 Task: Go to Program & Features. Select Whole Food Market. Add to cart Organic Vitamin D Supplements-2. Place order for Kelvin Lee, _x000D_
314 W Division St_x000D_
Stilwell, Oklahoma(OK), 74960, Cell Number (918) 696-8153
Action: Mouse moved to (184, 111)
Screenshot: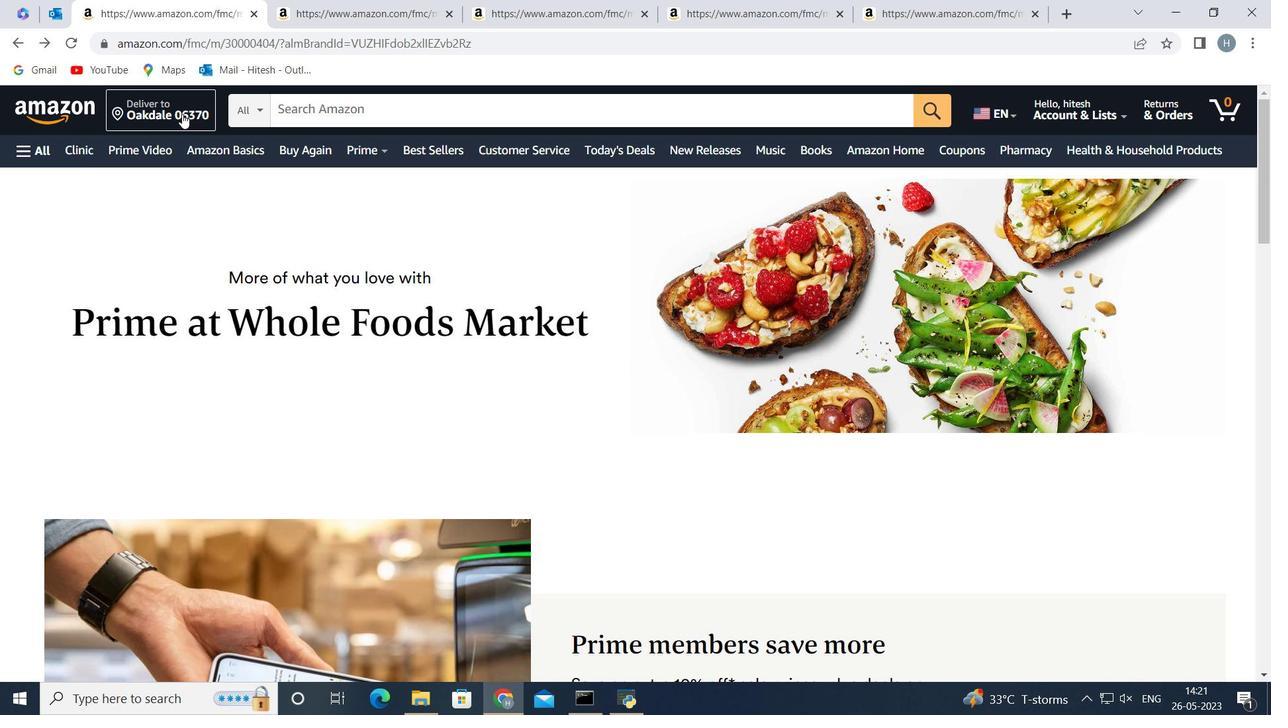 
Action: Mouse pressed left at (184, 111)
Screenshot: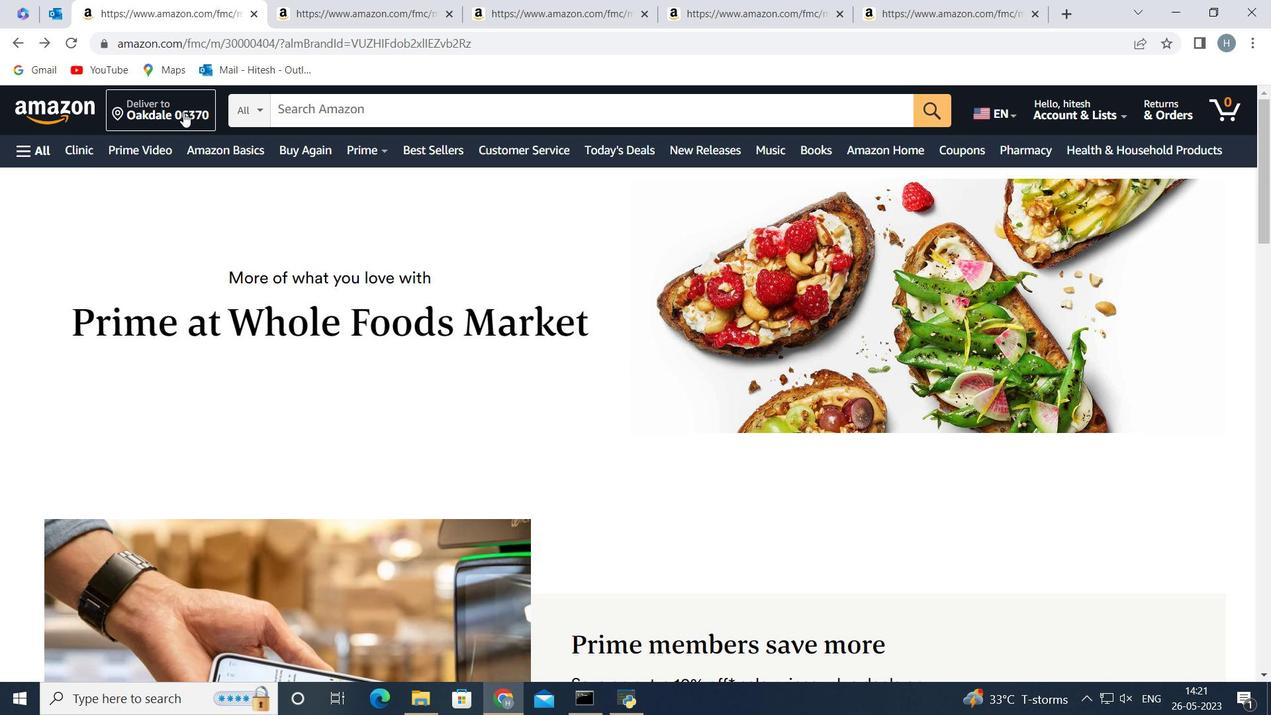 
Action: Mouse moved to (637, 472)
Screenshot: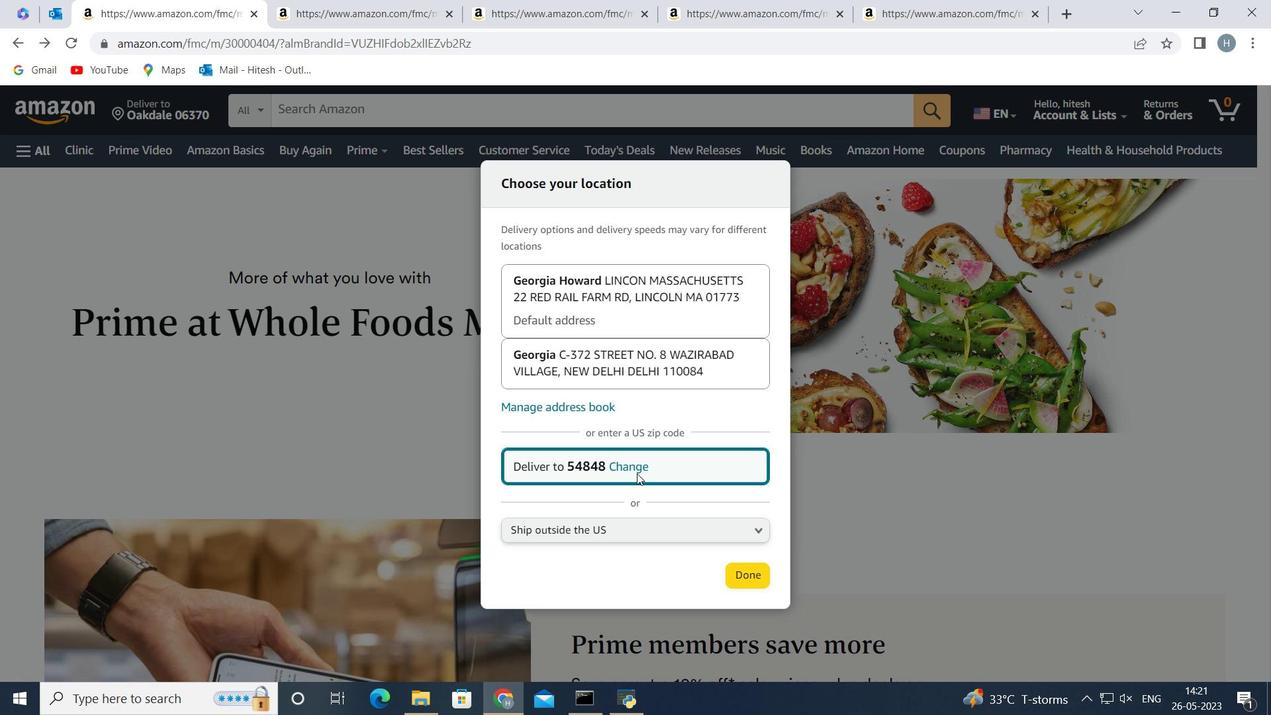 
Action: Mouse pressed left at (637, 472)
Screenshot: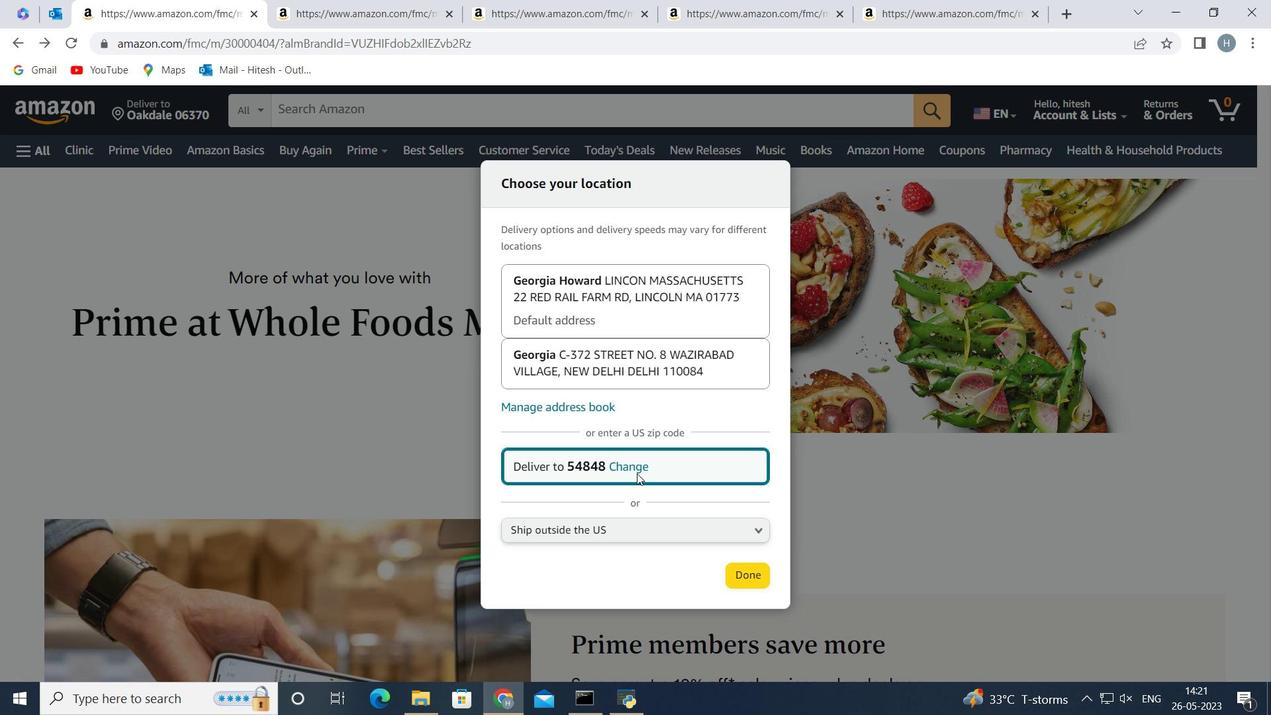 
Action: Mouse moved to (628, 457)
Screenshot: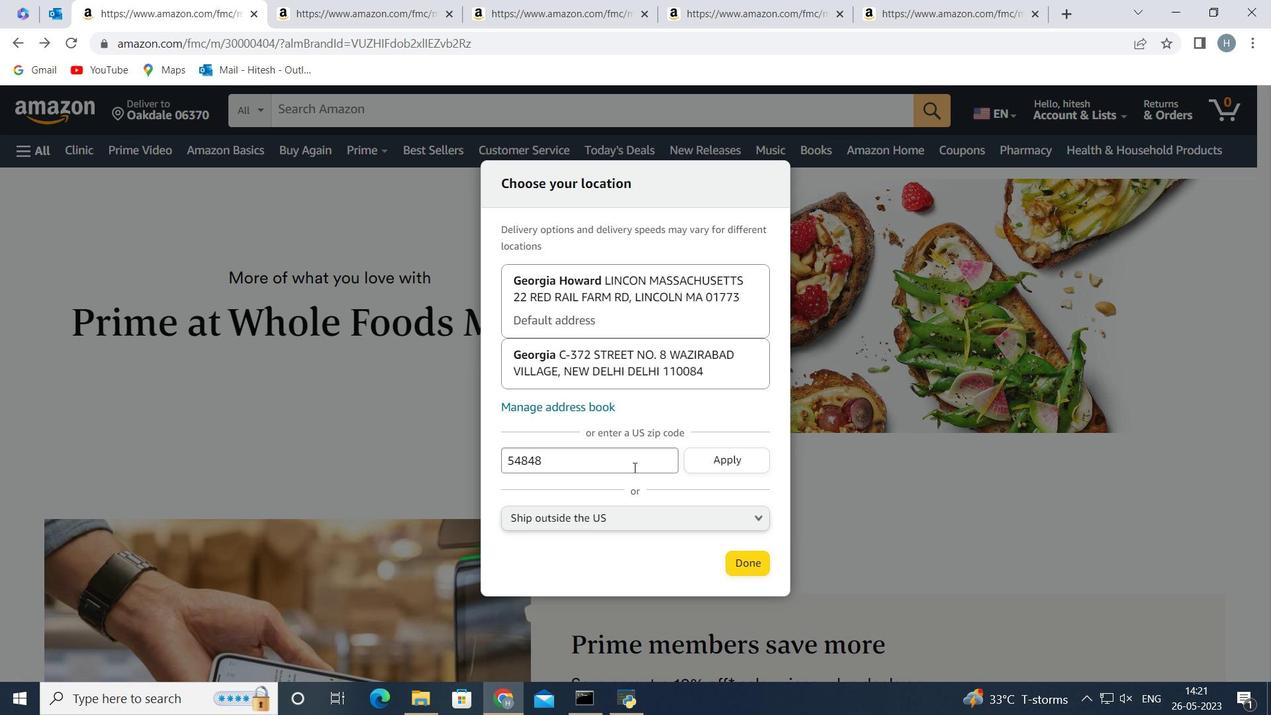 
Action: Mouse pressed left at (628, 457)
Screenshot: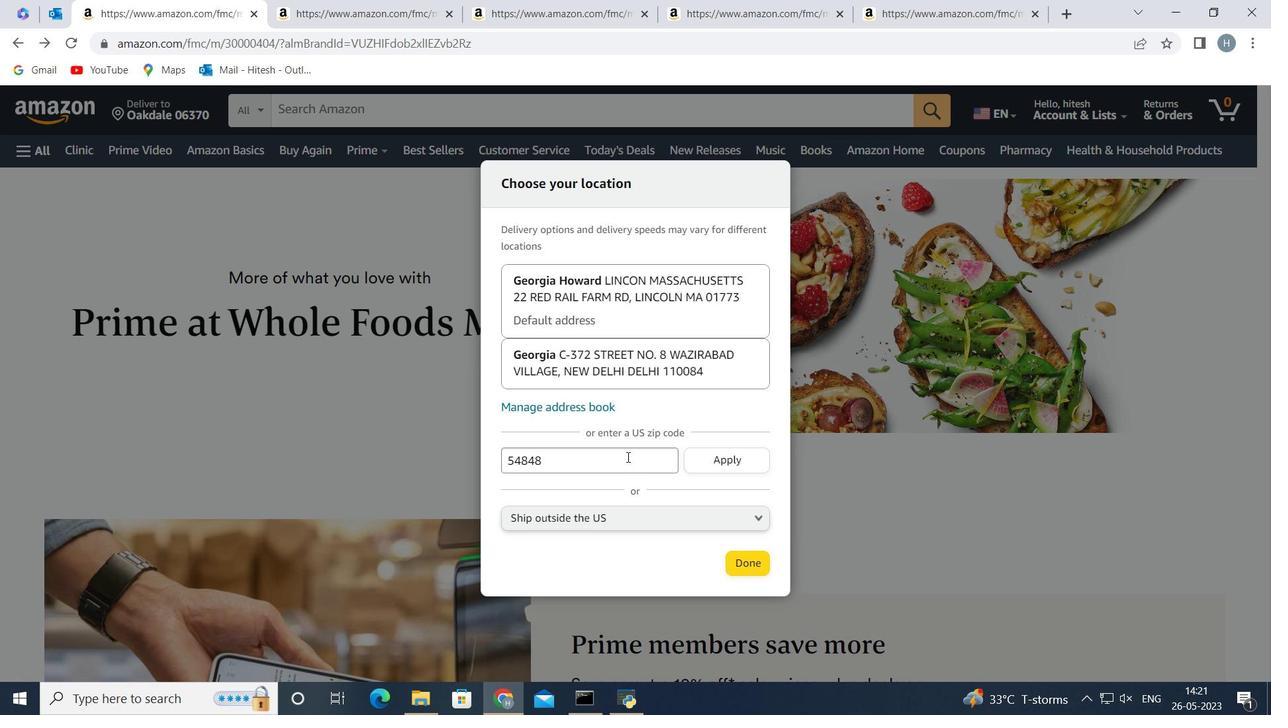 
Action: Mouse moved to (628, 456)
Screenshot: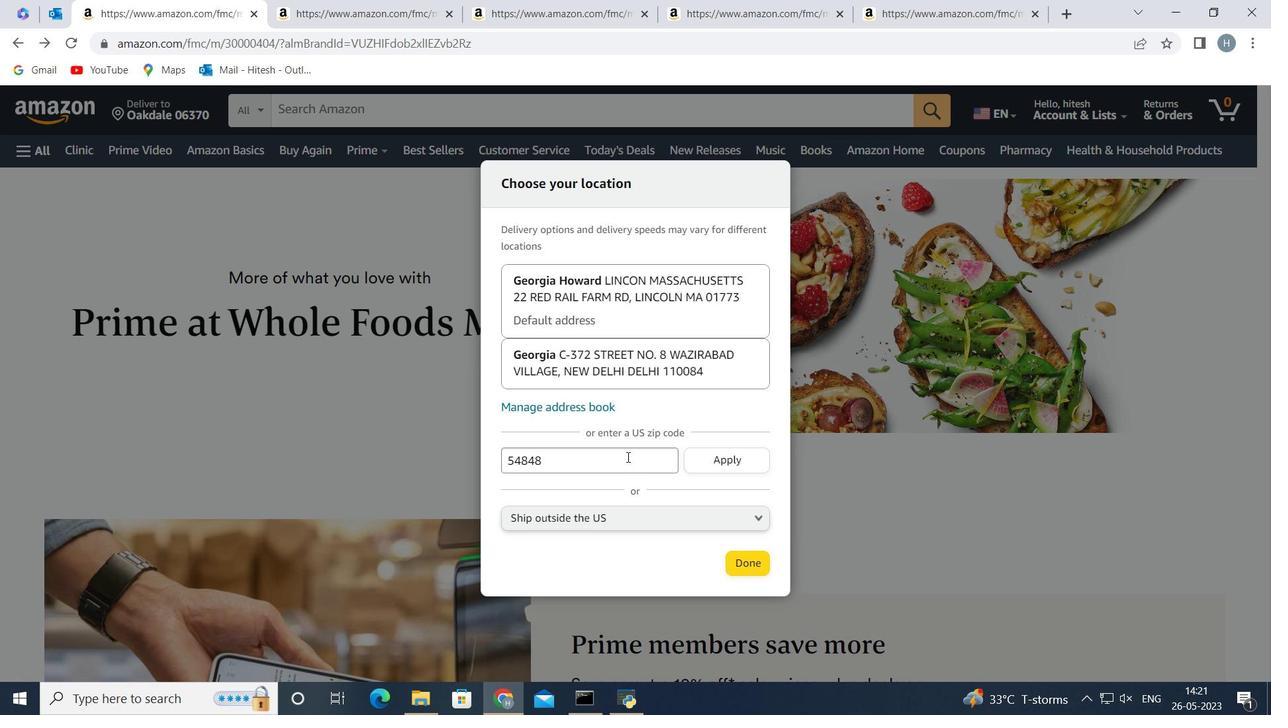 
Action: Key pressed <Key.backspace><Key.backspace><Key.backspace><Key.backspace><Key.backspace><Key.backspace><Key.backspace><Key.backspace><Key.backspace><Key.backspace><Key.backspace><Key.backspace><Key.backspace><Key.backspace><Key.backspace><Key.backspace><Key.backspace><Key.backspace><Key.backspace>74960
Screenshot: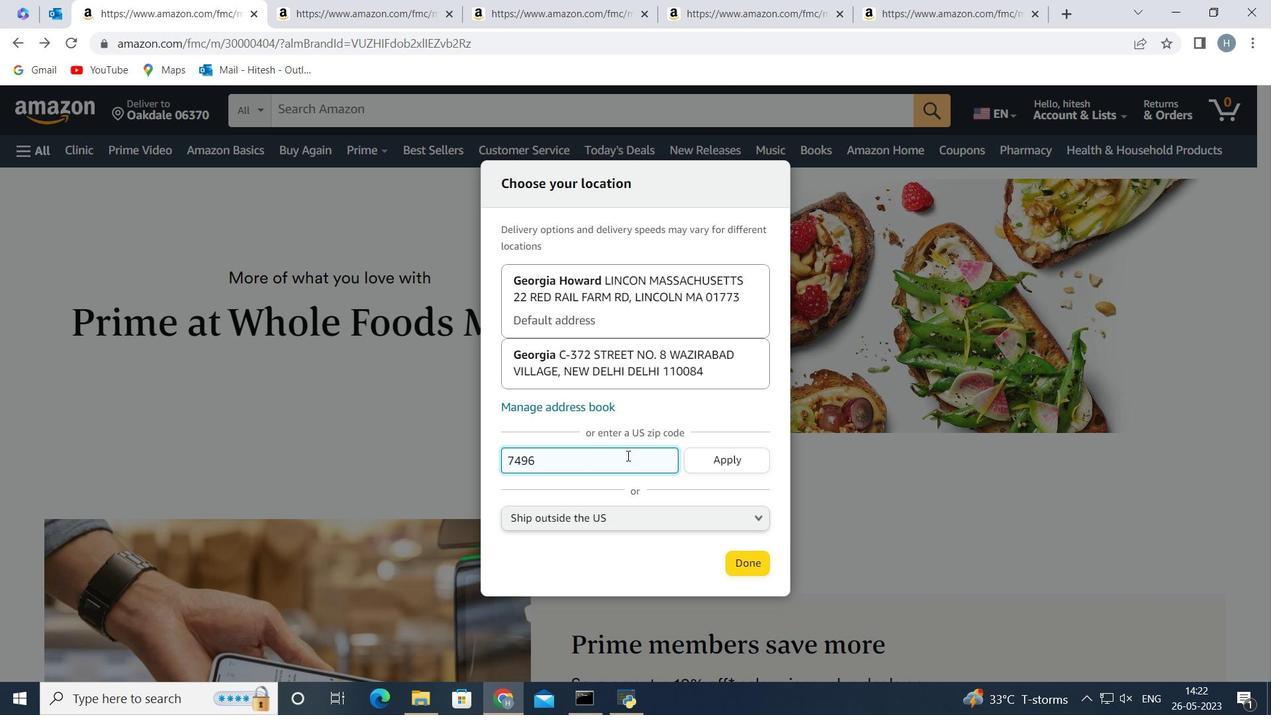 
Action: Mouse moved to (712, 453)
Screenshot: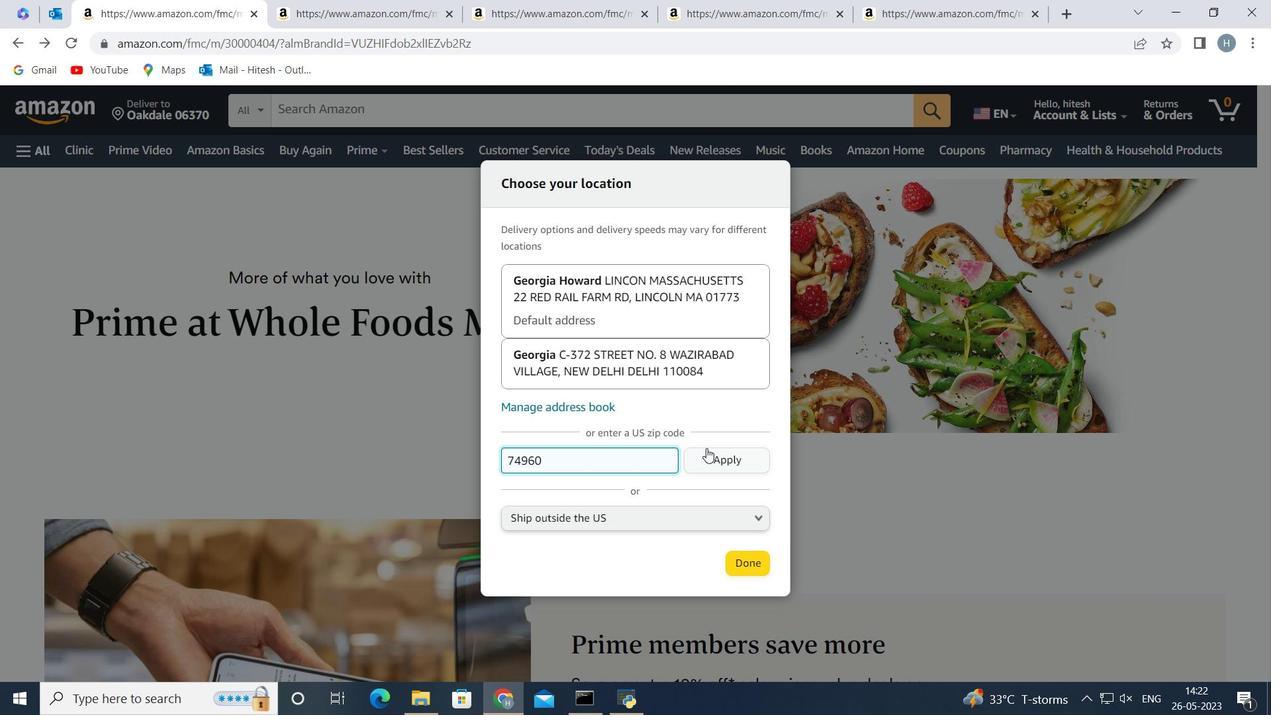 
Action: Mouse pressed left at (712, 453)
Screenshot: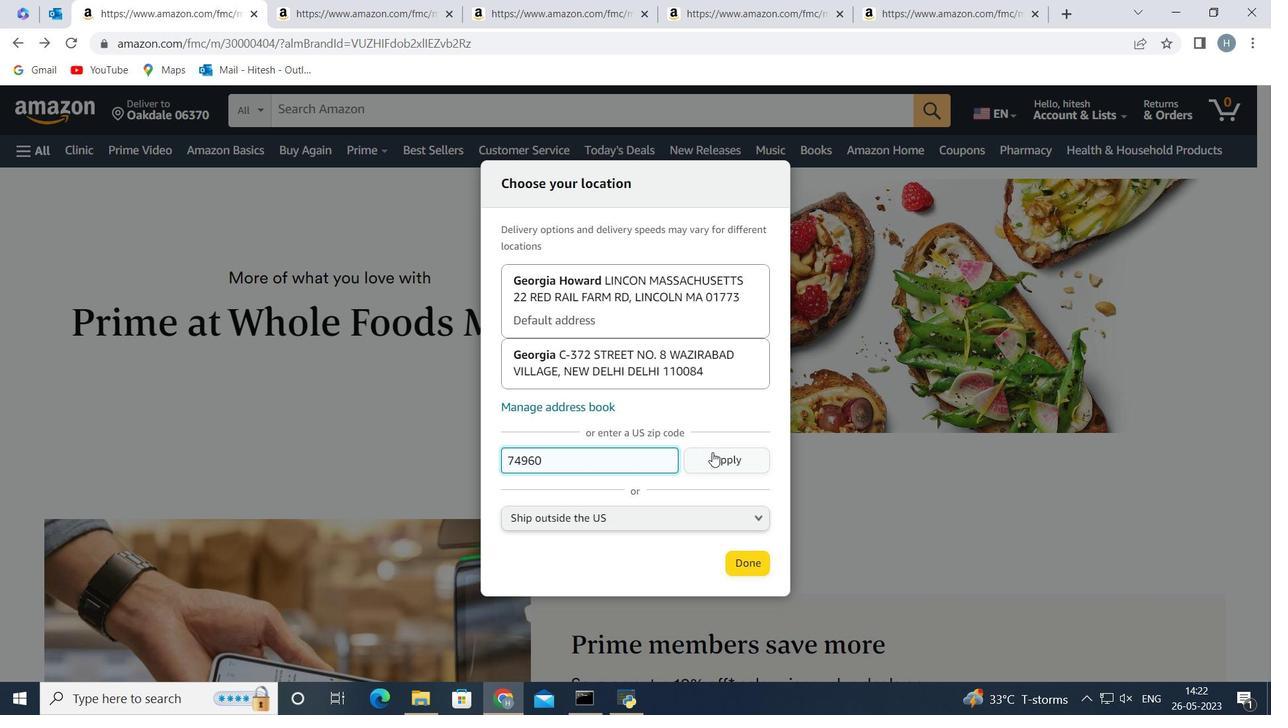 
Action: Mouse moved to (744, 571)
Screenshot: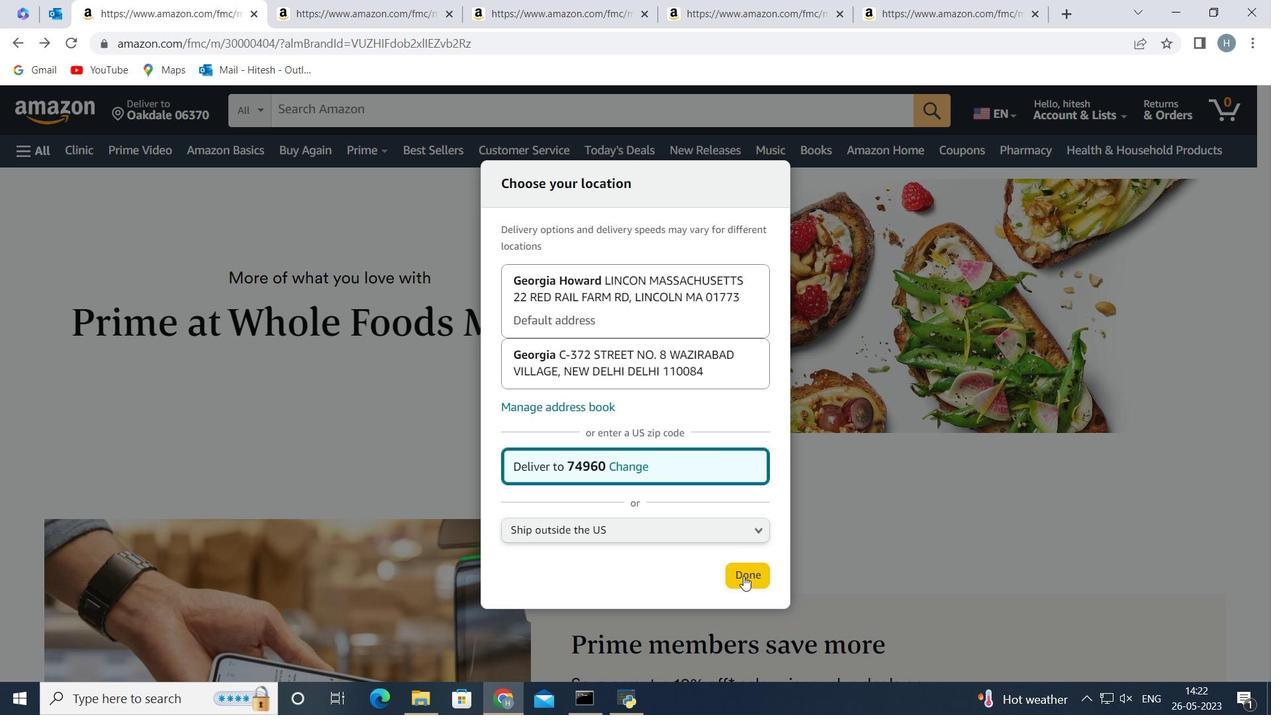 
Action: Mouse pressed left at (744, 571)
Screenshot: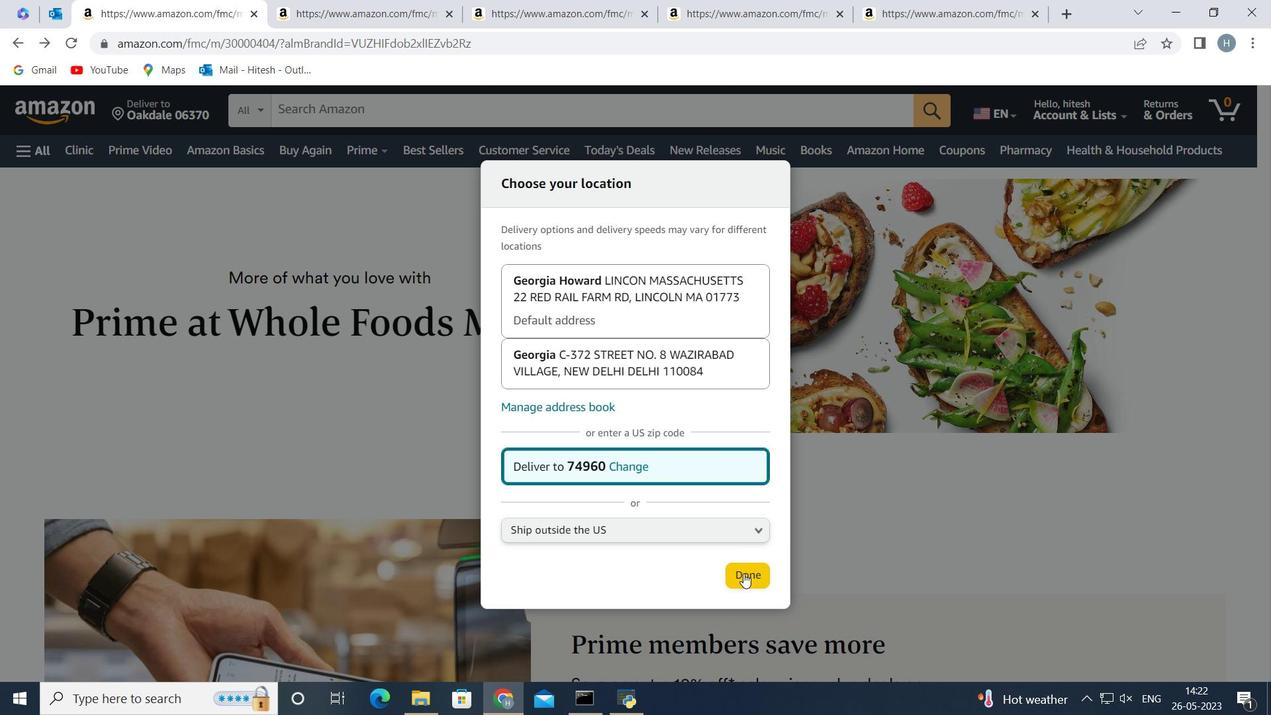 
Action: Mouse moved to (23, 147)
Screenshot: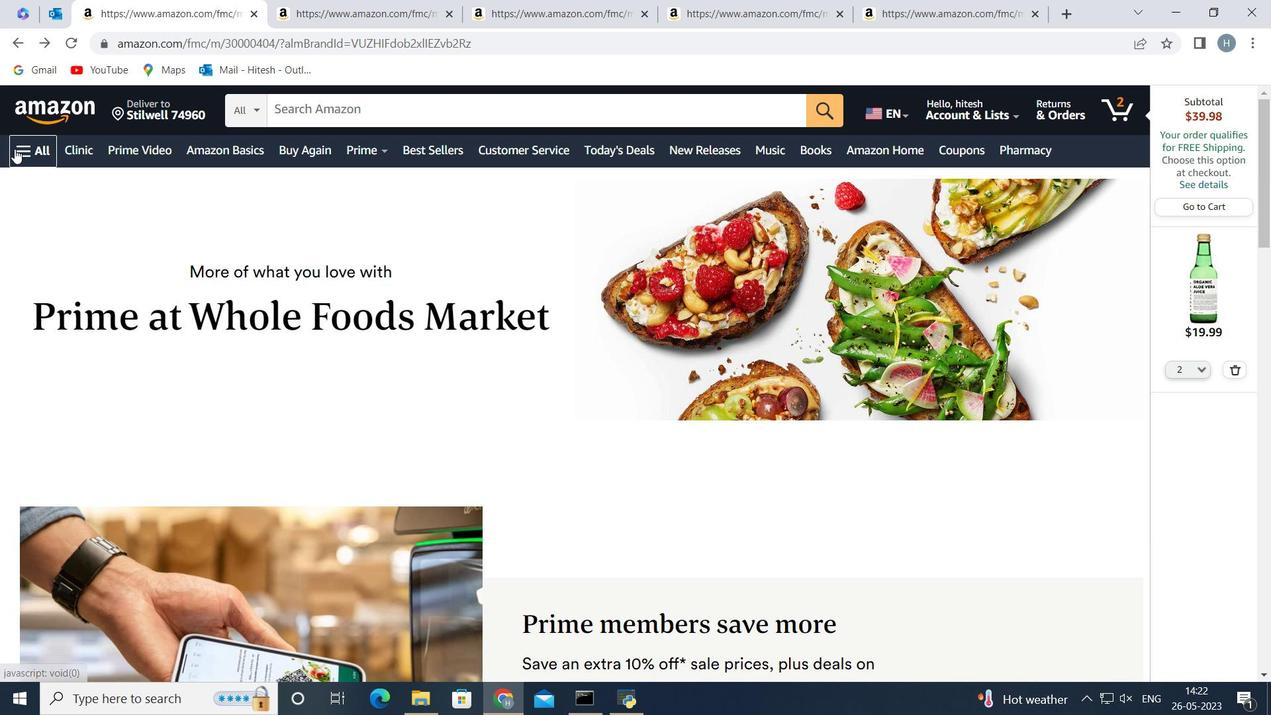 
Action: Mouse pressed left at (23, 147)
Screenshot: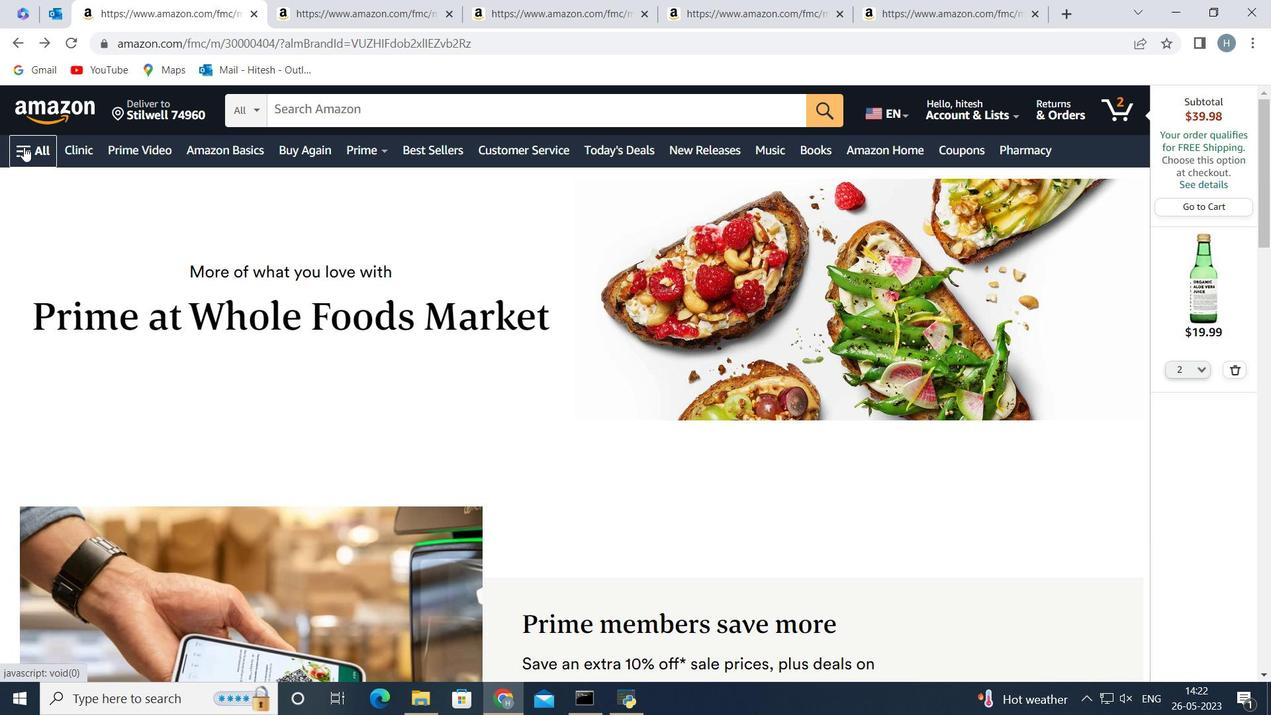 
Action: Mouse moved to (153, 371)
Screenshot: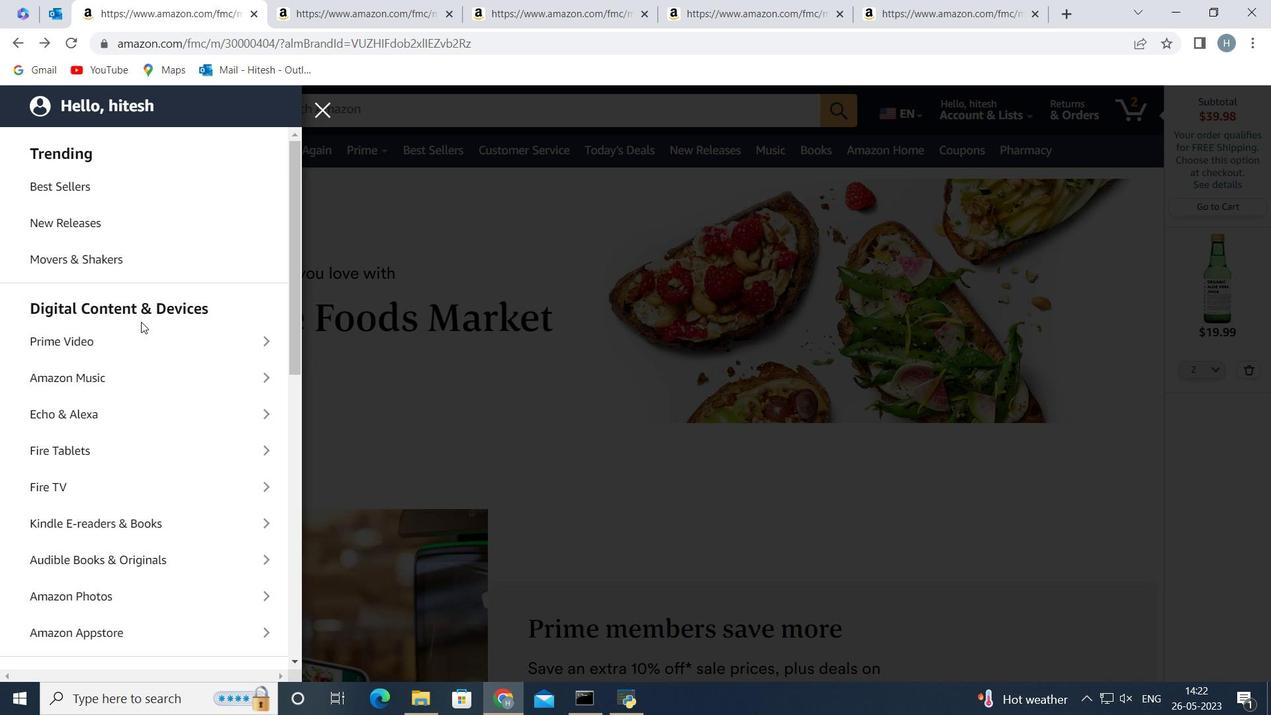 
Action: Mouse scrolled (153, 370) with delta (0, 0)
Screenshot: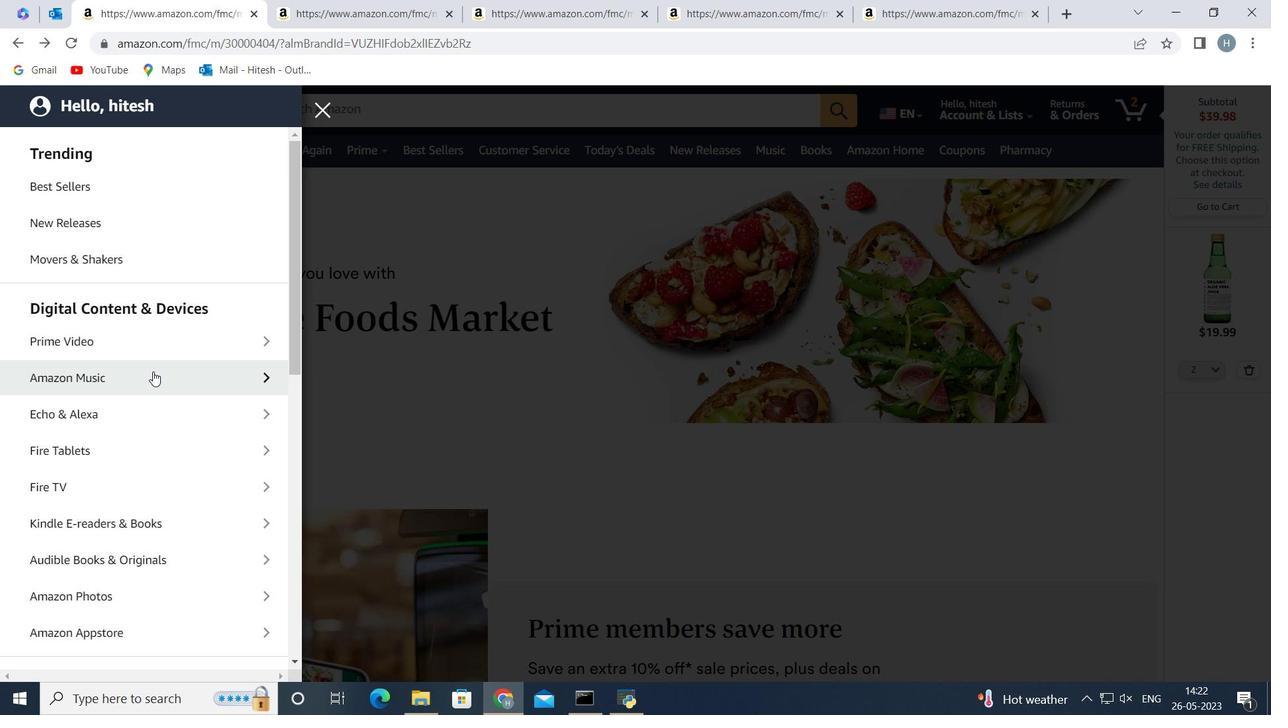 
Action: Mouse scrolled (153, 370) with delta (0, 0)
Screenshot: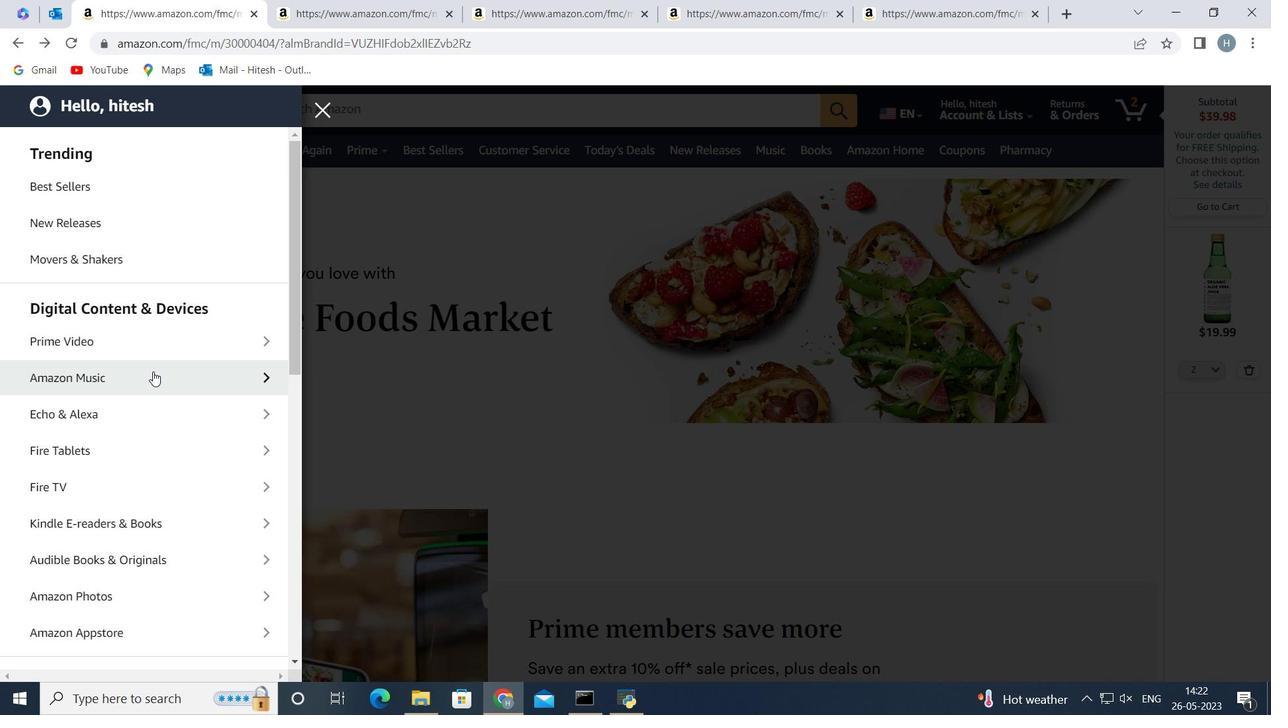 
Action: Mouse scrolled (153, 370) with delta (0, 0)
Screenshot: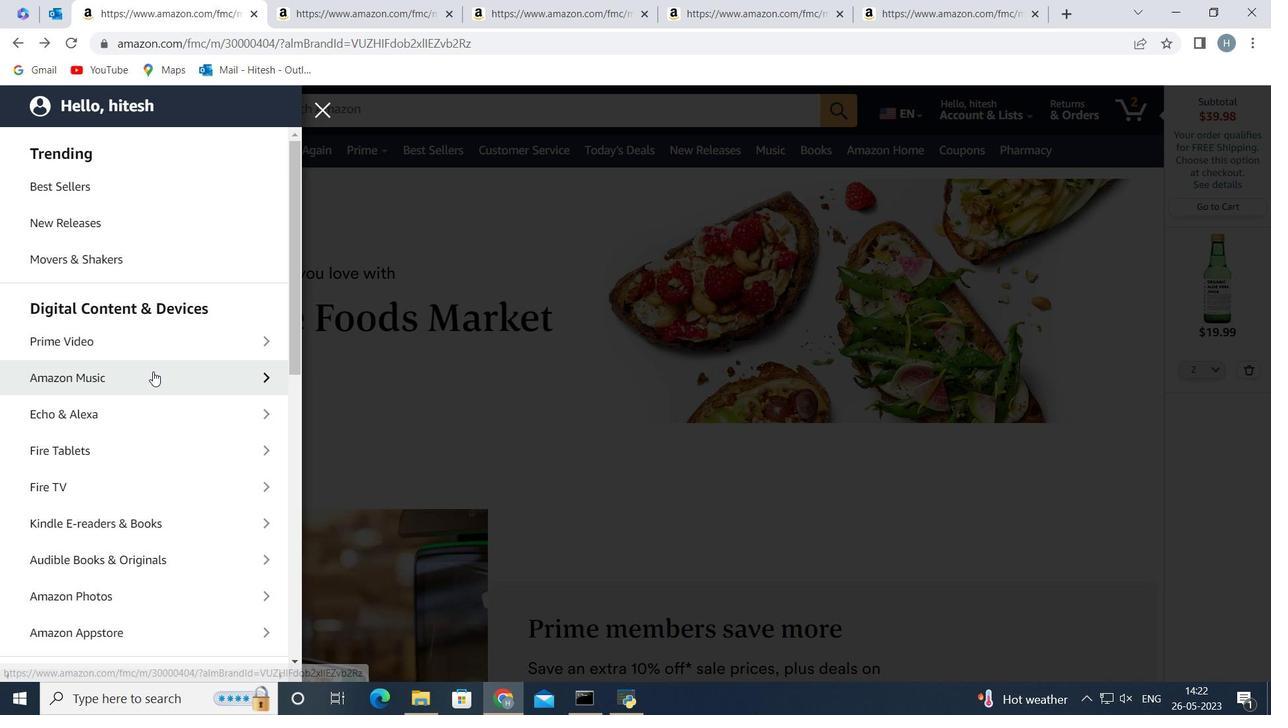 
Action: Mouse scrolled (153, 370) with delta (0, 0)
Screenshot: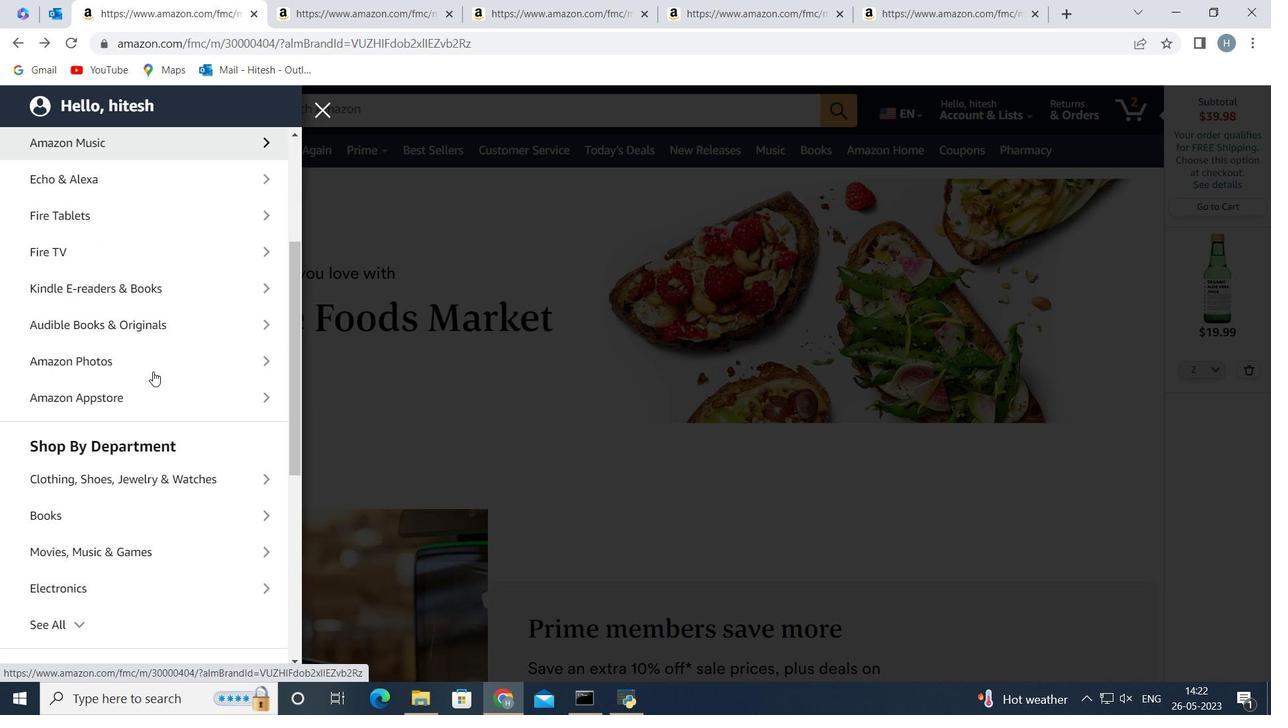 
Action: Mouse scrolled (153, 370) with delta (0, 0)
Screenshot: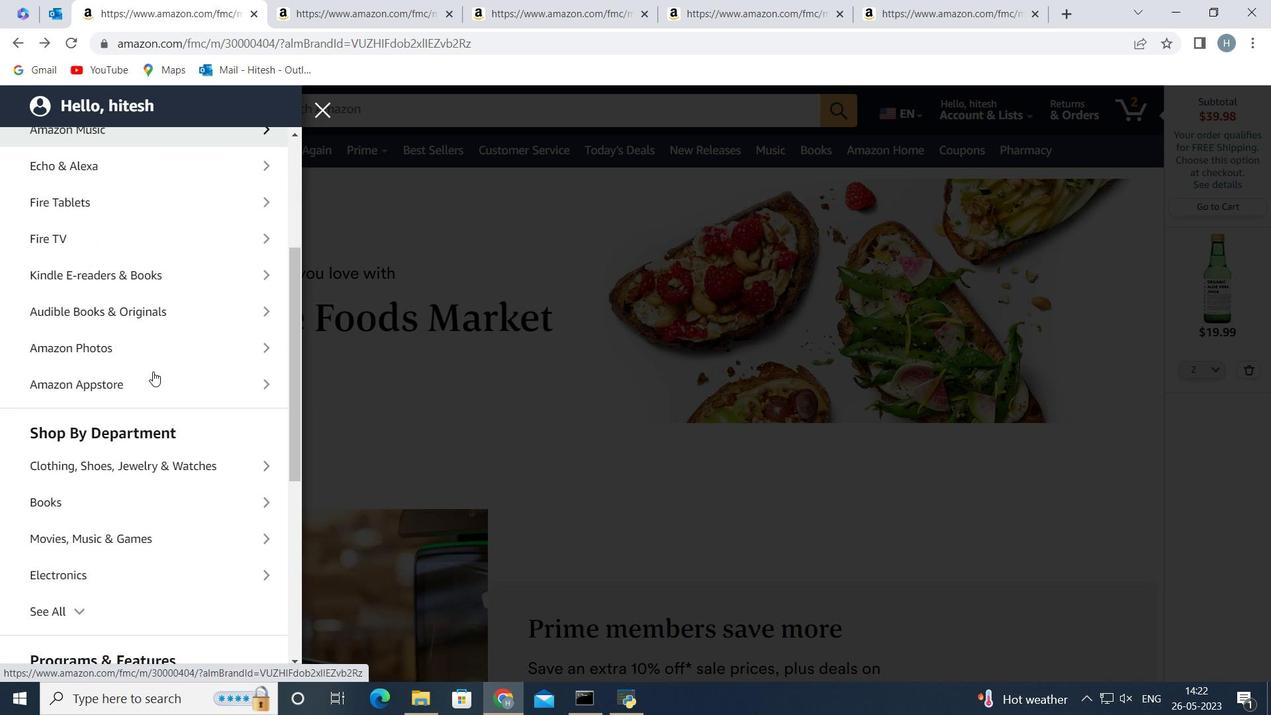 
Action: Mouse scrolled (153, 370) with delta (0, 0)
Screenshot: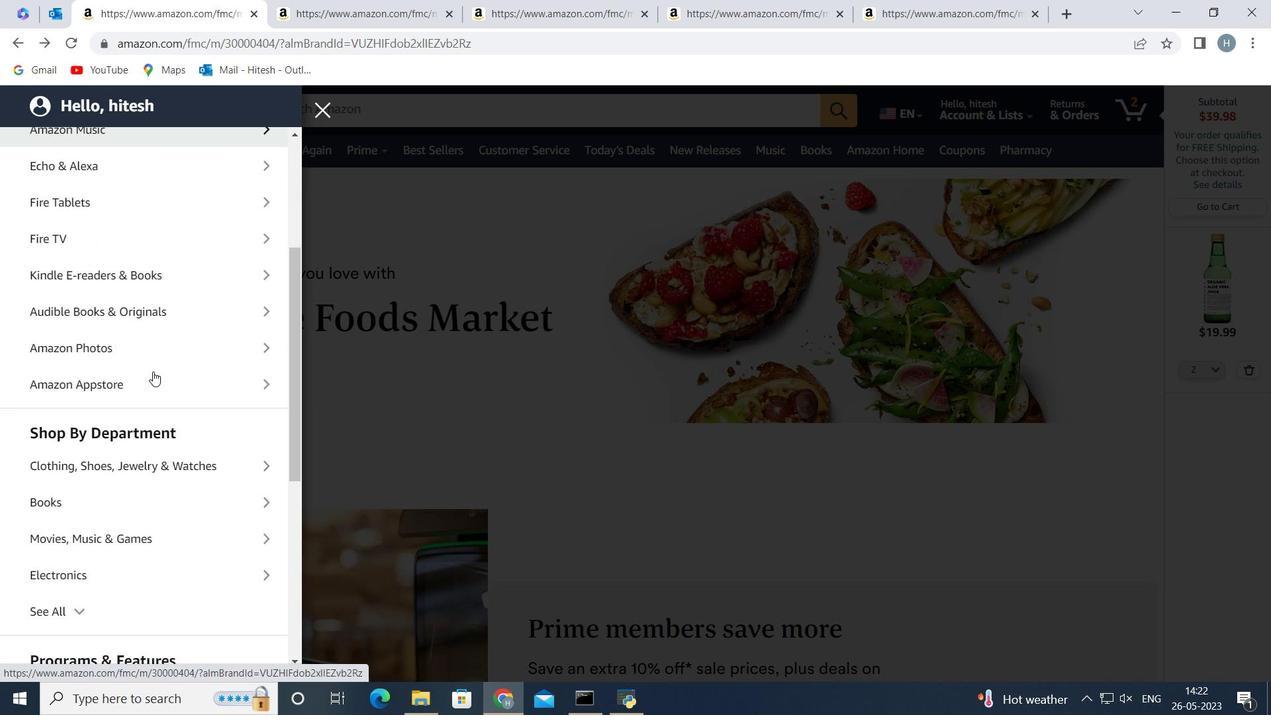 
Action: Mouse scrolled (153, 370) with delta (0, 0)
Screenshot: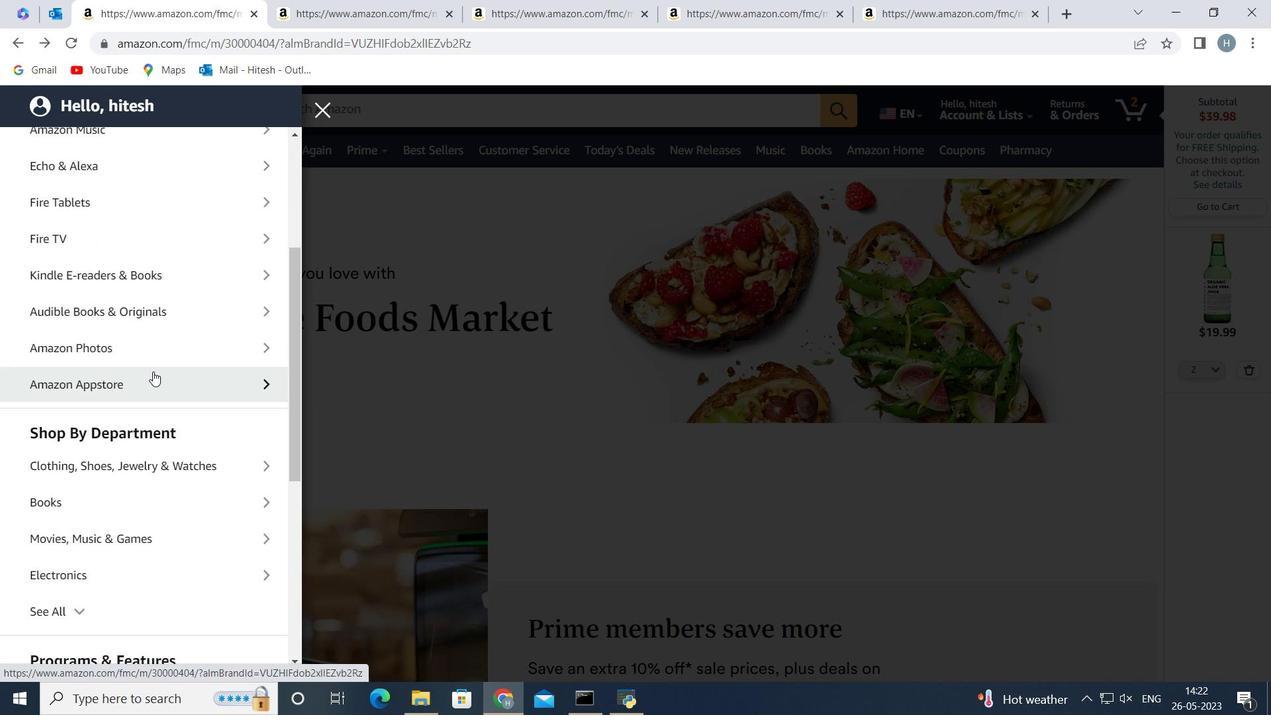 
Action: Mouse moved to (155, 363)
Screenshot: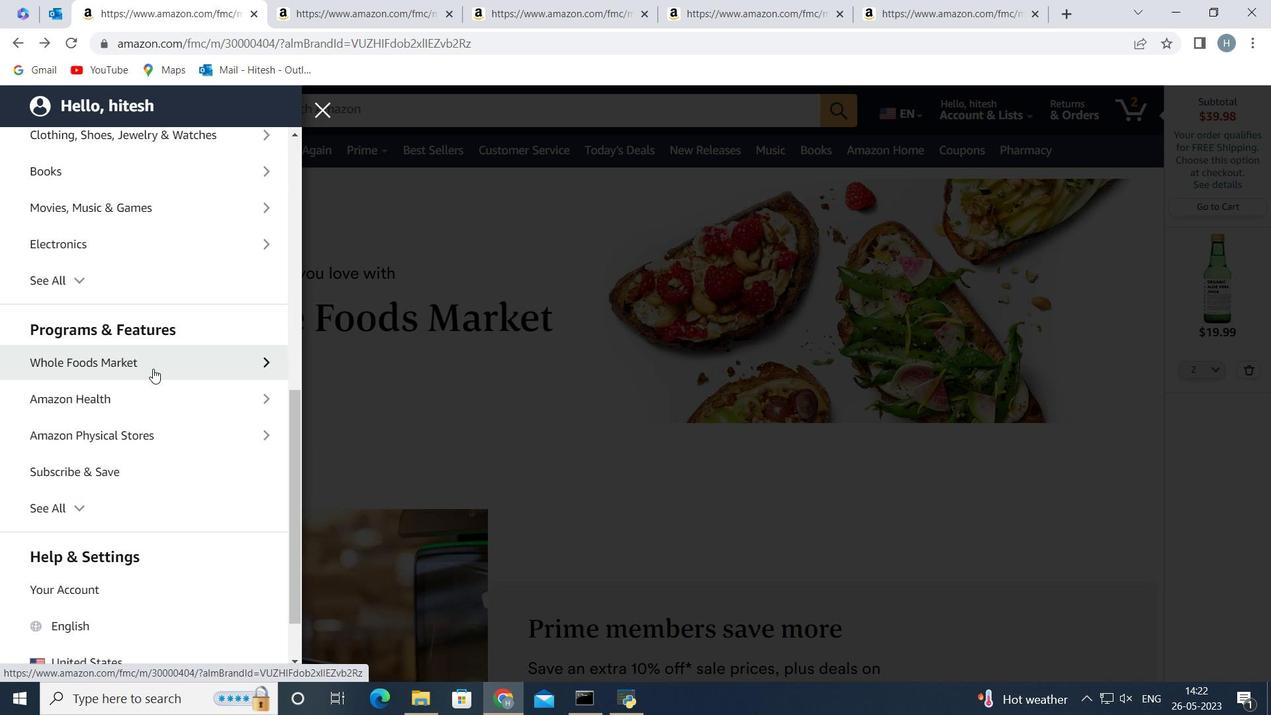 
Action: Mouse pressed left at (155, 363)
Screenshot: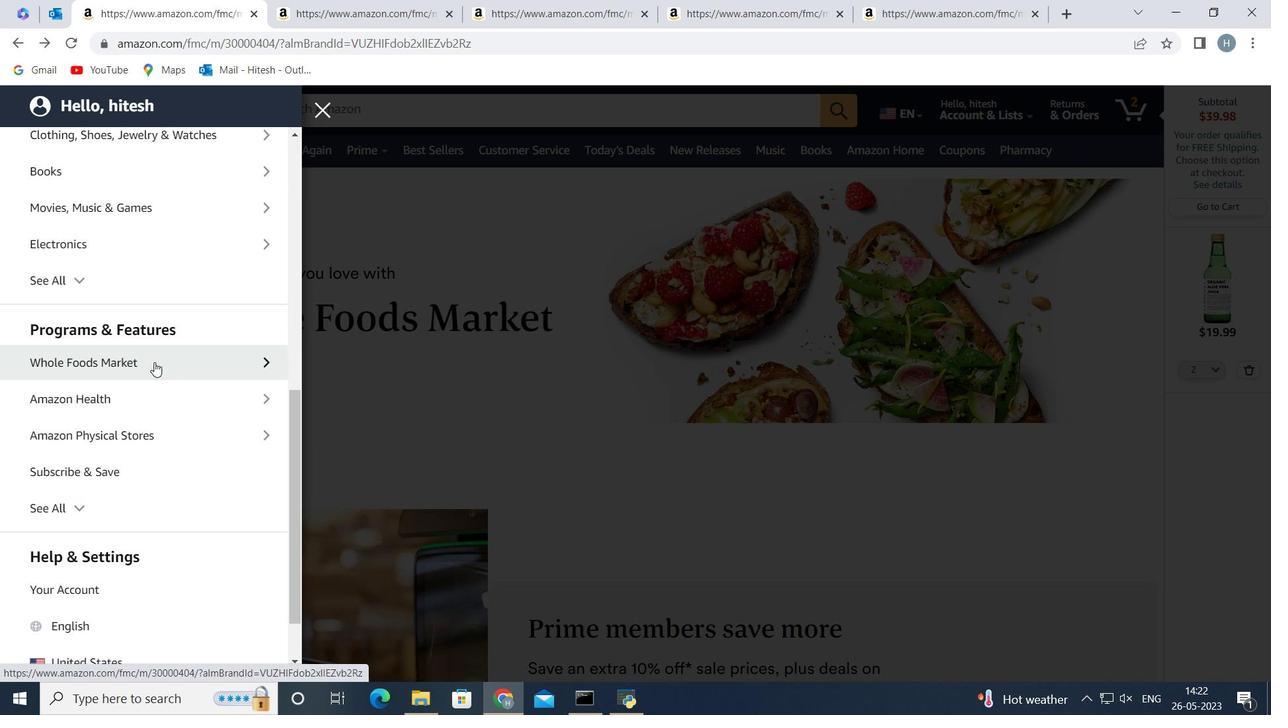 
Action: Mouse moved to (92, 222)
Screenshot: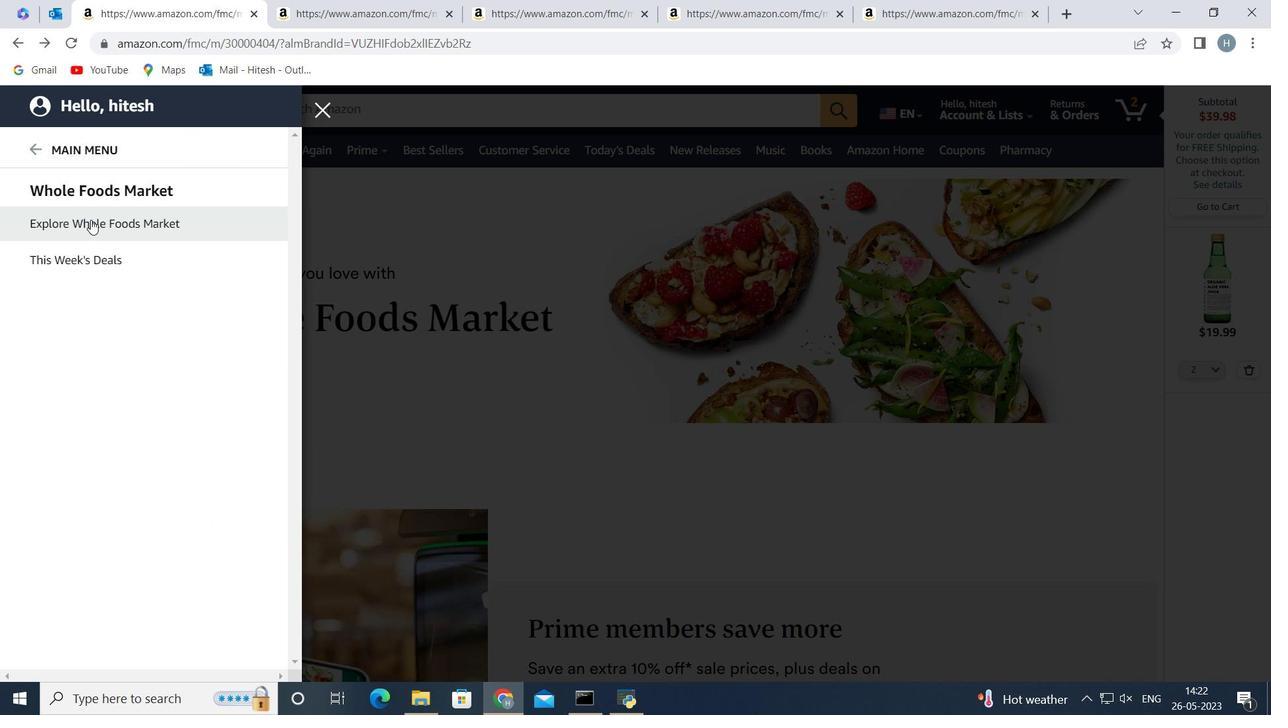 
Action: Mouse pressed left at (92, 222)
Screenshot: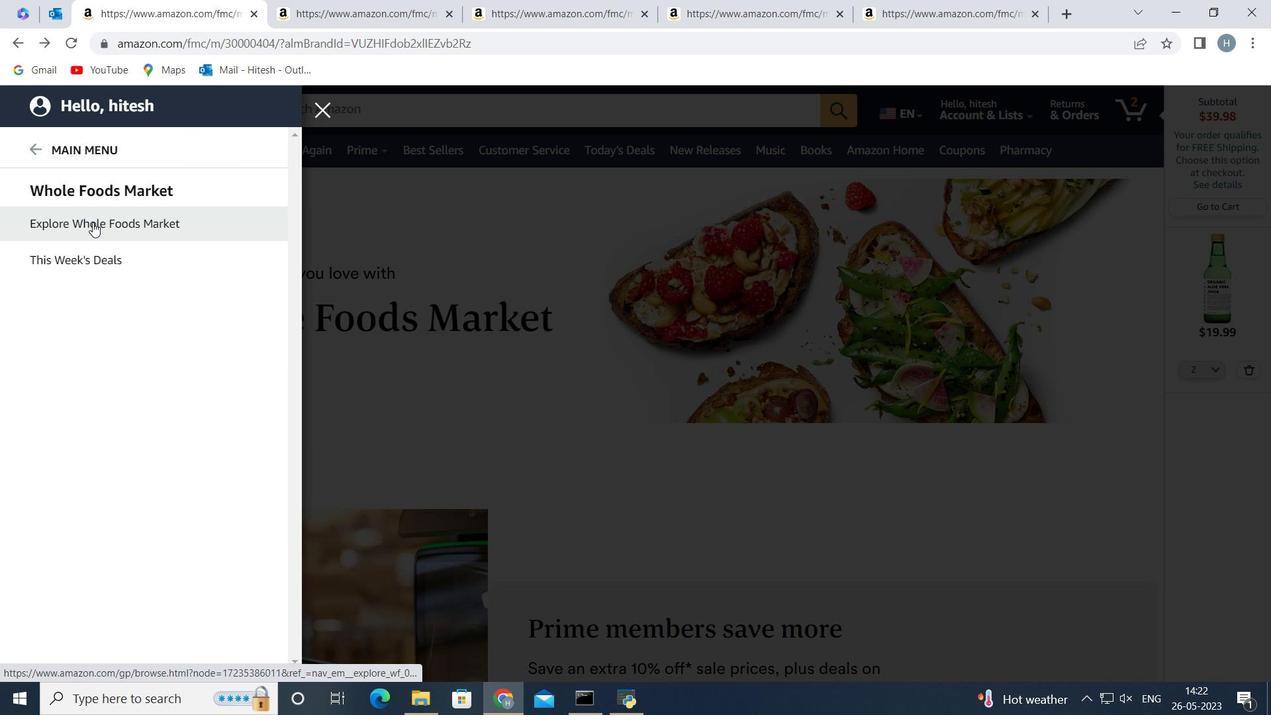 
Action: Mouse moved to (453, 110)
Screenshot: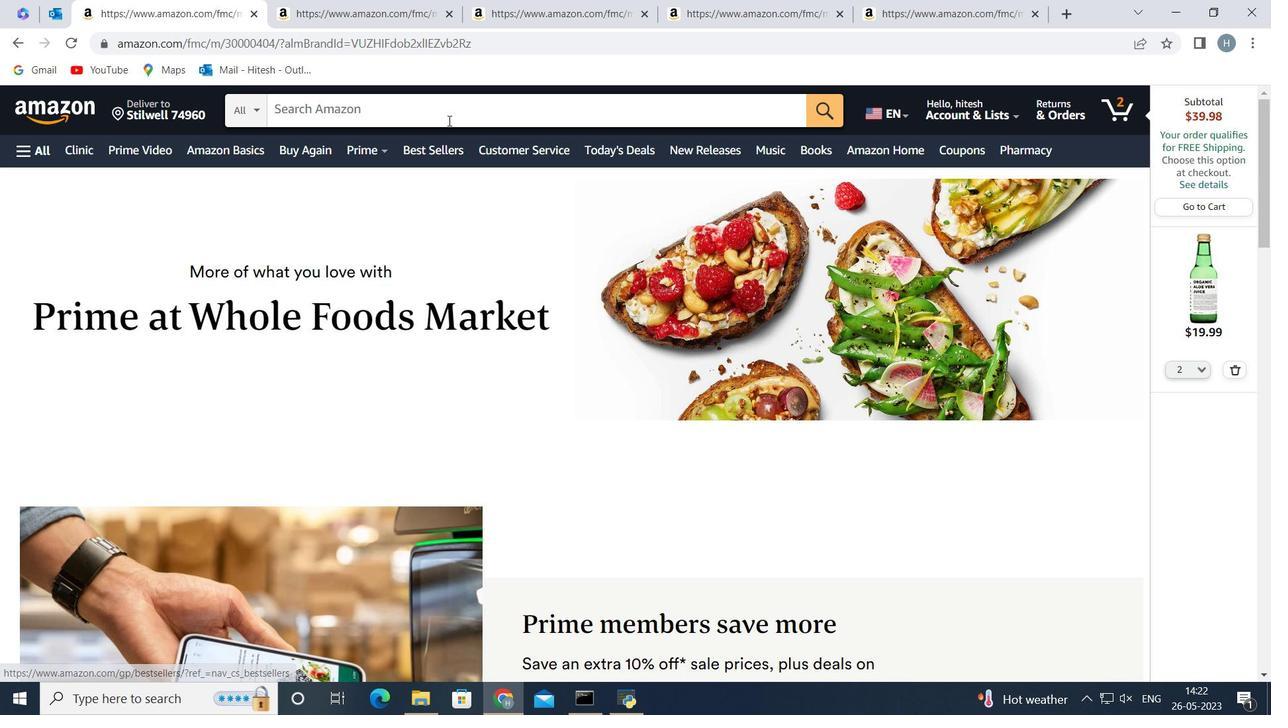 
Action: Mouse pressed left at (453, 110)
Screenshot: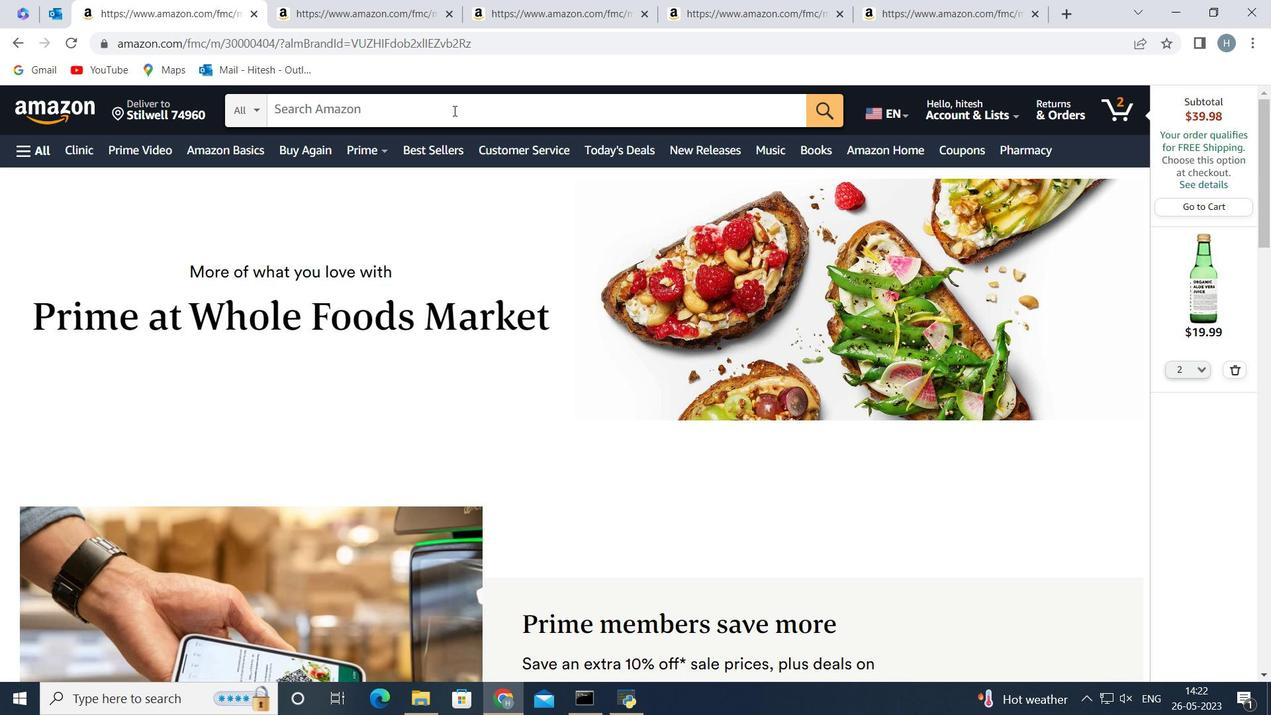 
Action: Key pressed <Key.shift>Organic<Key.space><Key.shift>V
Screenshot: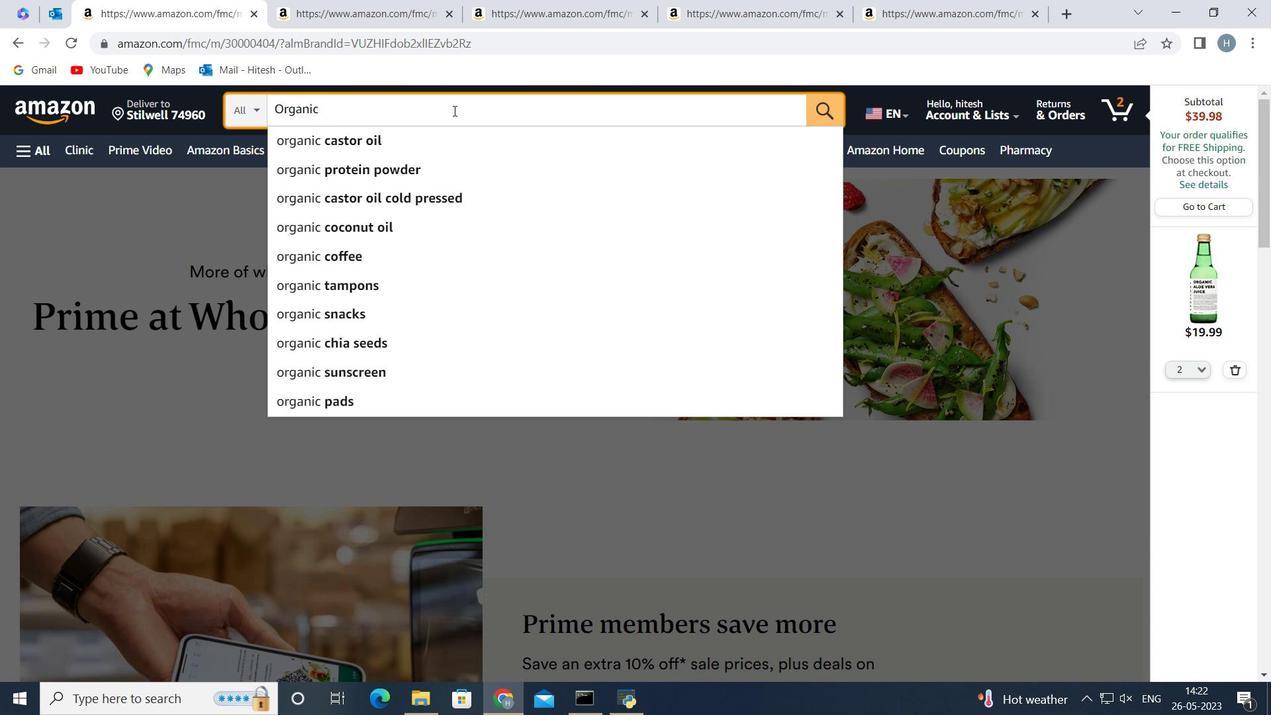 
Action: Mouse moved to (454, 109)
Screenshot: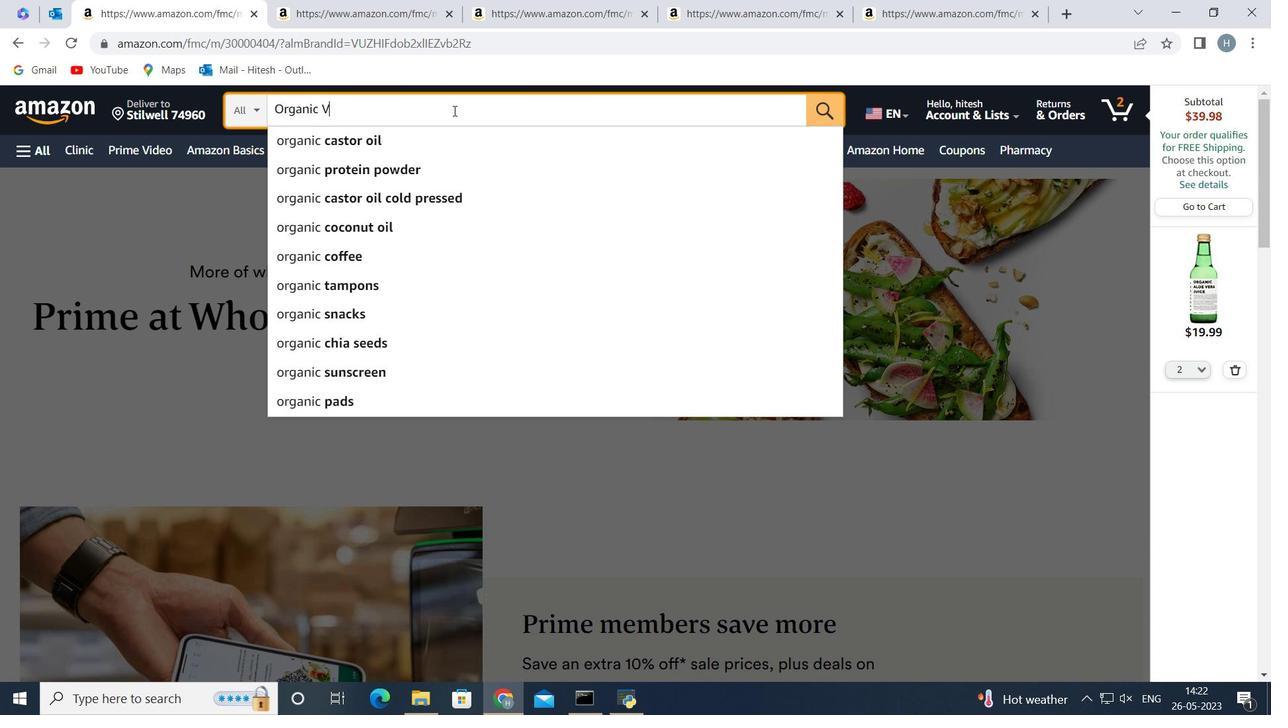 
Action: Key pressed itamin<Key.space><Key.shift>D<Key.shift>Supple<Key.backspace><Key.backspace><Key.backspace><Key.backspace><Key.backspace><Key.backspace>uppplement<Key.left><Key.left><Key.left><Key.left><Key.right><Key.right><Key.right><Key.right><Key.backspace><Key.backspace><Key.backspace><Key.backspace><Key.backspace><Key.backspace><Key.backspace><Key.backspace><Key.backspace><Key.backspace><Key.backspace><Key.backspace><Key.space><Key.shift>D<Key.space><Key.shift>Supplement<Key.space><Key.enter>
Screenshot: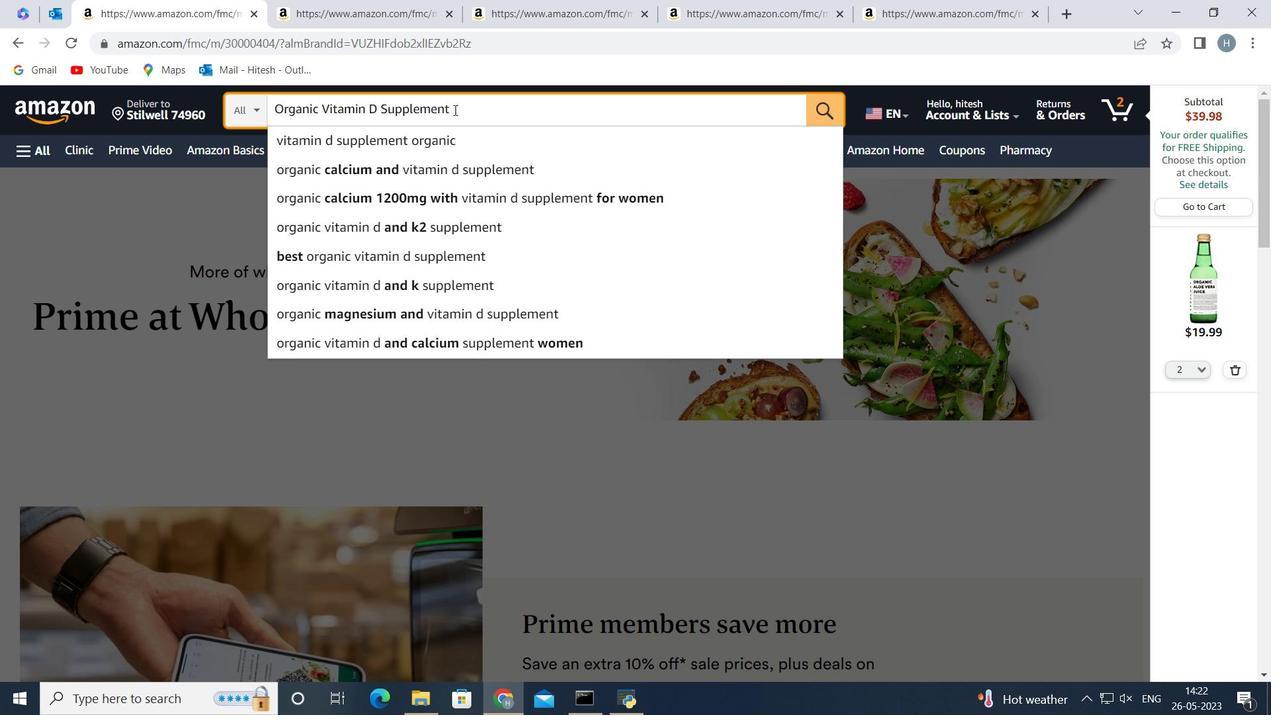 
Action: Mouse moved to (412, 317)
Screenshot: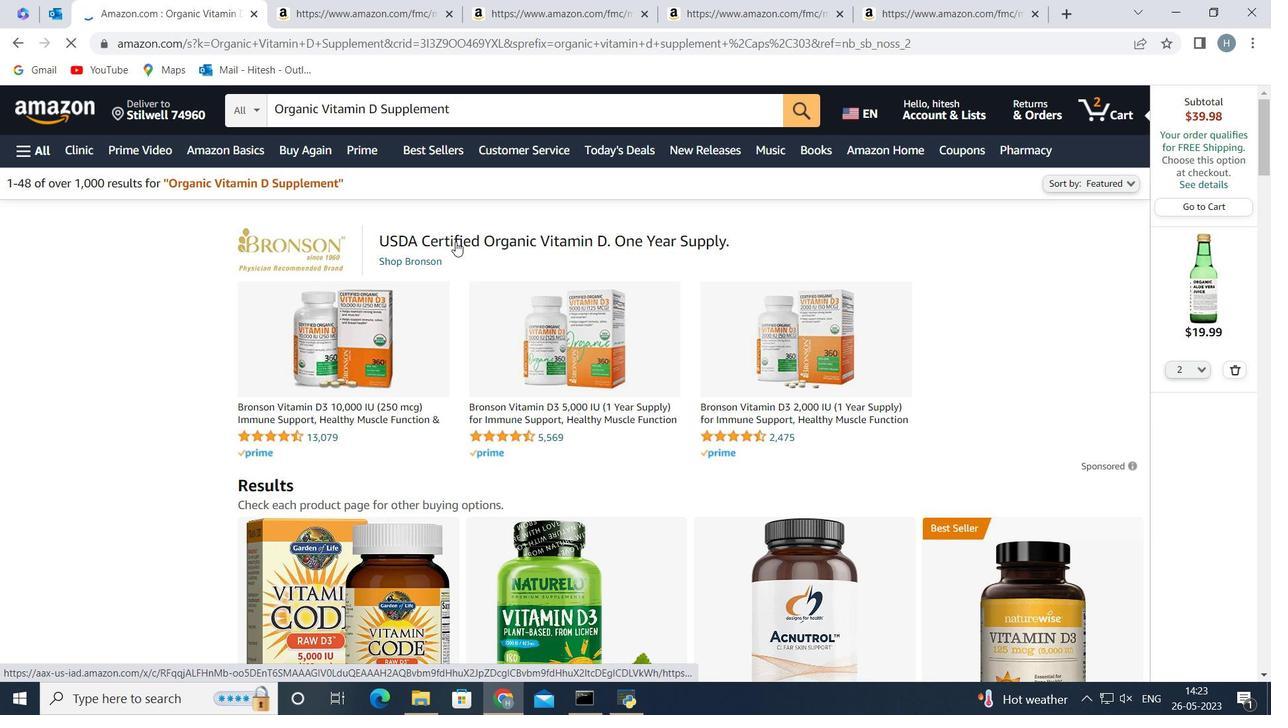 
Action: Mouse scrolled (412, 317) with delta (0, 0)
Screenshot: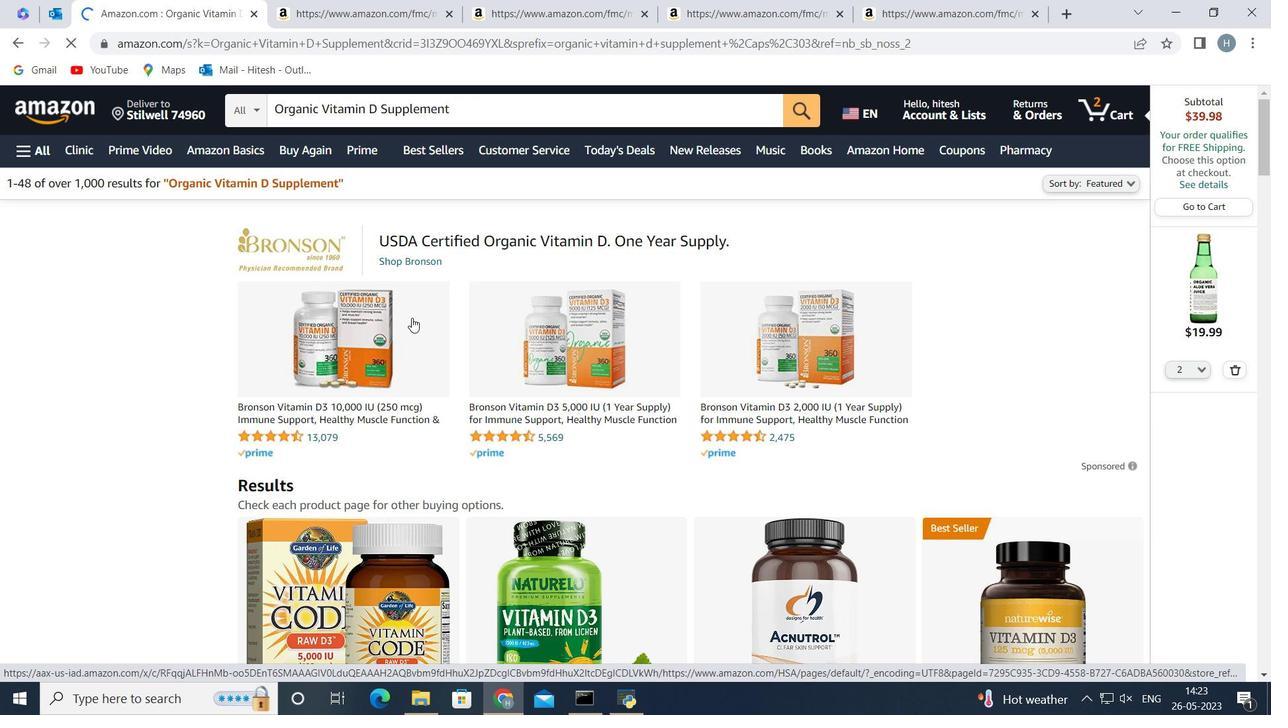 
Action: Mouse scrolled (412, 317) with delta (0, 0)
Screenshot: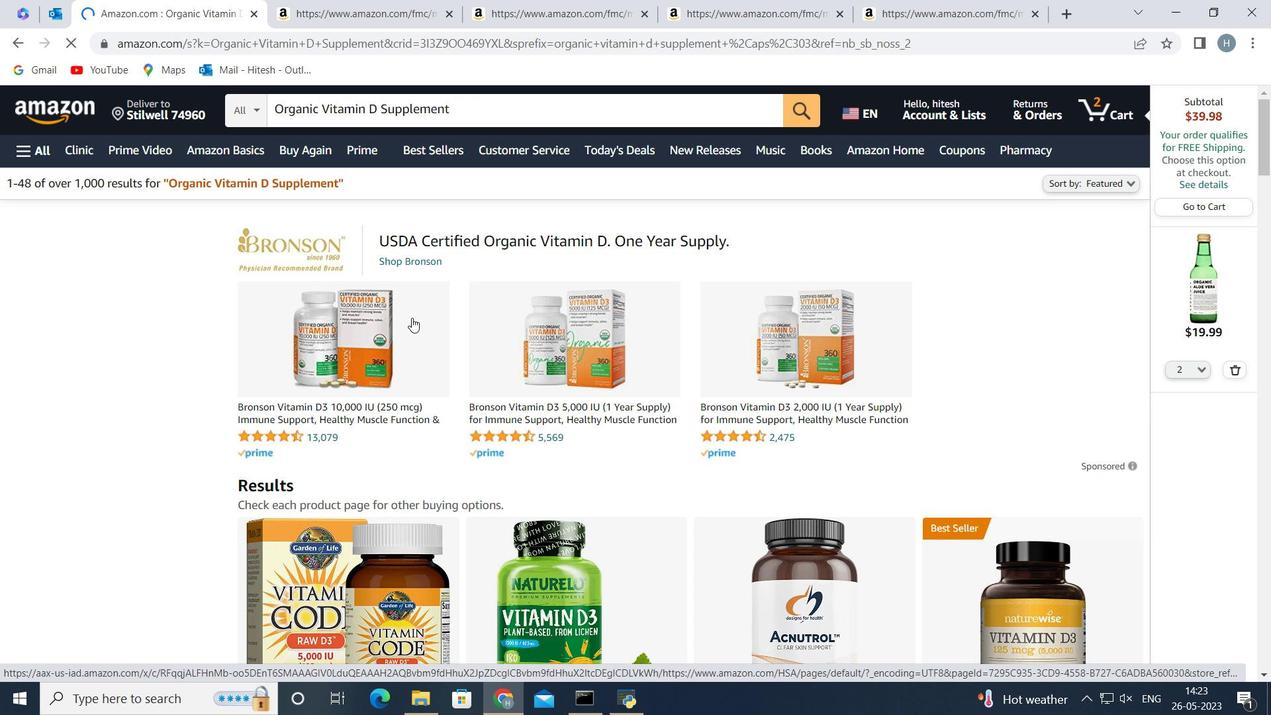
Action: Mouse moved to (410, 306)
Screenshot: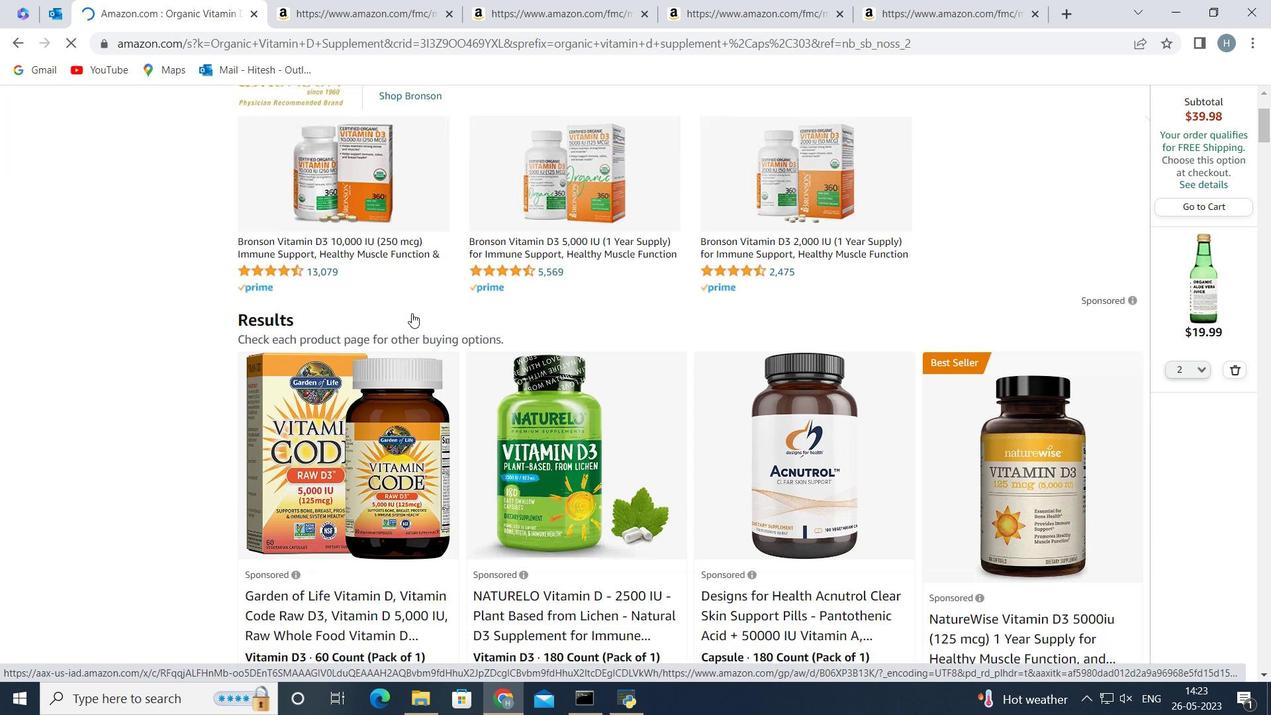 
Action: Mouse scrolled (410, 306) with delta (0, 0)
Screenshot: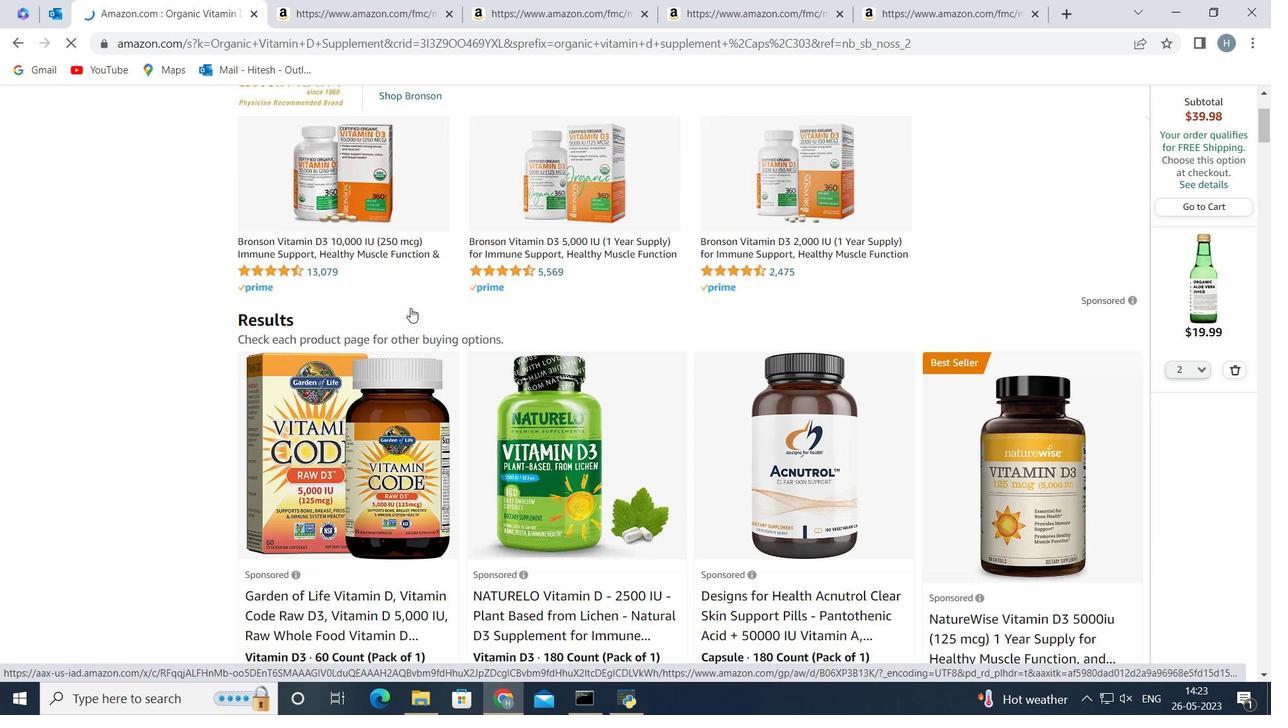 
Action: Mouse moved to (406, 304)
Screenshot: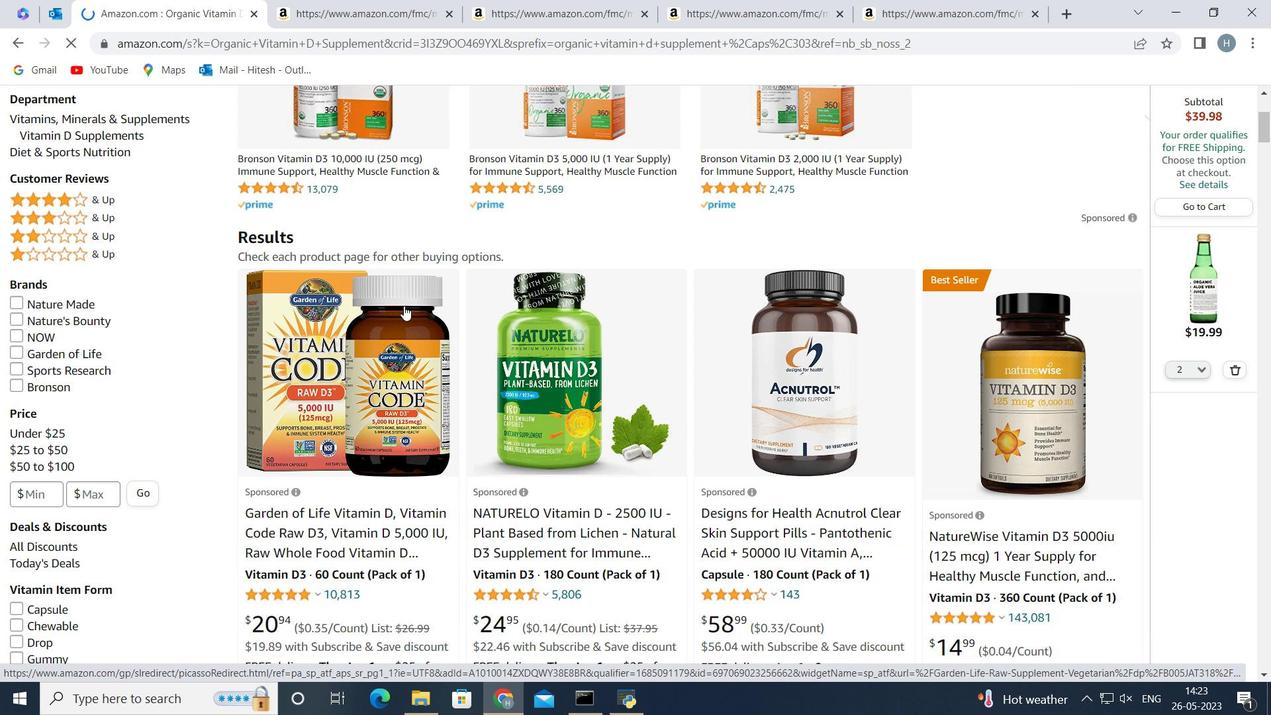 
Action: Mouse scrolled (406, 303) with delta (0, 0)
Screenshot: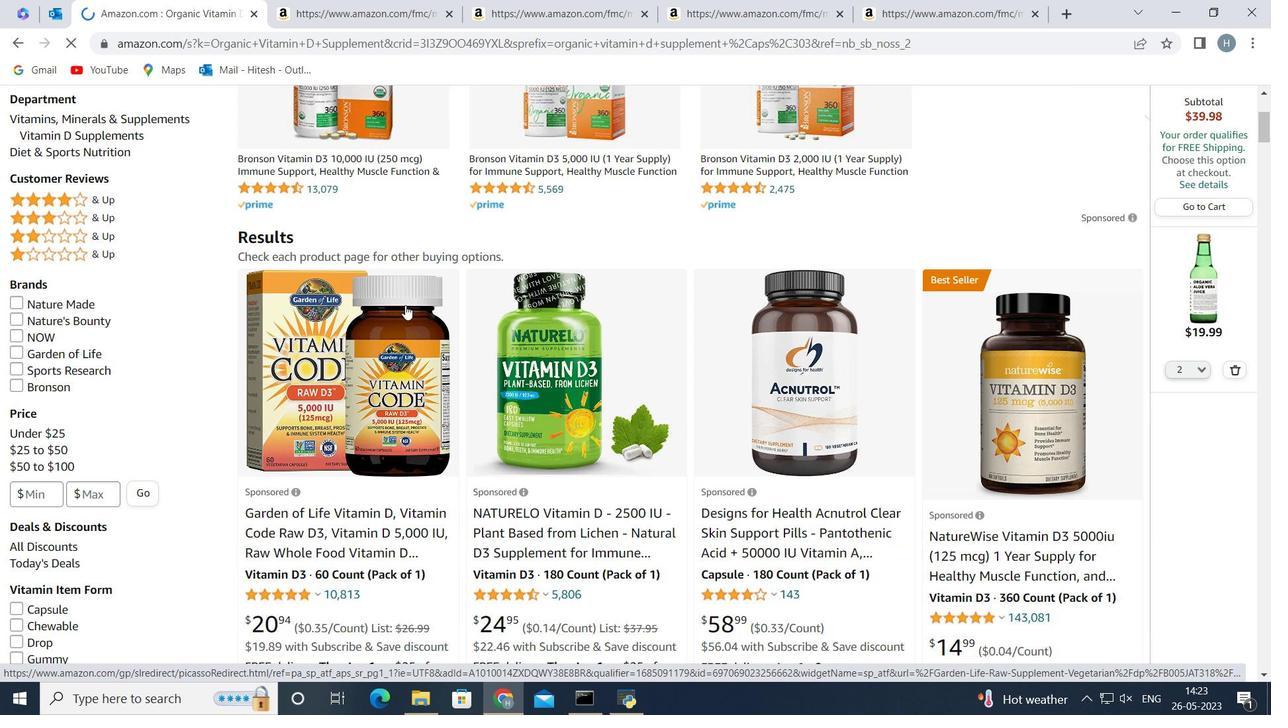 
Action: Mouse moved to (394, 303)
Screenshot: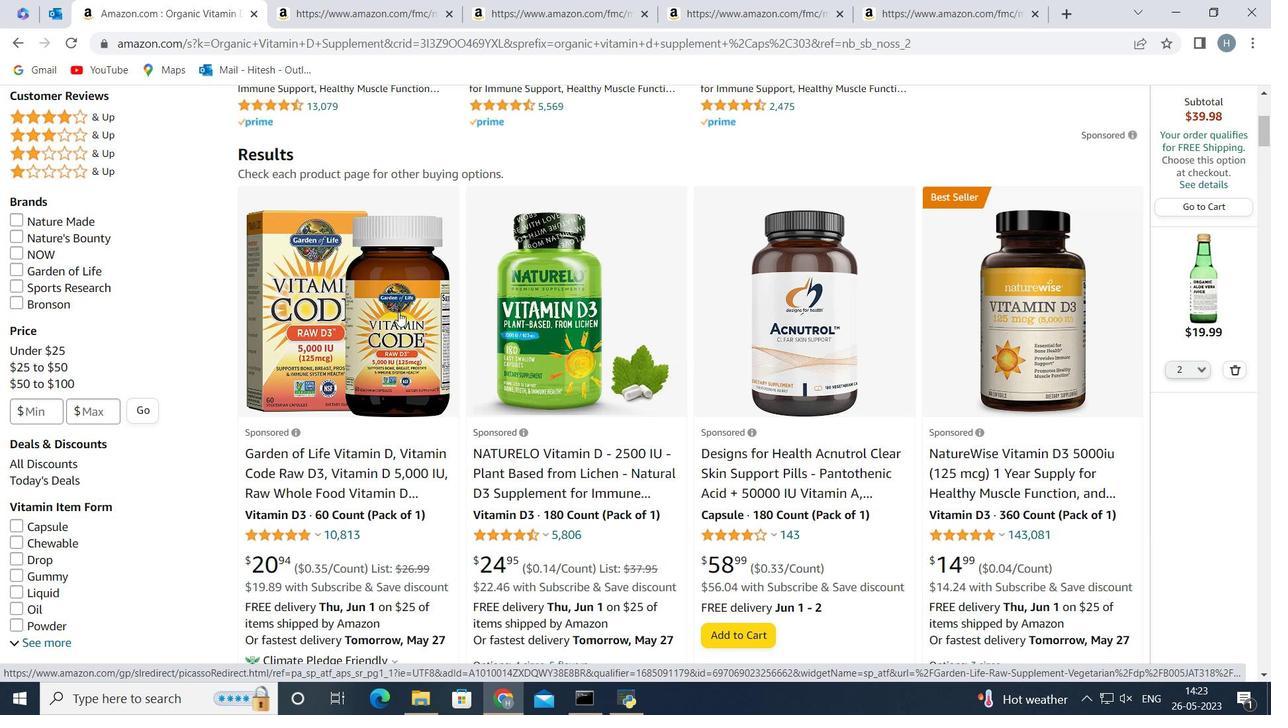 
Action: Mouse scrolled (394, 302) with delta (0, 0)
Screenshot: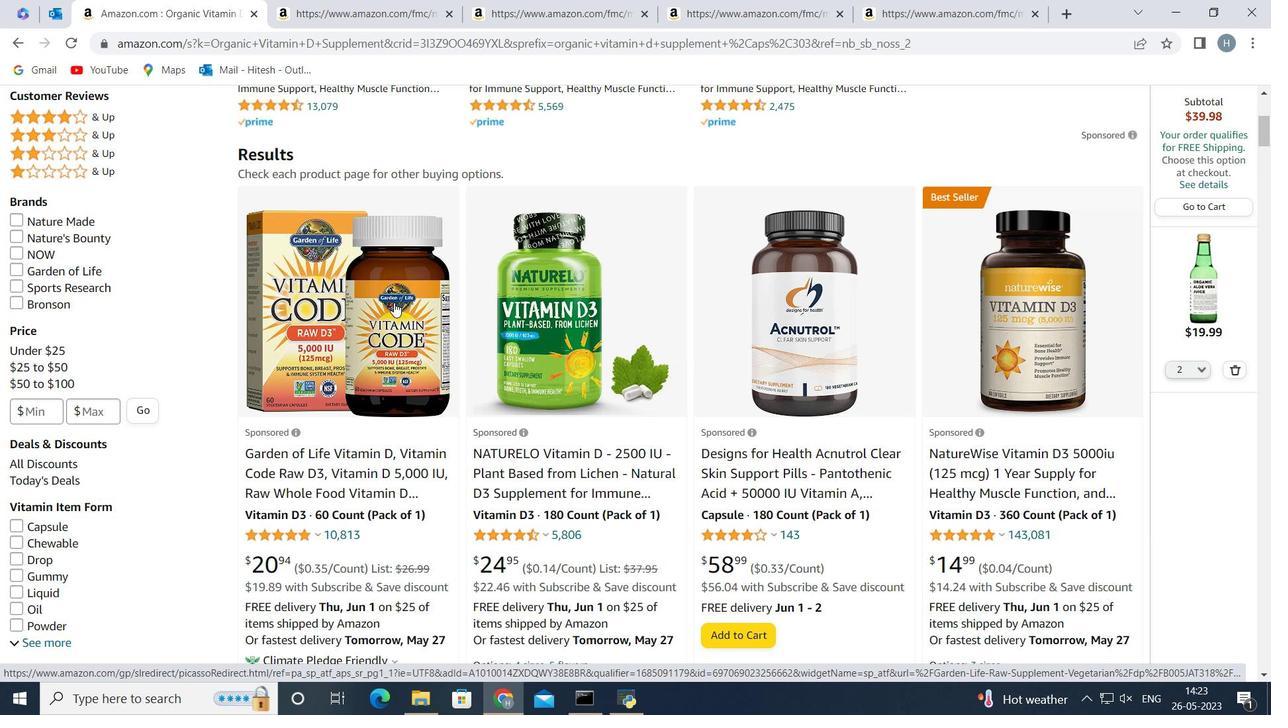 
Action: Mouse moved to (408, 253)
Screenshot: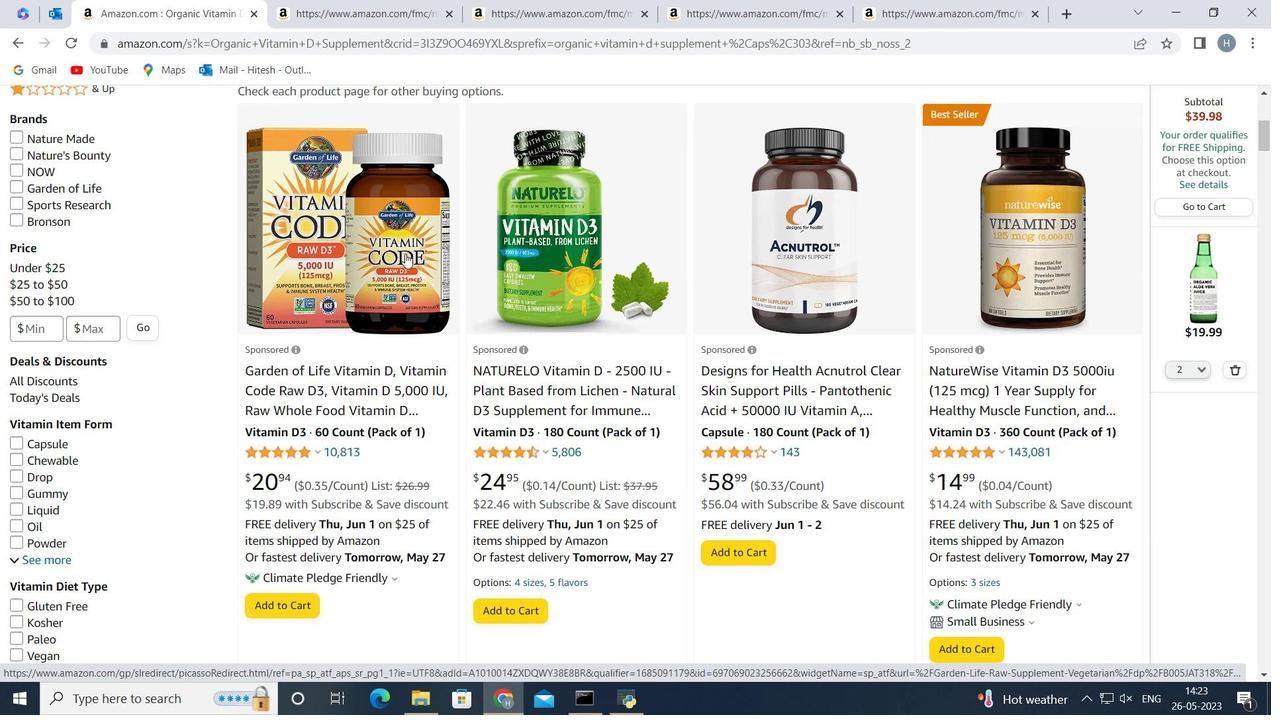 
Action: Mouse scrolled (408, 253) with delta (0, 0)
Screenshot: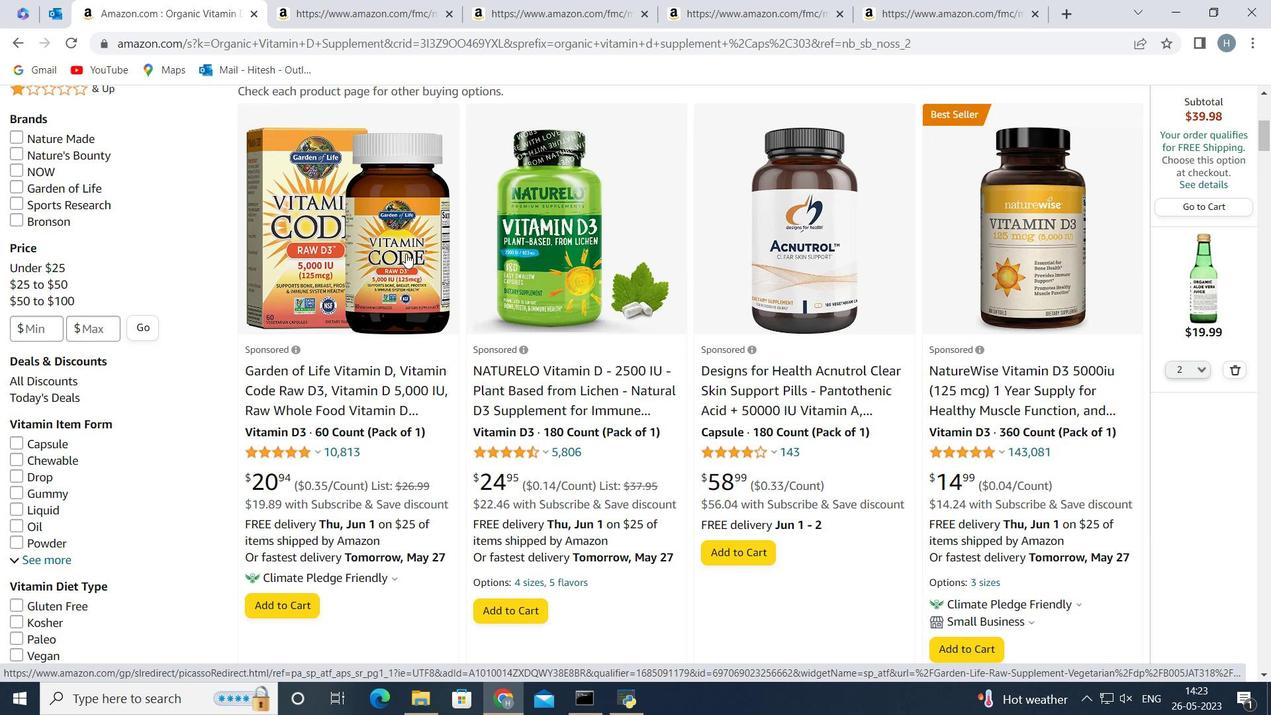 
Action: Mouse scrolled (408, 253) with delta (0, 0)
Screenshot: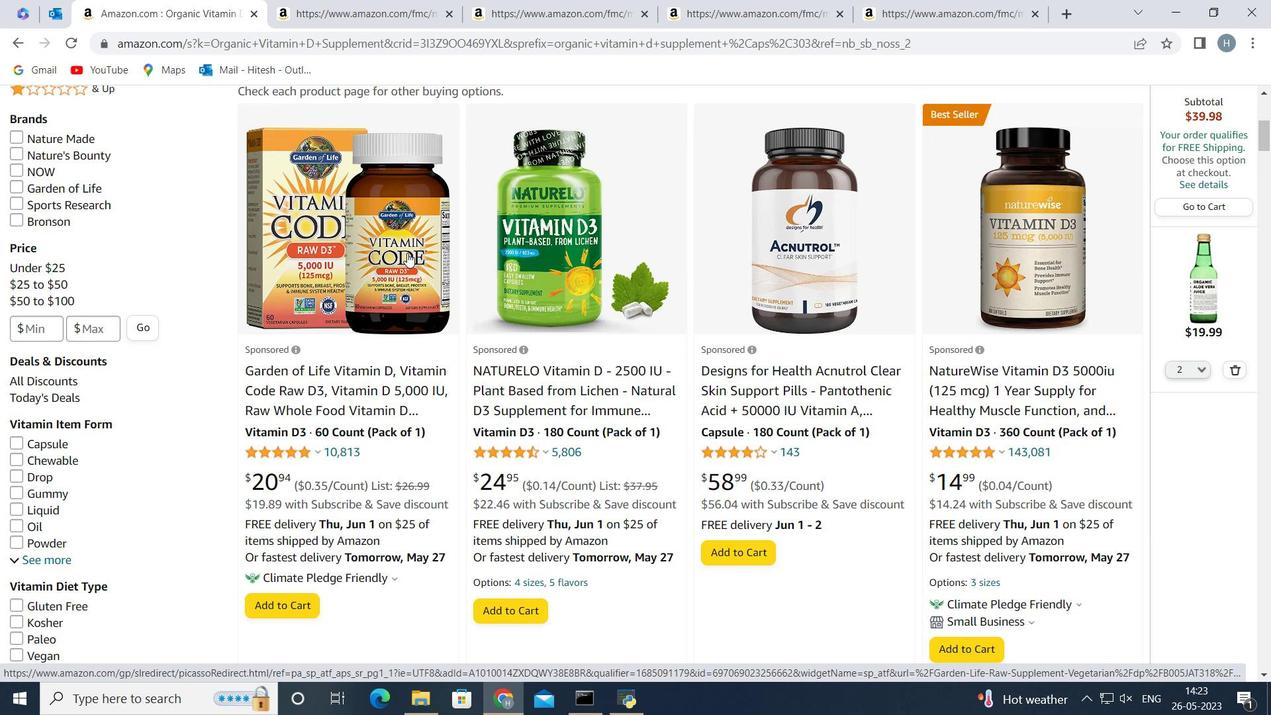 
Action: Mouse scrolled (408, 253) with delta (0, 0)
Screenshot: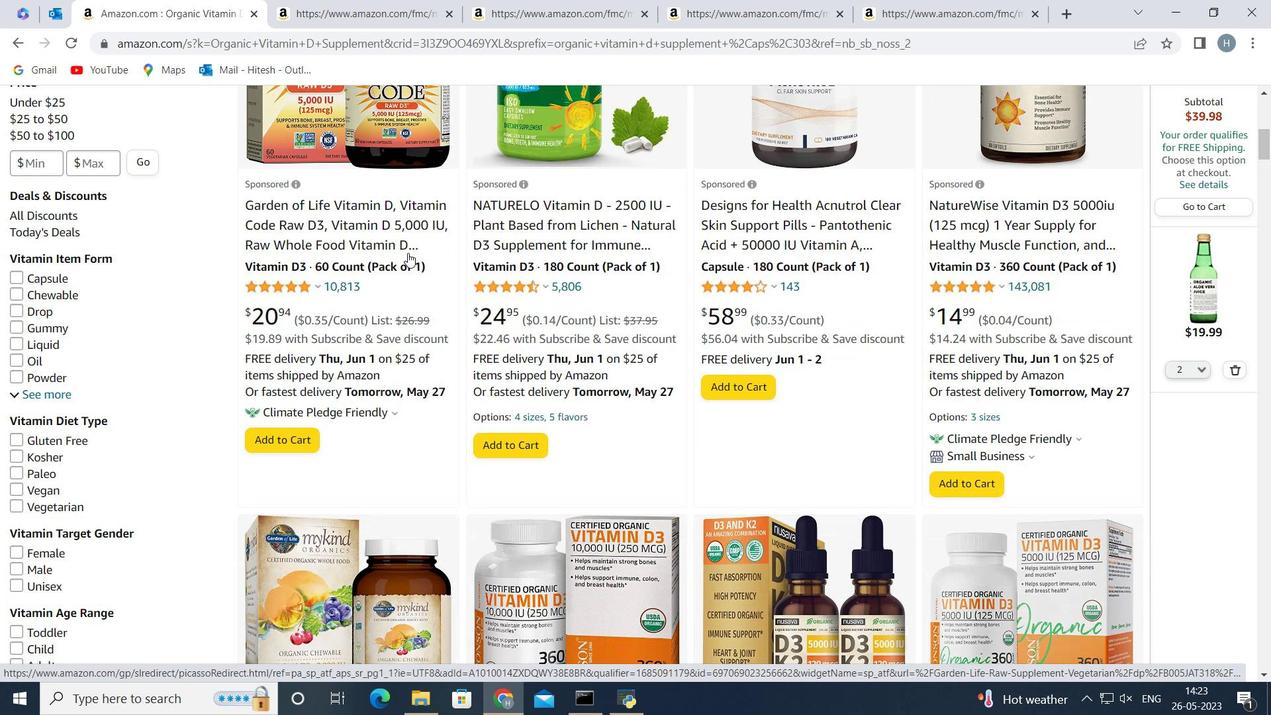 
Action: Mouse moved to (408, 253)
Screenshot: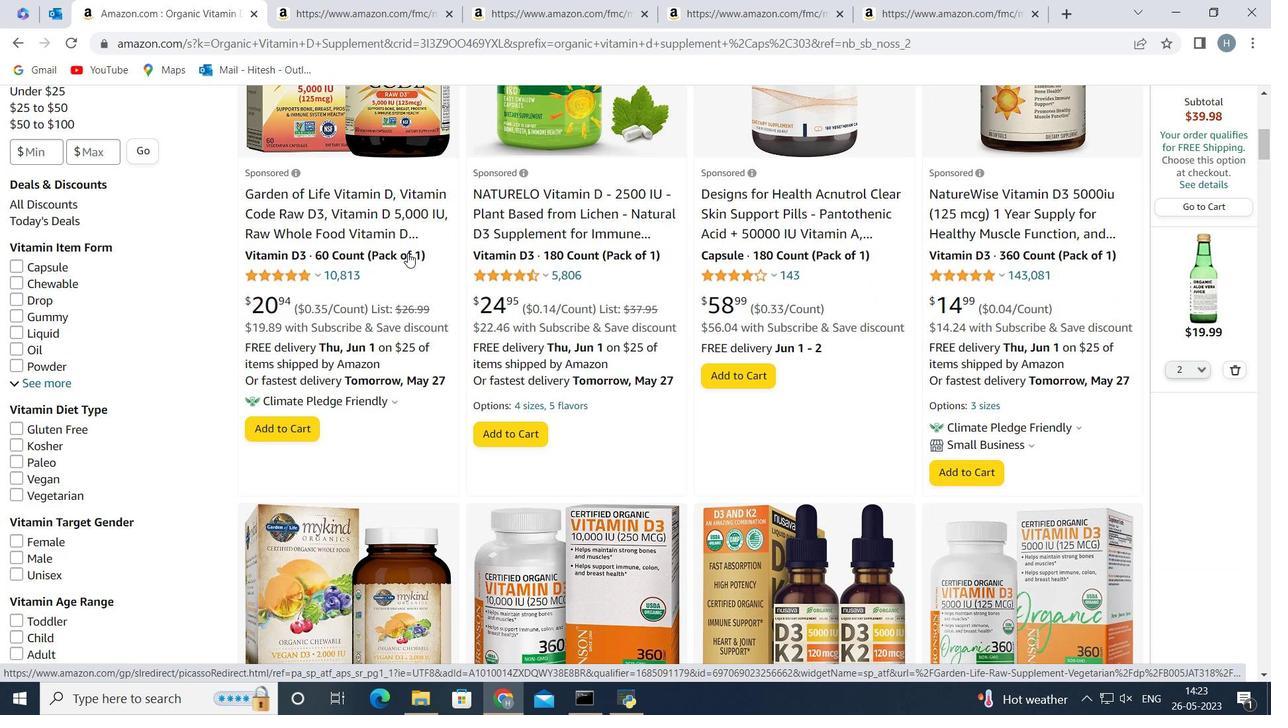 
Action: Mouse scrolled (408, 254) with delta (0, 0)
Screenshot: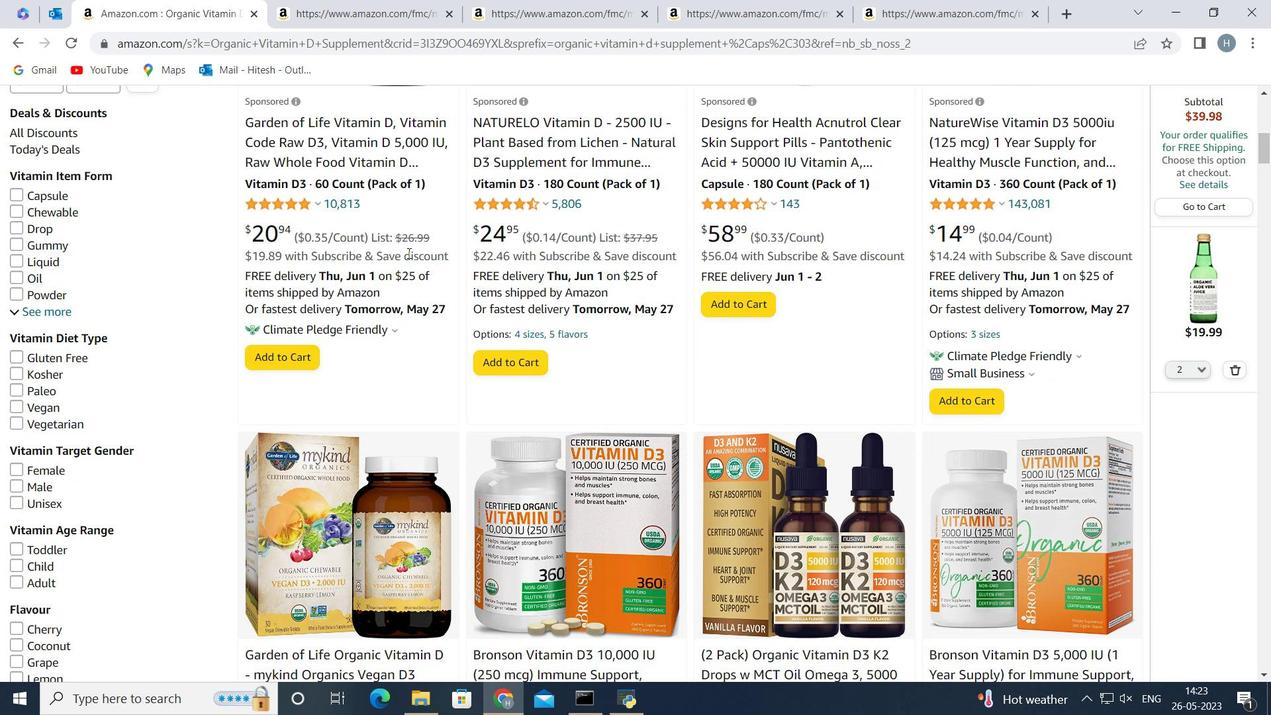 
Action: Mouse scrolled (408, 254) with delta (0, 0)
Screenshot: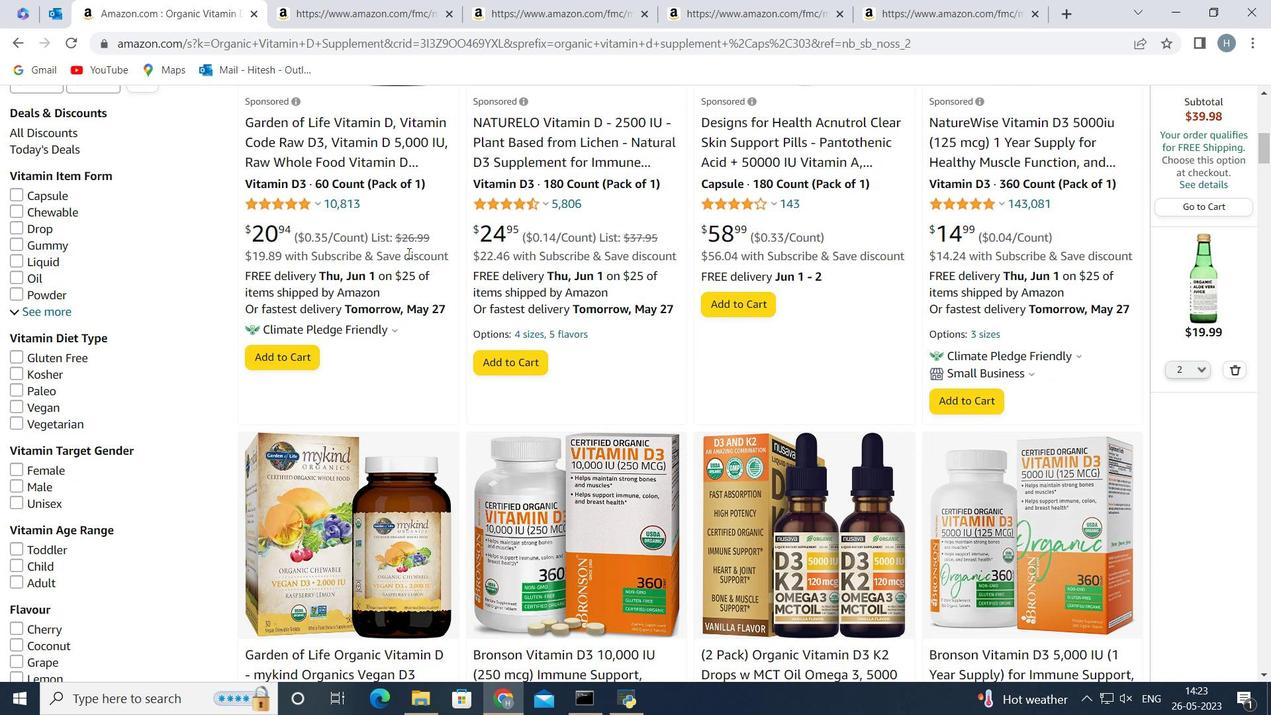 
Action: Mouse scrolled (408, 254) with delta (0, 0)
Screenshot: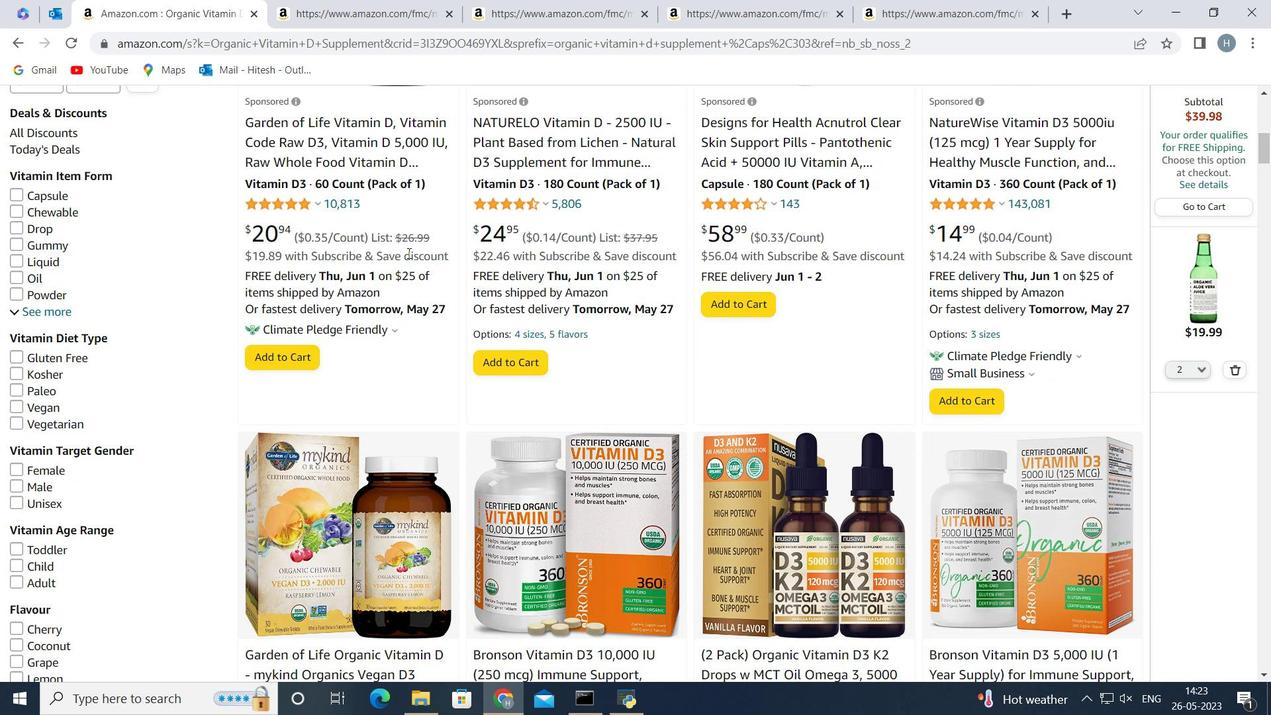 
Action: Mouse scrolled (408, 254) with delta (0, 0)
Screenshot: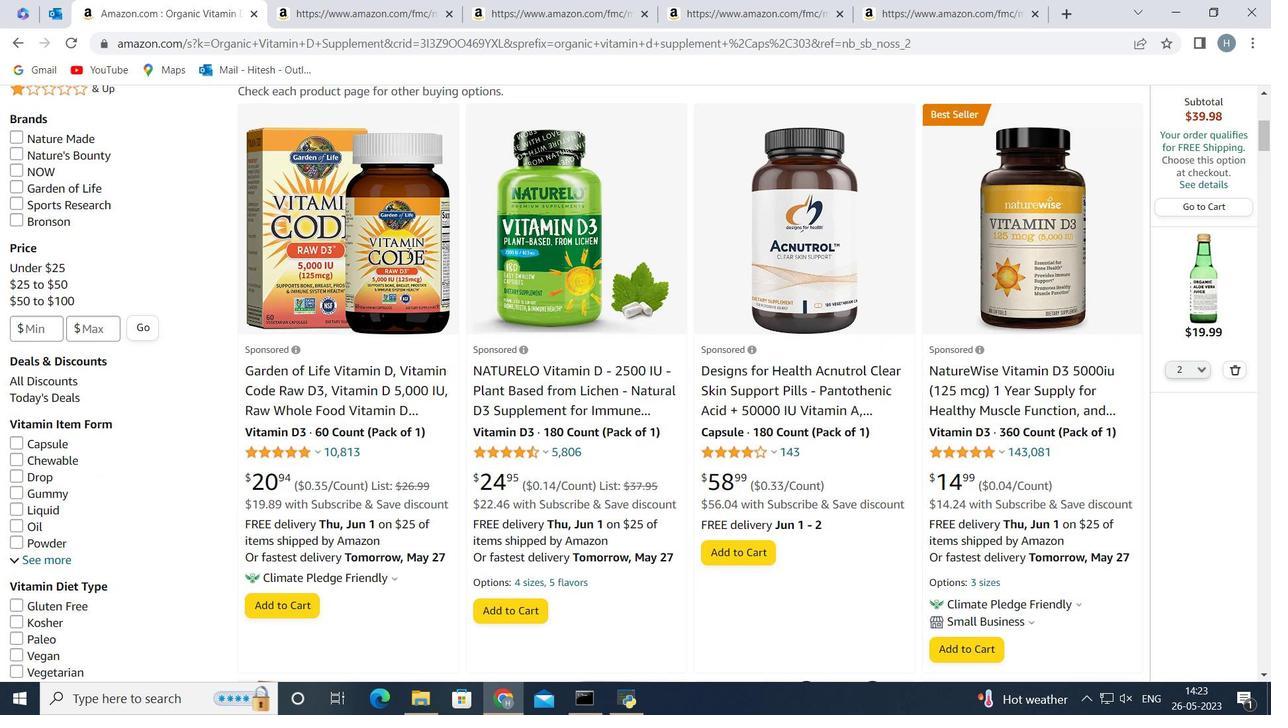 
Action: Mouse moved to (398, 316)
Screenshot: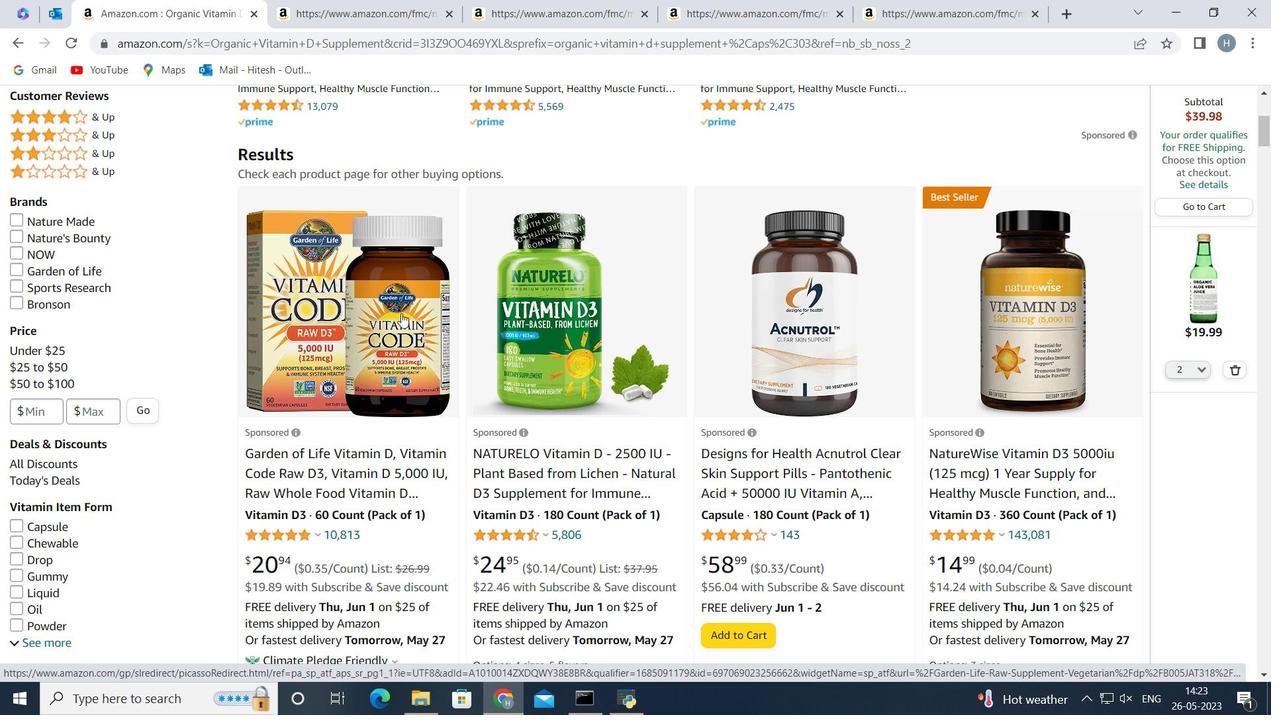 
Action: Mouse pressed left at (398, 316)
Screenshot: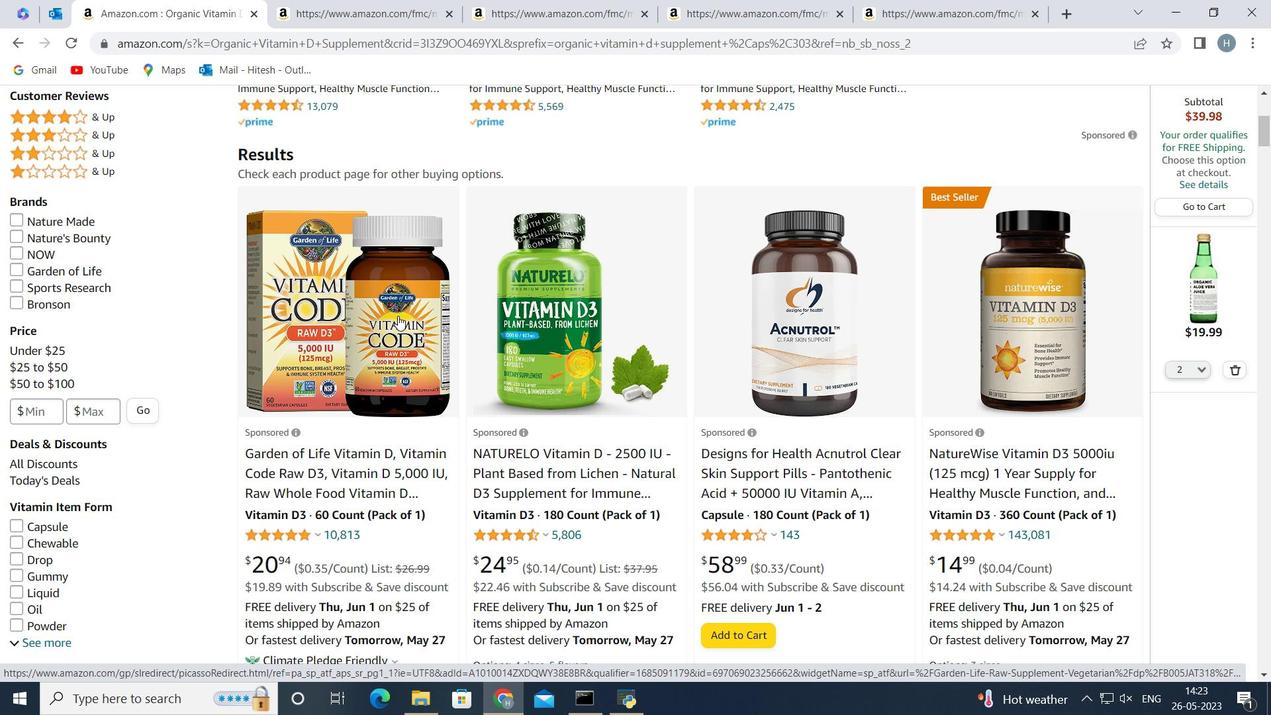 
Action: Mouse moved to (745, 355)
Screenshot: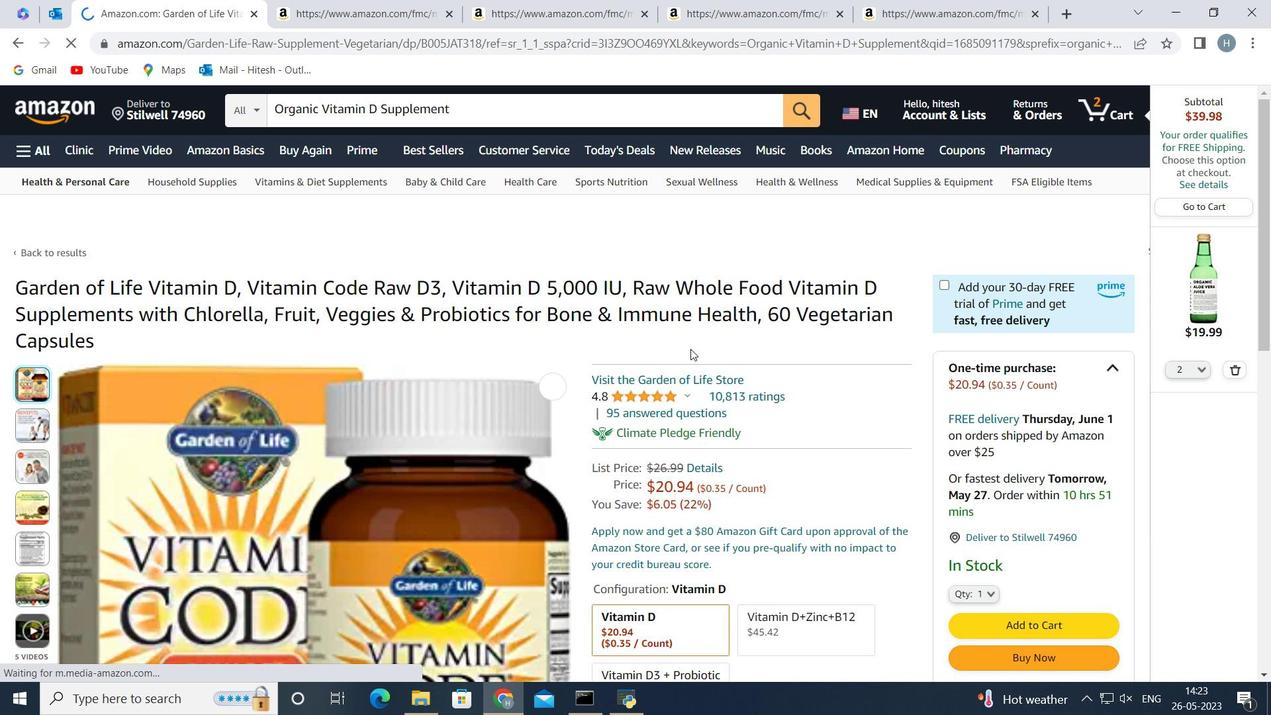 
Action: Mouse scrolled (745, 355) with delta (0, 0)
Screenshot: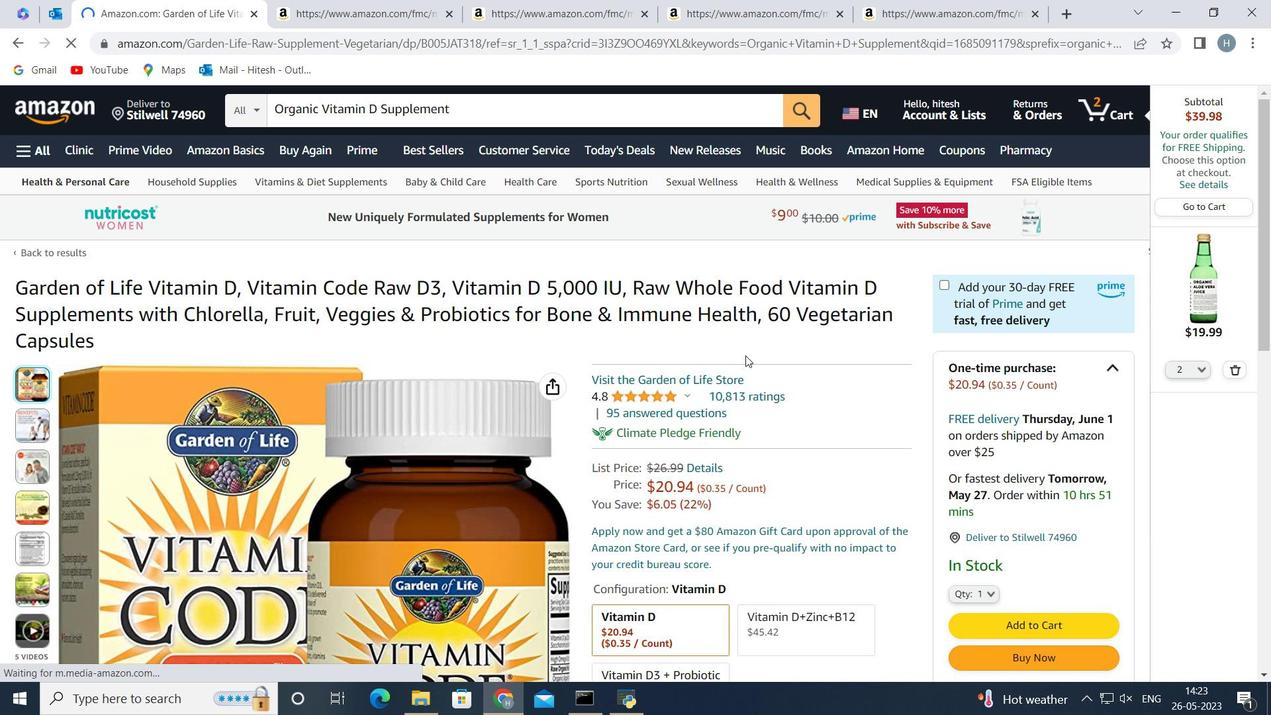 
Action: Mouse moved to (523, 384)
Screenshot: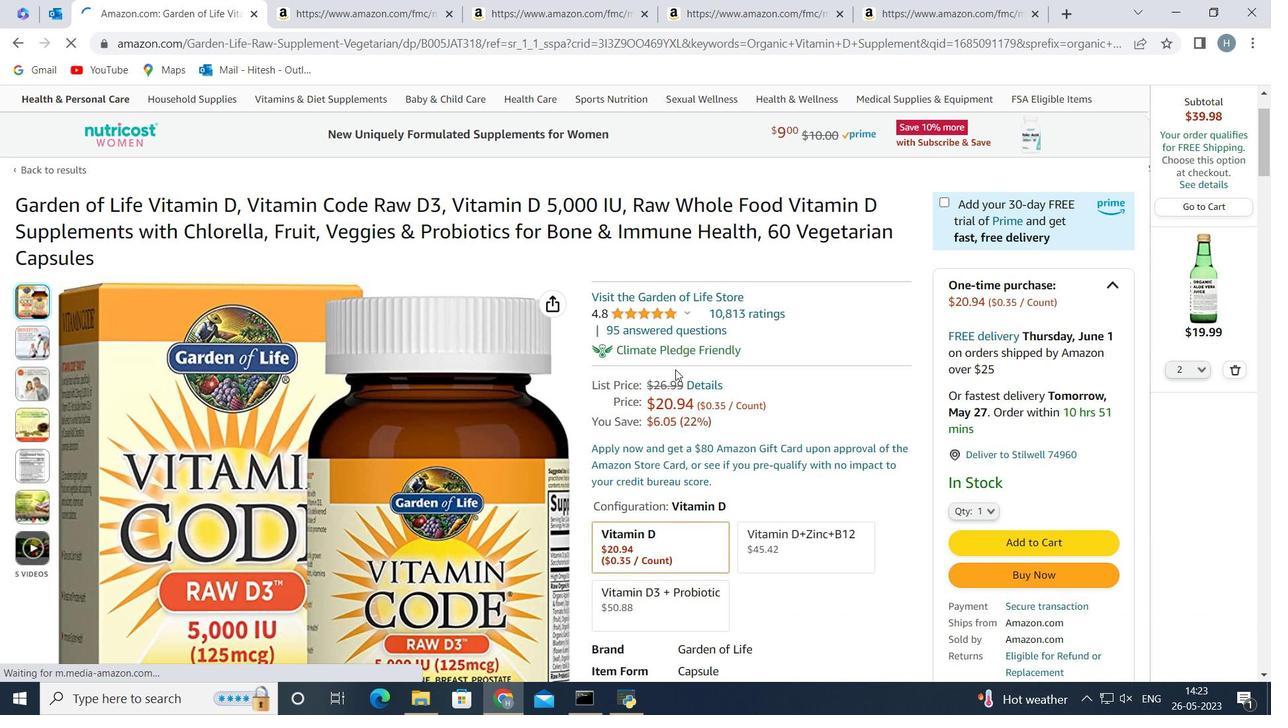 
Action: Mouse scrolled (523, 383) with delta (0, 0)
Screenshot: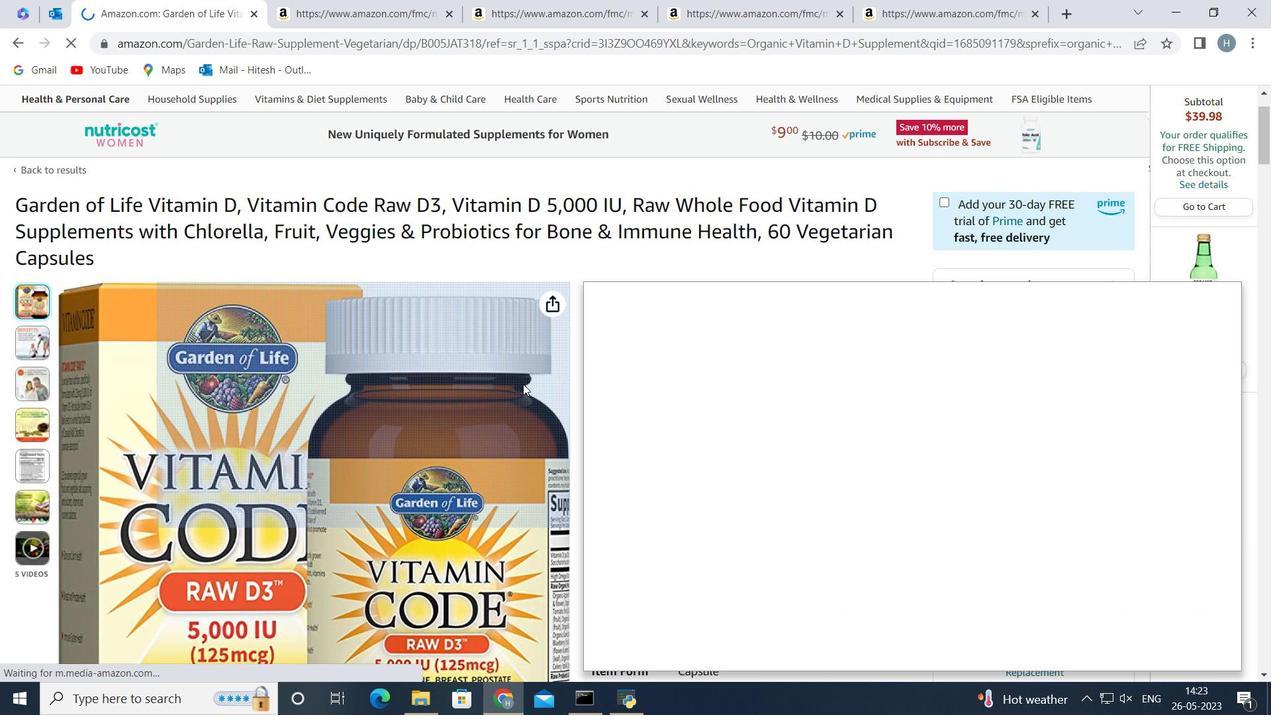 
Action: Mouse moved to (670, 359)
Screenshot: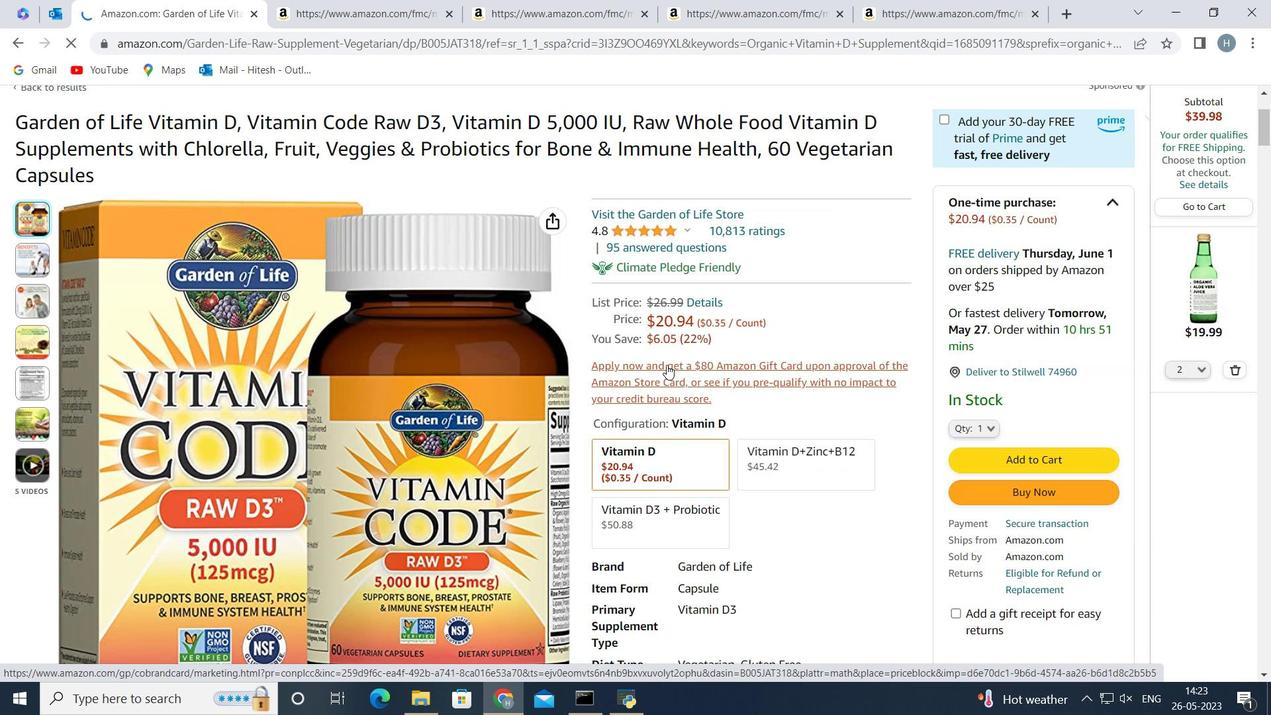 
Action: Mouse scrolled (670, 359) with delta (0, 0)
Screenshot: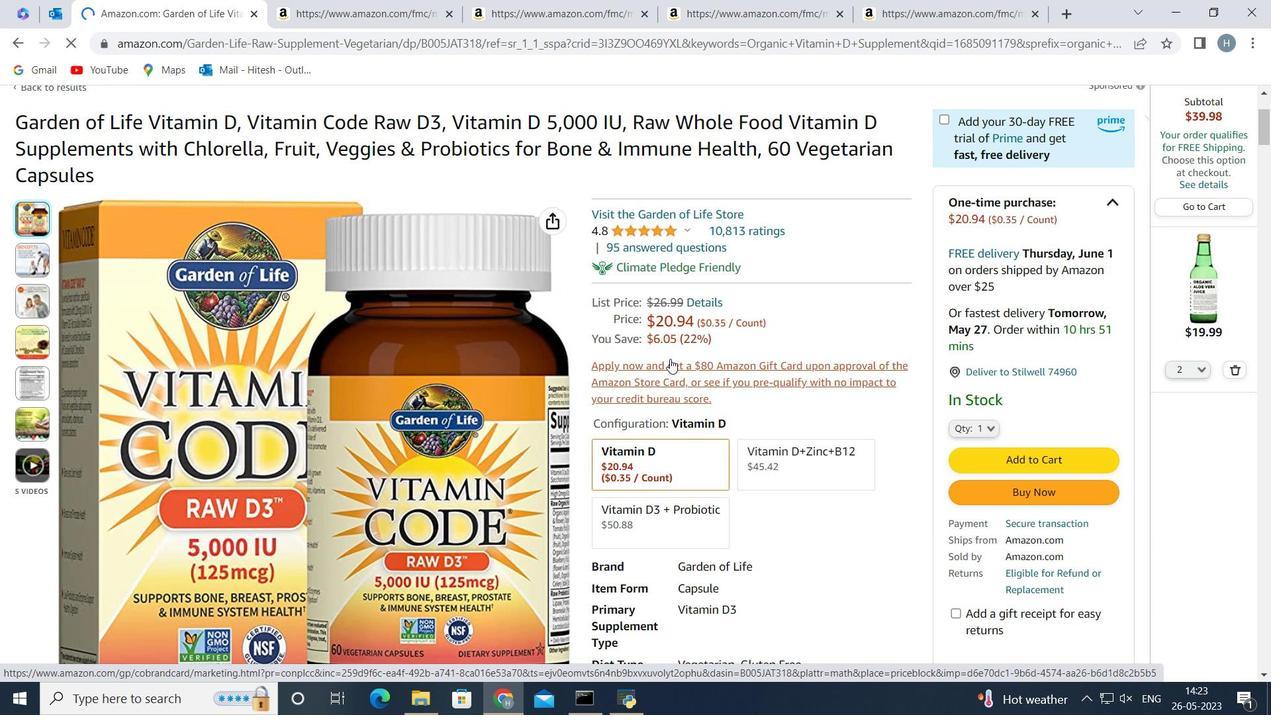 
Action: Mouse moved to (648, 289)
Screenshot: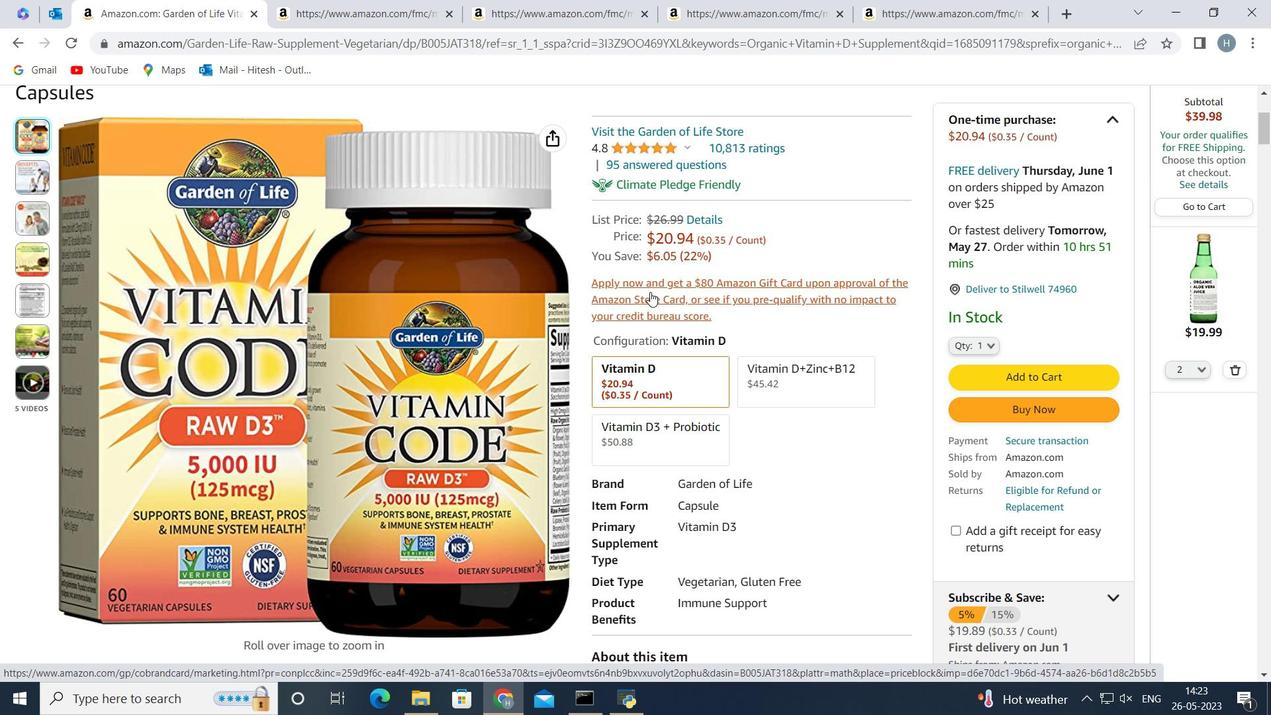 
Action: Mouse scrolled (648, 288) with delta (0, 0)
Screenshot: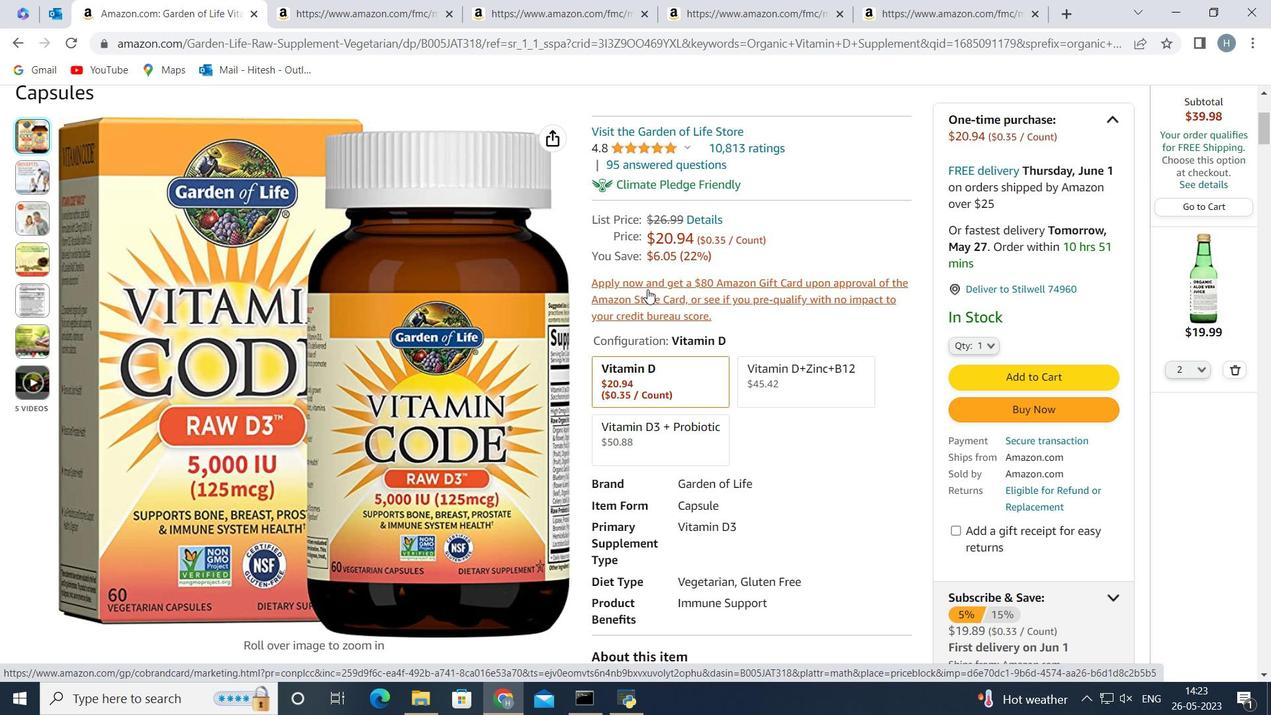 
Action: Mouse moved to (800, 345)
Screenshot: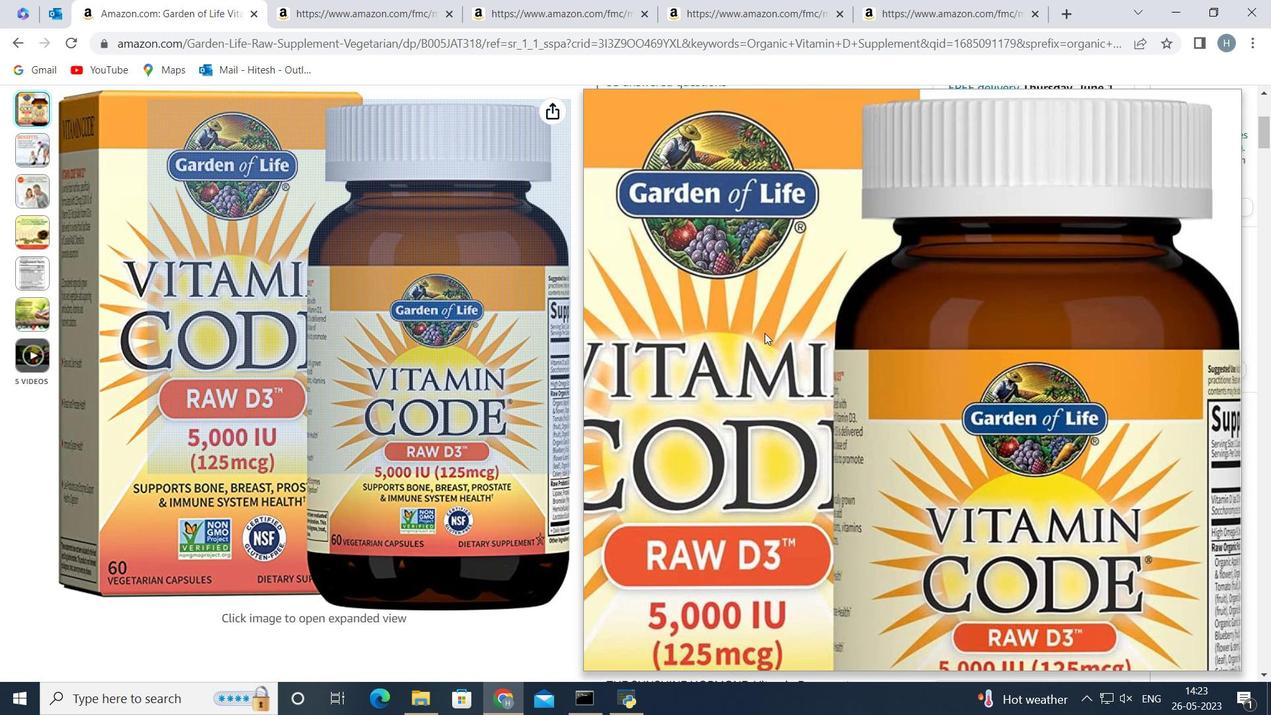 
Action: Mouse scrolled (800, 345) with delta (0, 0)
Screenshot: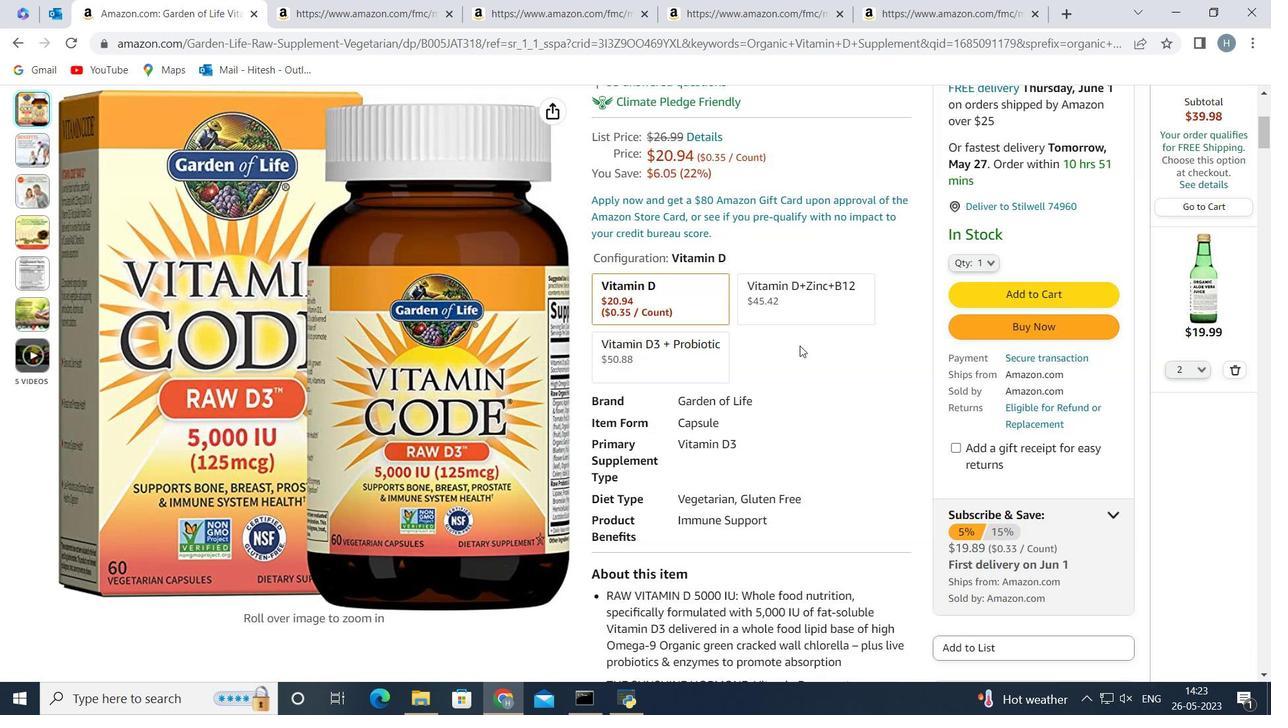 
Action: Mouse moved to (869, 321)
Screenshot: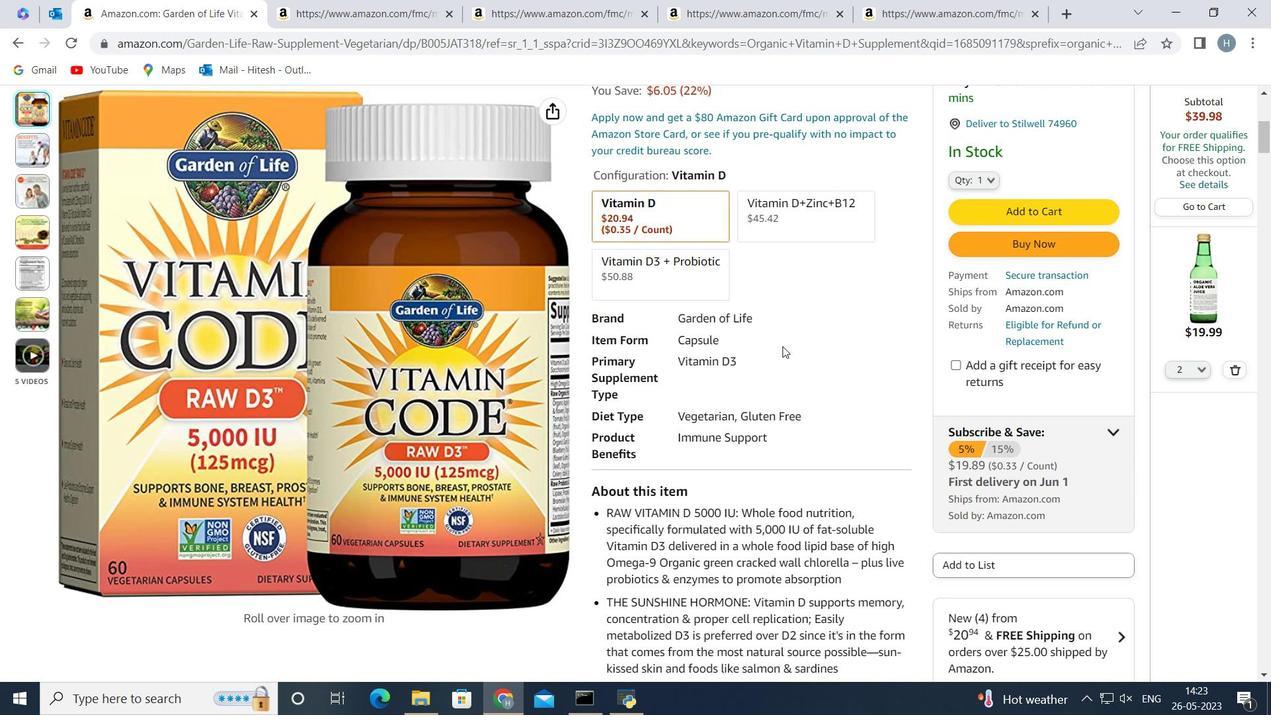 
Action: Mouse scrolled (869, 320) with delta (0, 0)
Screenshot: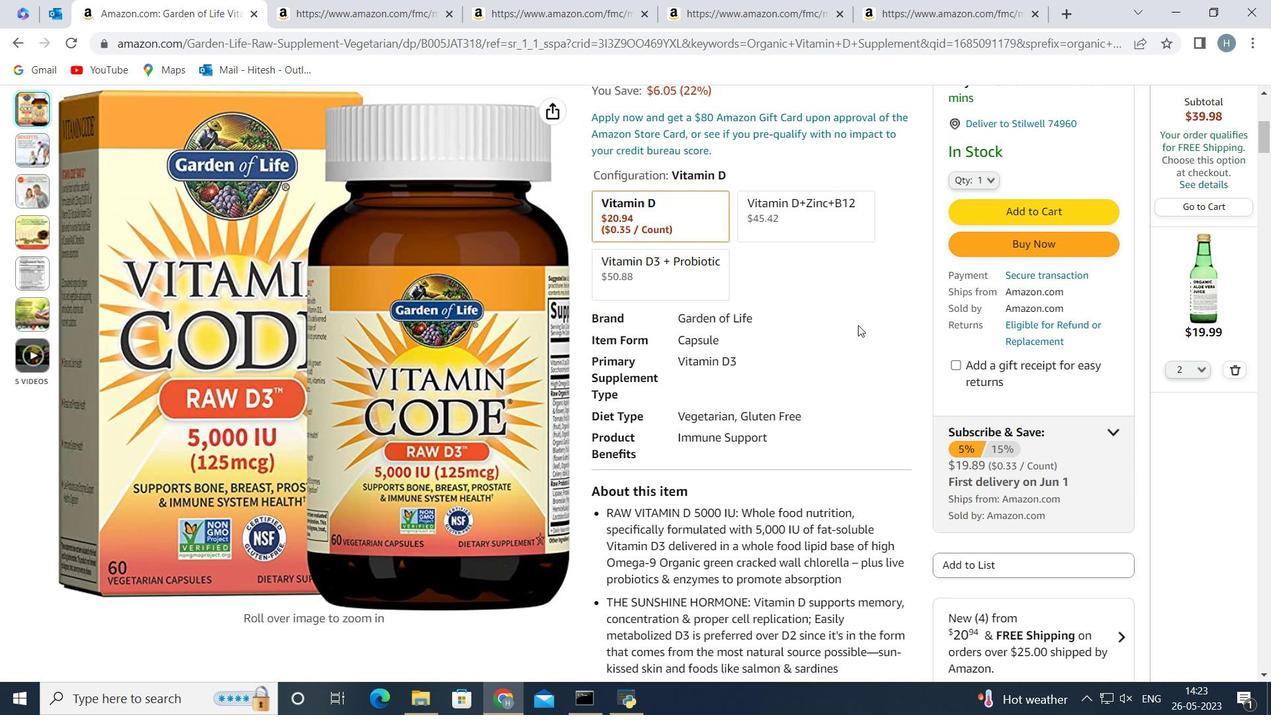 
Action: Mouse scrolled (869, 320) with delta (0, 0)
Screenshot: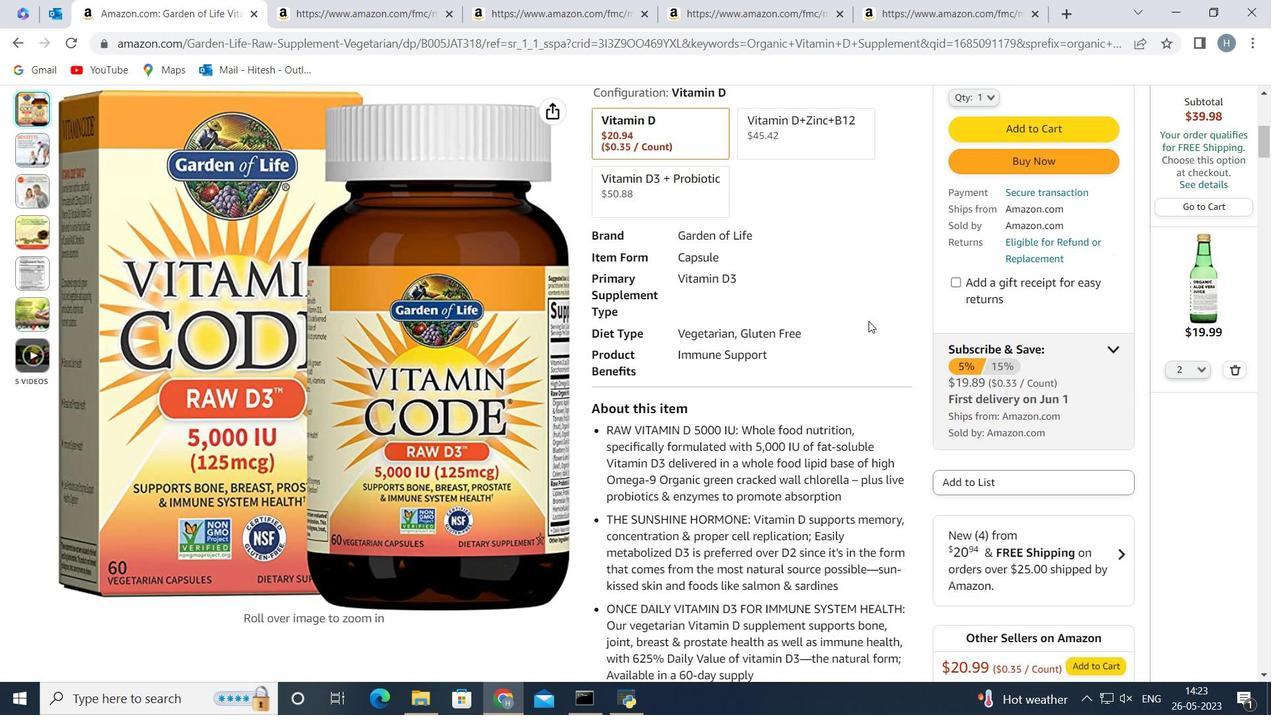 
Action: Mouse scrolled (869, 320) with delta (0, 0)
Screenshot: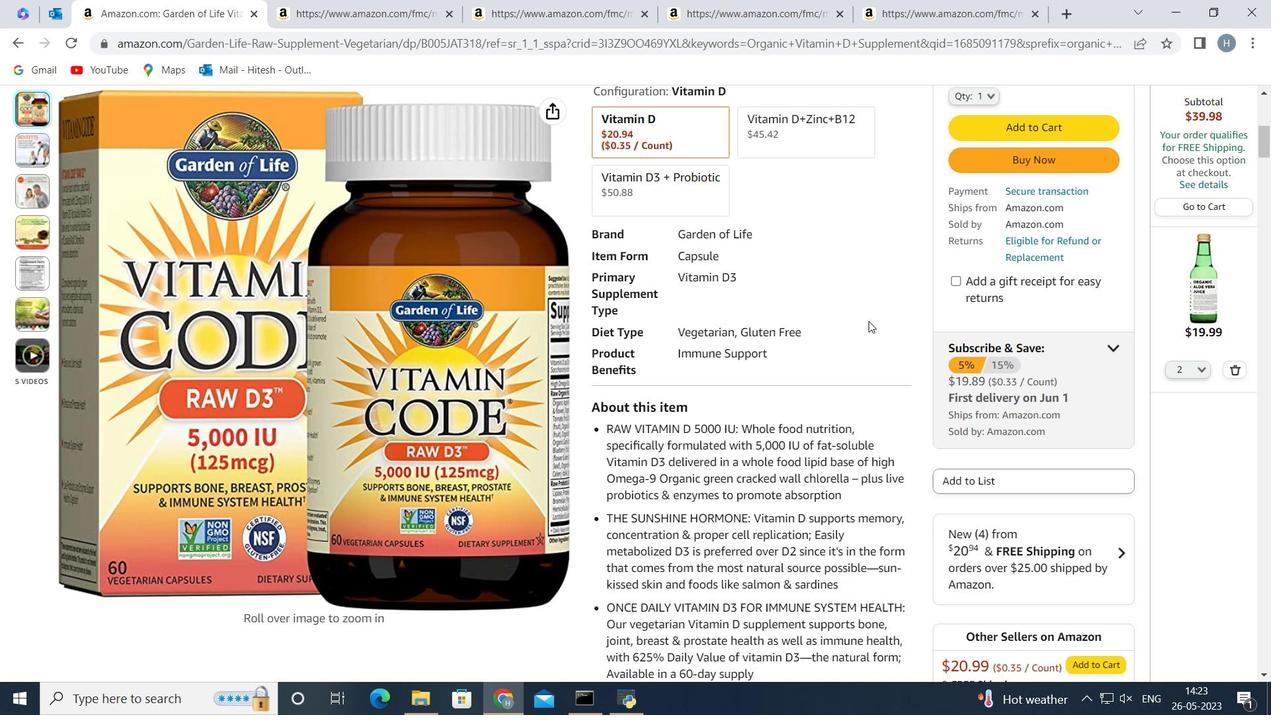 
Action: Mouse moved to (717, 371)
Screenshot: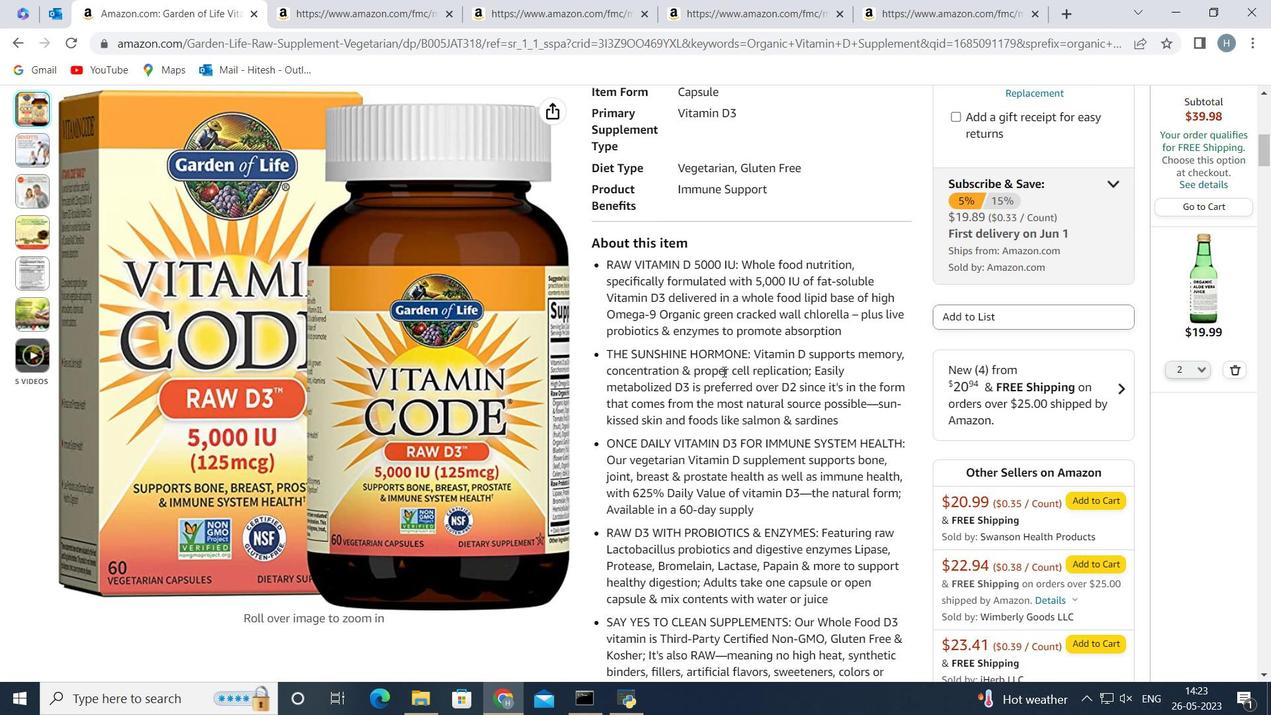 
Action: Mouse scrolled (717, 370) with delta (0, 0)
Screenshot: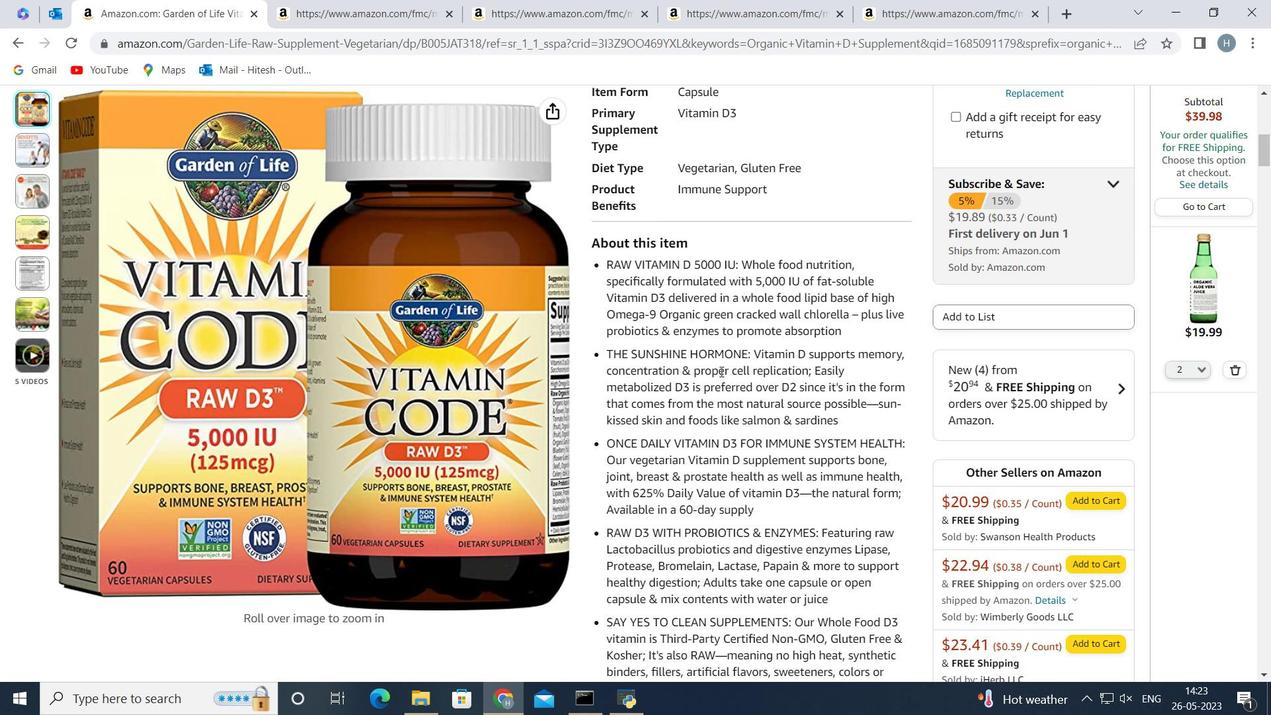 
Action: Mouse moved to (717, 372)
Screenshot: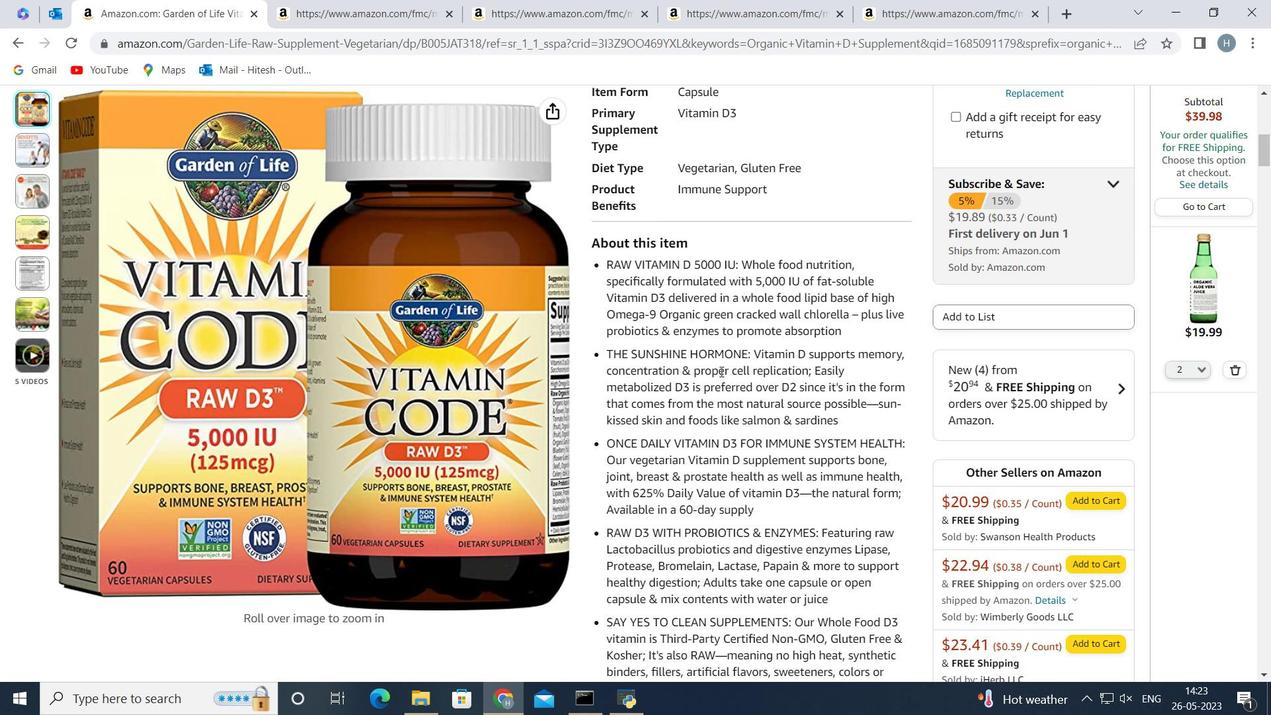 
Action: Mouse scrolled (717, 371) with delta (0, 0)
Screenshot: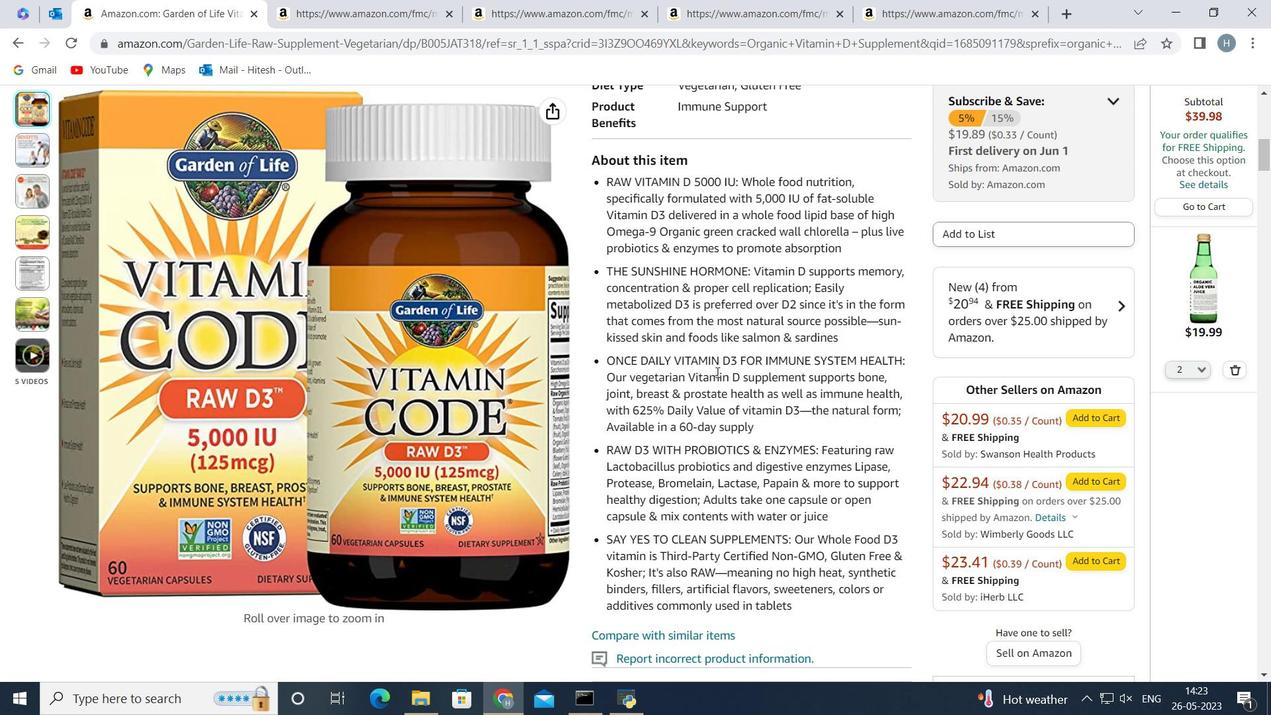 
Action: Mouse scrolled (717, 371) with delta (0, 0)
Screenshot: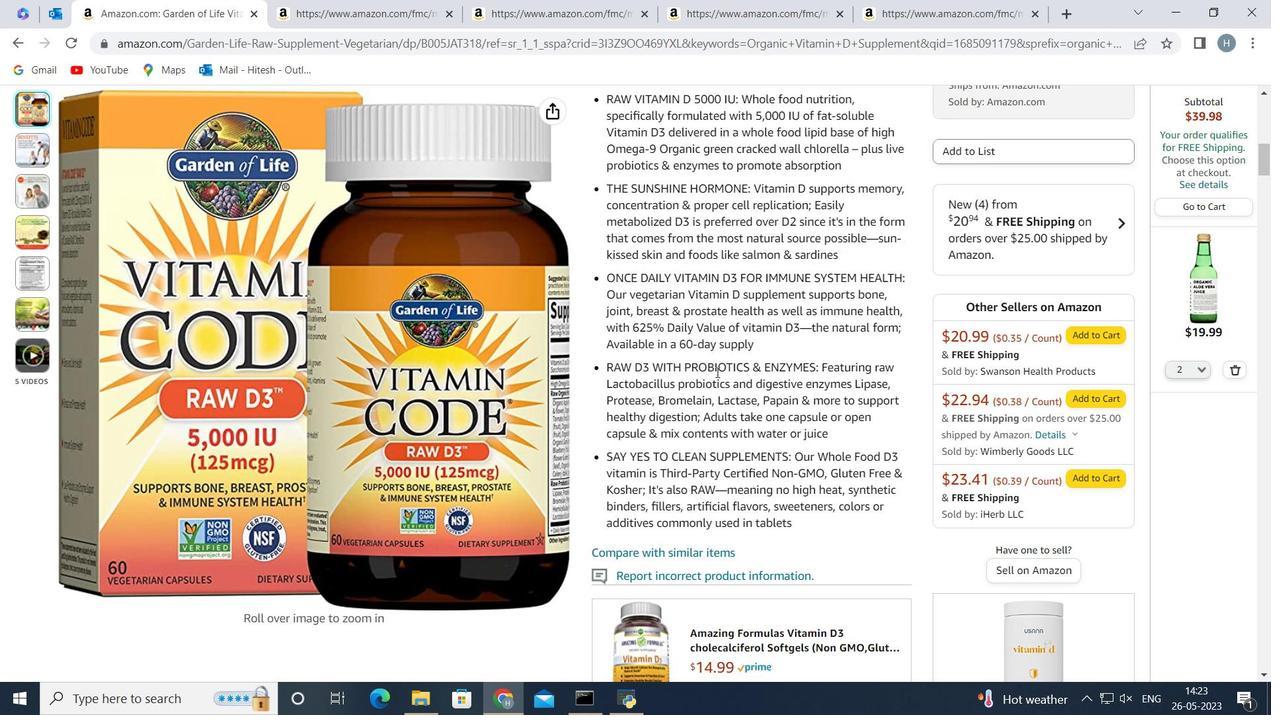 
Action: Mouse moved to (719, 364)
Screenshot: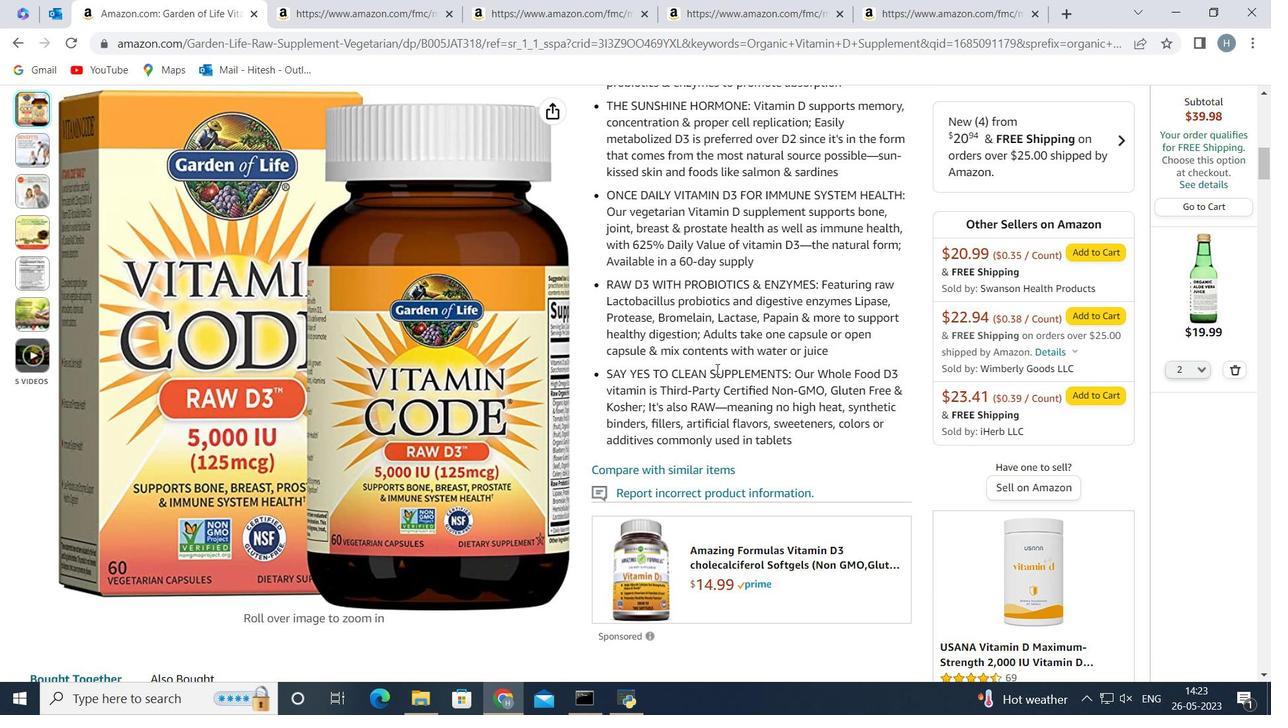 
Action: Mouse scrolled (719, 363) with delta (0, 0)
Screenshot: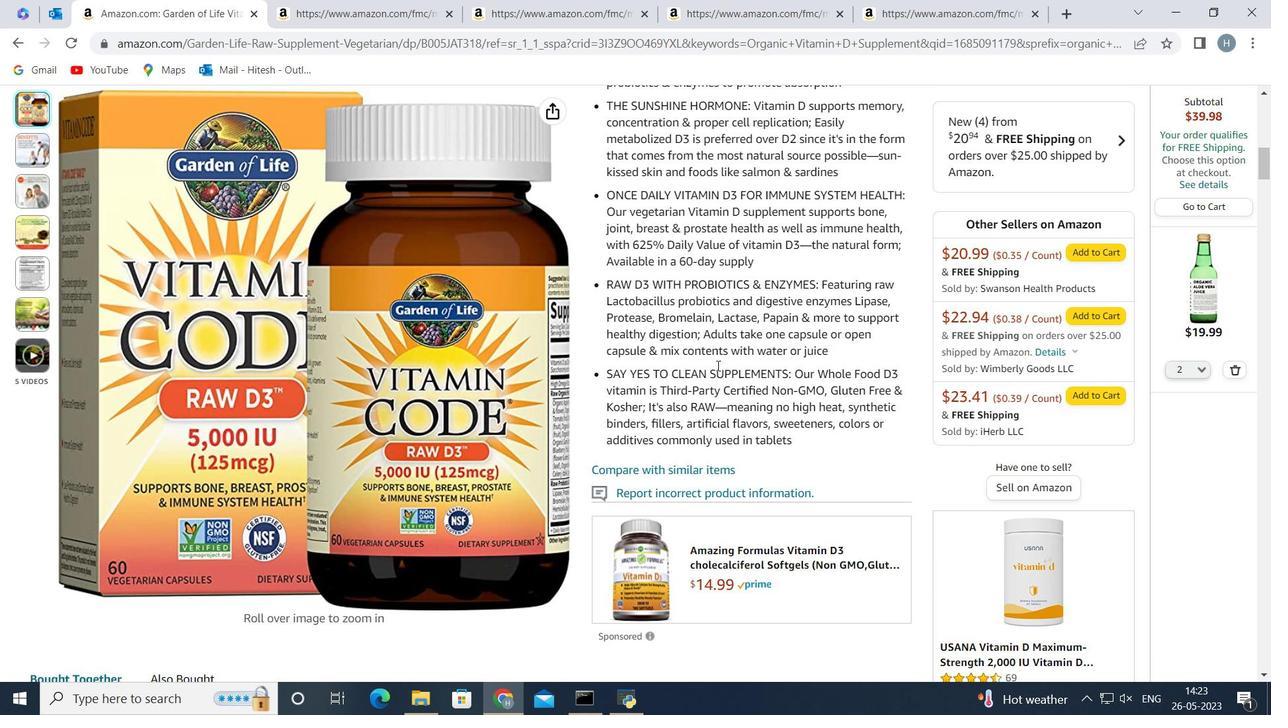 
Action: Mouse moved to (720, 358)
Screenshot: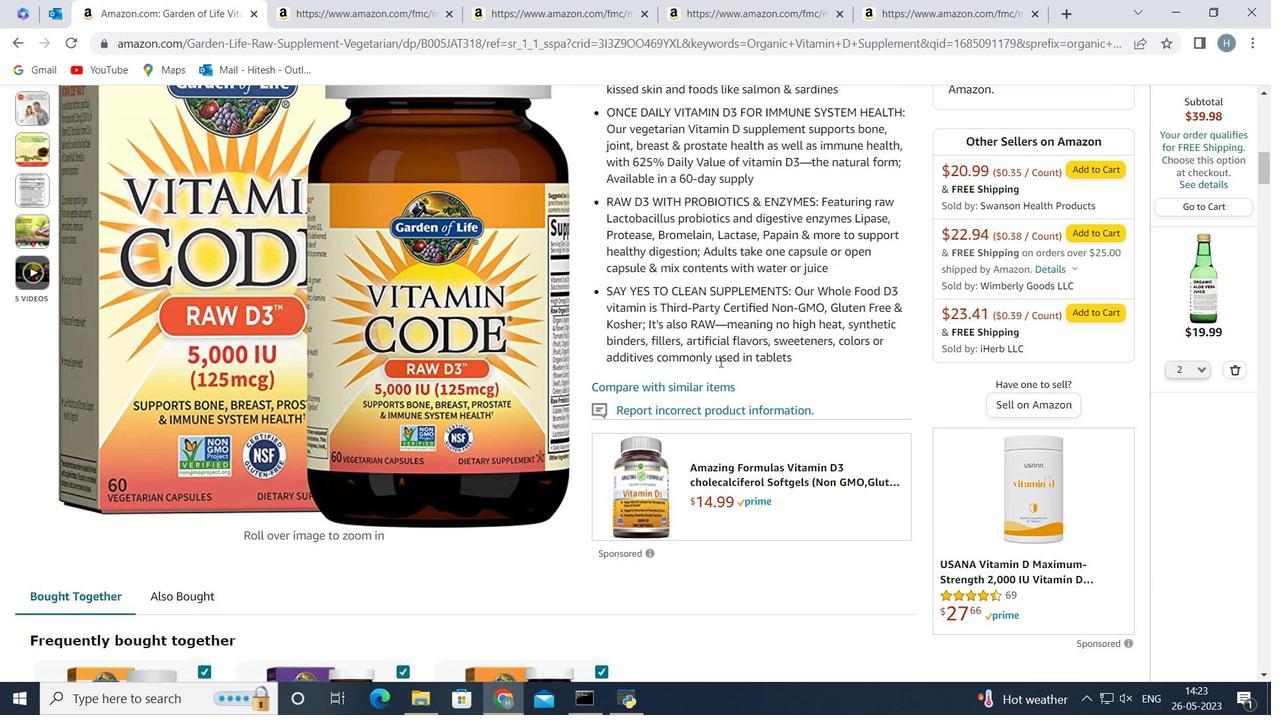 
Action: Mouse scrolled (720, 357) with delta (0, 0)
Screenshot: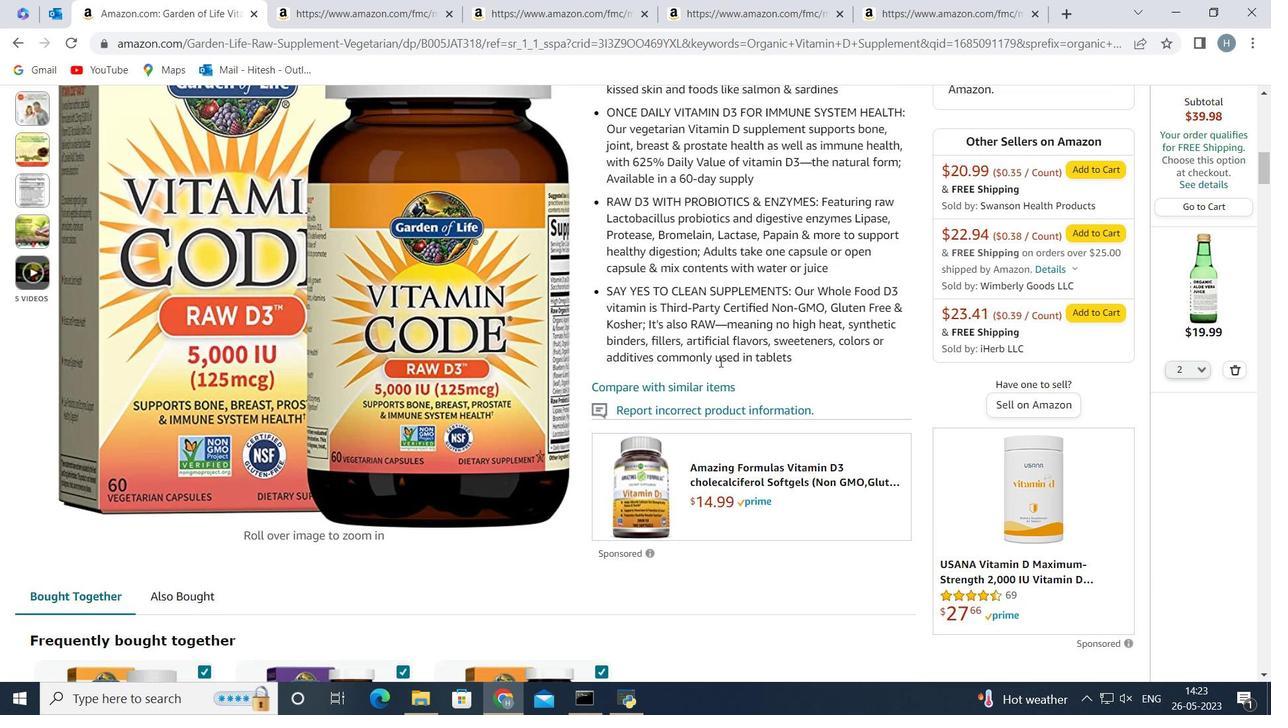 
Action: Mouse scrolled (720, 357) with delta (0, 0)
Screenshot: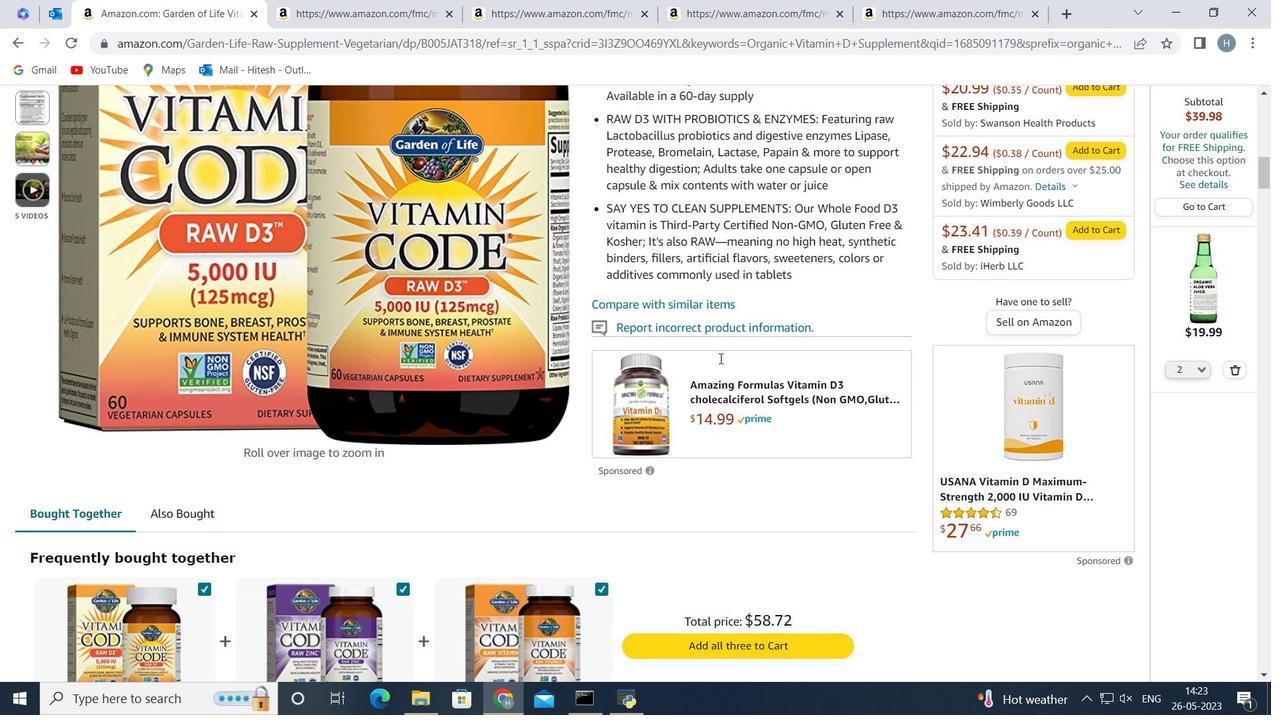 
Action: Mouse scrolled (720, 357) with delta (0, 0)
Screenshot: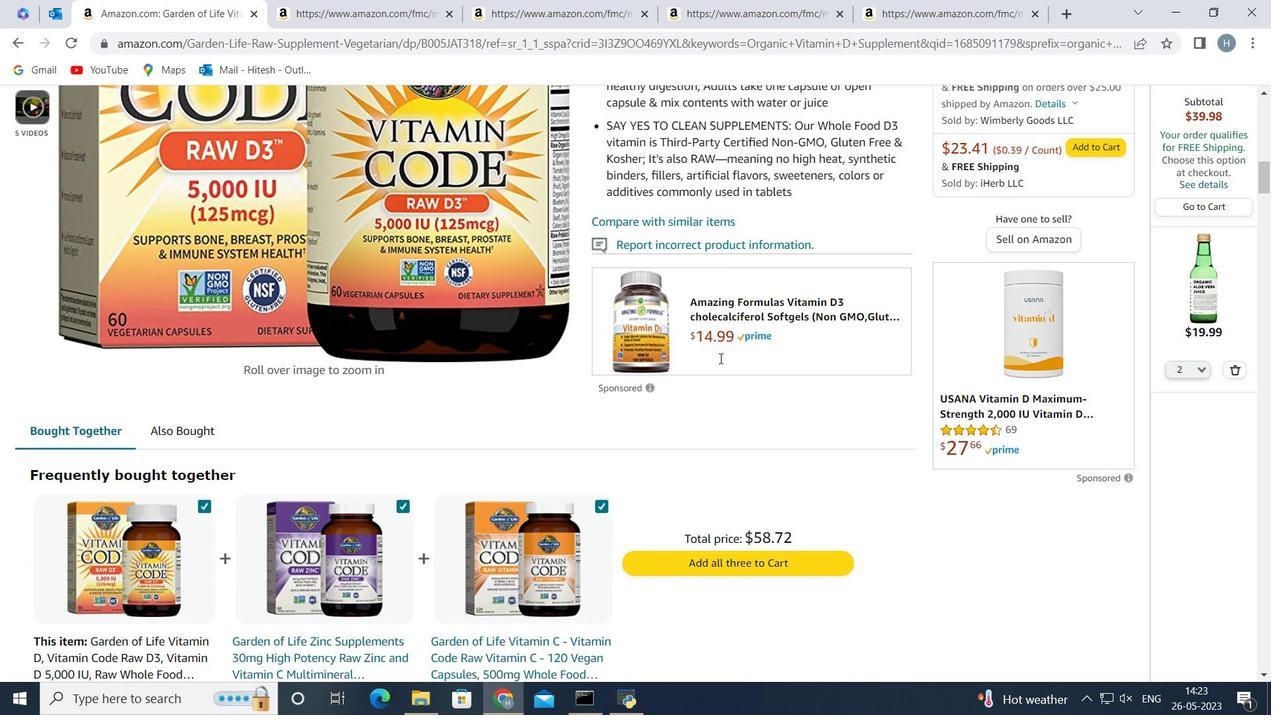 
Action: Mouse scrolled (720, 357) with delta (0, 0)
Screenshot: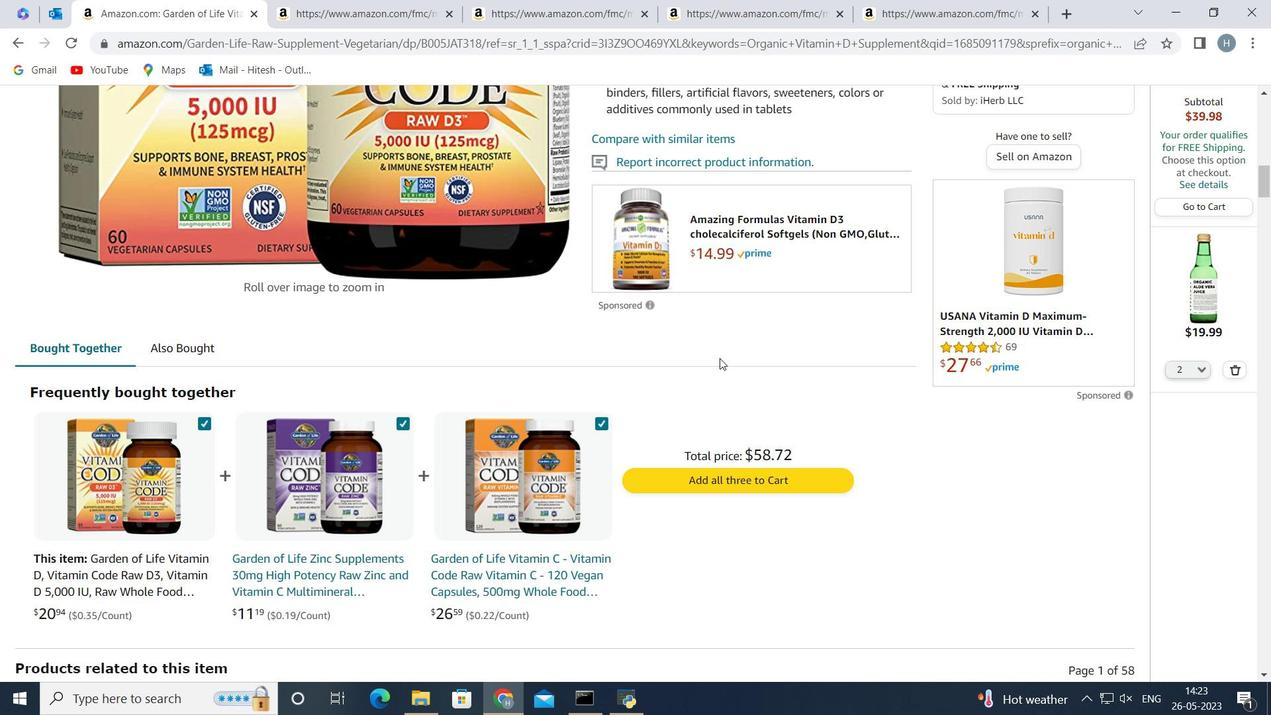 
Action: Mouse moved to (818, 421)
Screenshot: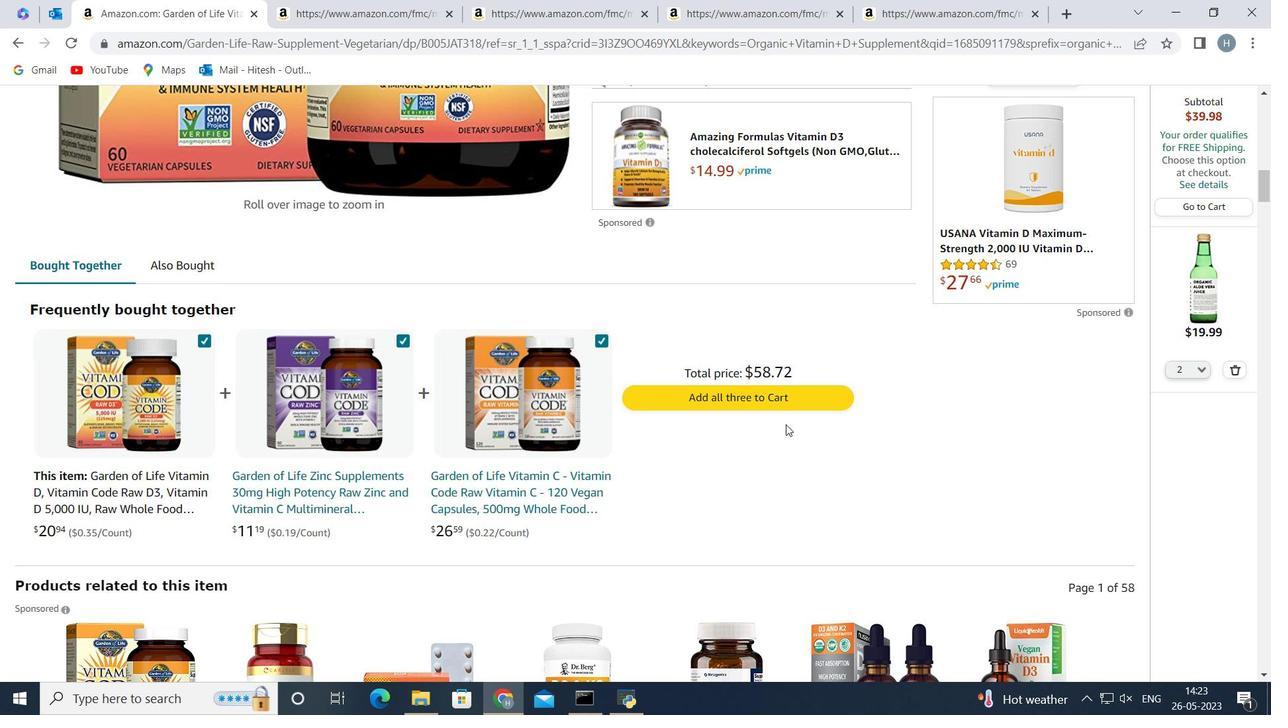 
Action: Mouse scrolled (818, 422) with delta (0, 0)
Screenshot: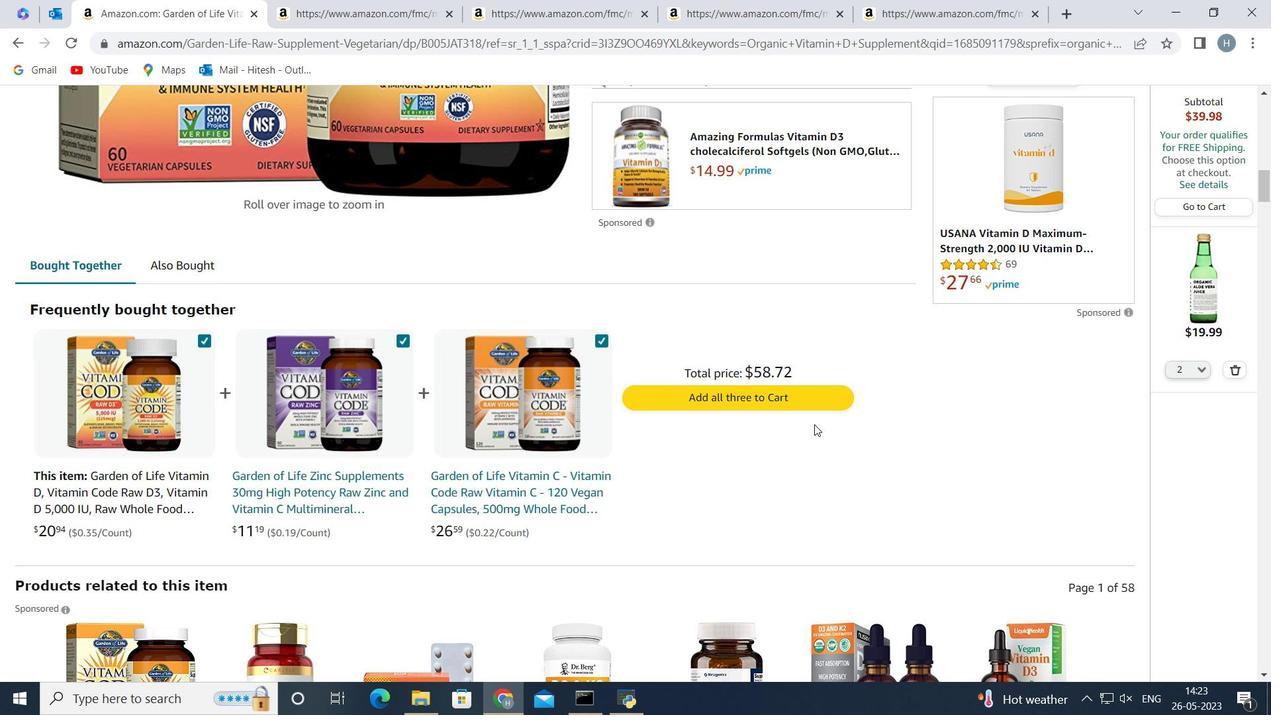 
Action: Mouse scrolled (818, 422) with delta (0, 0)
Screenshot: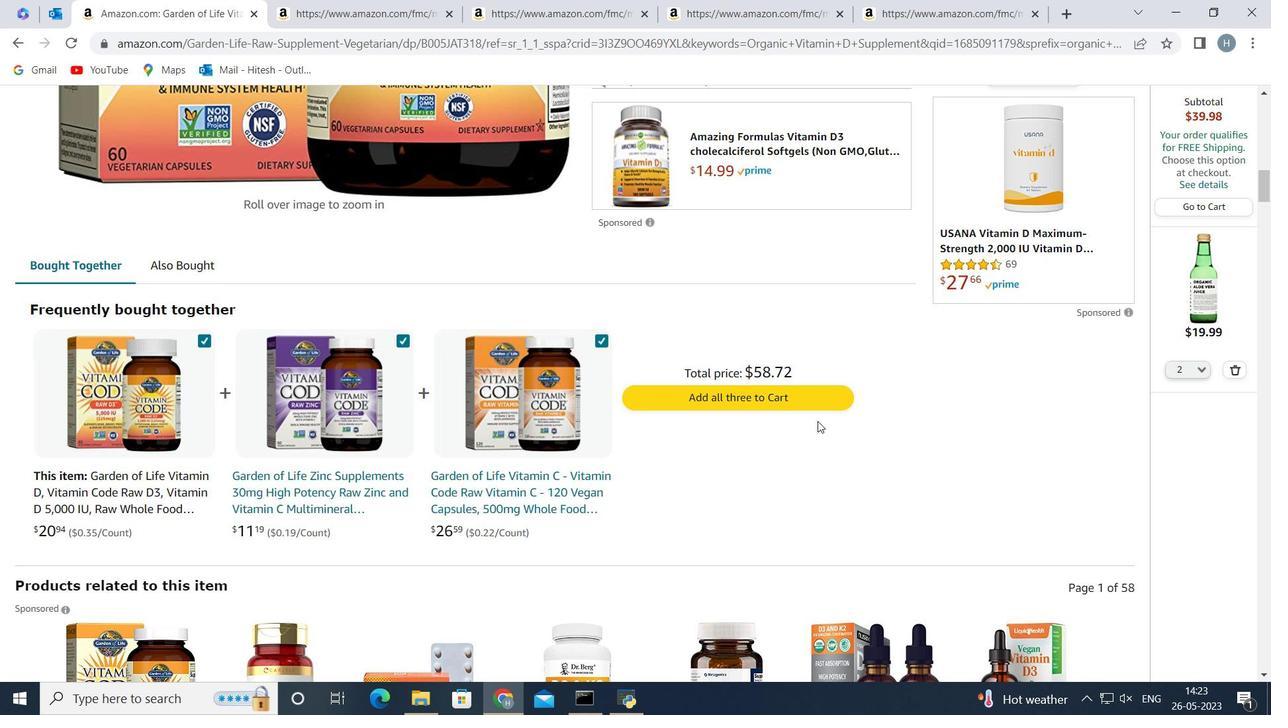 
Action: Mouse moved to (818, 421)
Screenshot: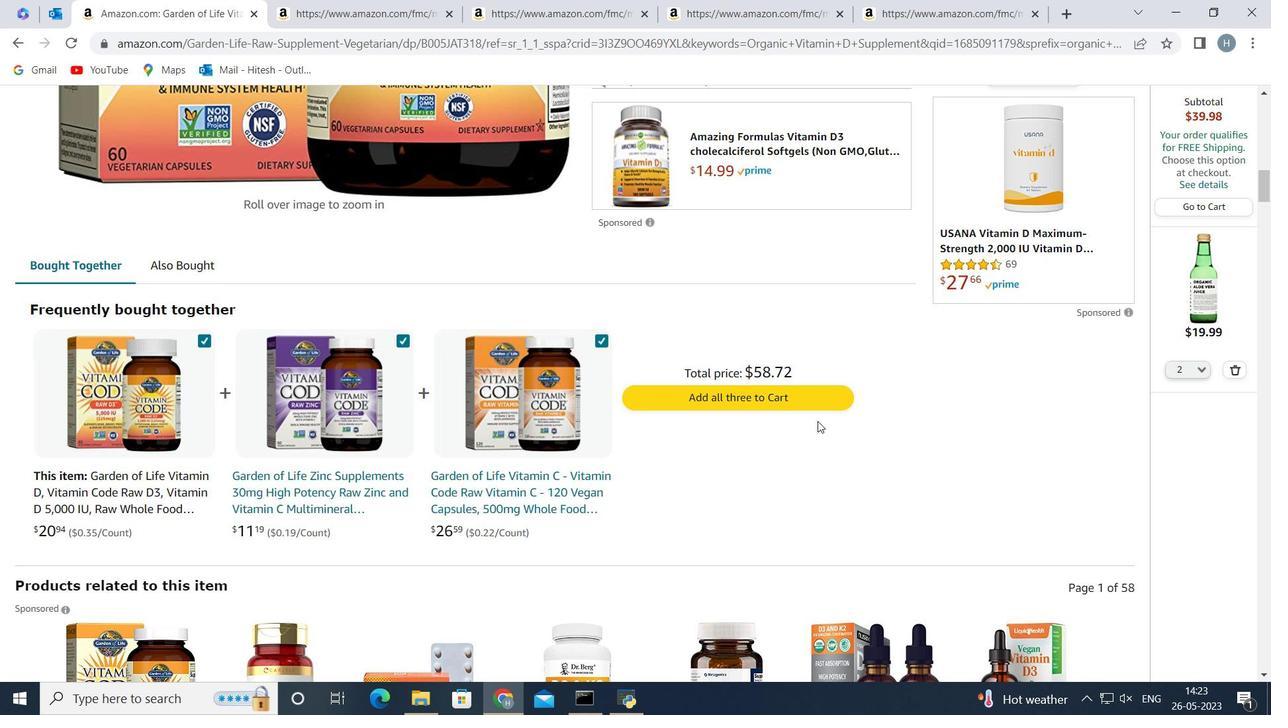 
Action: Mouse scrolled (818, 422) with delta (0, 0)
Screenshot: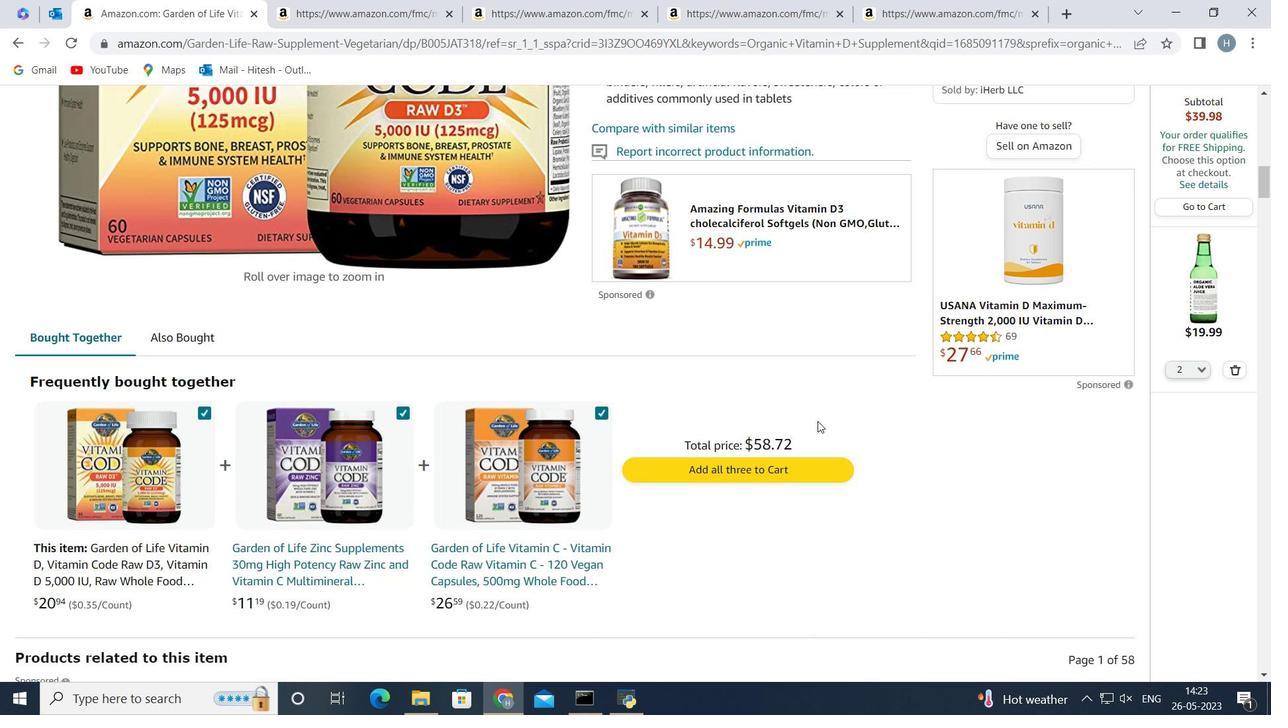 
Action: Mouse scrolled (818, 422) with delta (0, 0)
Screenshot: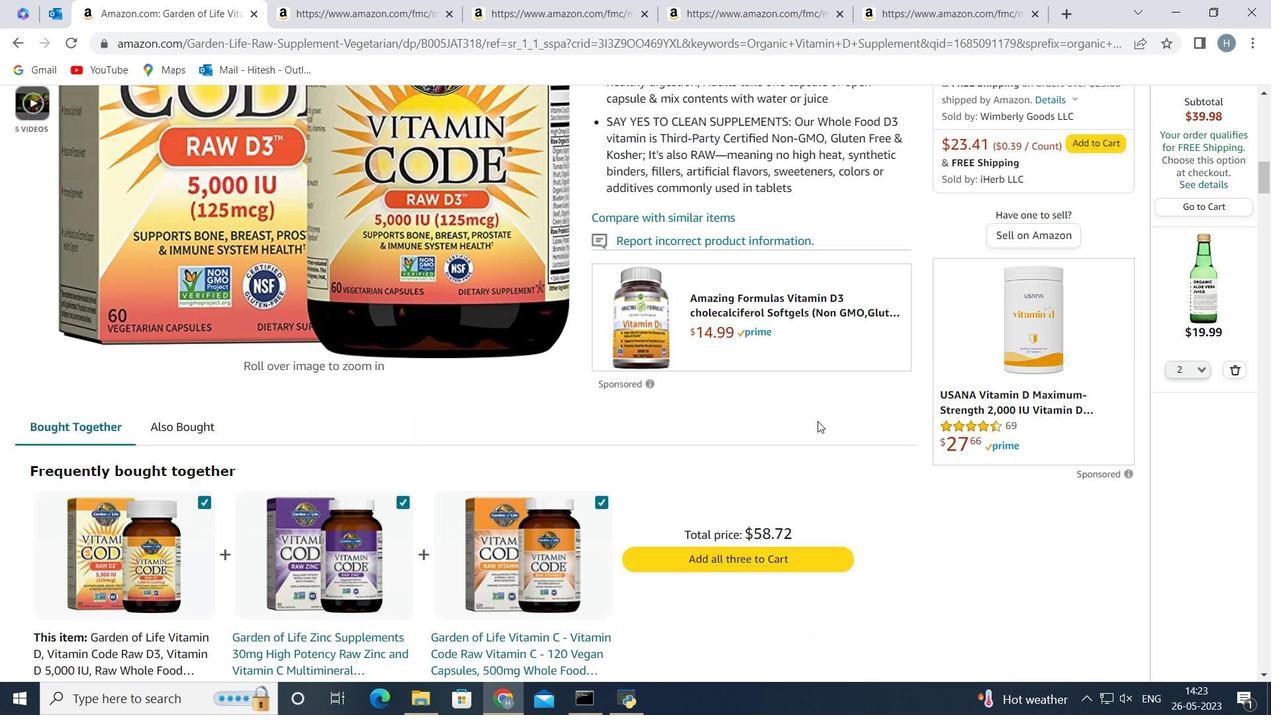 
Action: Mouse scrolled (818, 422) with delta (0, 0)
Screenshot: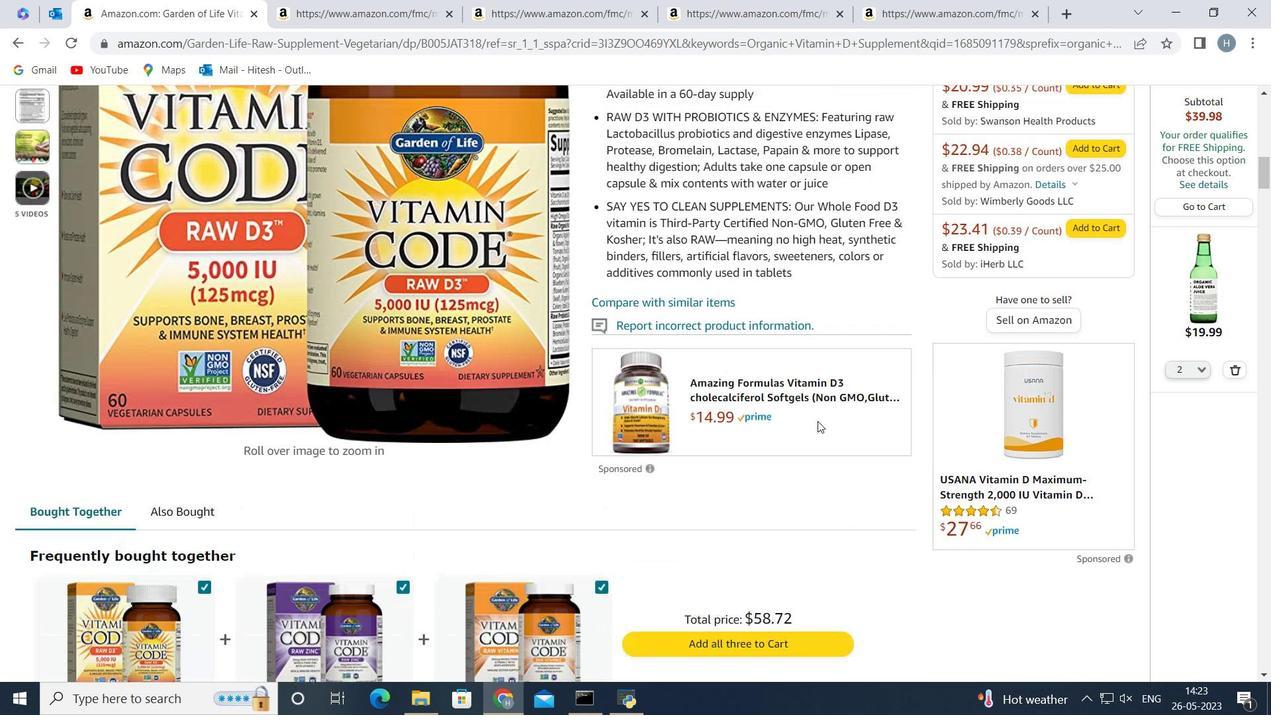 
Action: Mouse scrolled (818, 422) with delta (0, 0)
Screenshot: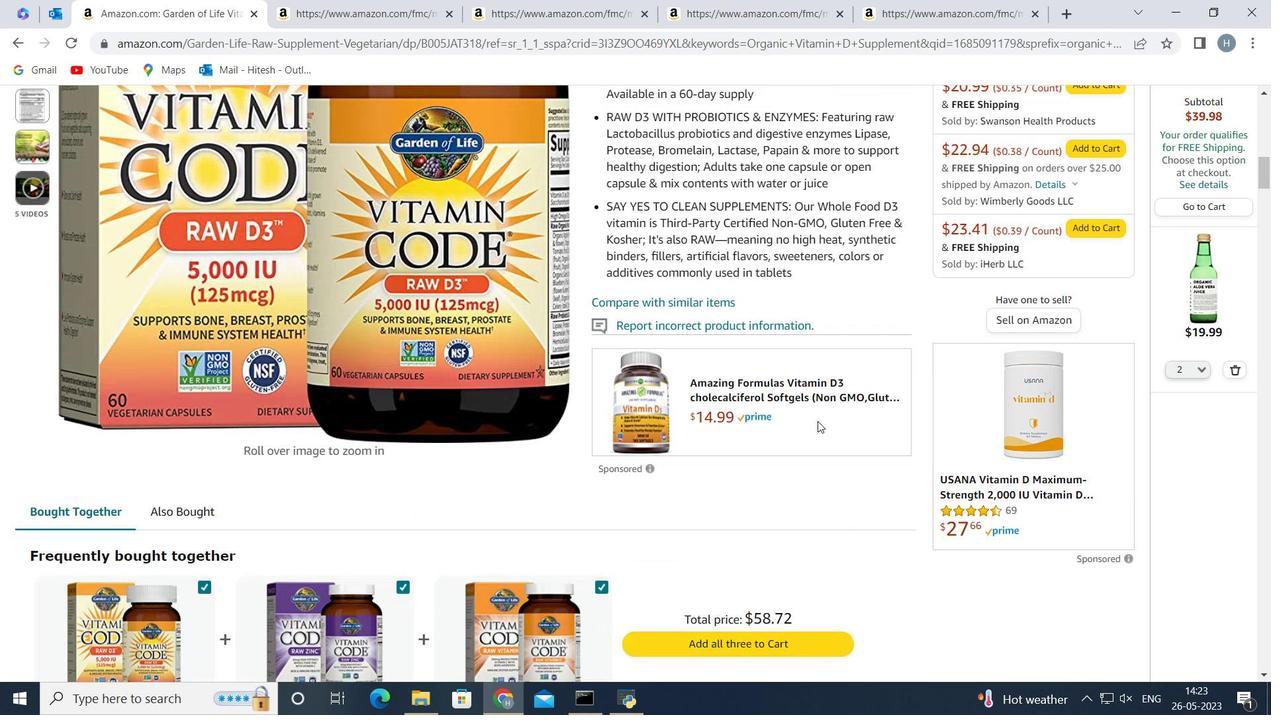 
Action: Mouse scrolled (818, 422) with delta (0, 0)
Screenshot: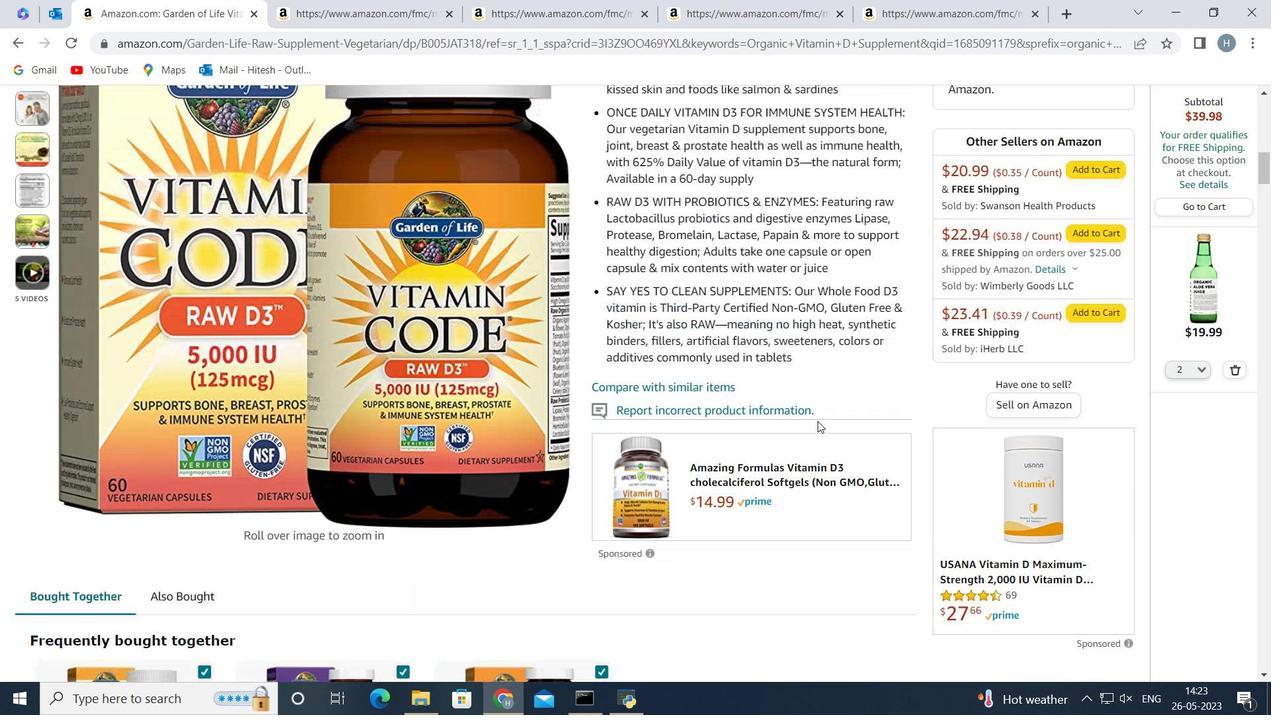 
Action: Mouse scrolled (818, 422) with delta (0, 0)
Screenshot: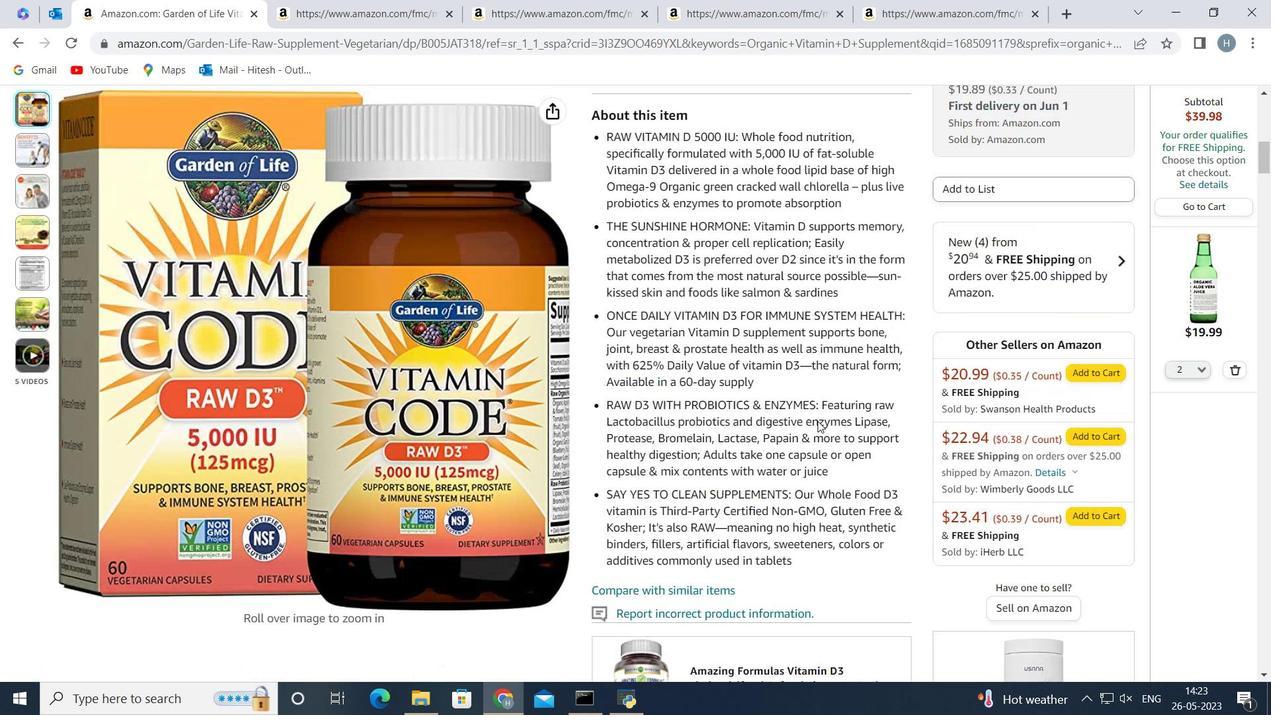 
Action: Mouse scrolled (818, 422) with delta (0, 0)
Screenshot: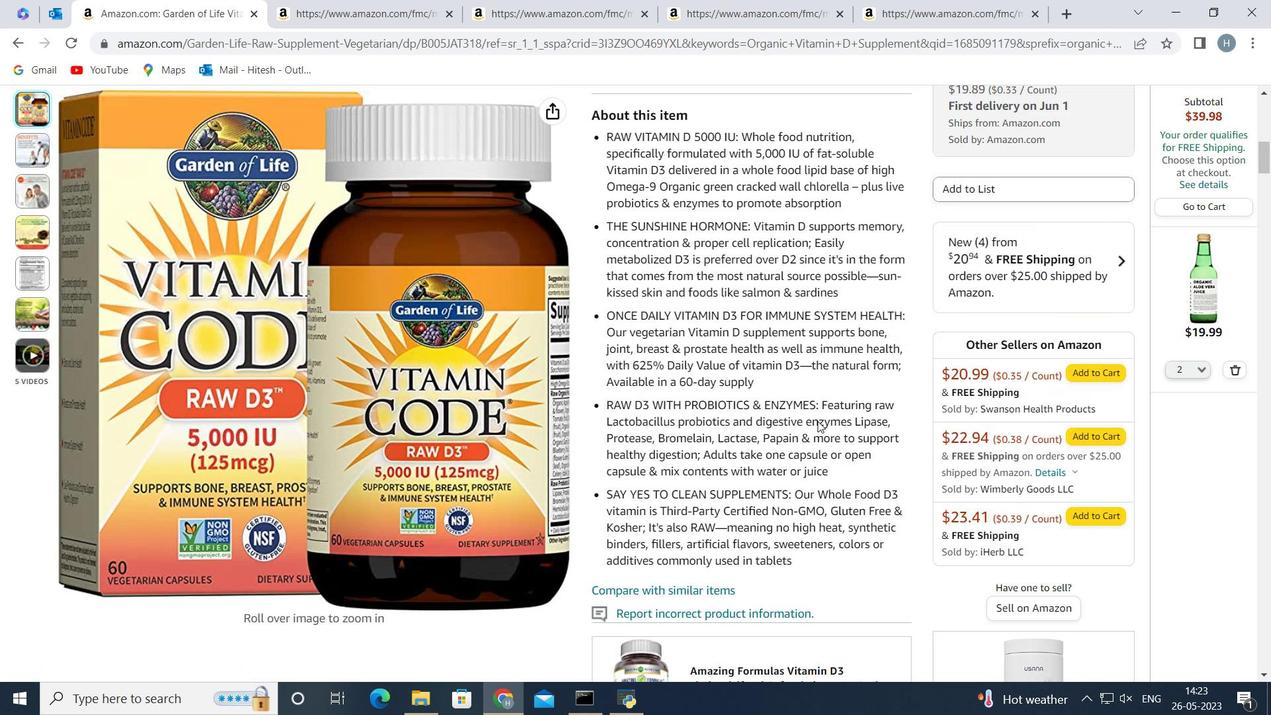 
Action: Mouse scrolled (818, 422) with delta (0, 0)
Screenshot: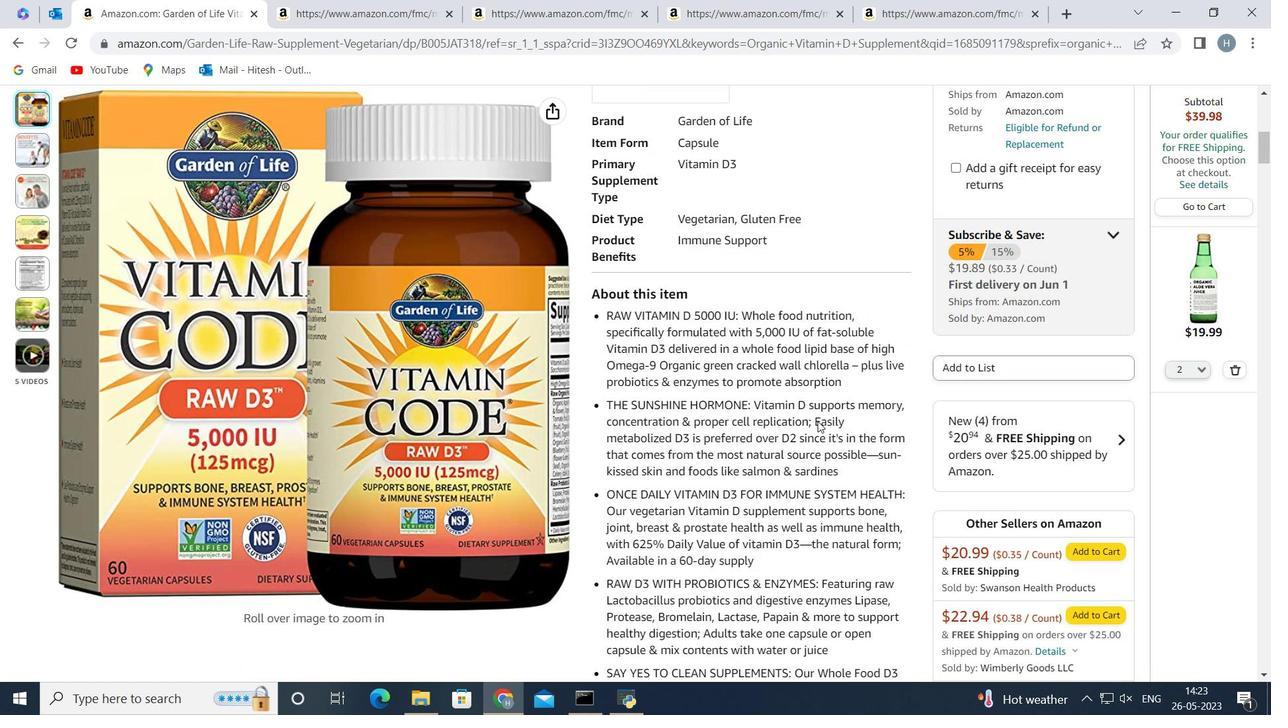 
Action: Mouse scrolled (818, 422) with delta (0, 0)
Screenshot: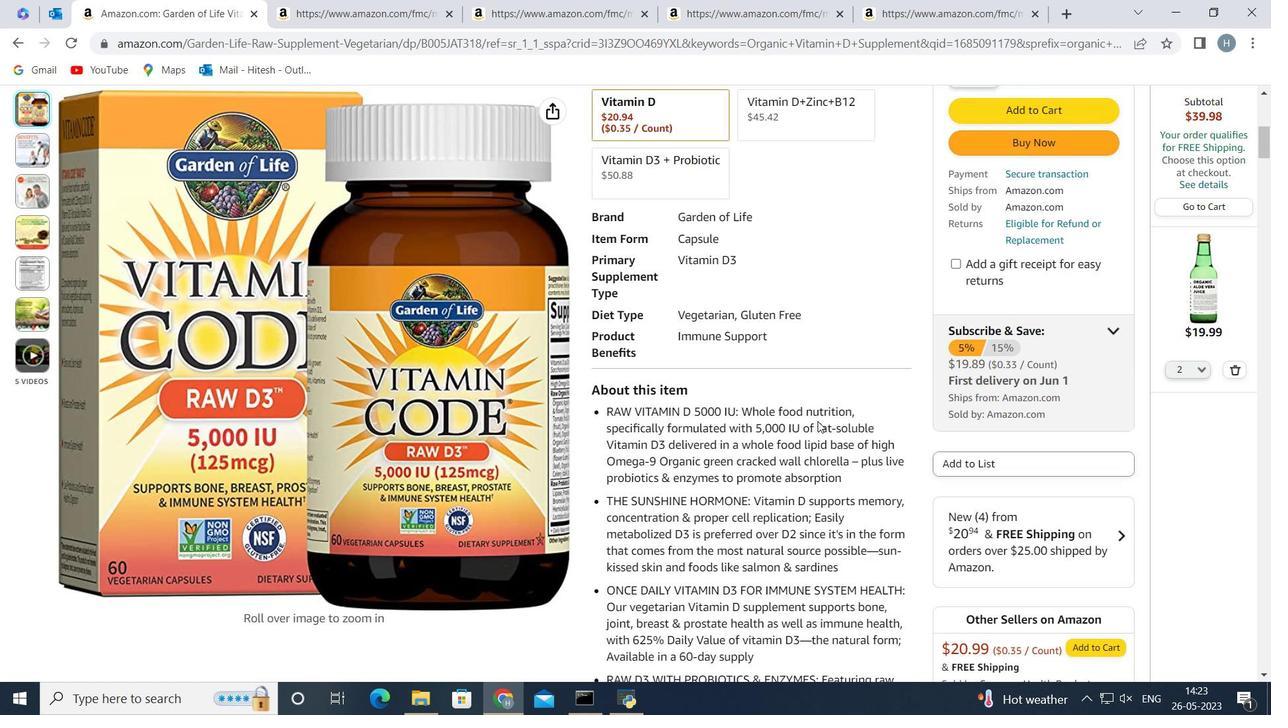
Action: Mouse scrolled (818, 422) with delta (0, 0)
Screenshot: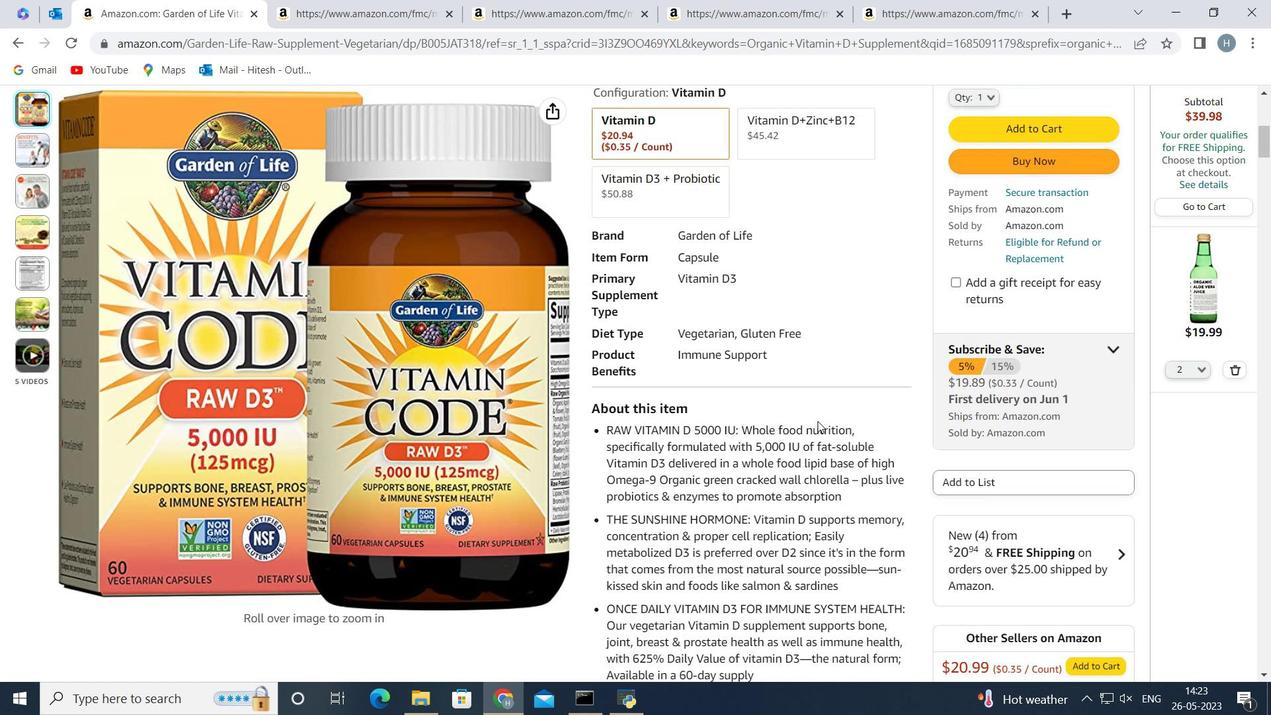 
Action: Mouse moved to (983, 265)
Screenshot: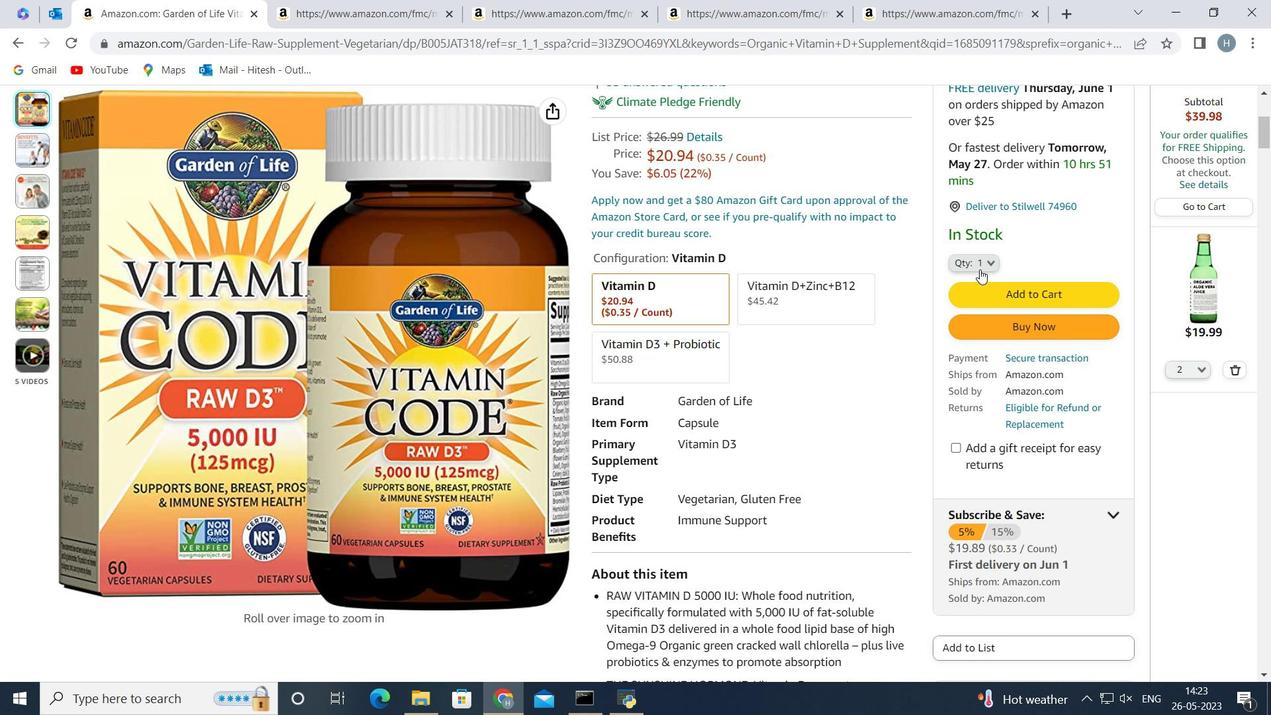 
Action: Mouse pressed left at (983, 265)
Screenshot: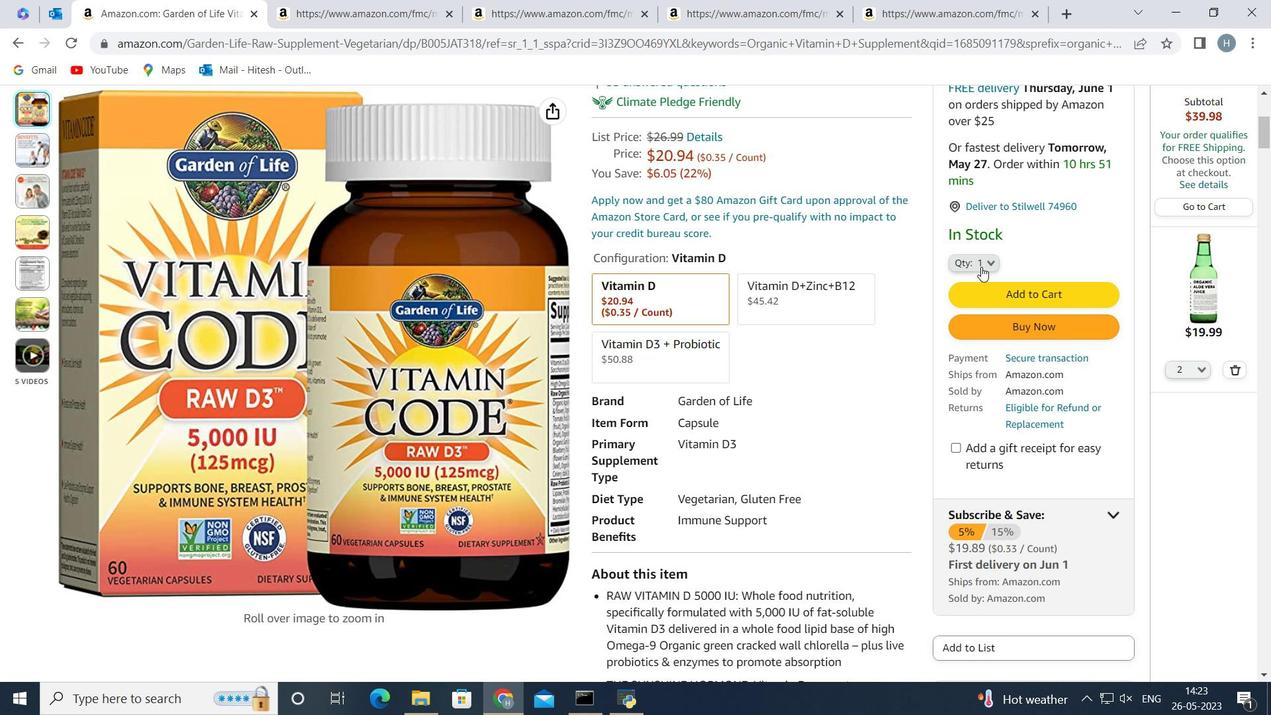 
Action: Mouse moved to (977, 289)
Screenshot: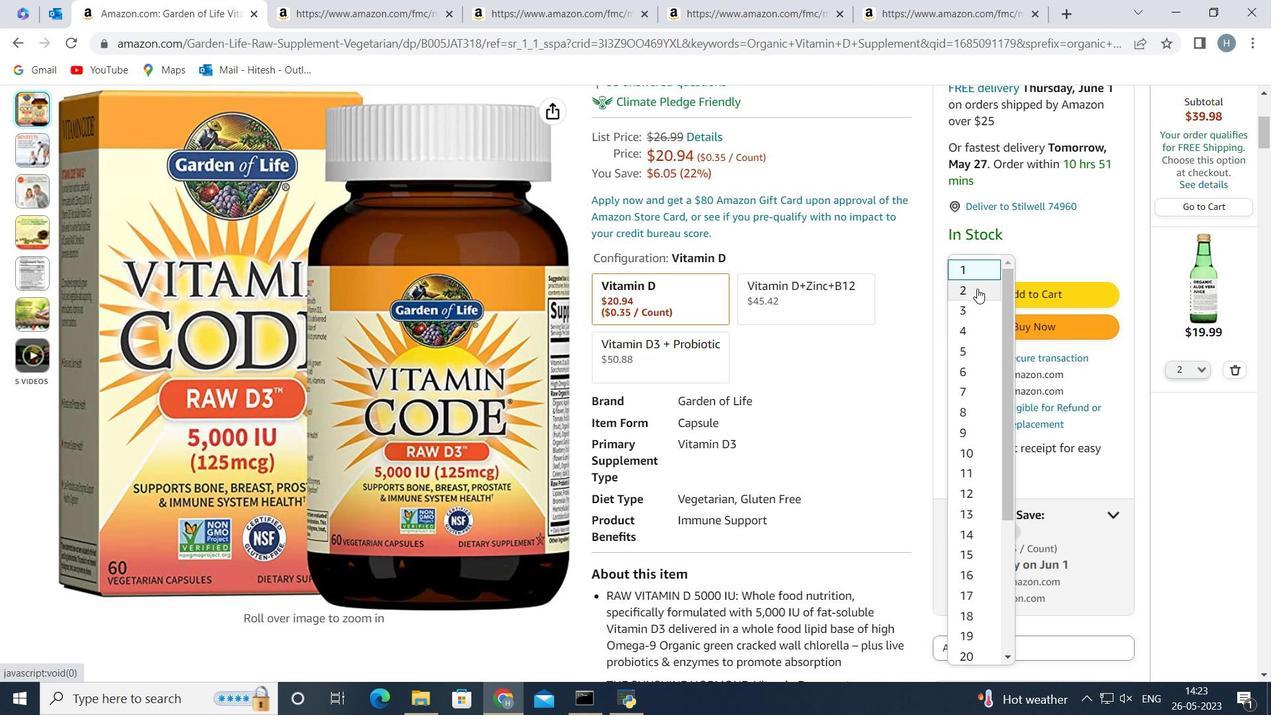 
Action: Mouse pressed left at (977, 289)
Screenshot: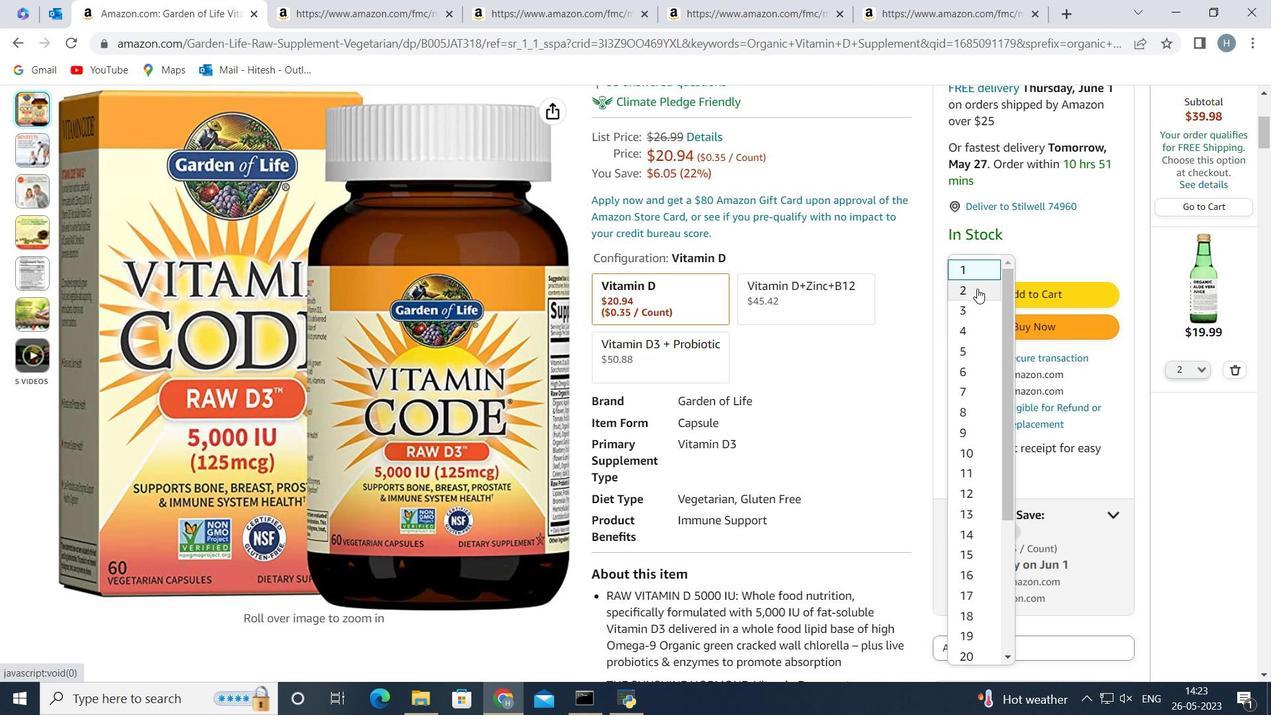 
Action: Mouse moved to (1014, 263)
Screenshot: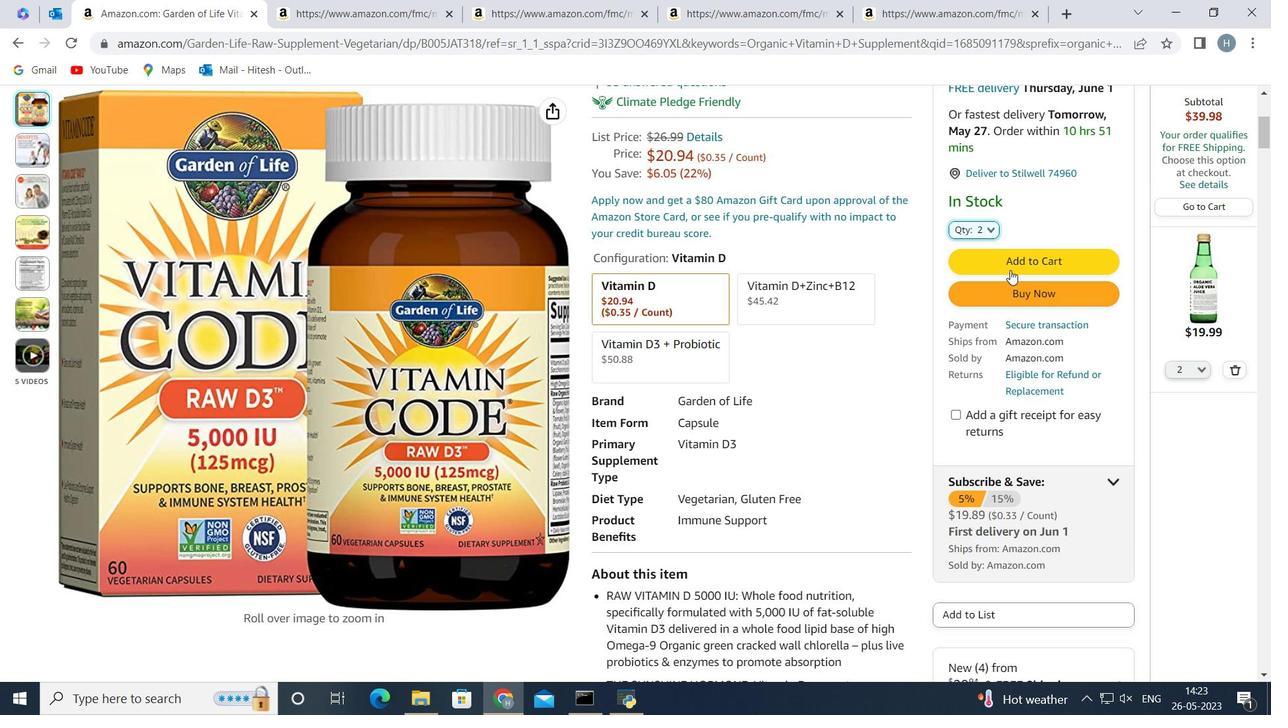 
Action: Mouse pressed left at (1014, 263)
Screenshot: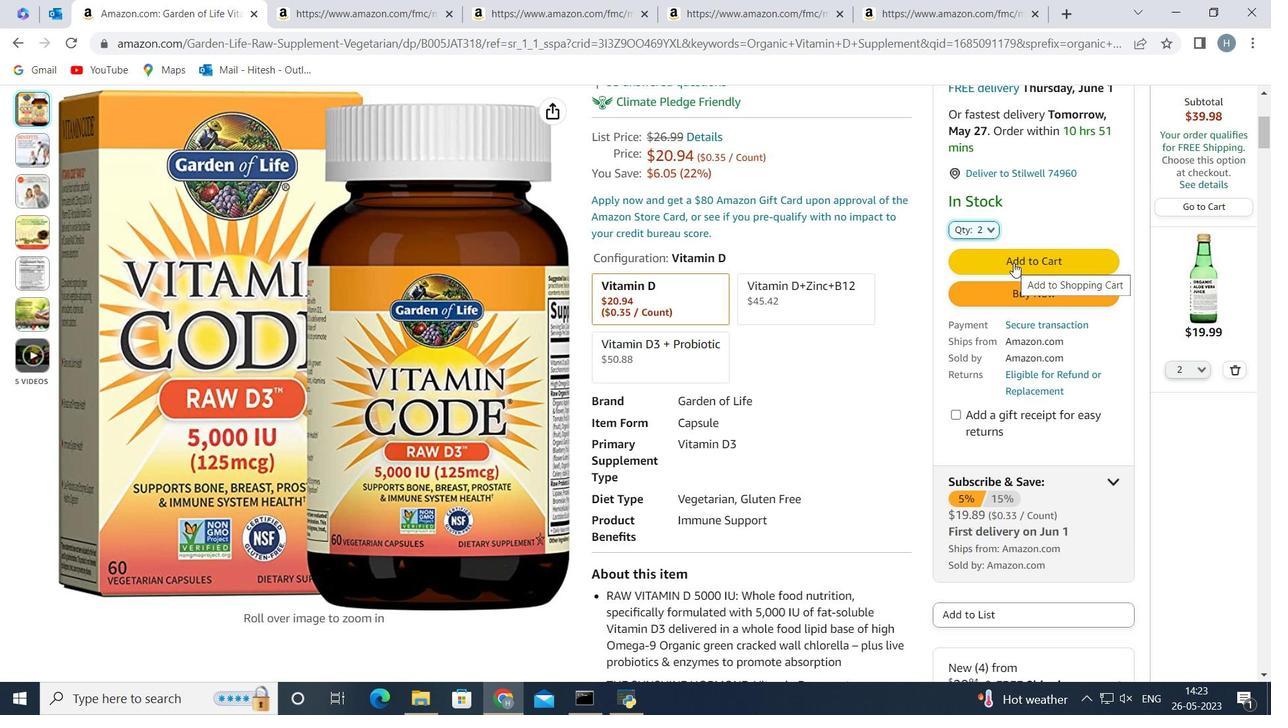 
Action: Mouse moved to (989, 272)
Screenshot: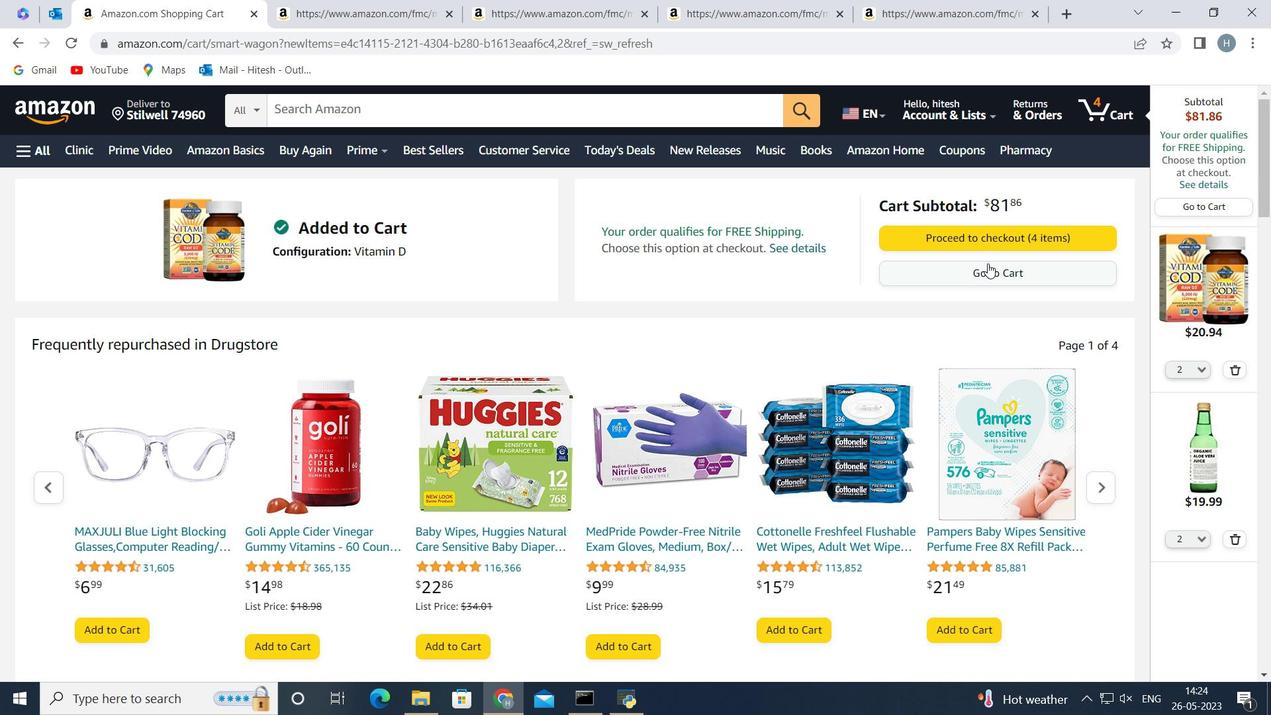 
Action: Mouse pressed left at (989, 272)
Screenshot: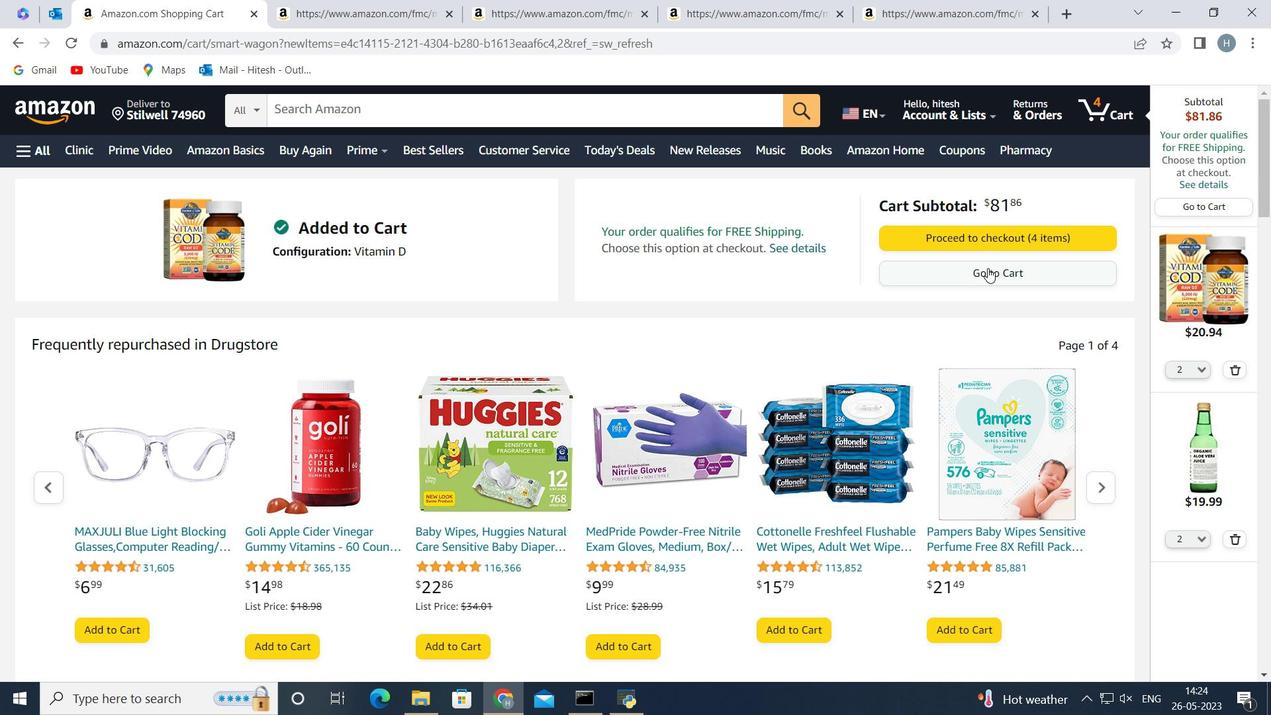 
Action: Mouse moved to (486, 428)
Screenshot: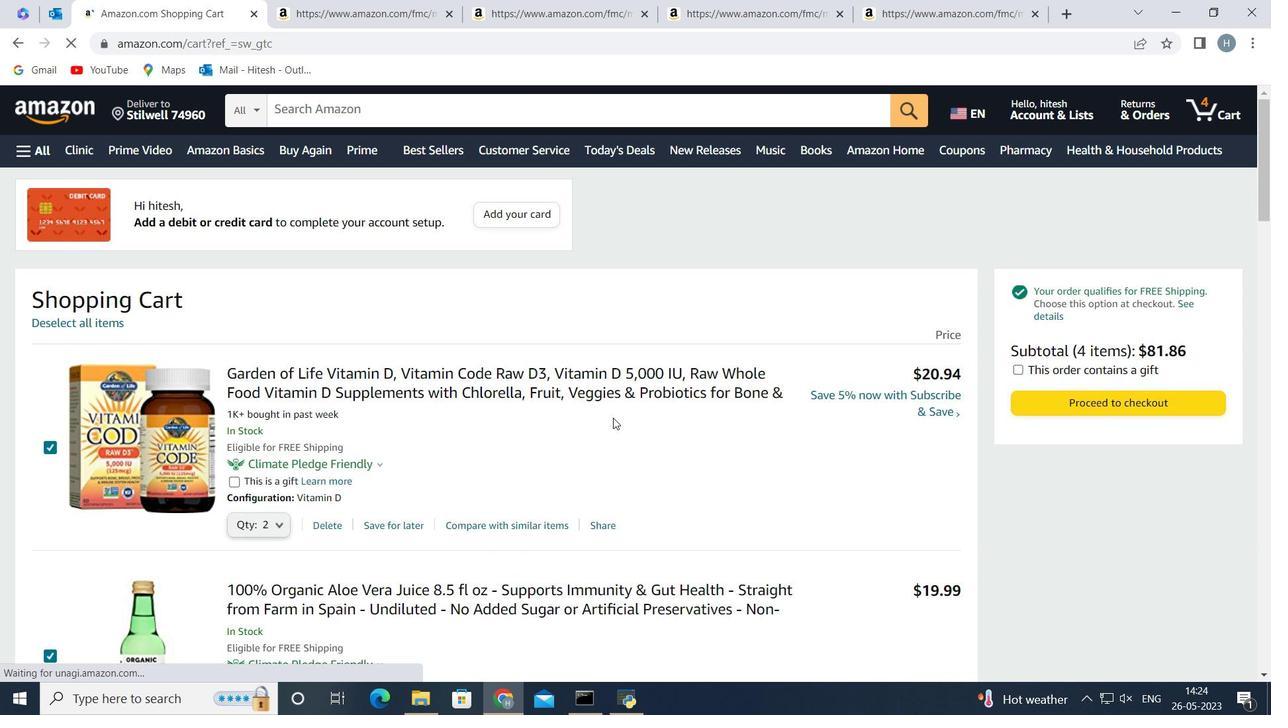 
Action: Mouse scrolled (486, 427) with delta (0, 0)
Screenshot: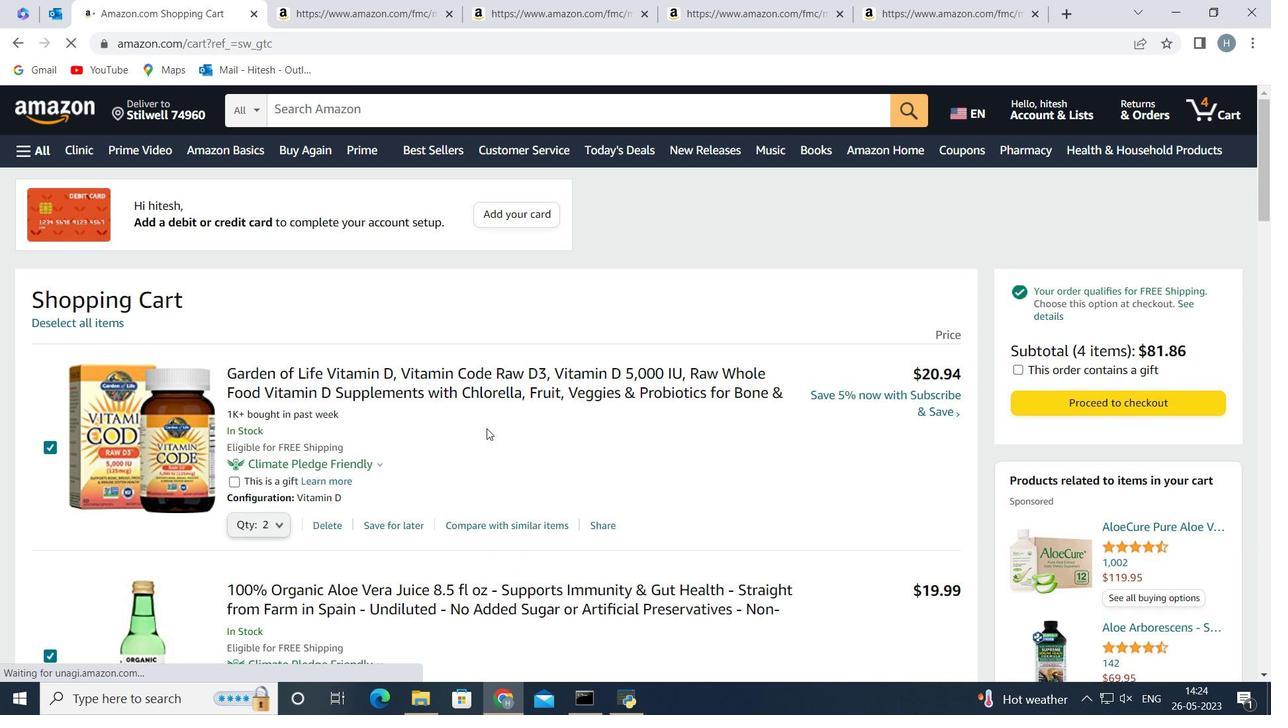 
Action: Mouse scrolled (486, 427) with delta (0, 0)
Screenshot: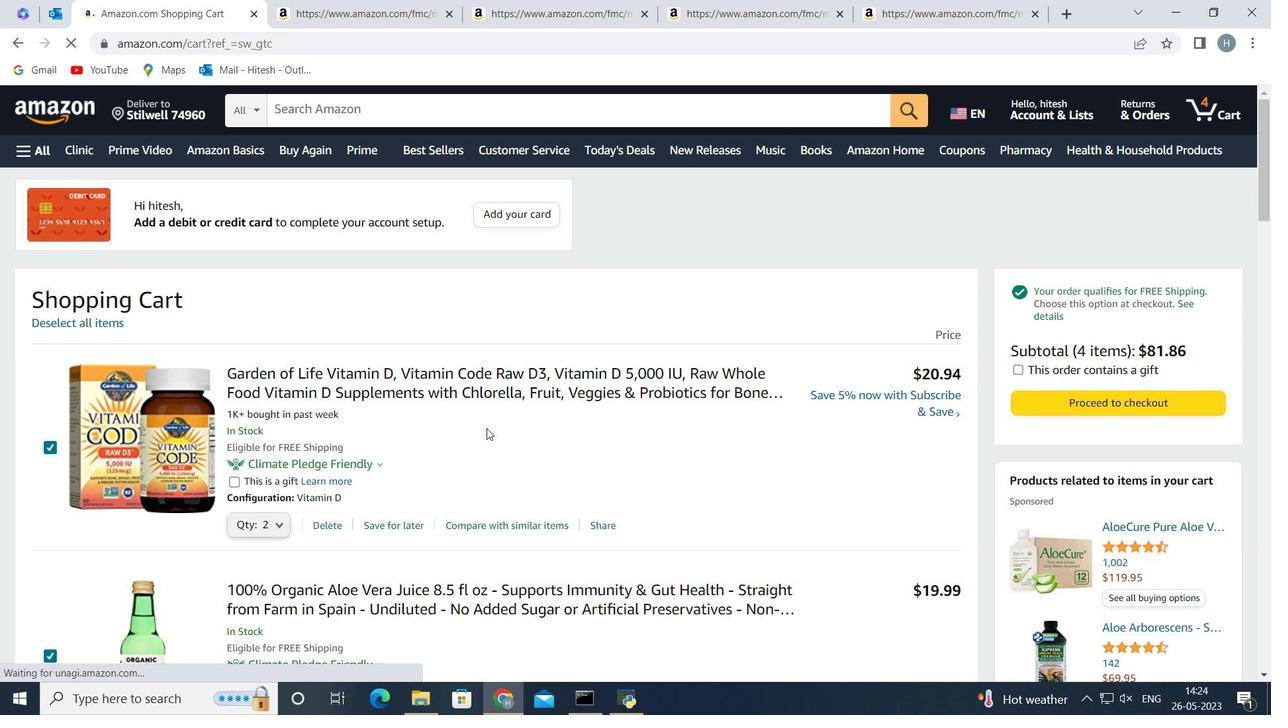 
Action: Mouse moved to (325, 560)
Screenshot: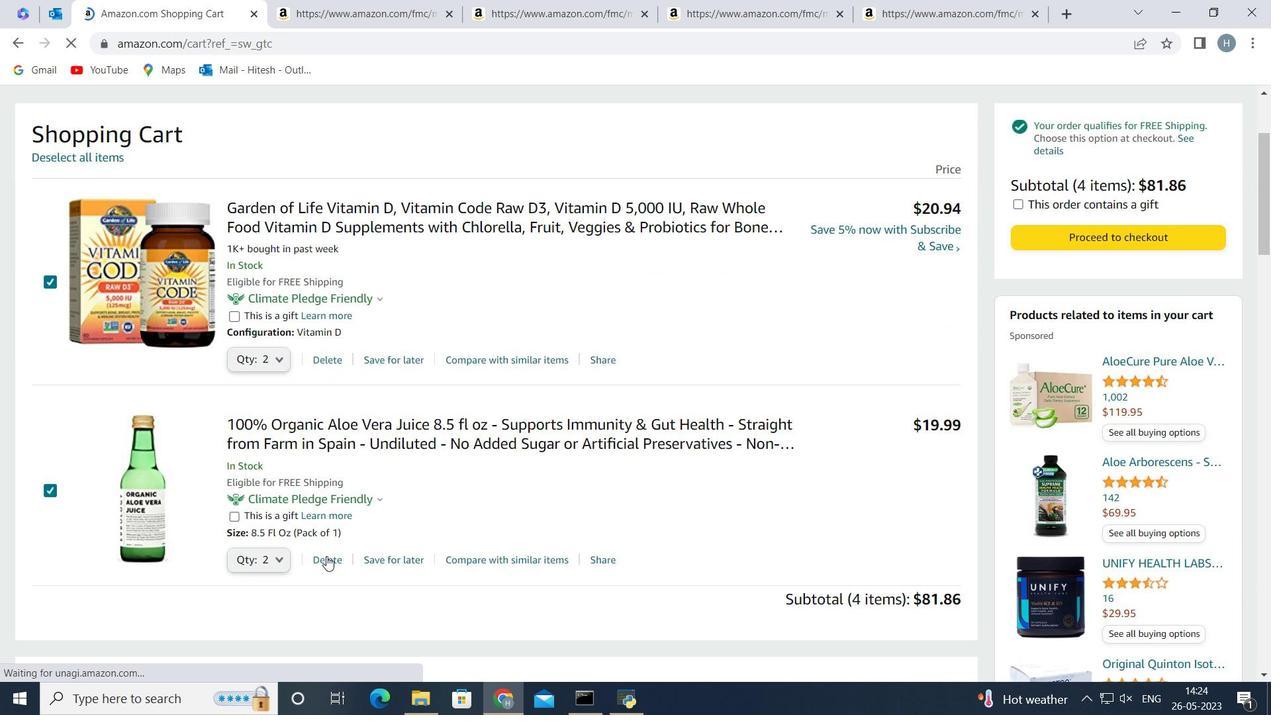 
Action: Mouse pressed left at (325, 560)
Screenshot: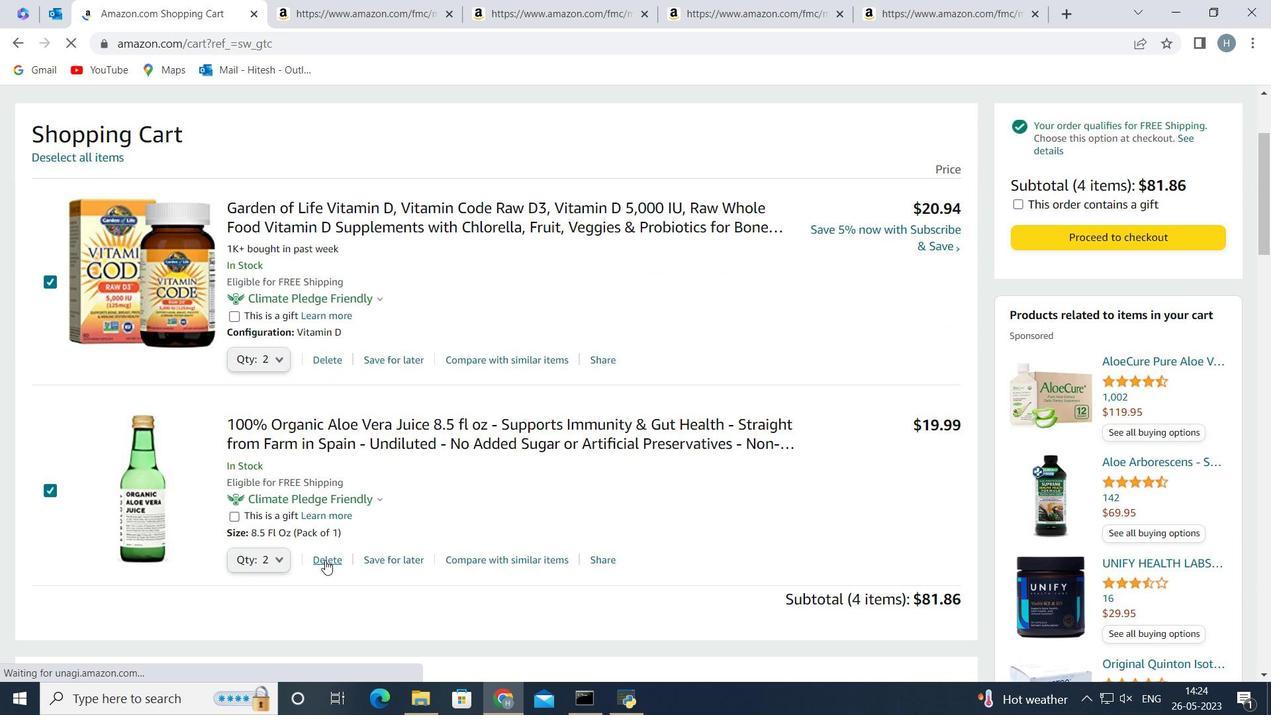 
Action: Mouse moved to (1122, 216)
Screenshot: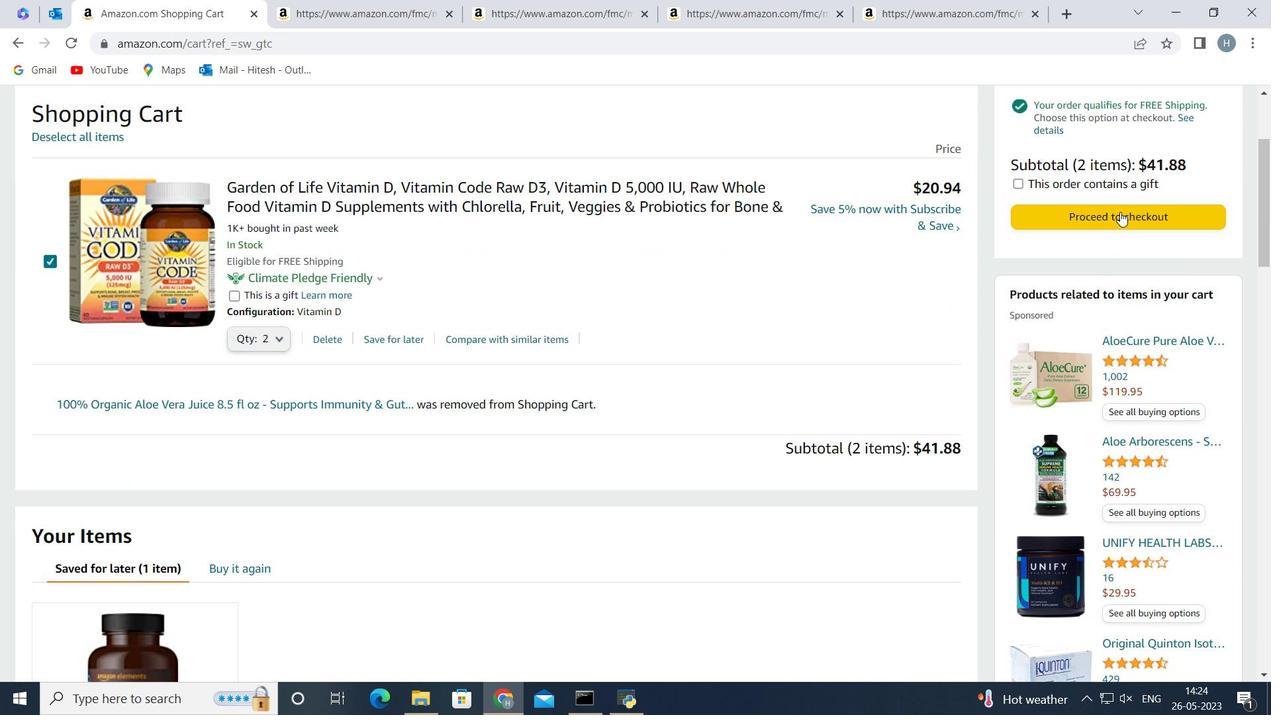 
Action: Mouse pressed left at (1122, 216)
Screenshot: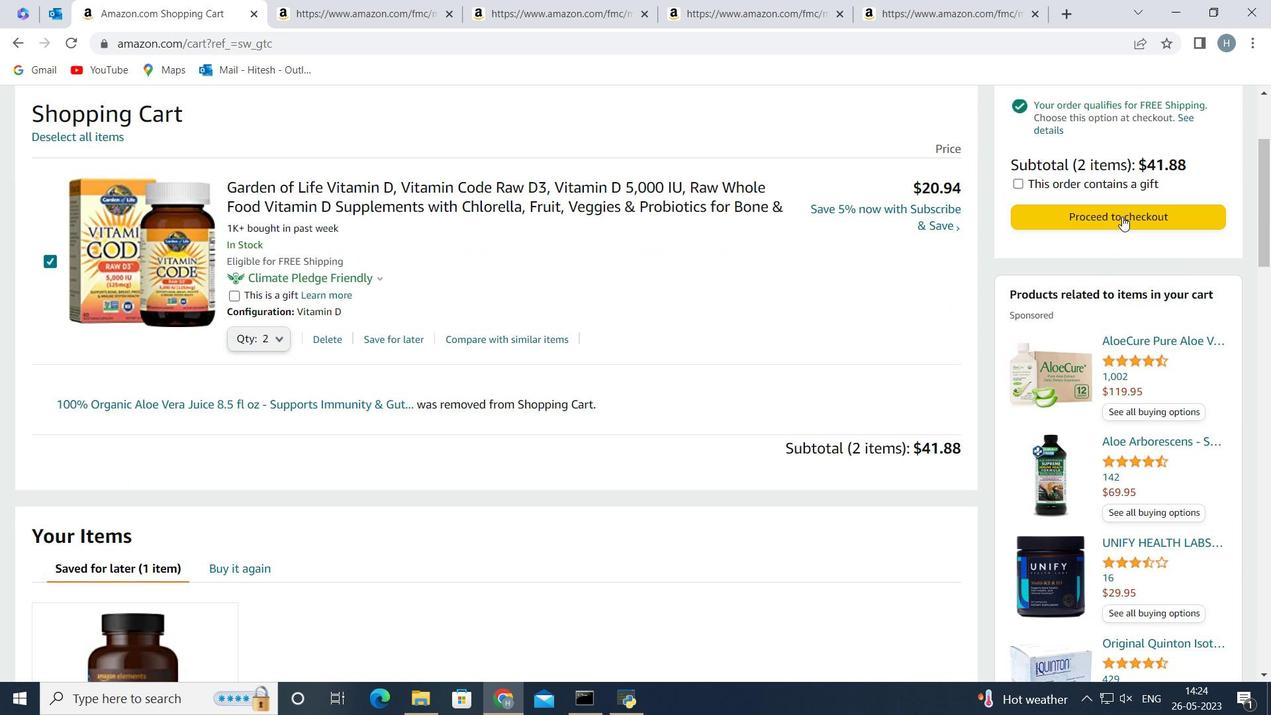 
Action: Mouse moved to (624, 363)
Screenshot: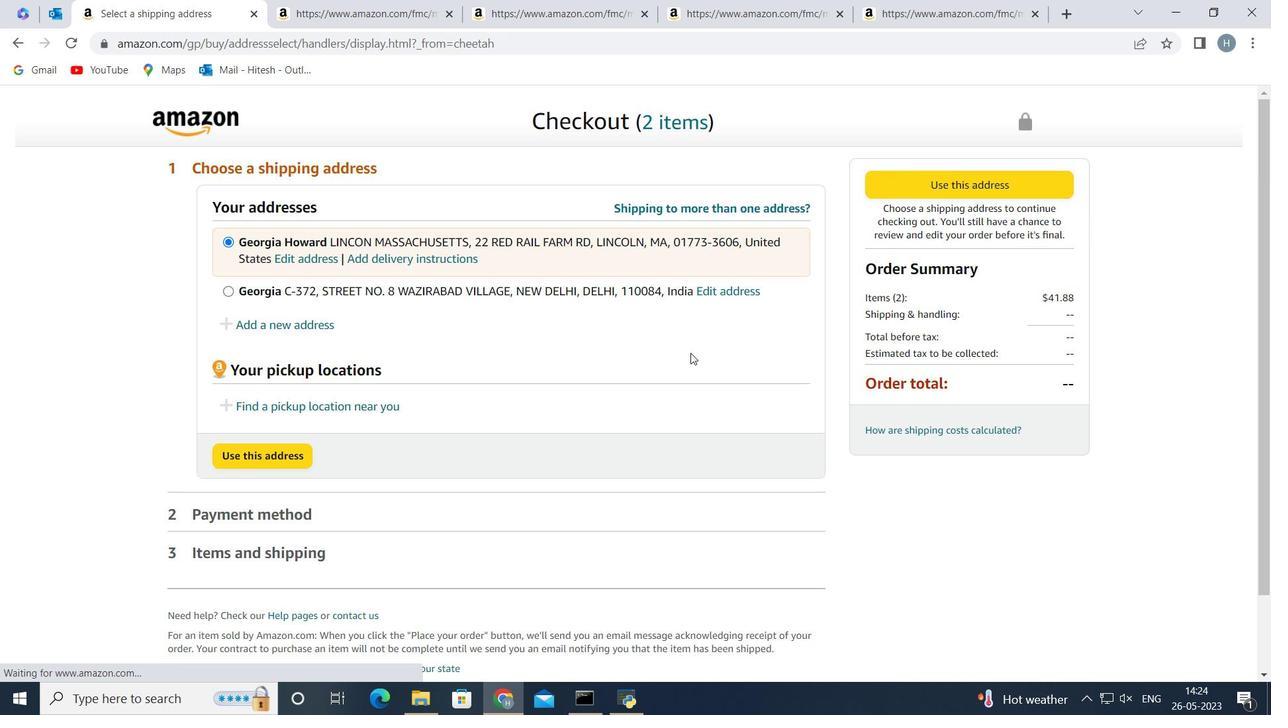 
Action: Mouse scrolled (624, 363) with delta (0, 0)
Screenshot: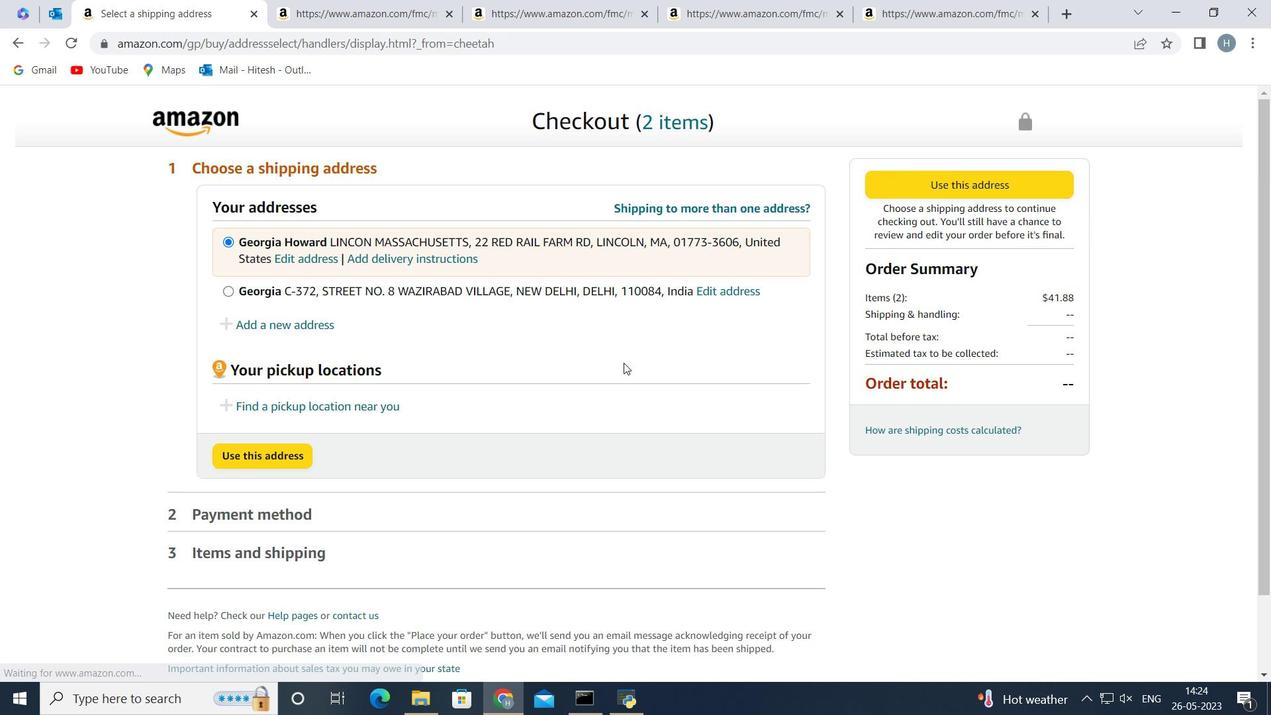 
Action: Mouse scrolled (624, 363) with delta (0, 0)
Screenshot: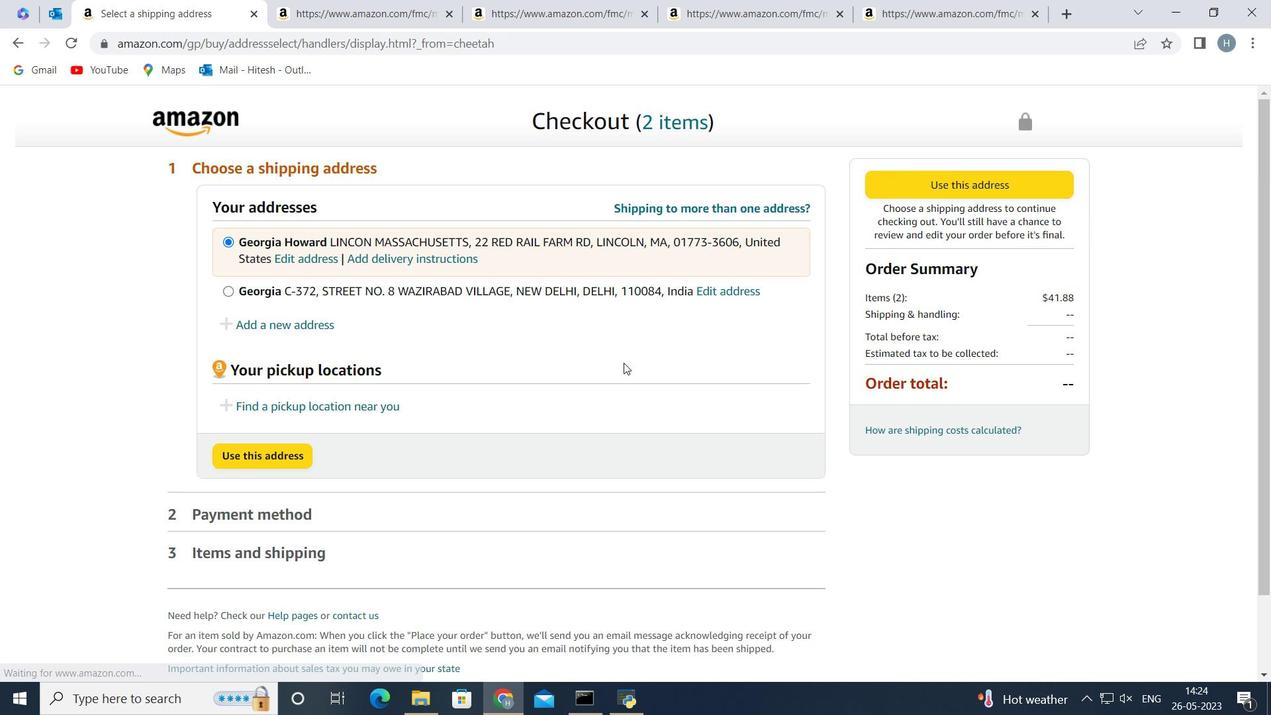 
Action: Mouse scrolled (624, 363) with delta (0, 0)
Screenshot: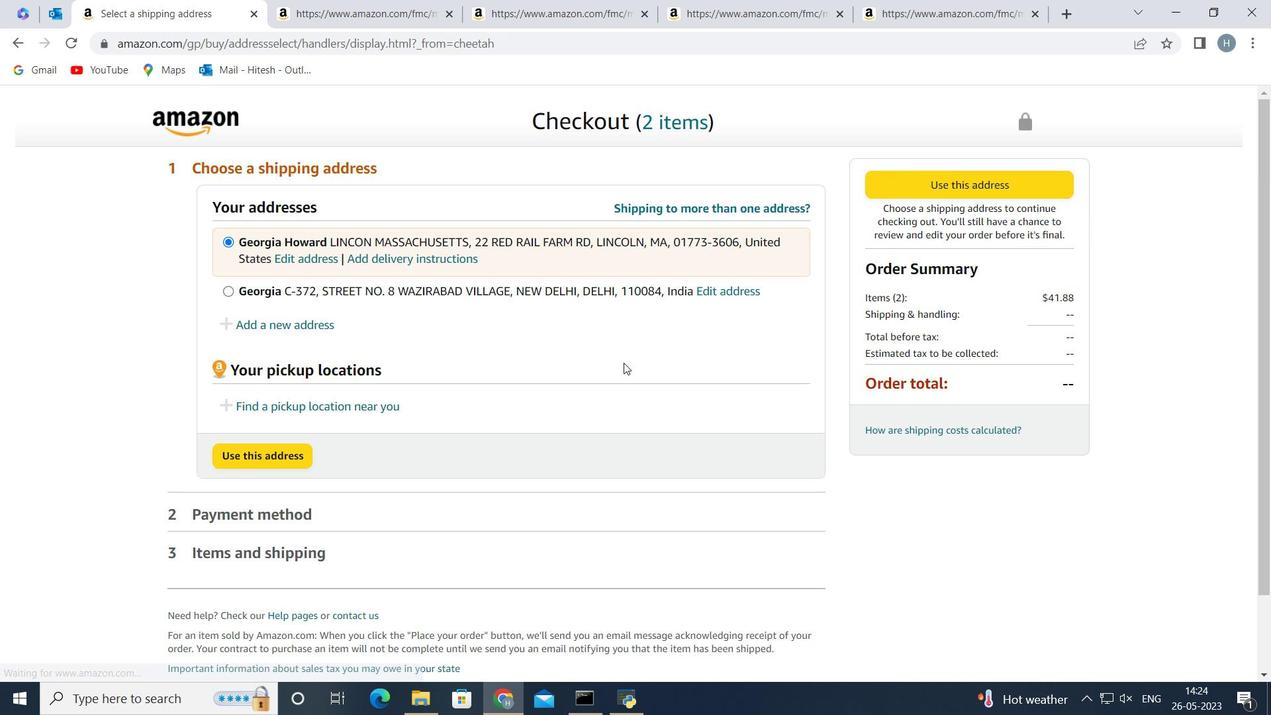 
Action: Mouse moved to (291, 233)
Screenshot: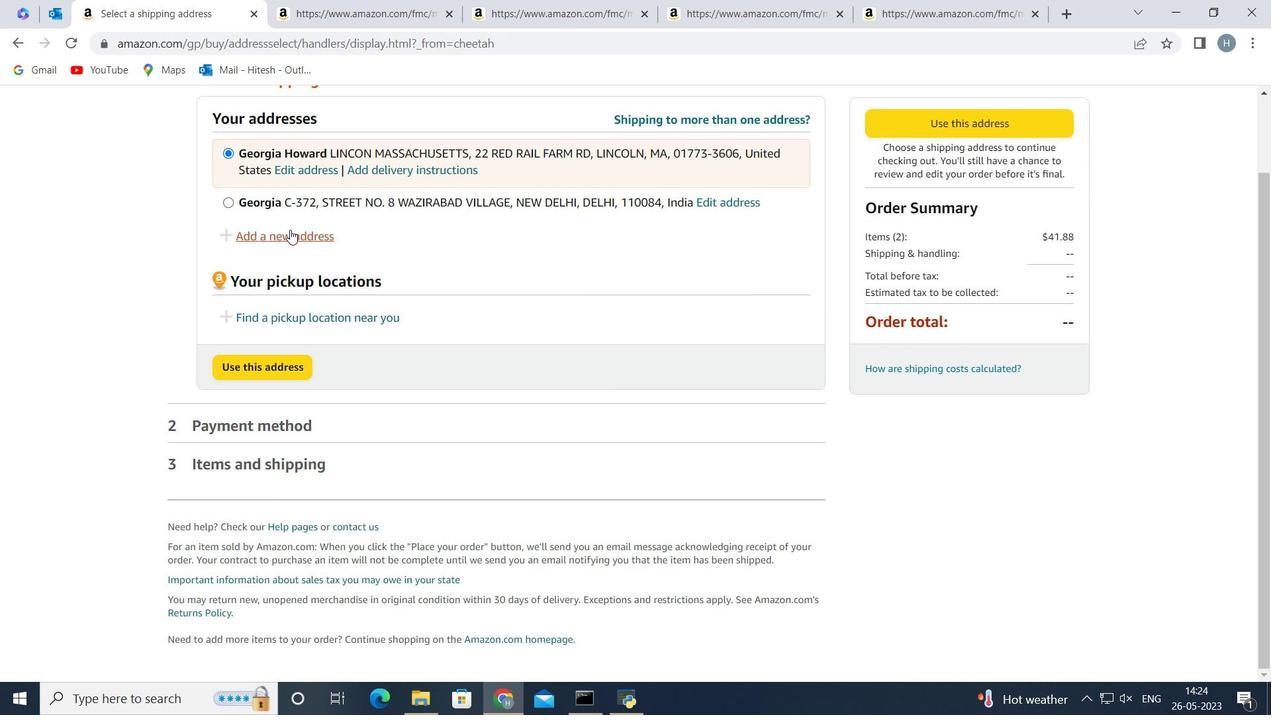 
Action: Mouse pressed left at (291, 233)
Screenshot: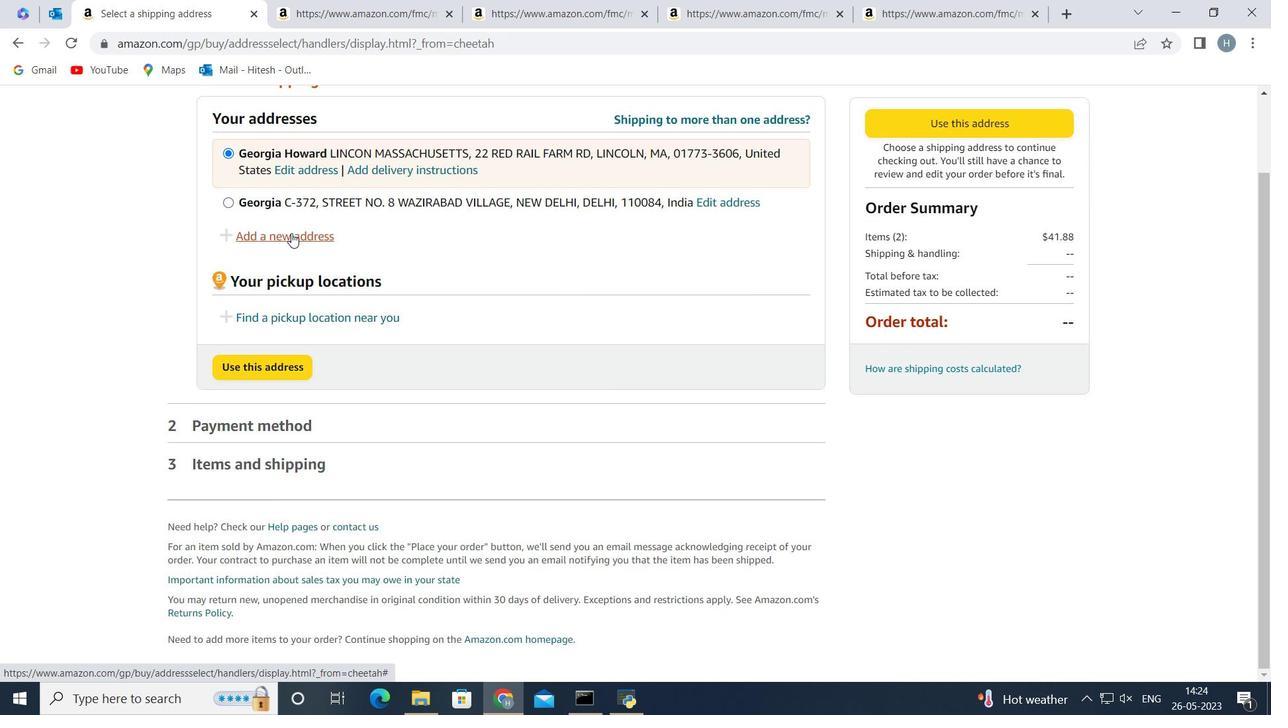 
Action: Mouse moved to (542, 447)
Screenshot: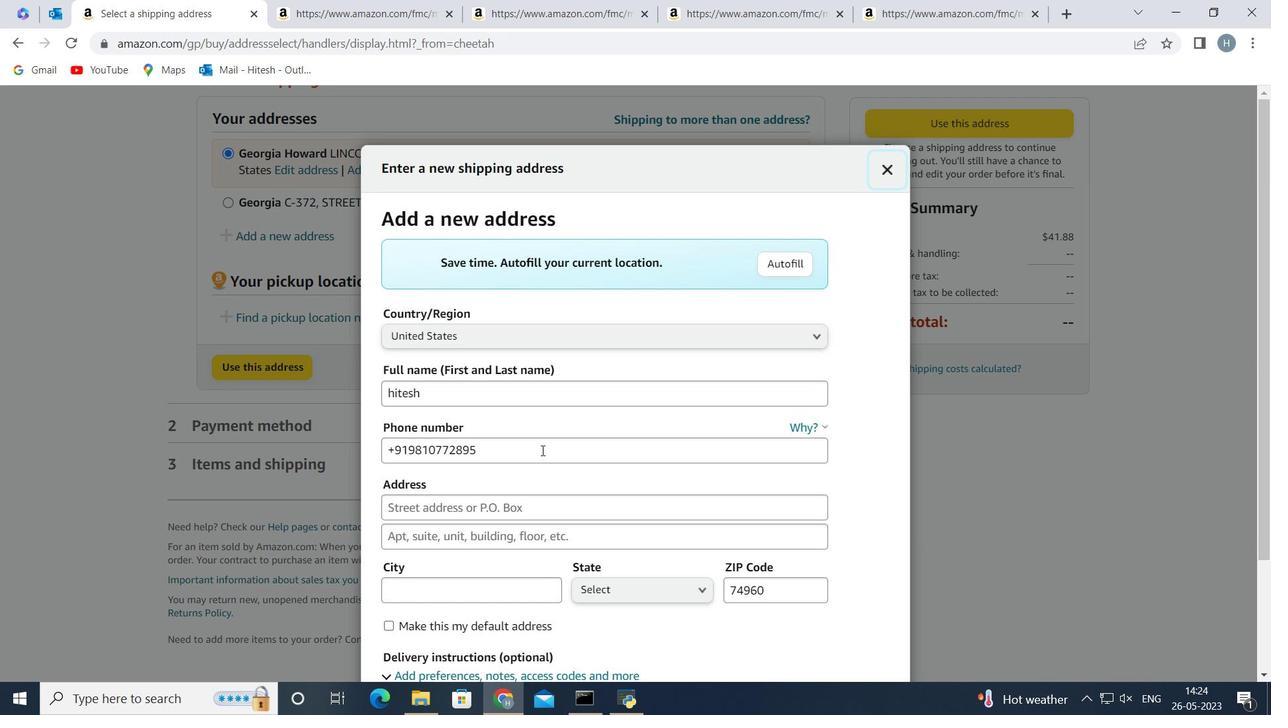 
Action: Mouse pressed left at (542, 447)
Screenshot: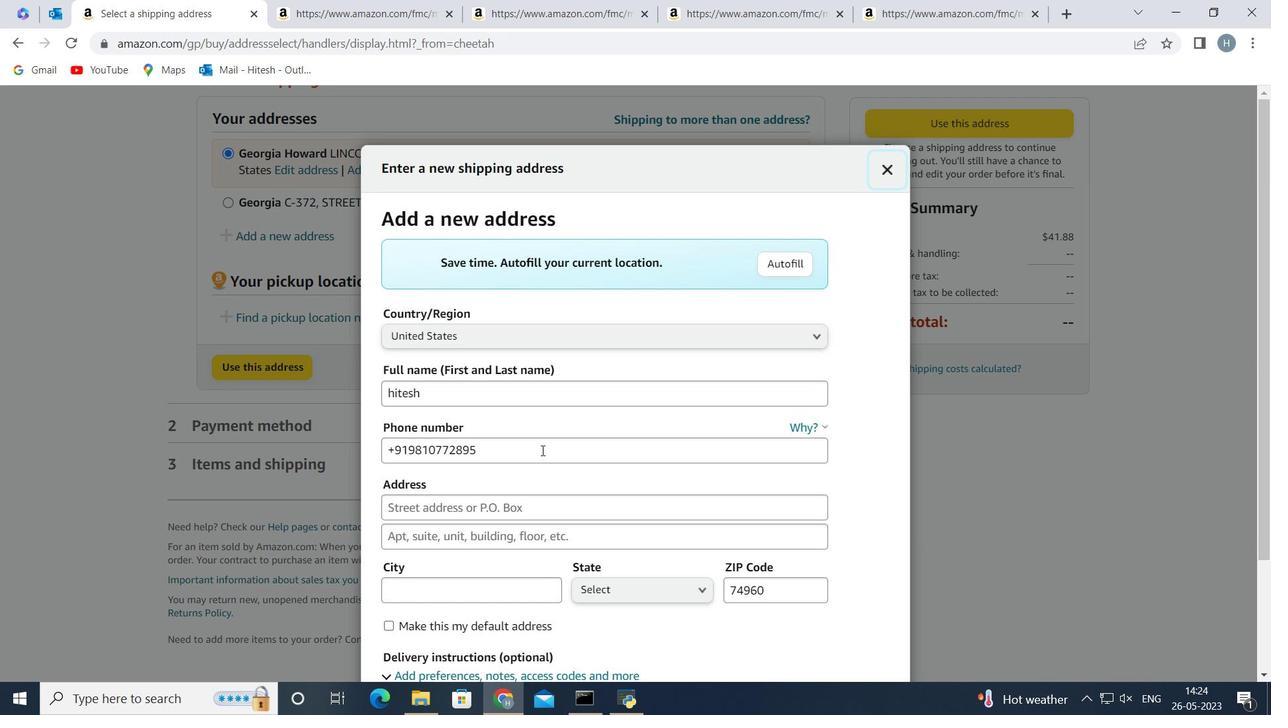 
Action: Key pressed <Key.backspace>
Screenshot: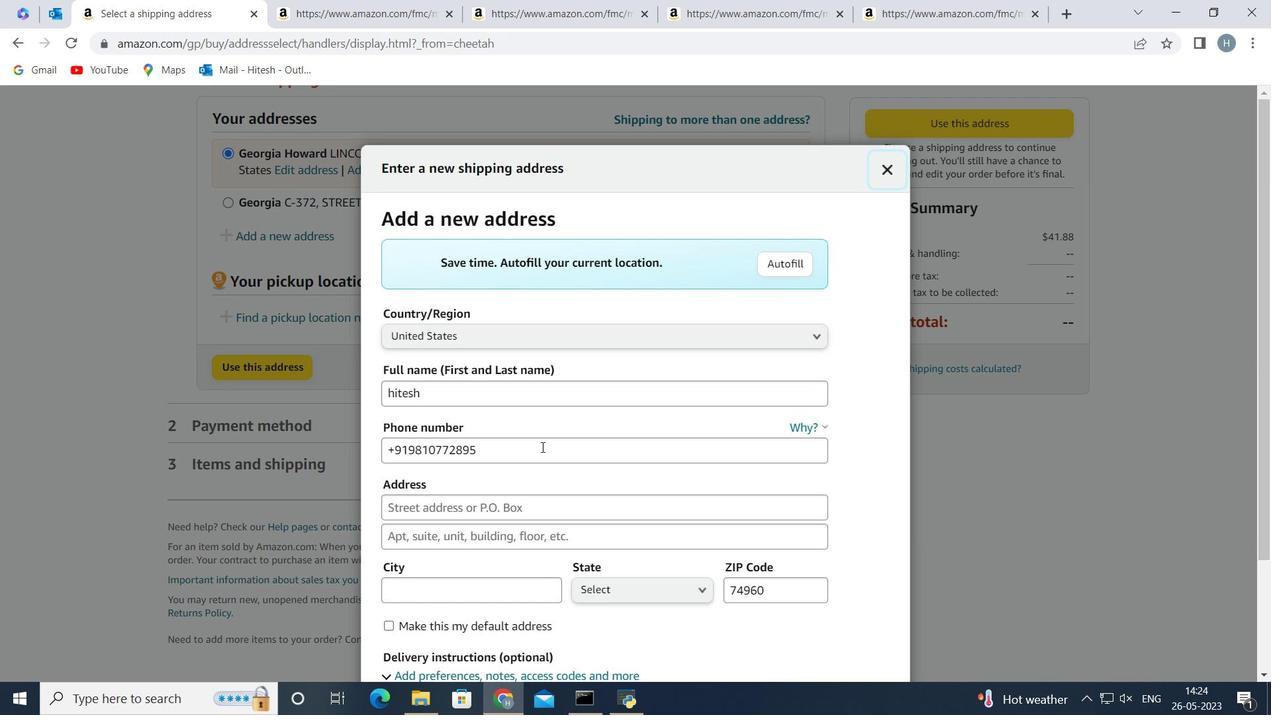 
Action: Mouse moved to (546, 363)
Screenshot: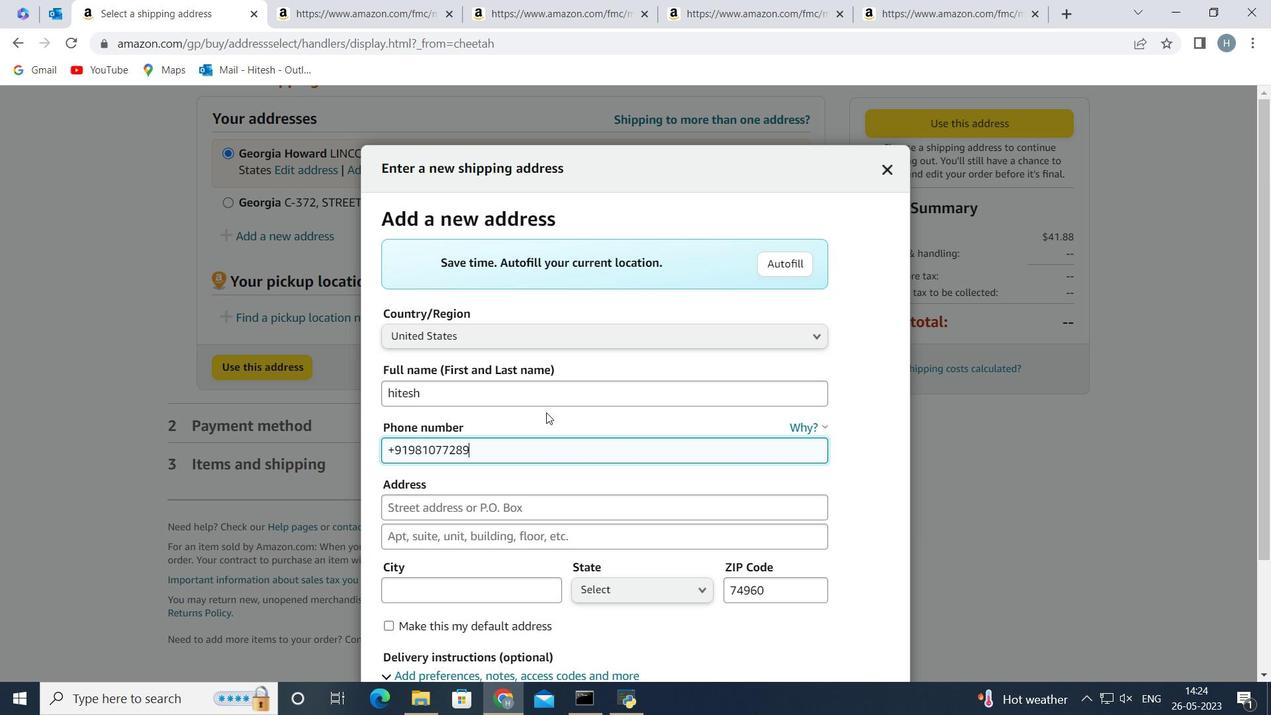 
Action: Key pressed <Key.backspace><Key.backspace><Key.backspace>
Screenshot: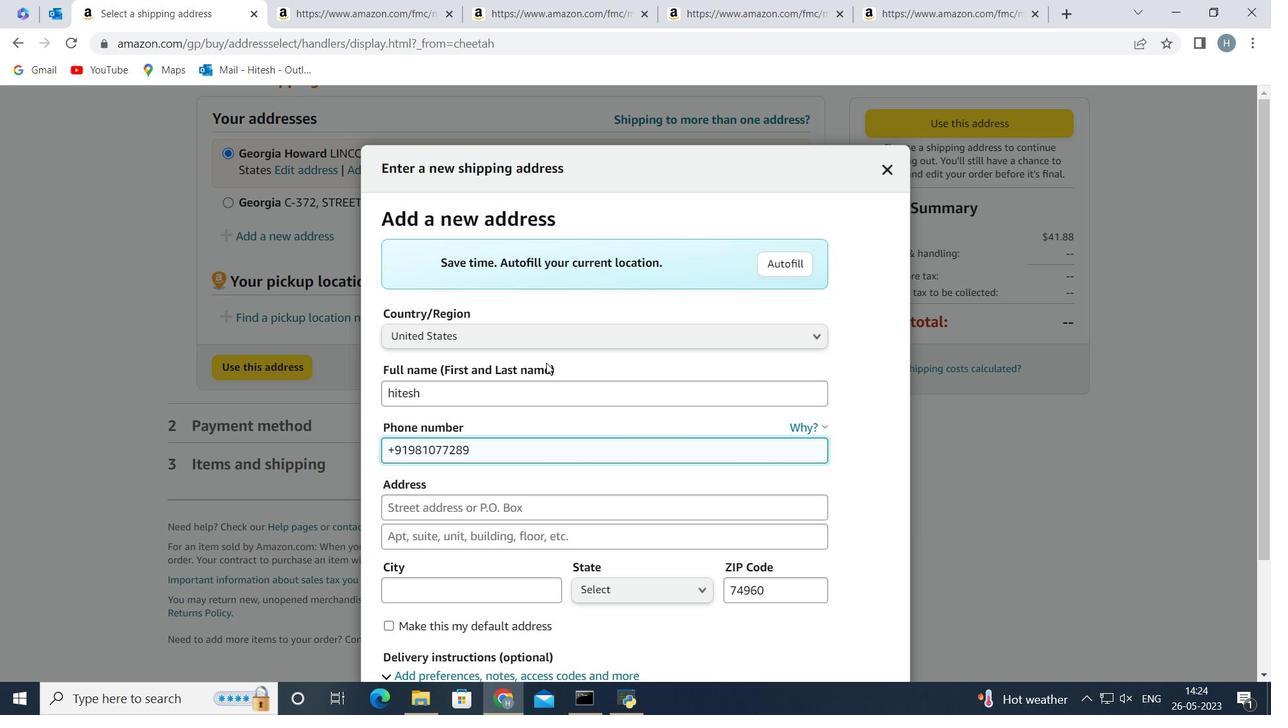 
Action: Mouse moved to (547, 365)
Screenshot: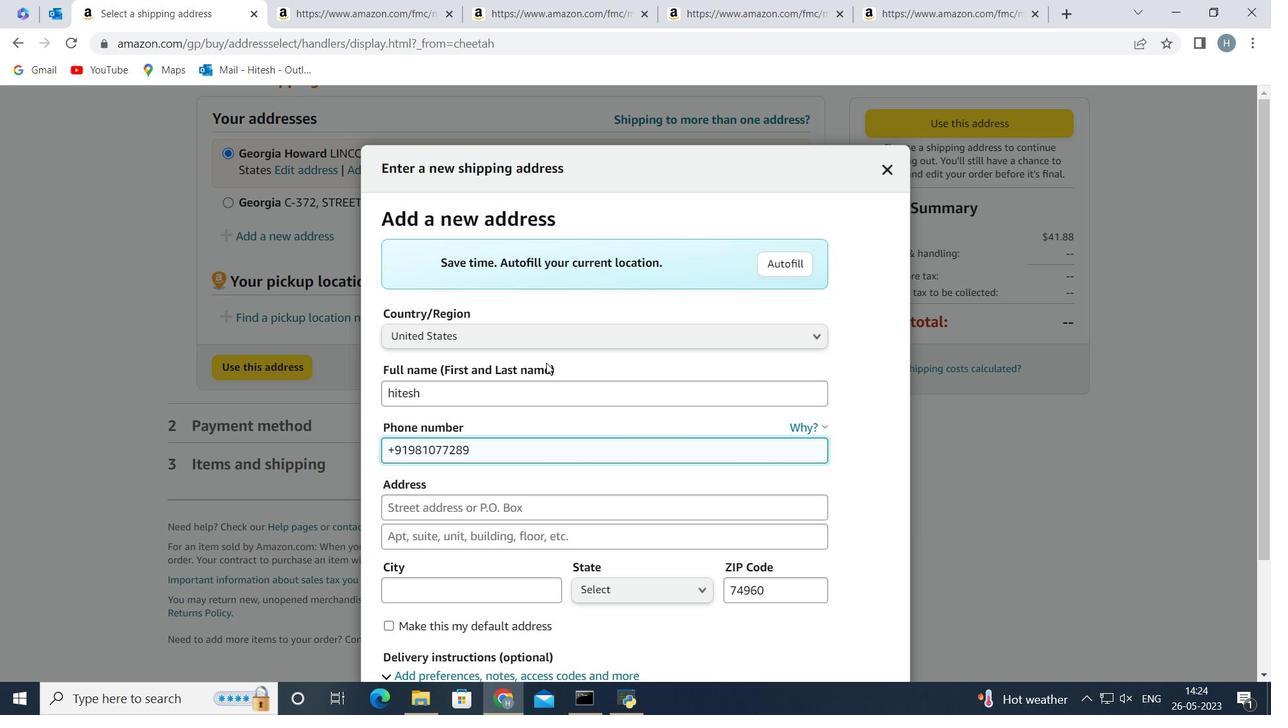 
Action: Key pressed <Key.backspace>
Screenshot: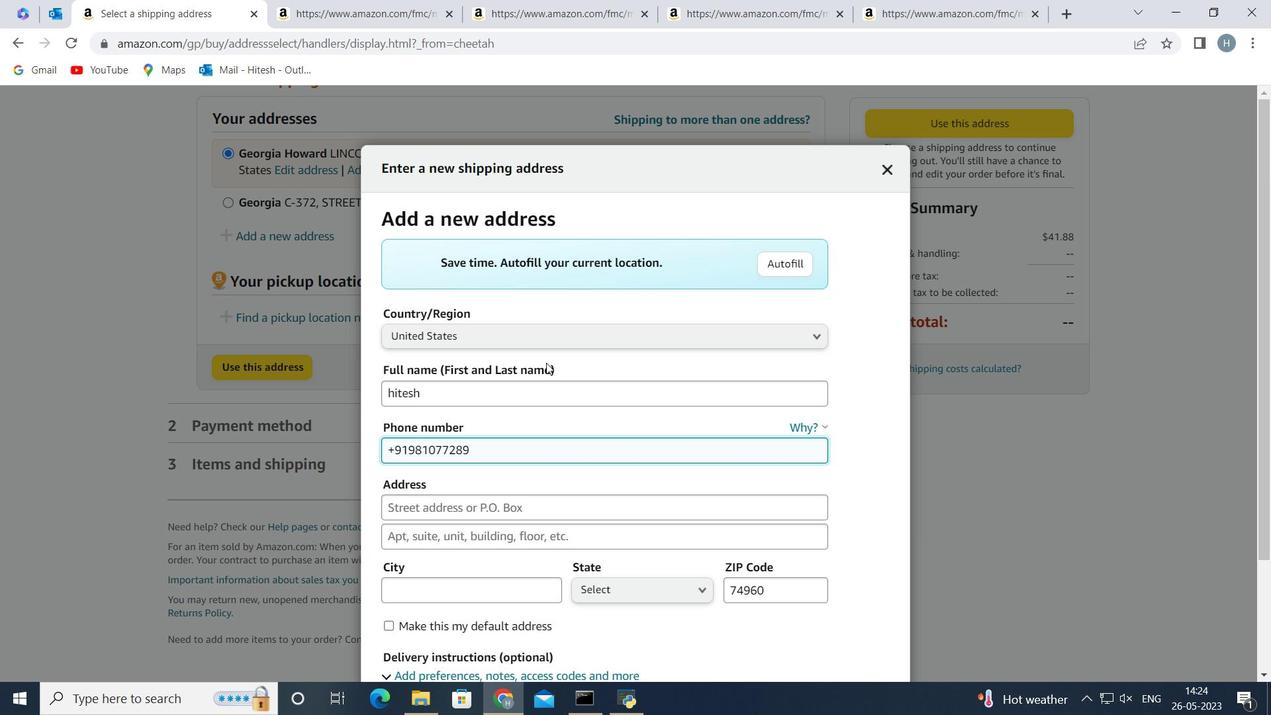 
Action: Mouse moved to (547, 370)
Screenshot: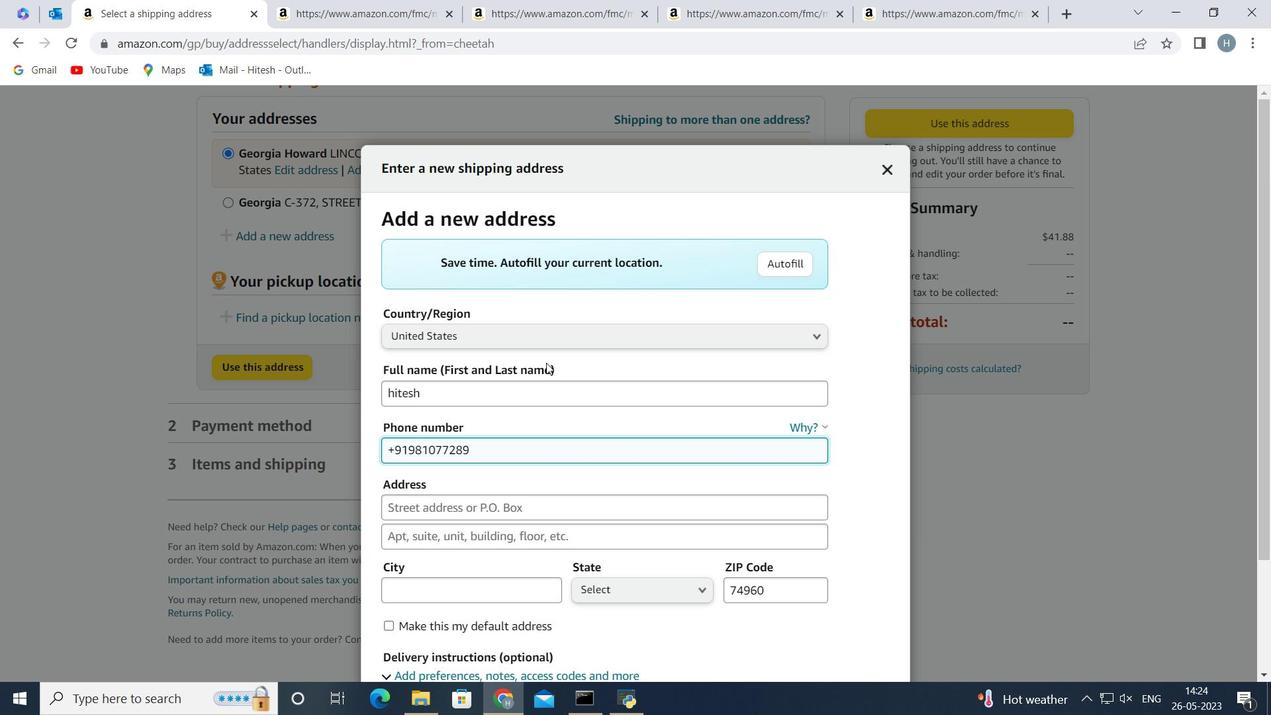 
Action: Key pressed <Key.backspace>
Screenshot: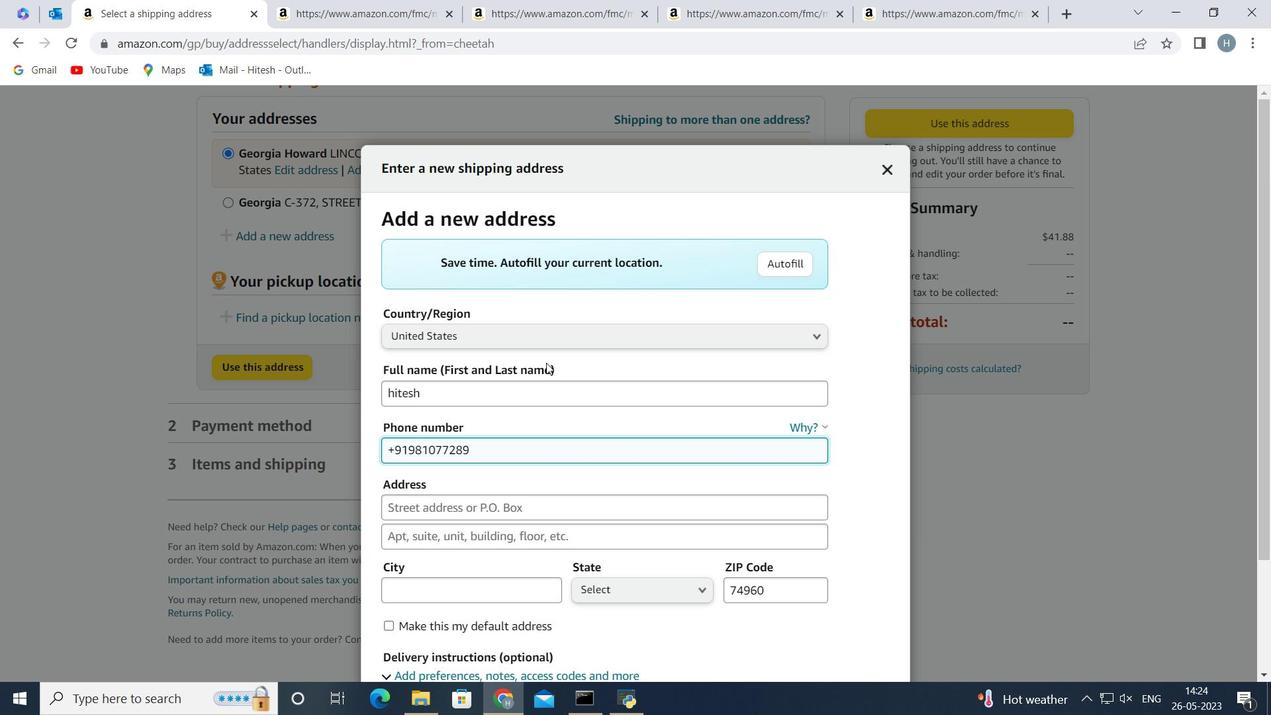 
Action: Mouse moved to (547, 374)
Screenshot: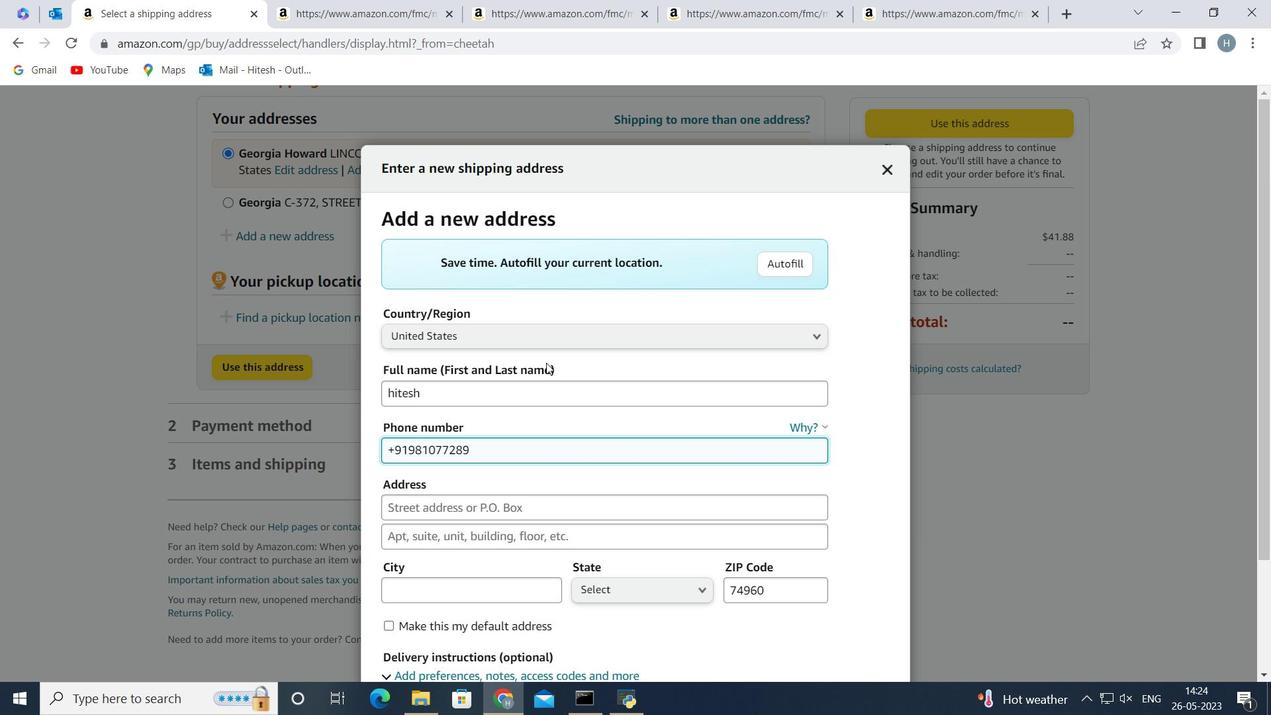 
Action: Key pressed <Key.backspace>
Screenshot: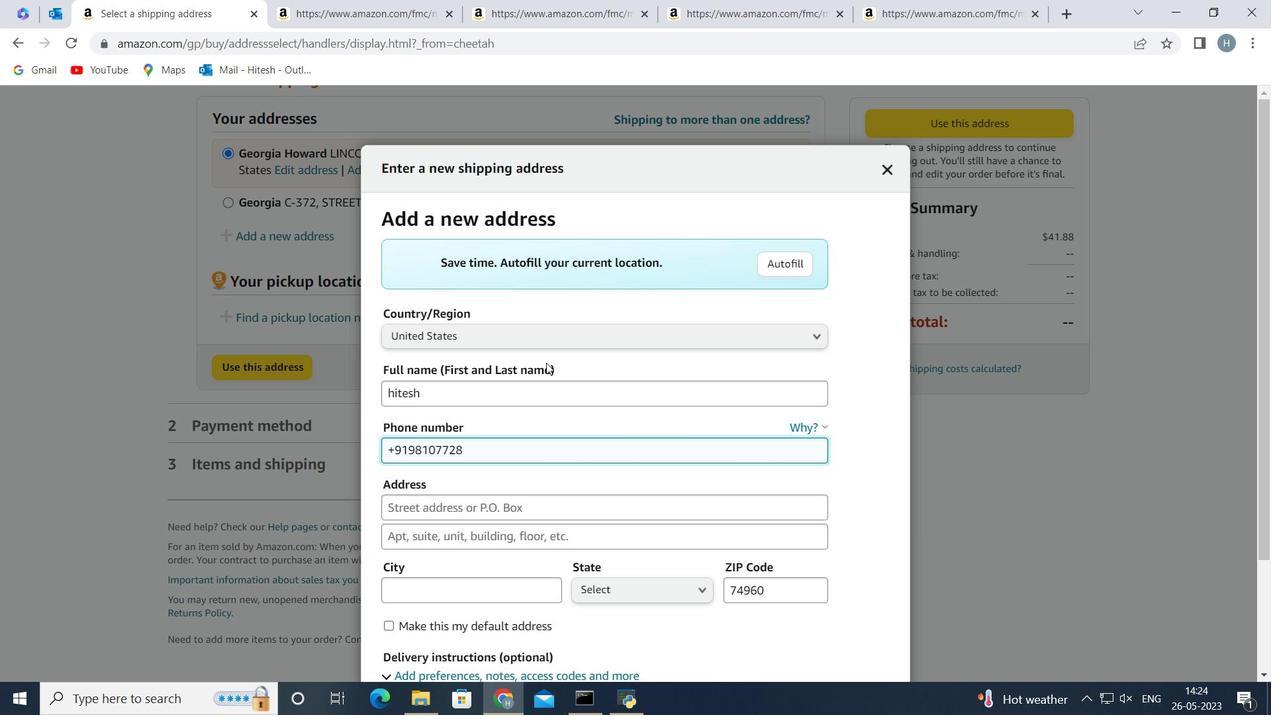 
Action: Mouse moved to (547, 379)
Screenshot: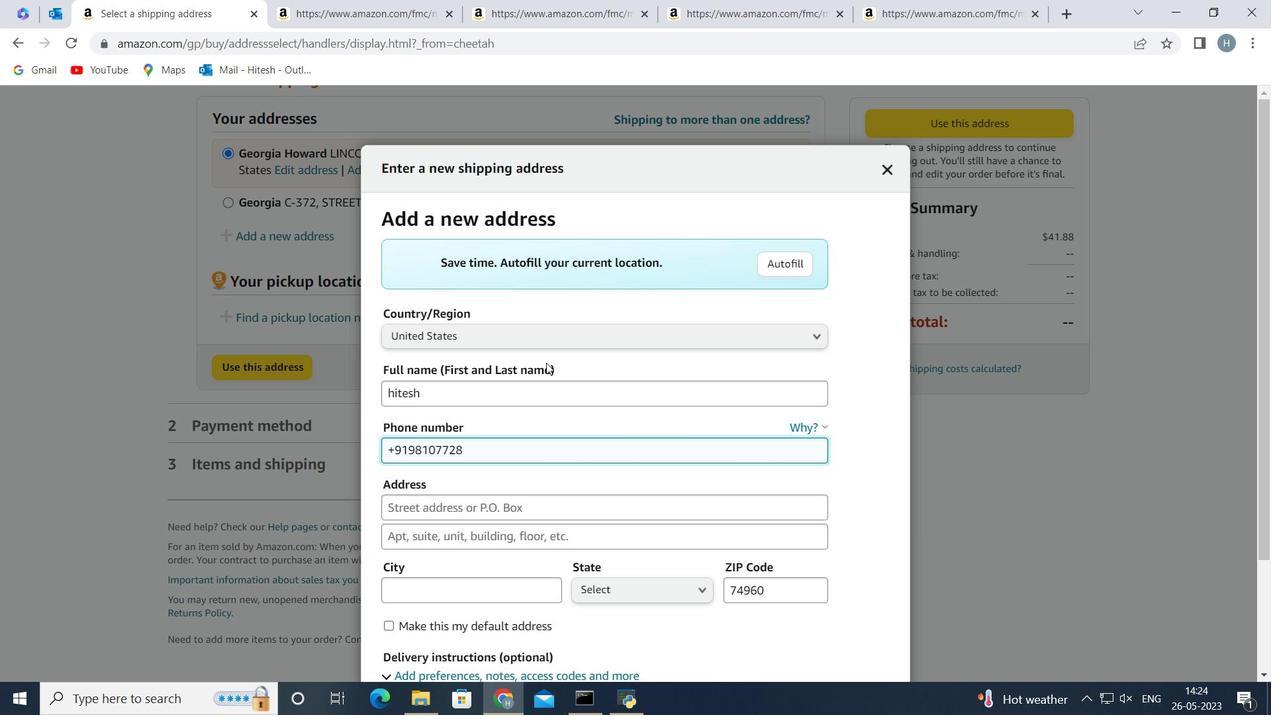 
Action: Key pressed <Key.backspace>
Screenshot: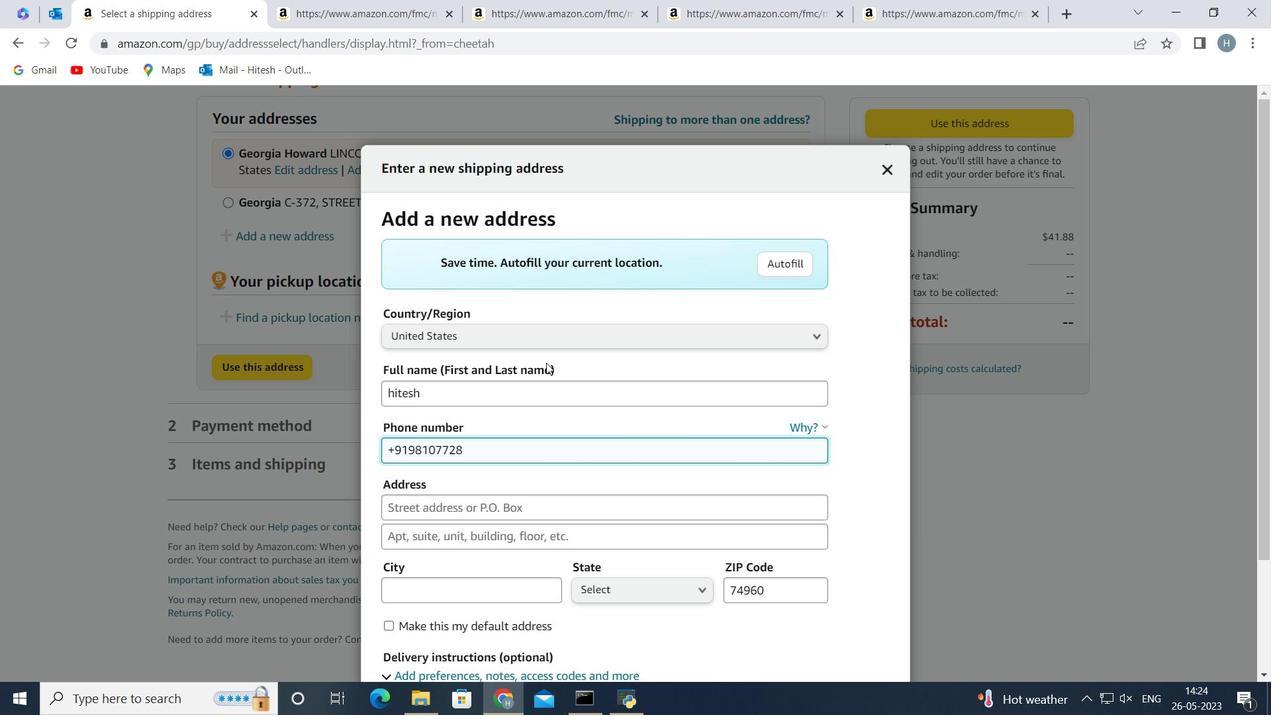
Action: Mouse moved to (547, 382)
Screenshot: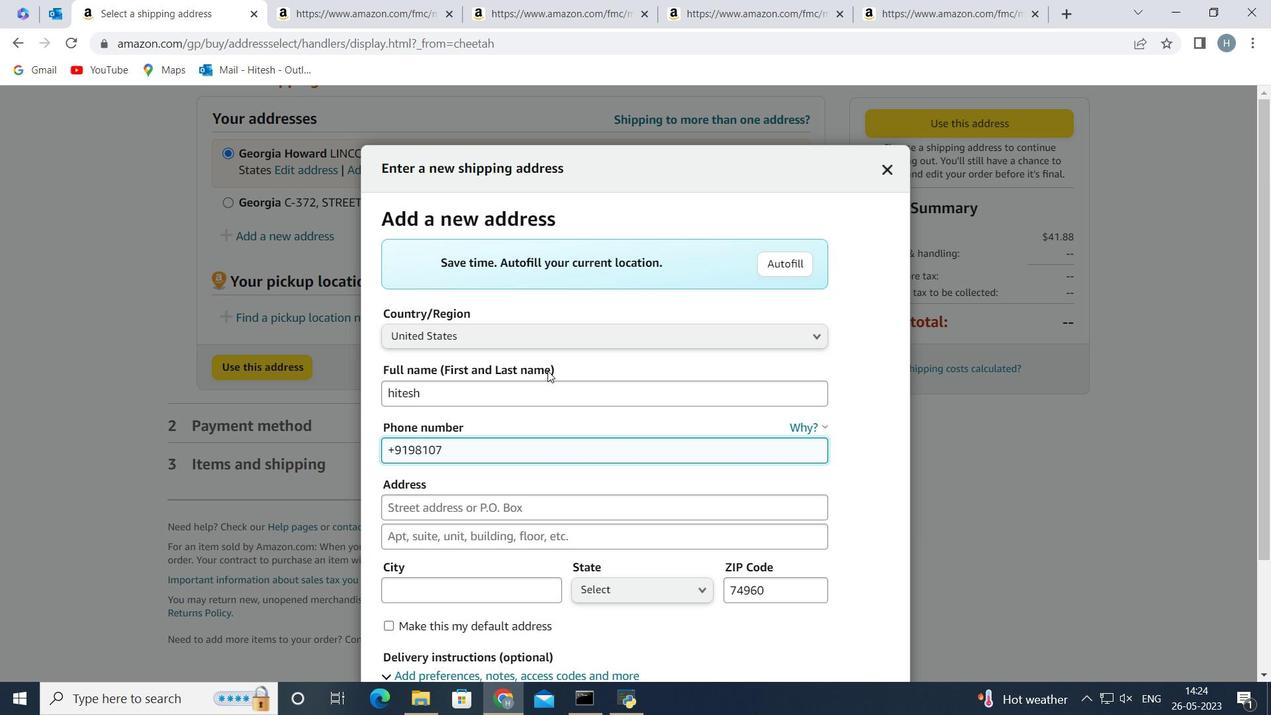 
Action: Key pressed <Key.backspace>
Screenshot: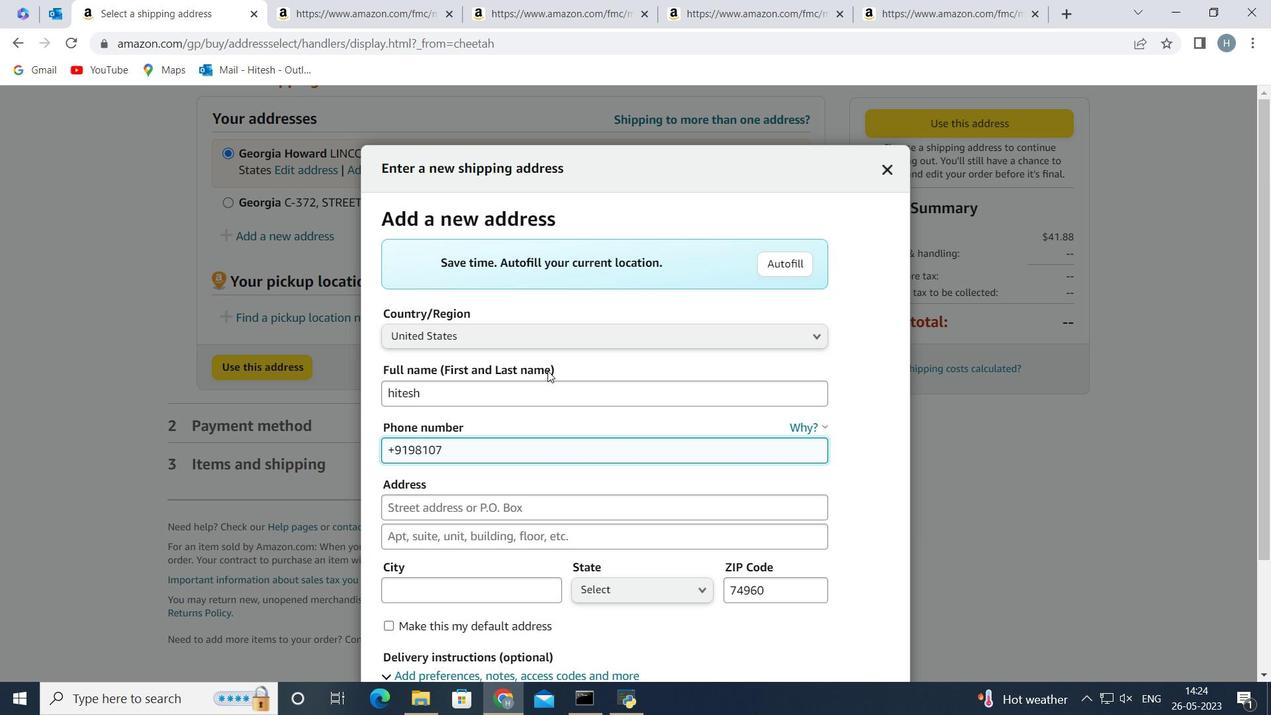
Action: Mouse moved to (546, 384)
Screenshot: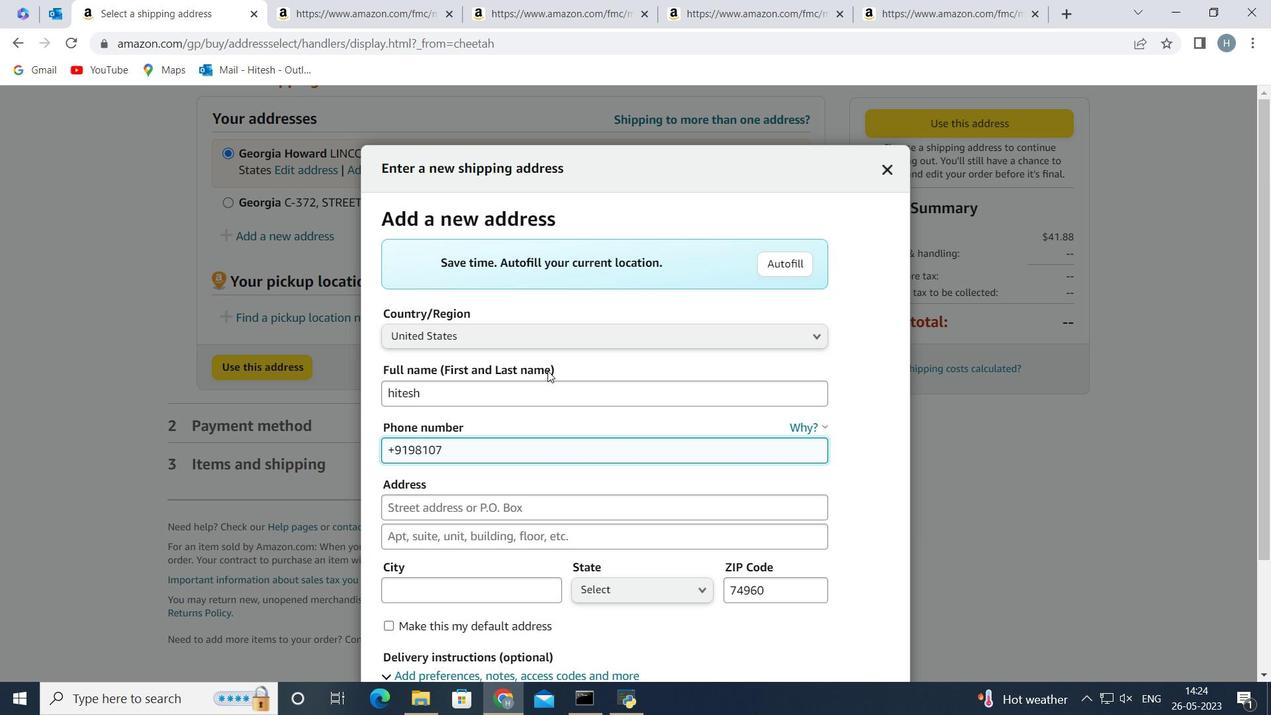 
Action: Key pressed <Key.backspace>
Screenshot: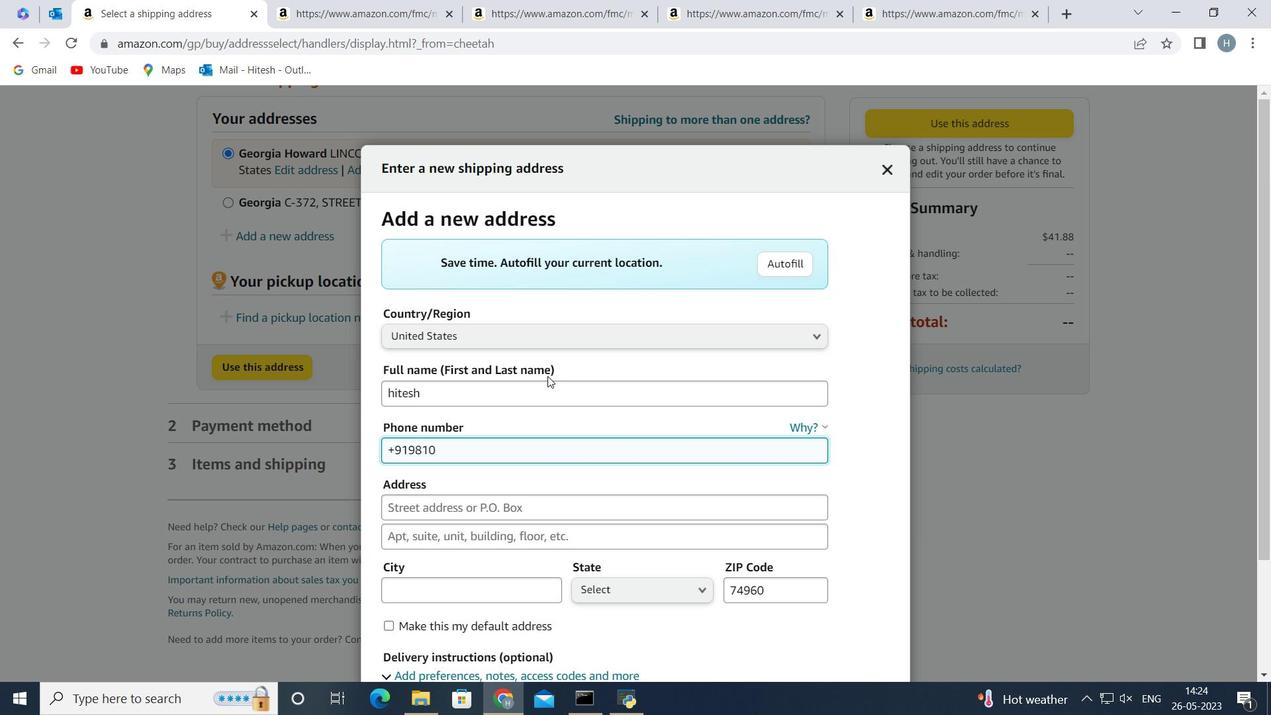
Action: Mouse moved to (546, 386)
Screenshot: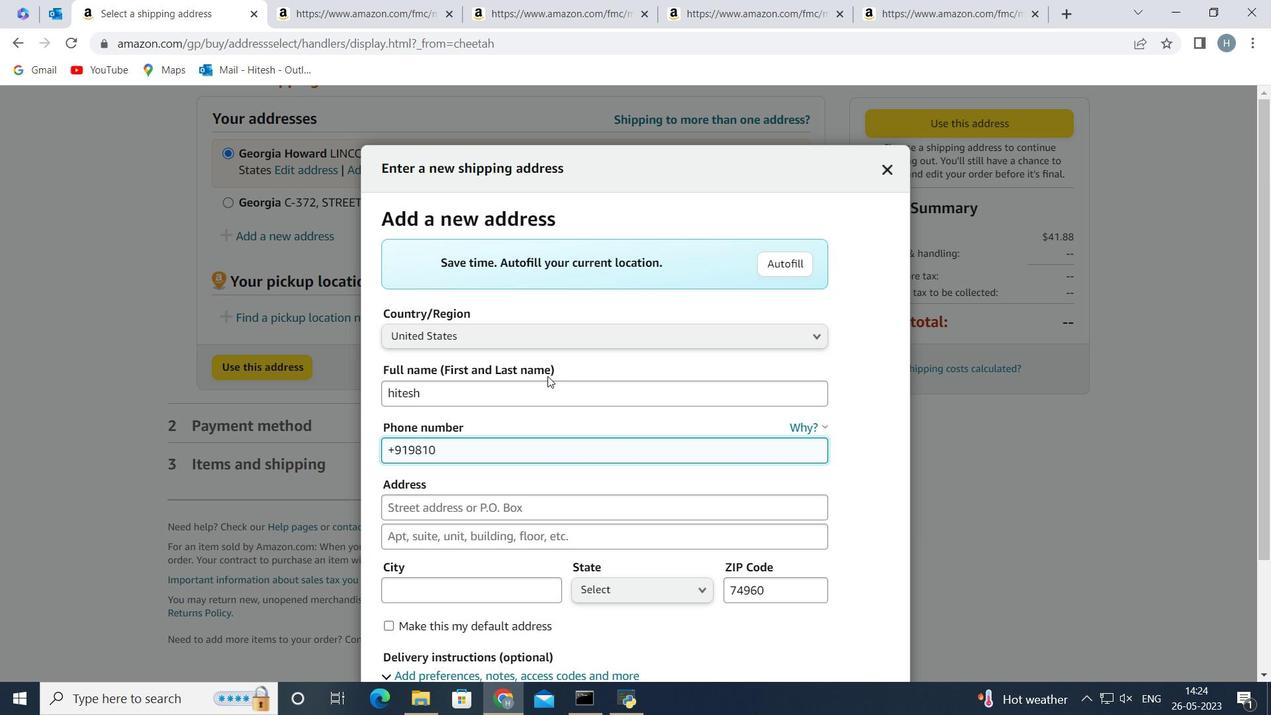 
Action: Key pressed <Key.backspace><Key.backspace><Key.backspace><Key.backspace><Key.backspace><Key.backspace><Key.backspace><Key.backspace>
Screenshot: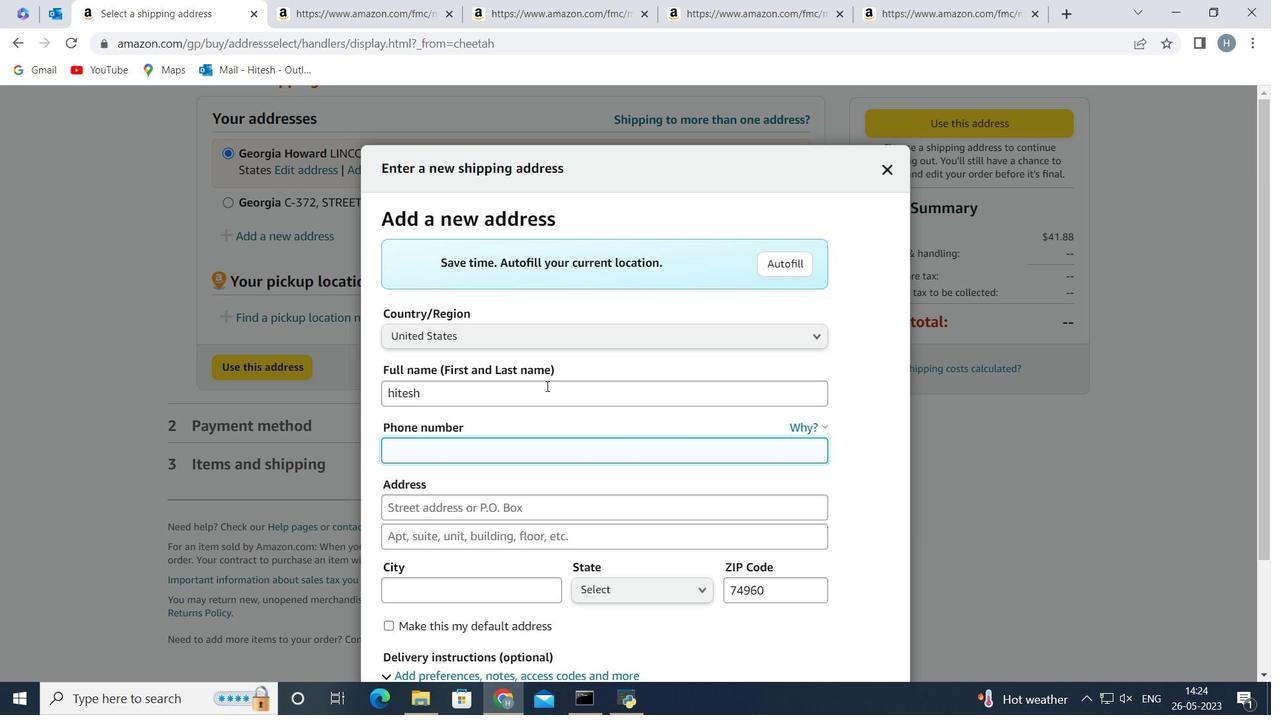 
Action: Mouse pressed left at (546, 386)
Screenshot: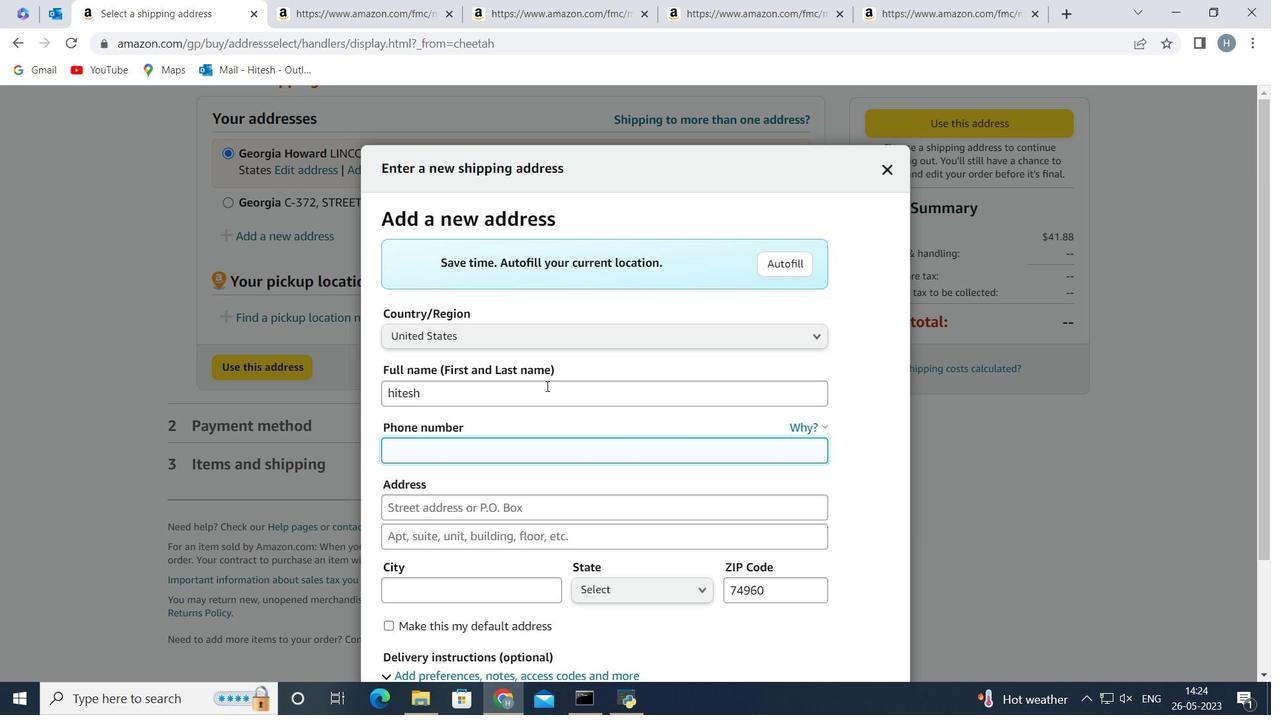 
Action: Key pressed <Key.backspace>
Screenshot: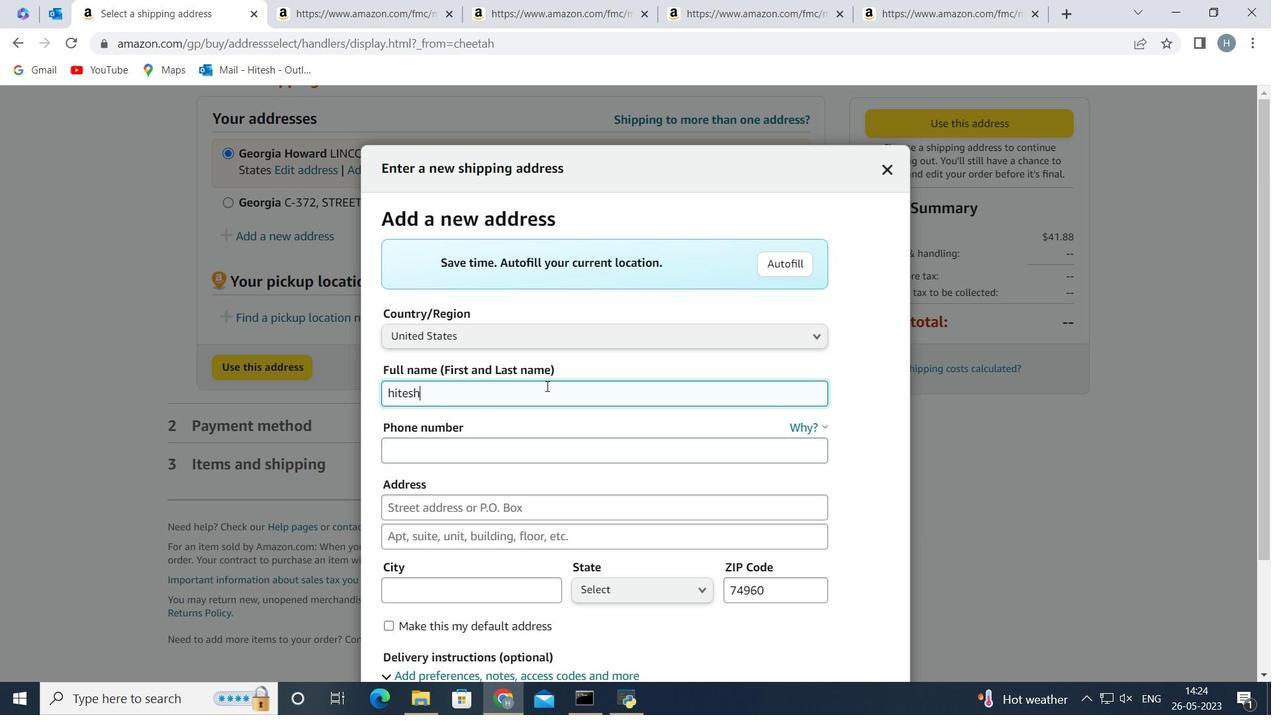 
Action: Mouse moved to (541, 388)
Screenshot: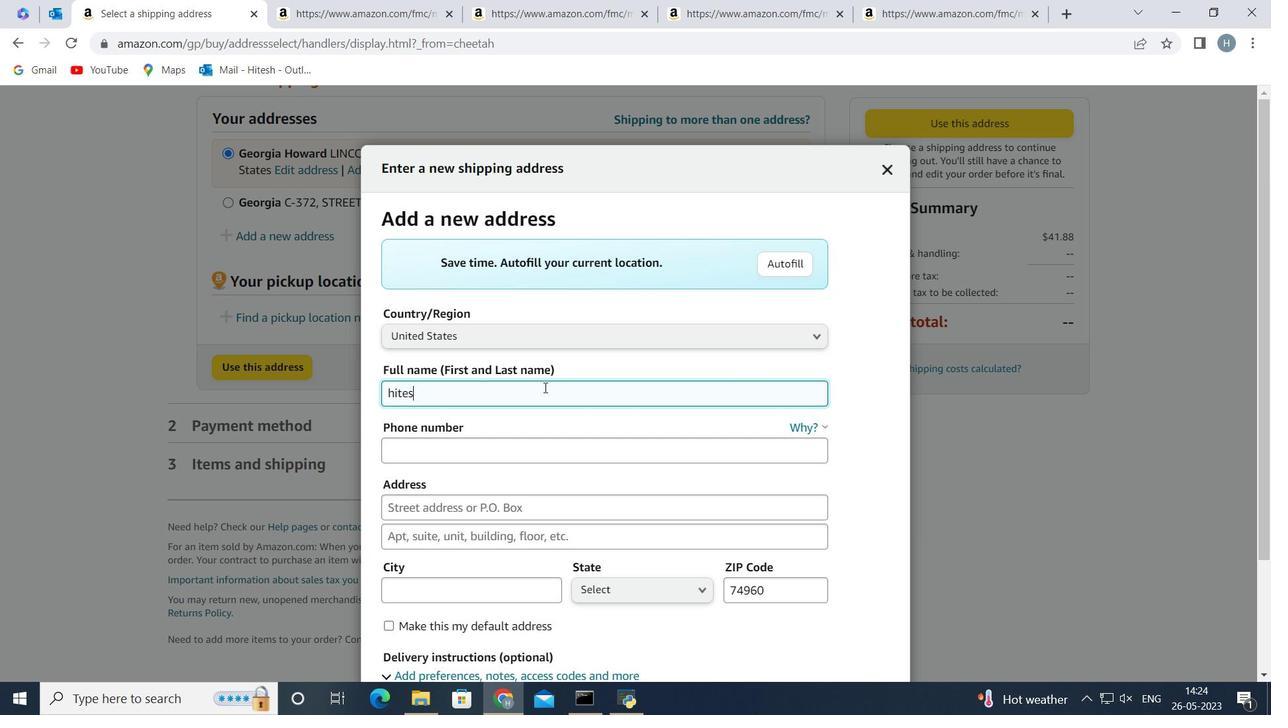 
Action: Key pressed <Key.backspace><Key.backspace><Key.backspace><Key.backspace><Key.backspace><Key.backspace><Key.backspace><Key.backspace><Key.backspace><Key.backspace><Key.shift><Key.shift><Key.shift><Key.shift><Key.shift><Key.shift><Key.shift><Key.shift><Key.shift><Key.shift><Key.shift><Key.shift><Key.shift><Key.shift><Key.shift><Key.shift><Key.shift><Key.shift><Key.shift>D<Key.backspace><Key.shift>Kelvin<Key.space><Key.shift>Lee<Key.space>
Screenshot: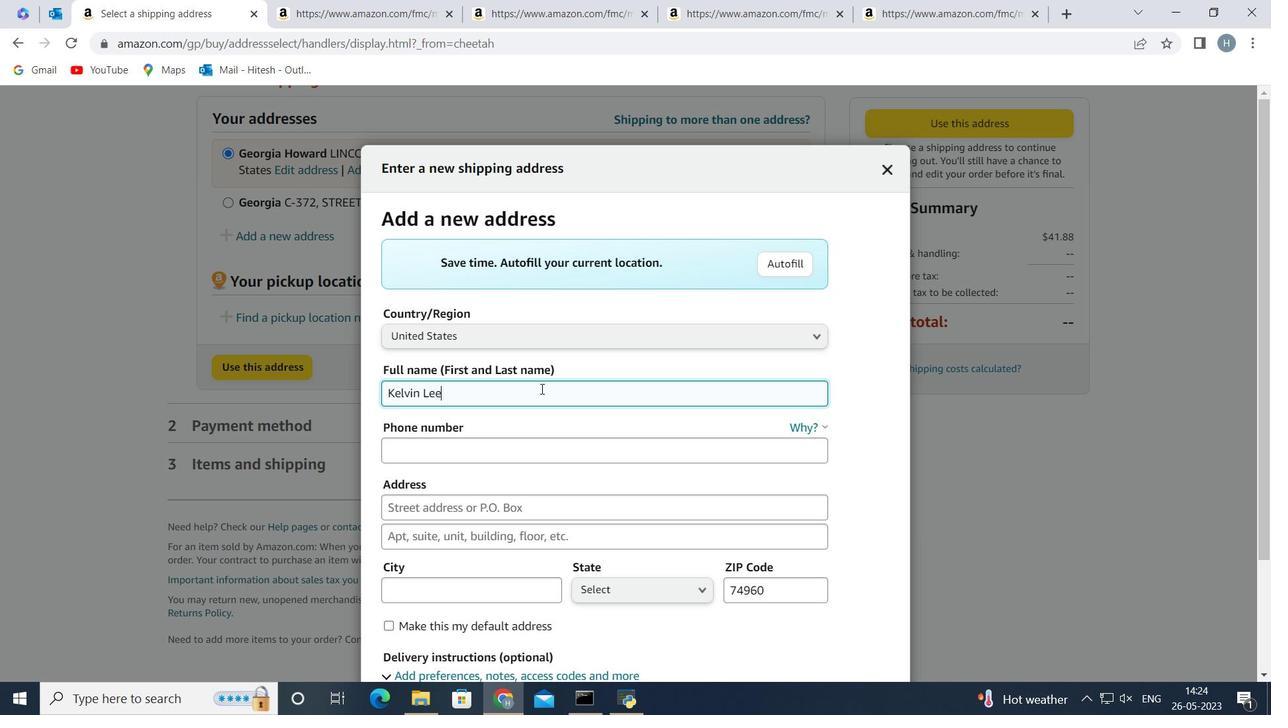 
Action: Mouse moved to (694, 445)
Screenshot: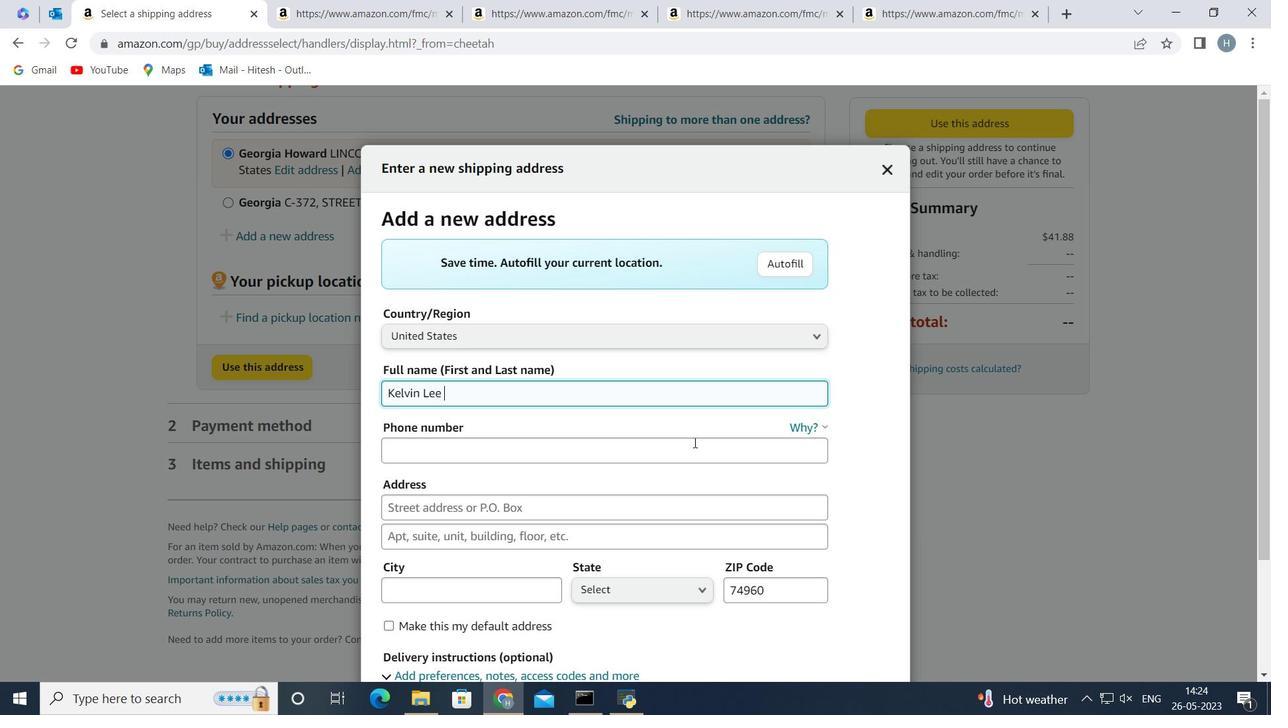 
Action: Mouse pressed left at (694, 445)
Screenshot: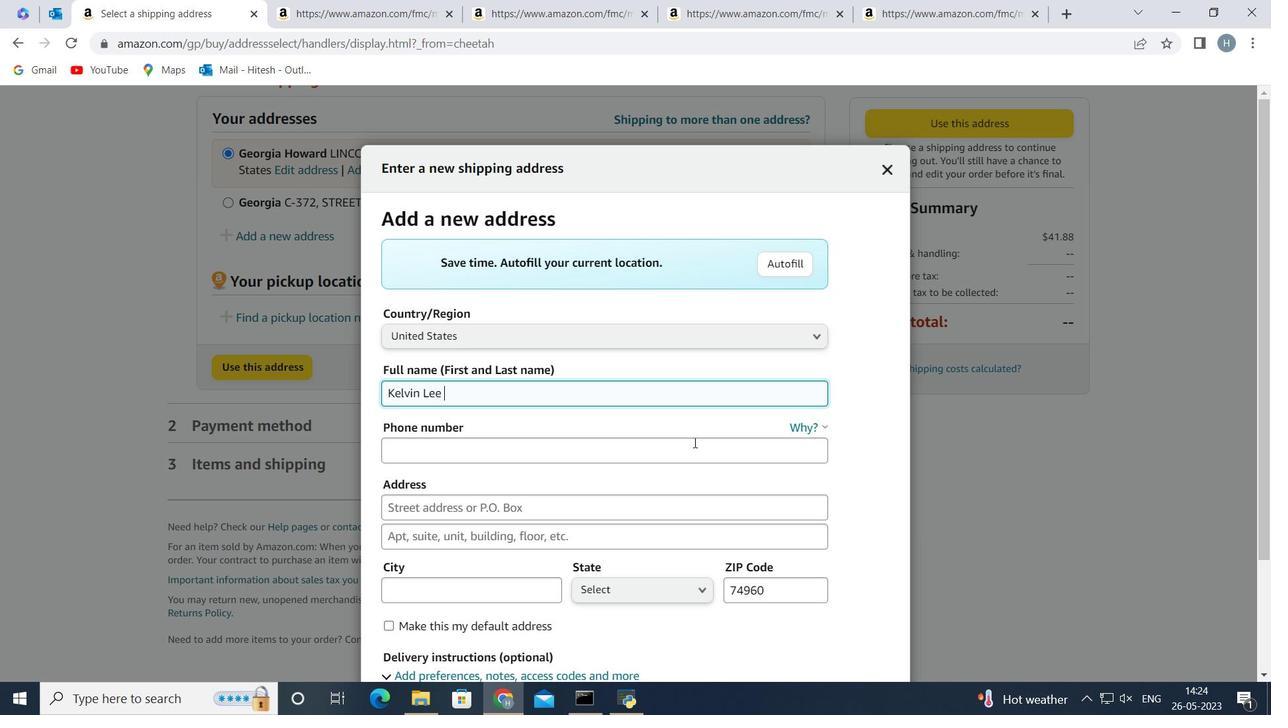 
Action: Key pressed <Key.shift_r>(918<Key.shift_r>)696-8153
Screenshot: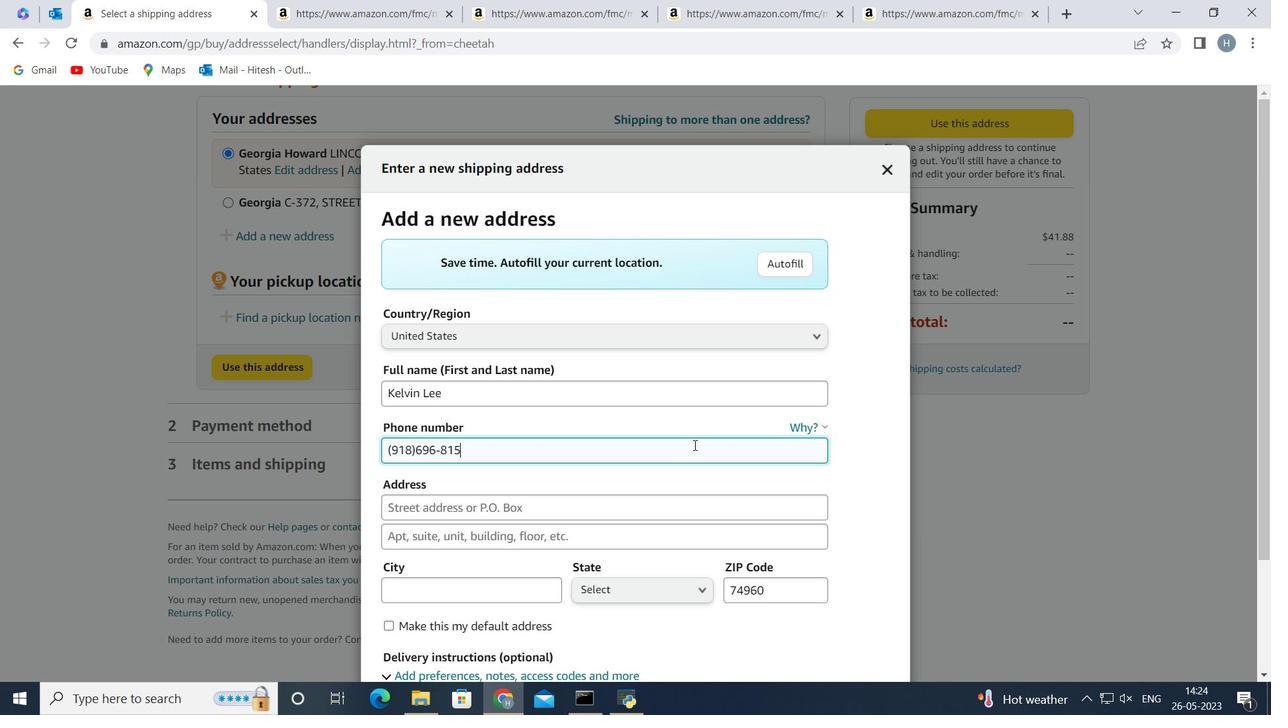 
Action: Mouse moved to (654, 501)
Screenshot: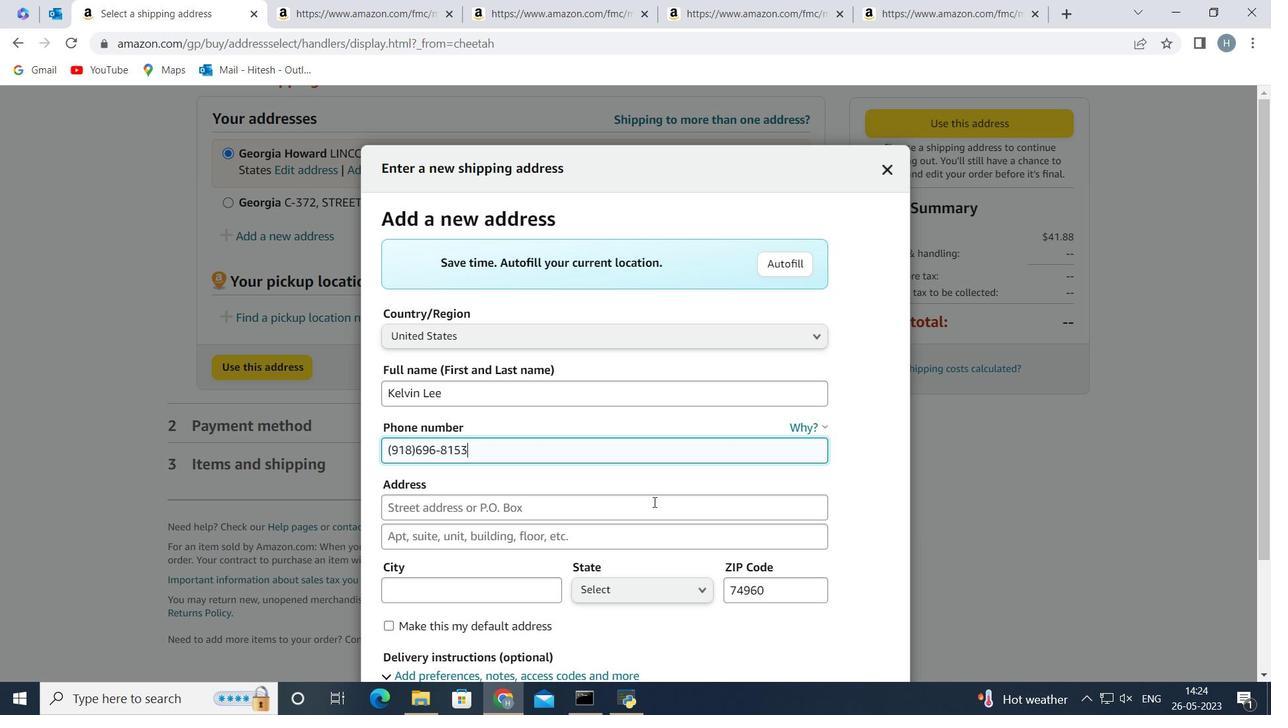 
Action: Mouse pressed left at (654, 501)
Screenshot: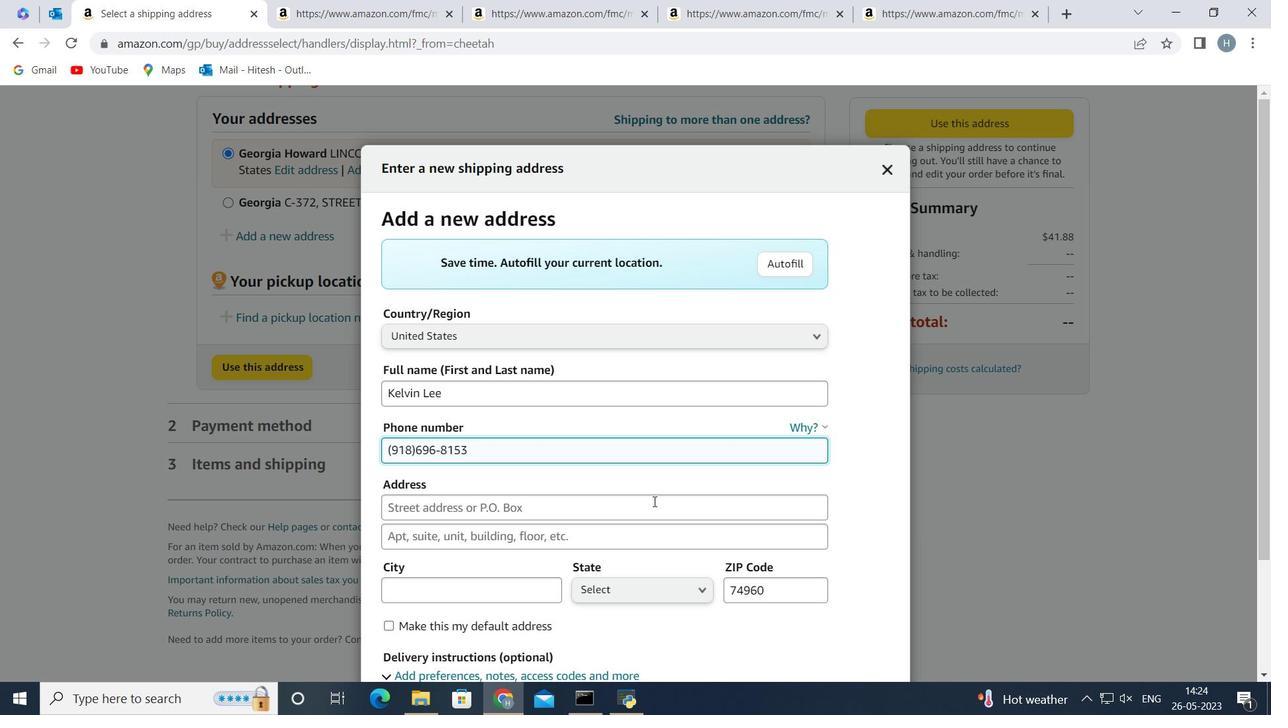 
Action: Key pressed 314<Key.space><Key.shift>W<Key.space><Key.shift>Division<Key.space><Key.shift>St
Screenshot: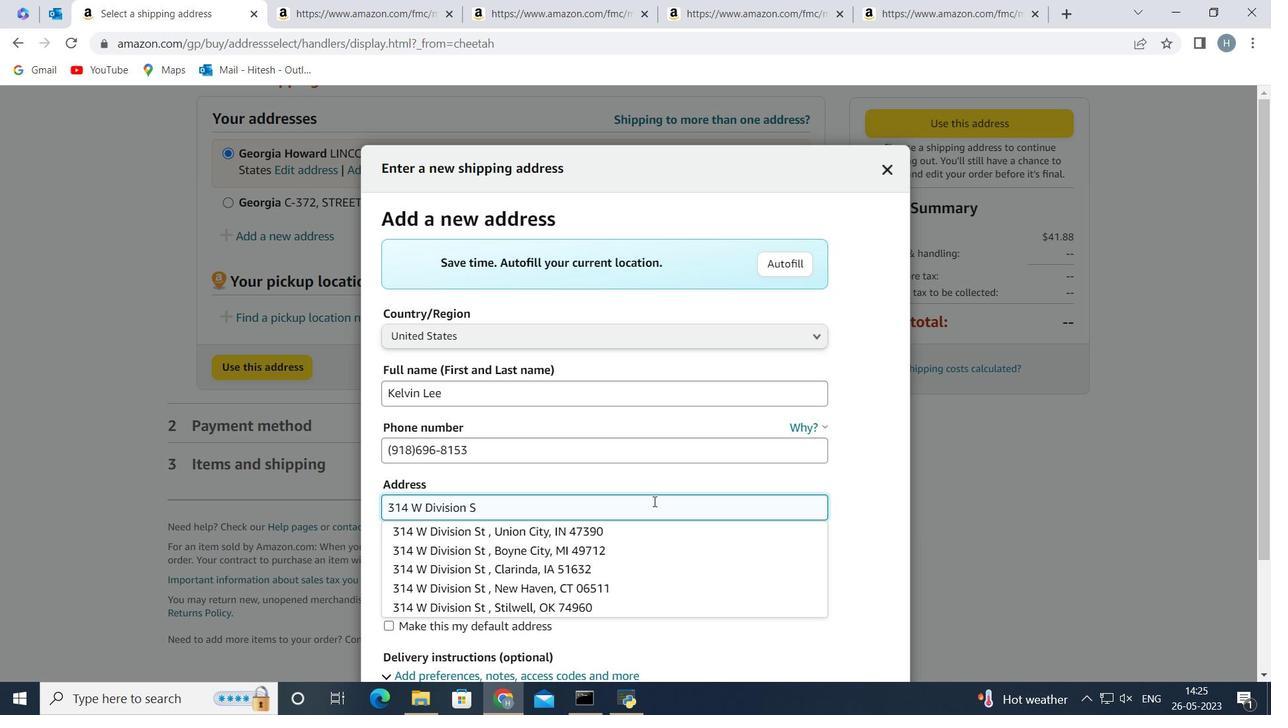 
Action: Mouse moved to (854, 496)
Screenshot: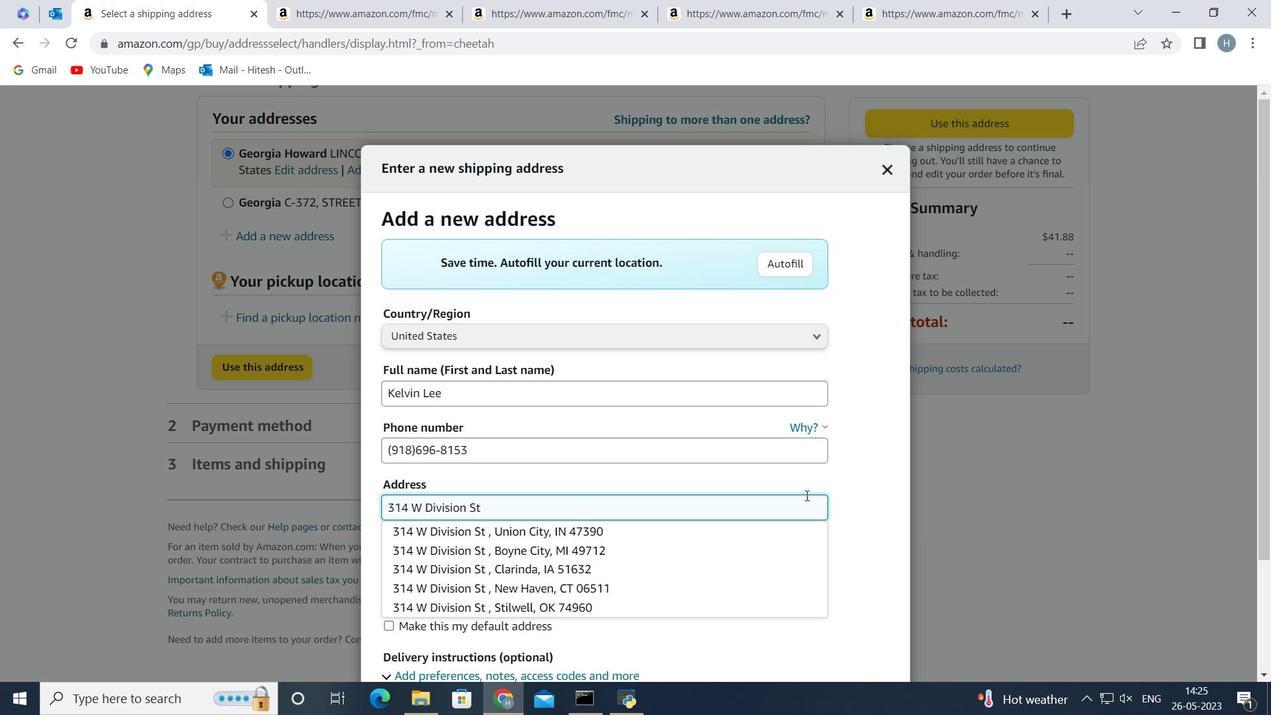 
Action: Mouse pressed left at (854, 496)
Screenshot: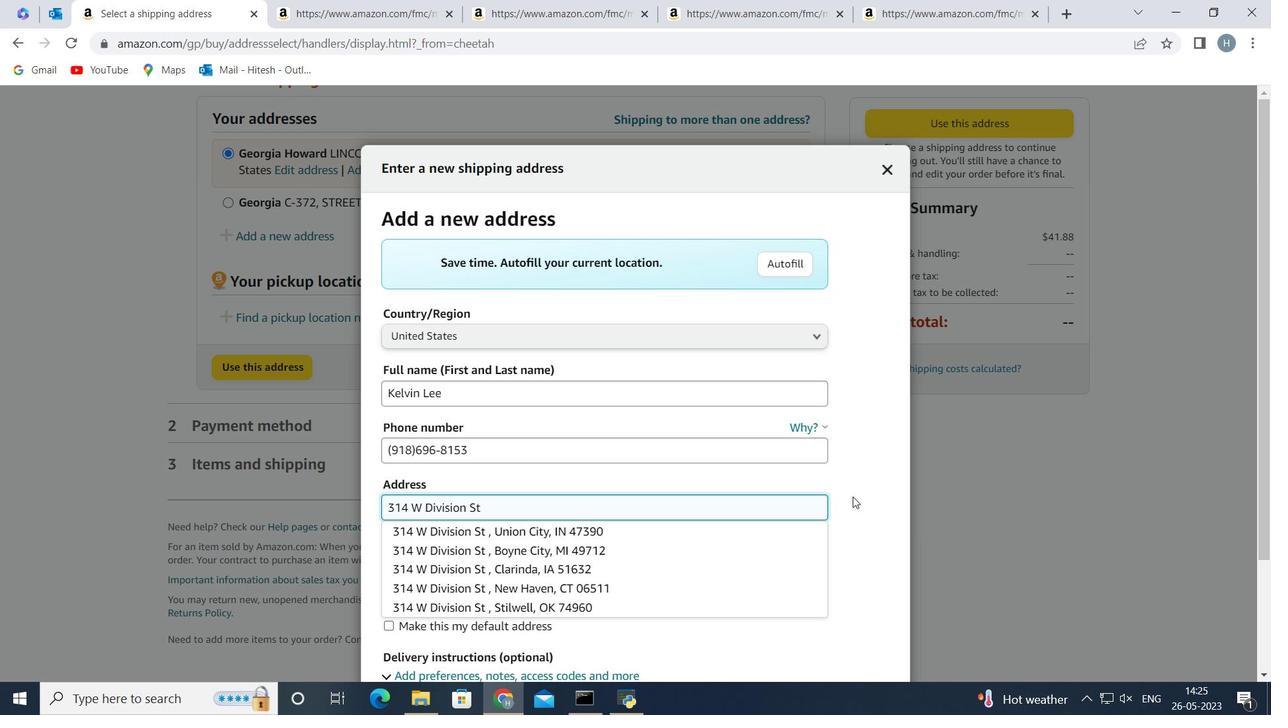 
Action: Mouse moved to (685, 533)
Screenshot: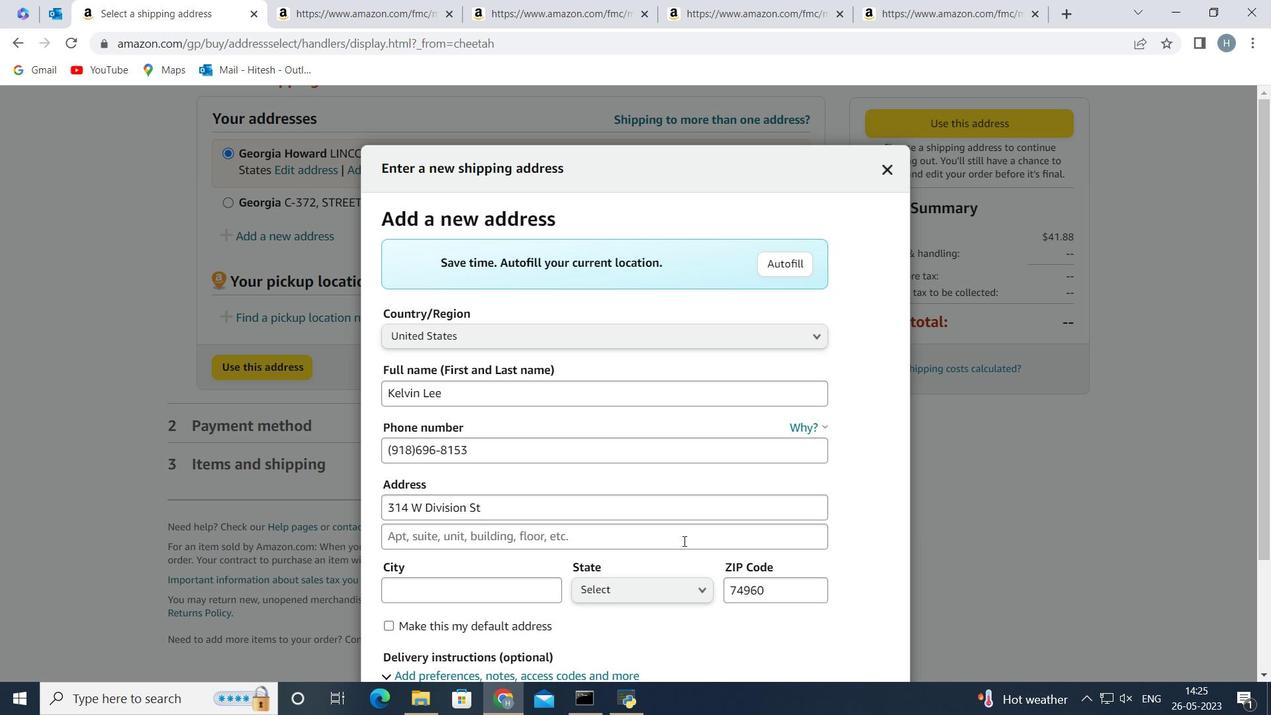 
Action: Mouse pressed left at (685, 533)
Screenshot: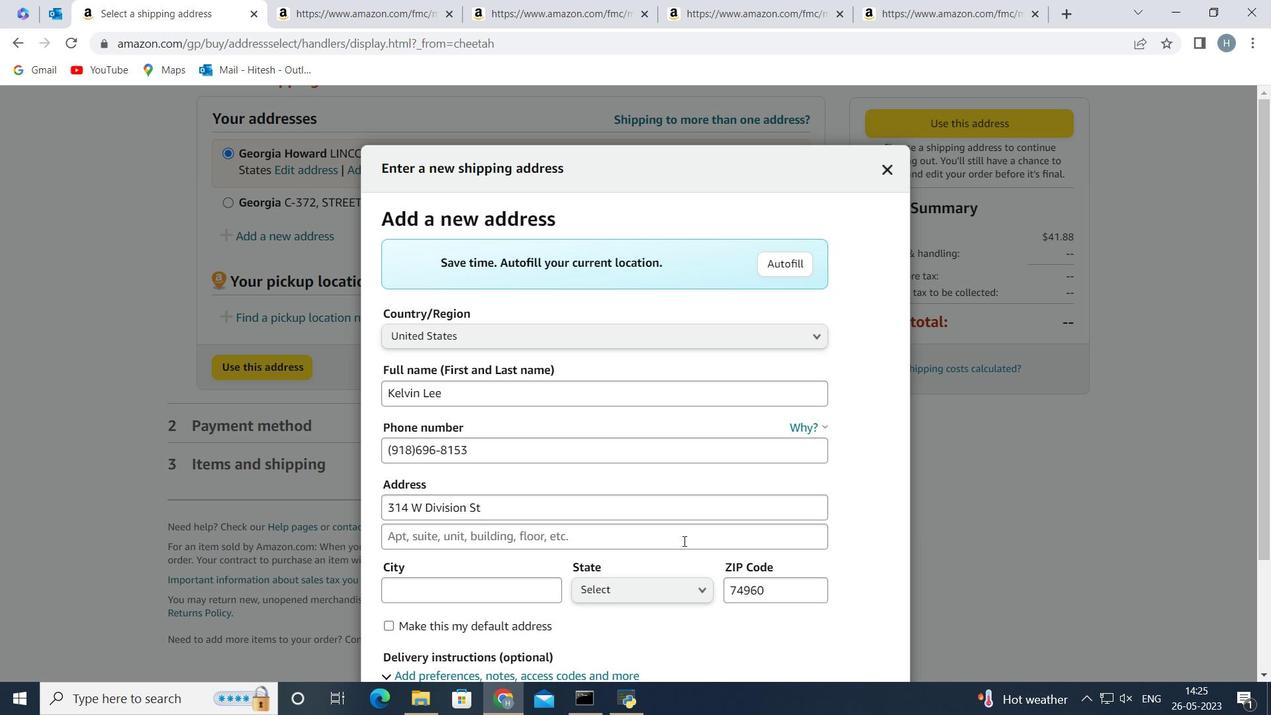 
Action: Key pressed <Key.shift><Key.shift><Key.shift><Key.shift><Key.shift><Key.shift><Key.shift><Key.shift><Key.shift><Key.shift><Key.shift><Key.shift><Key.shift><Key.shift><Key.shift><Key.shift><Key.shift>Stilwell<Key.space><Key.backspace>,<Key.space><Key.shift>Oklahoma<Key.shift_r>(<Key.shift><Key.shift><Key.shift><Key.shift><Key.shift>Ok<Key.shift_r>),<Key.space>74960<Key.space>
Screenshot: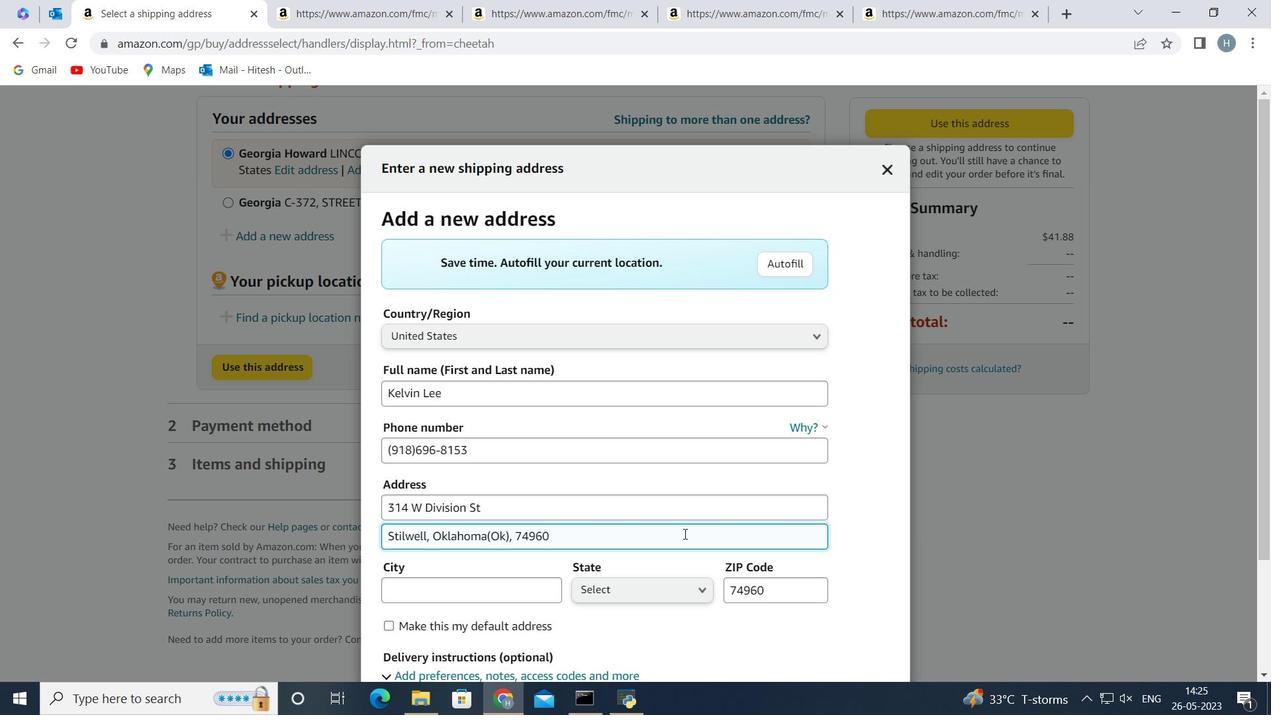 
Action: Mouse moved to (533, 584)
Screenshot: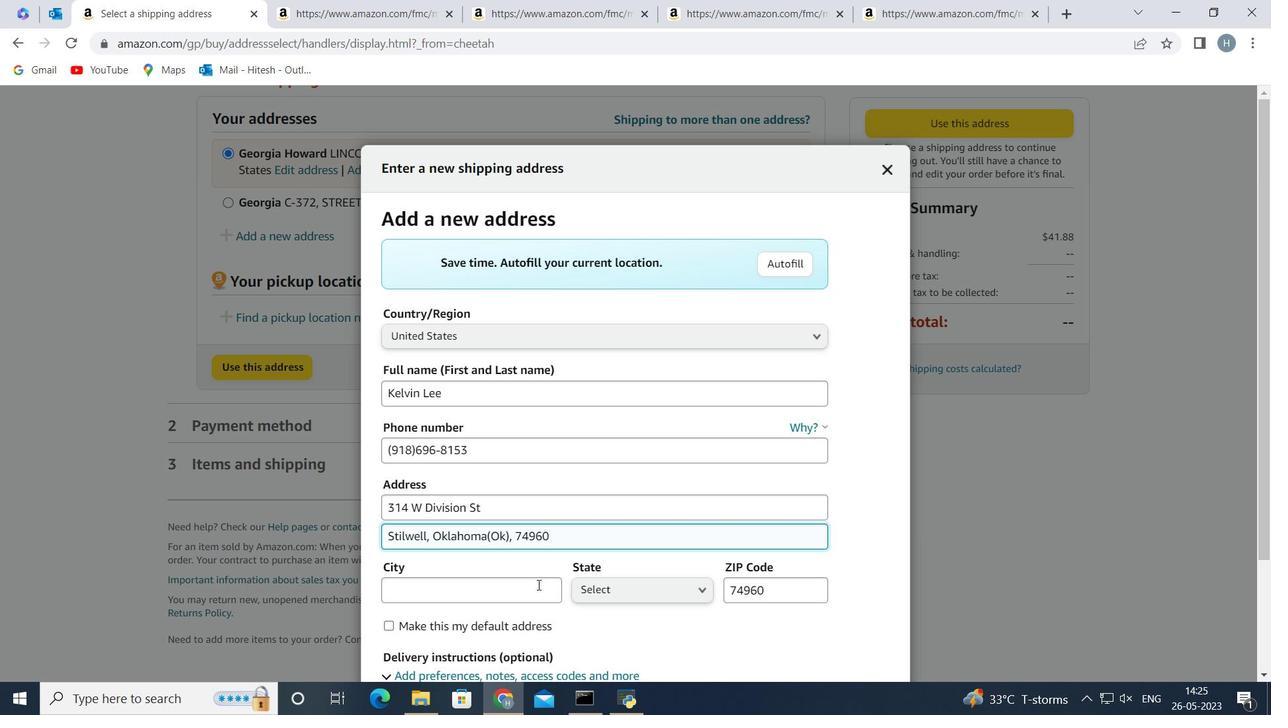 
Action: Mouse pressed left at (533, 584)
Screenshot: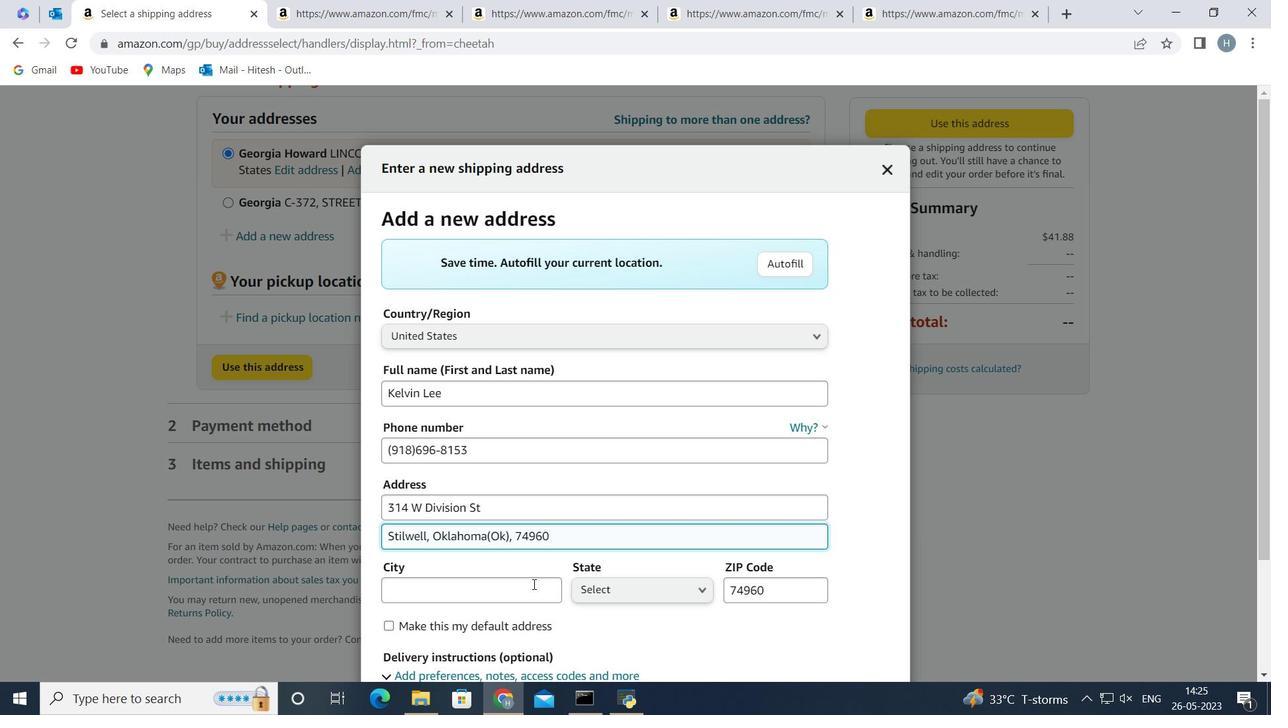 
Action: Key pressed <Key.shift>Stilwell<Key.space>
Screenshot: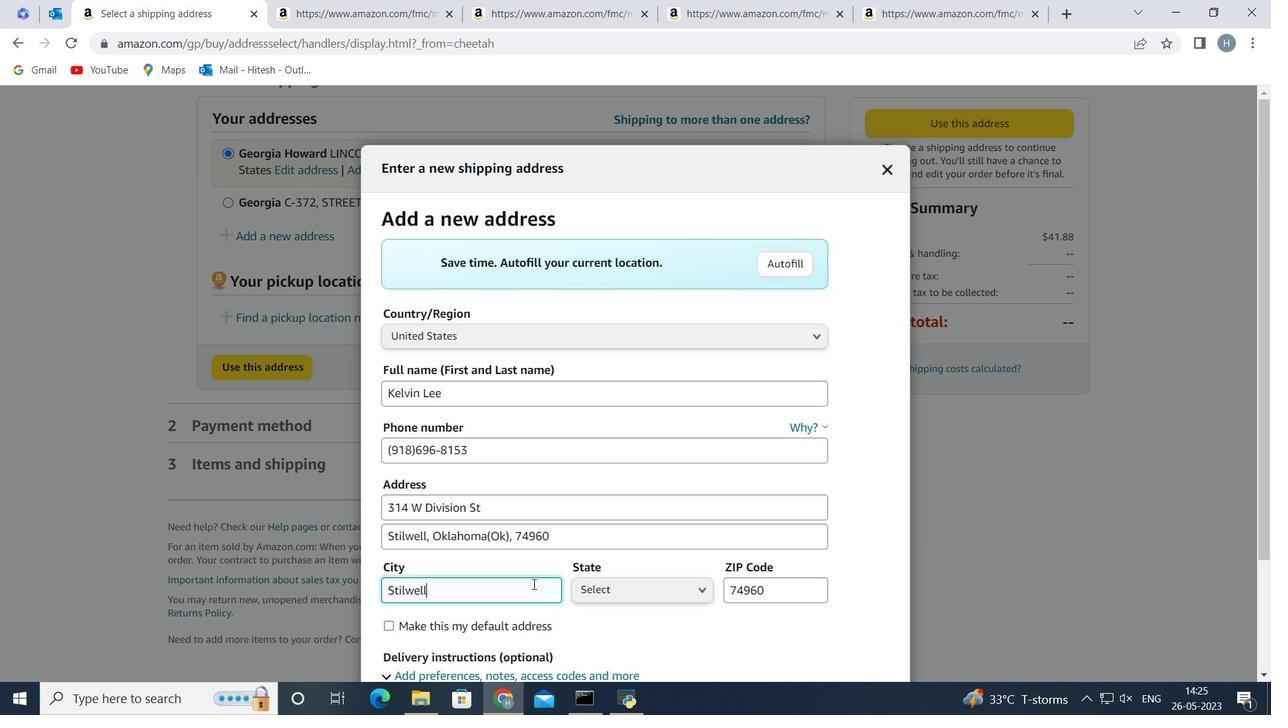 
Action: Mouse moved to (626, 591)
Screenshot: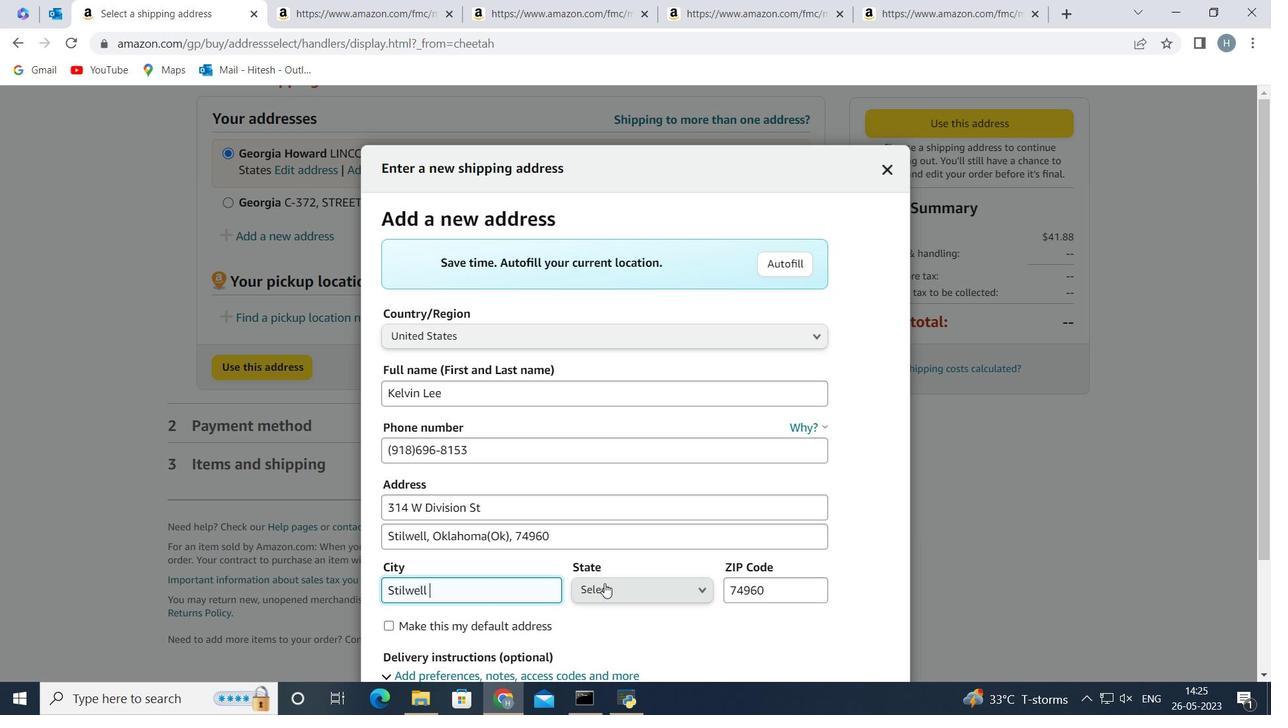 
Action: Mouse pressed left at (626, 591)
Screenshot: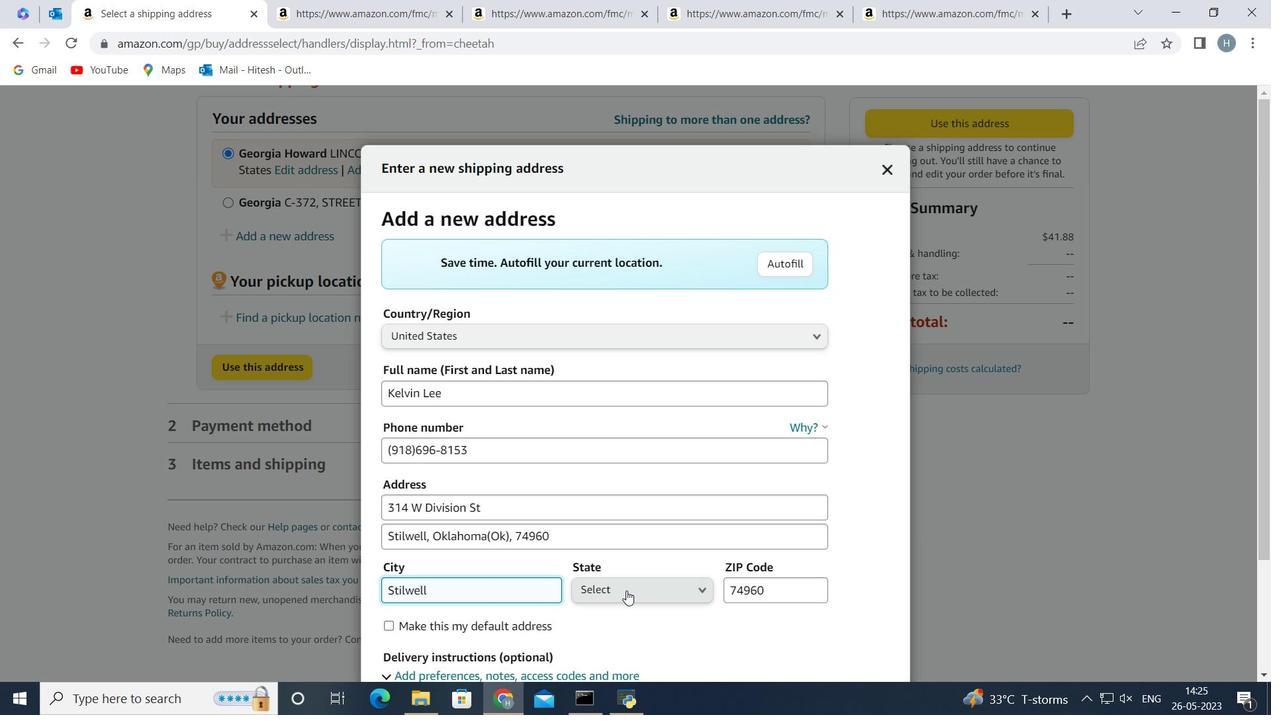 
Action: Mouse moved to (637, 360)
Screenshot: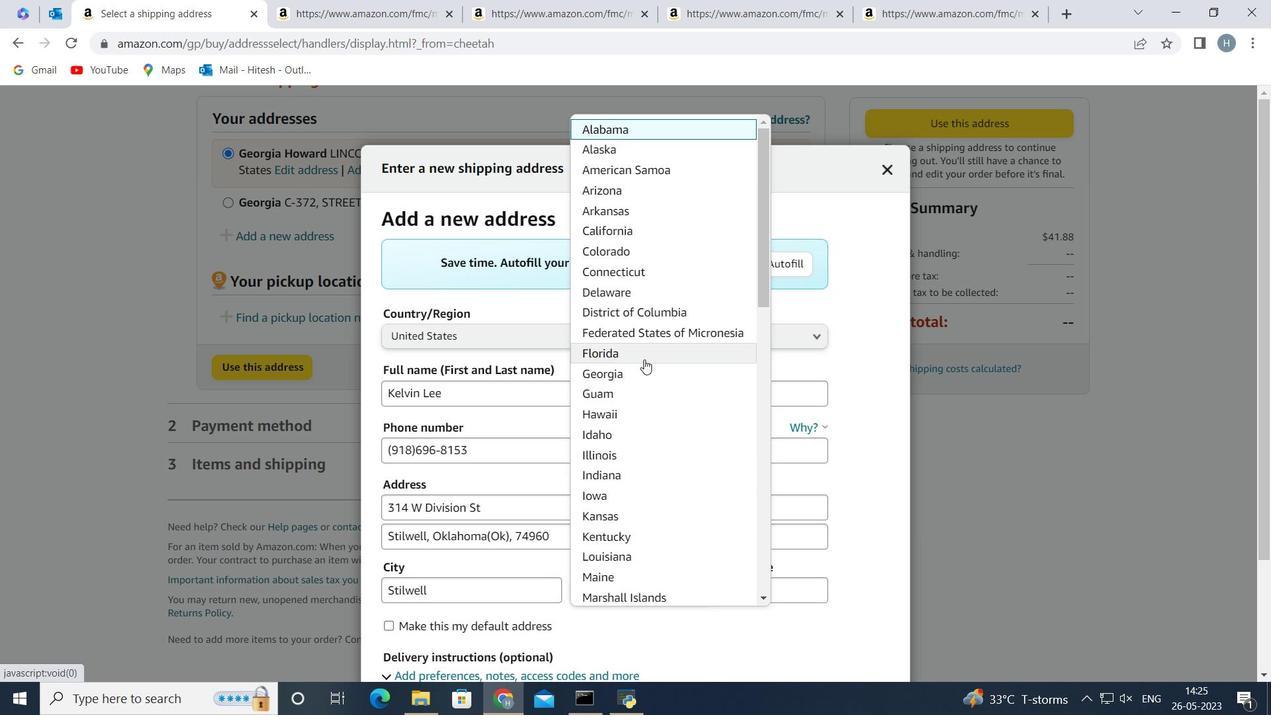 
Action: Mouse scrolled (637, 359) with delta (0, 0)
Screenshot: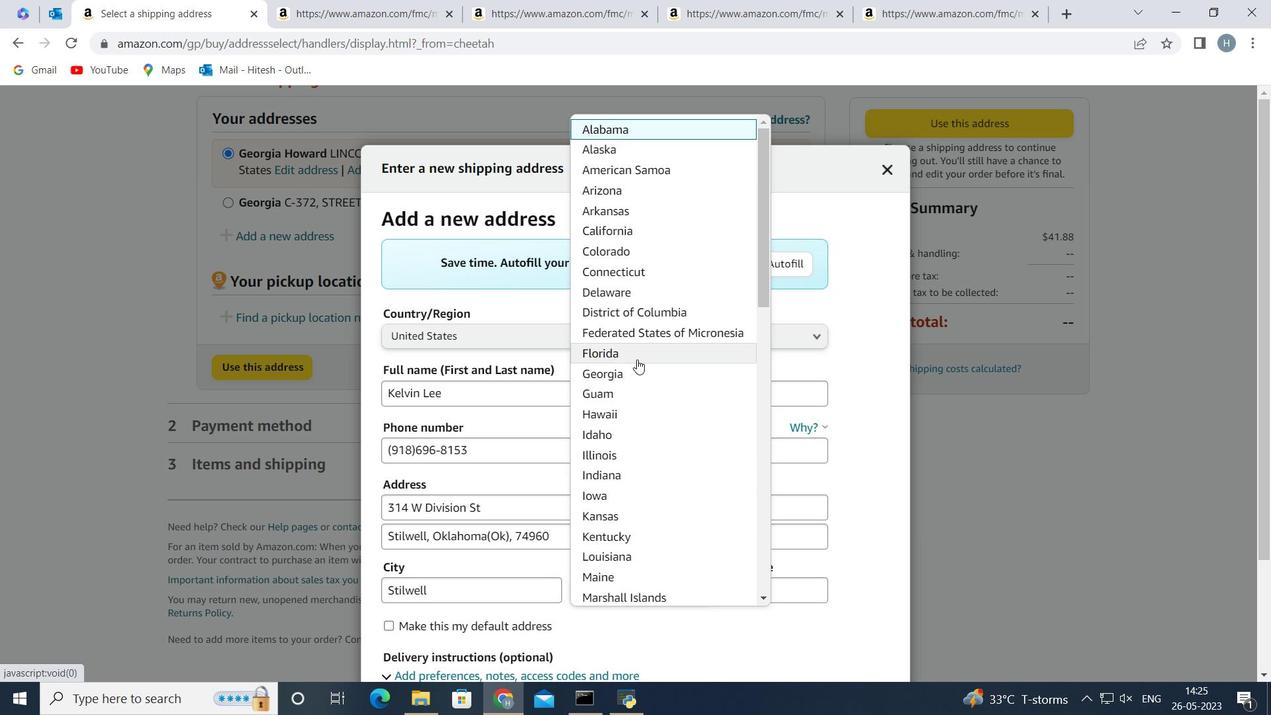 
Action: Mouse scrolled (637, 359) with delta (0, 0)
Screenshot: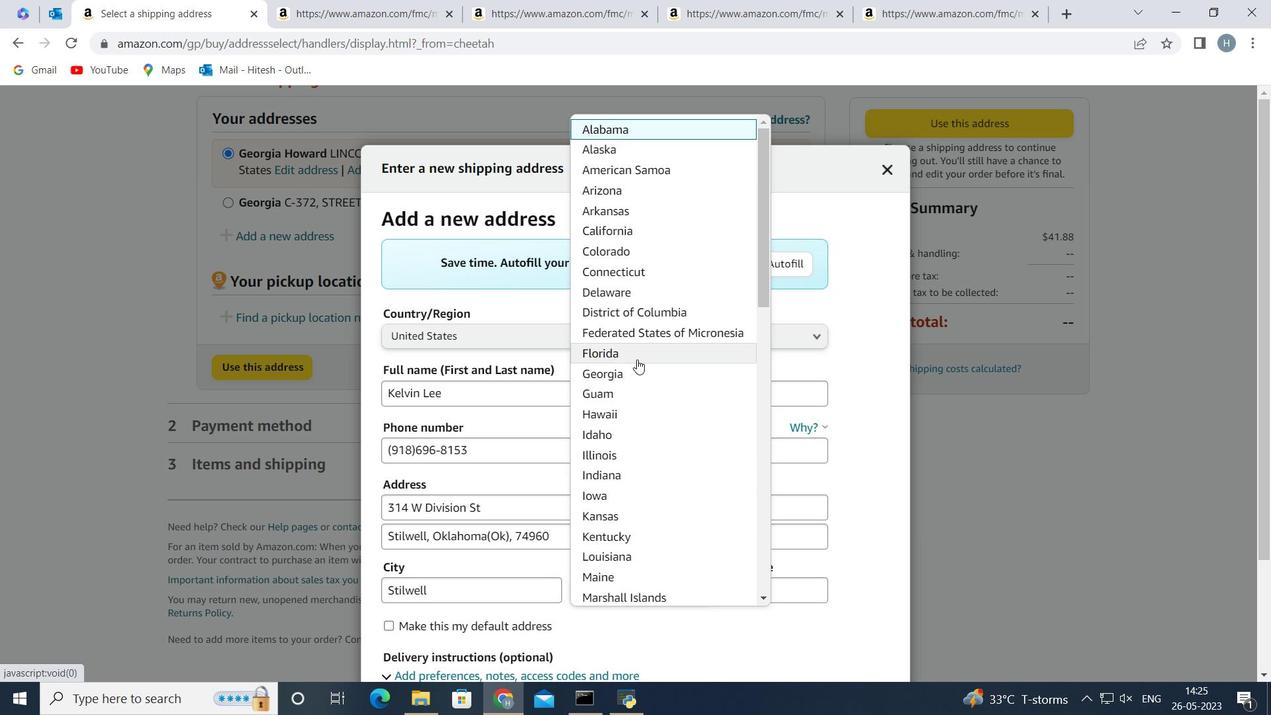 
Action: Mouse scrolled (637, 359) with delta (0, 0)
Screenshot: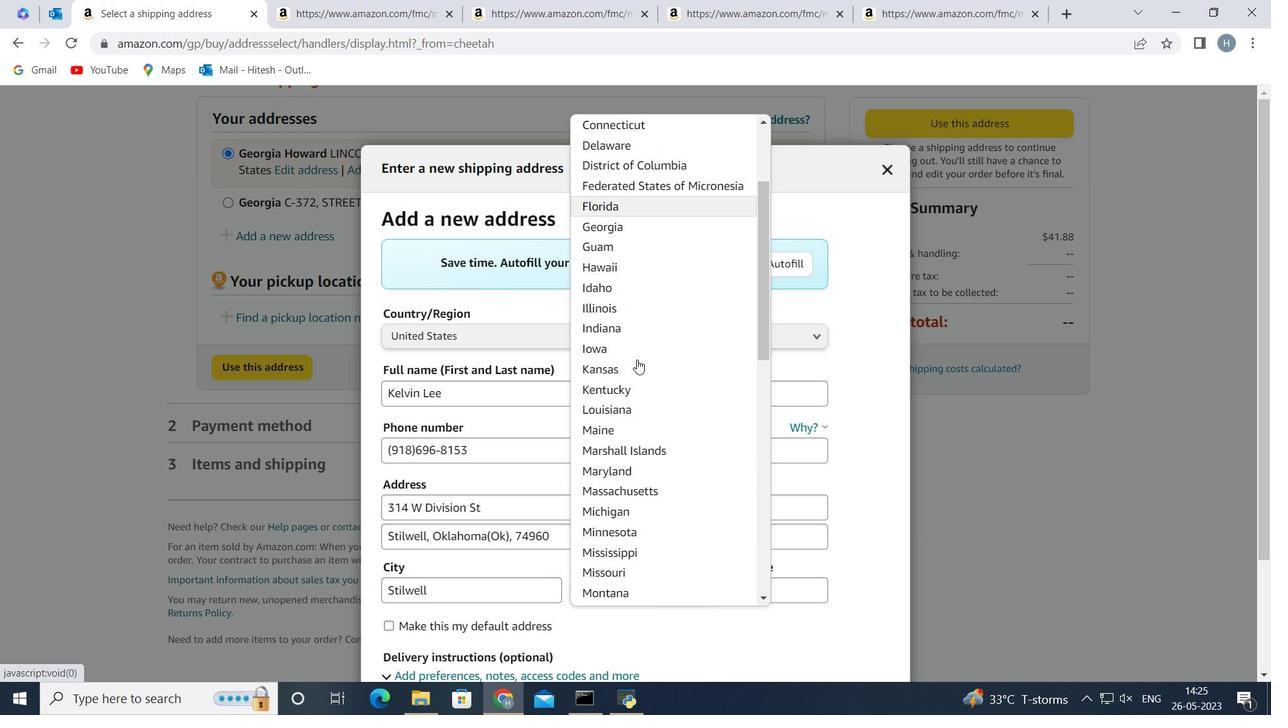 
Action: Mouse scrolled (637, 359) with delta (0, 0)
Screenshot: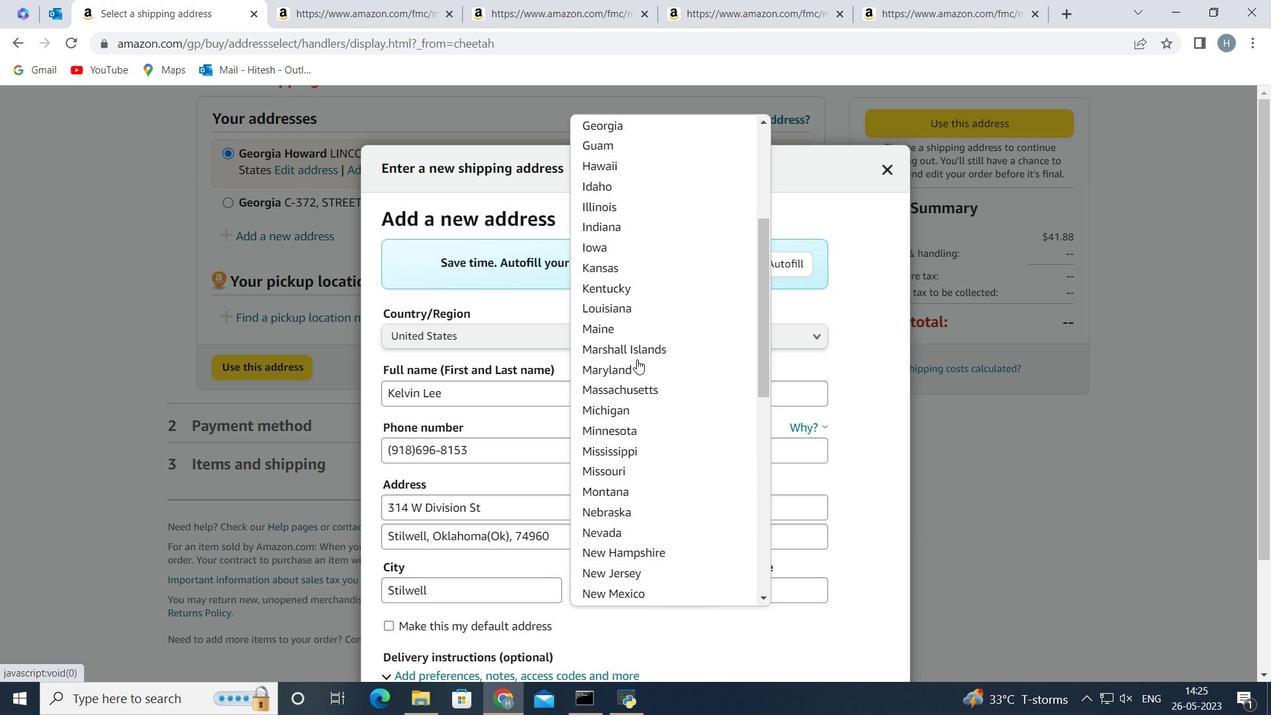 
Action: Mouse scrolled (637, 359) with delta (0, 0)
Screenshot: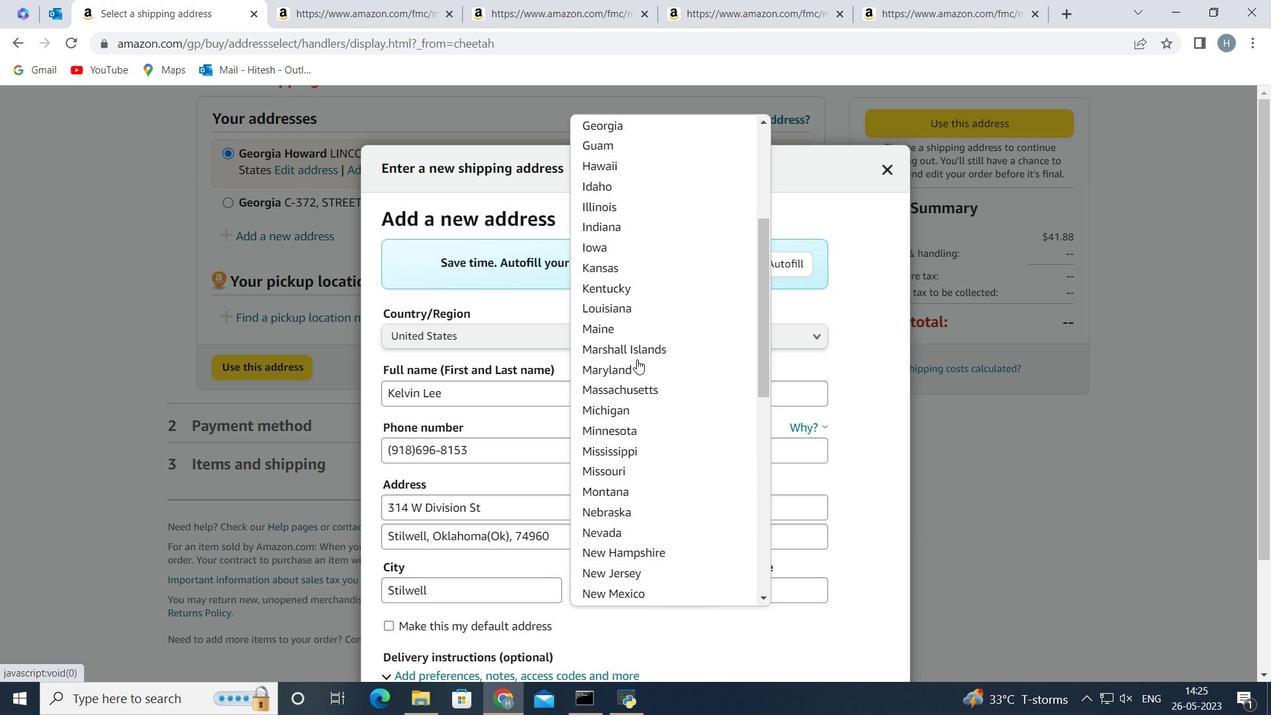 
Action: Mouse scrolled (637, 359) with delta (0, 0)
Screenshot: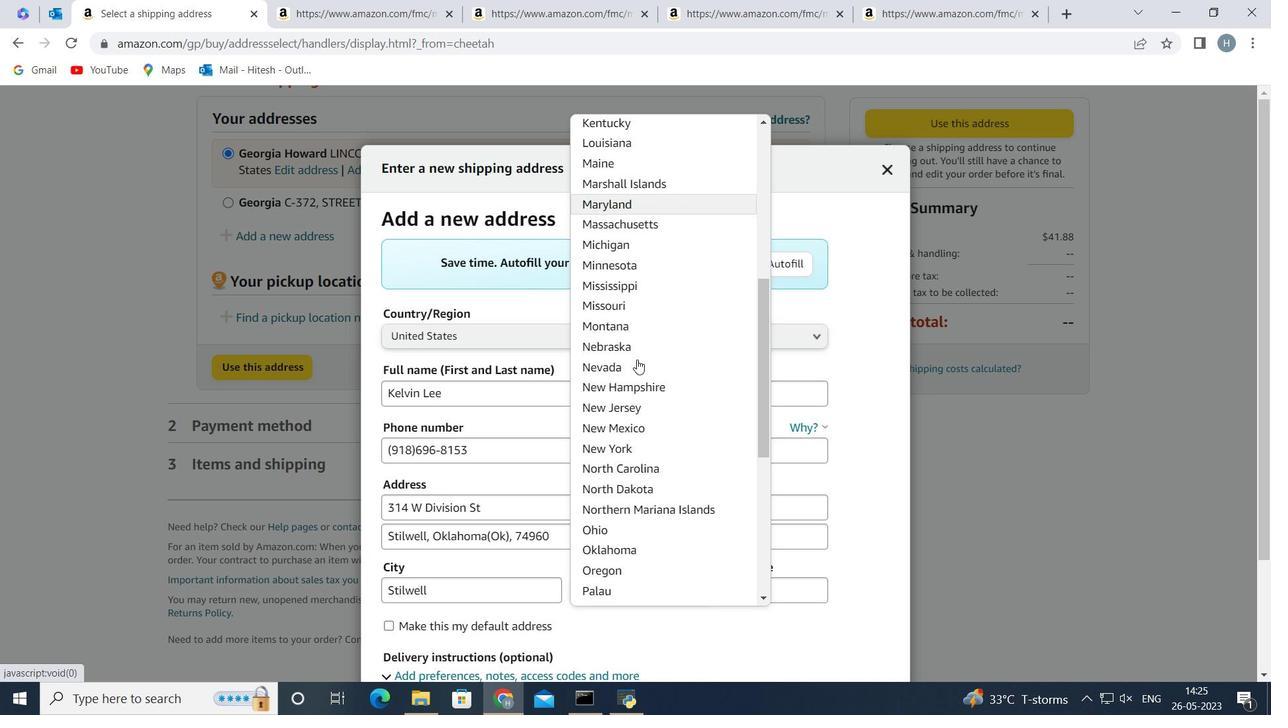 
Action: Mouse scrolled (637, 359) with delta (0, 0)
Screenshot: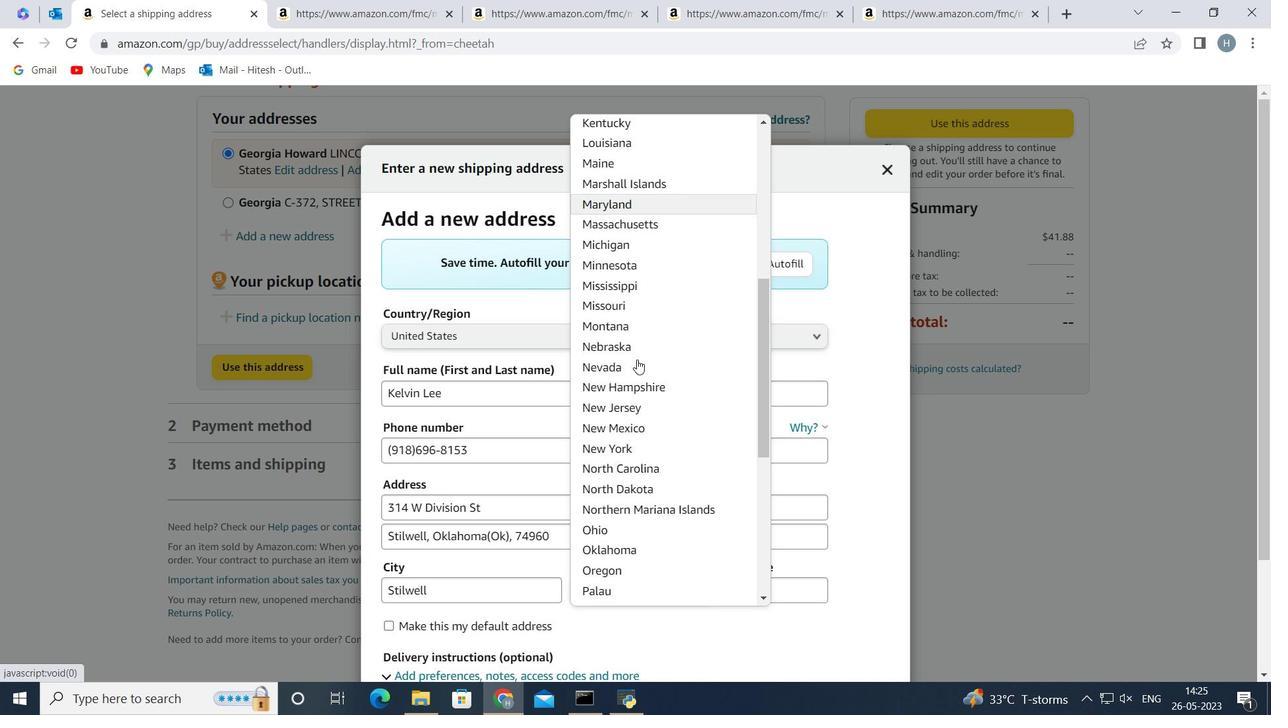 
Action: Mouse moved to (661, 384)
Screenshot: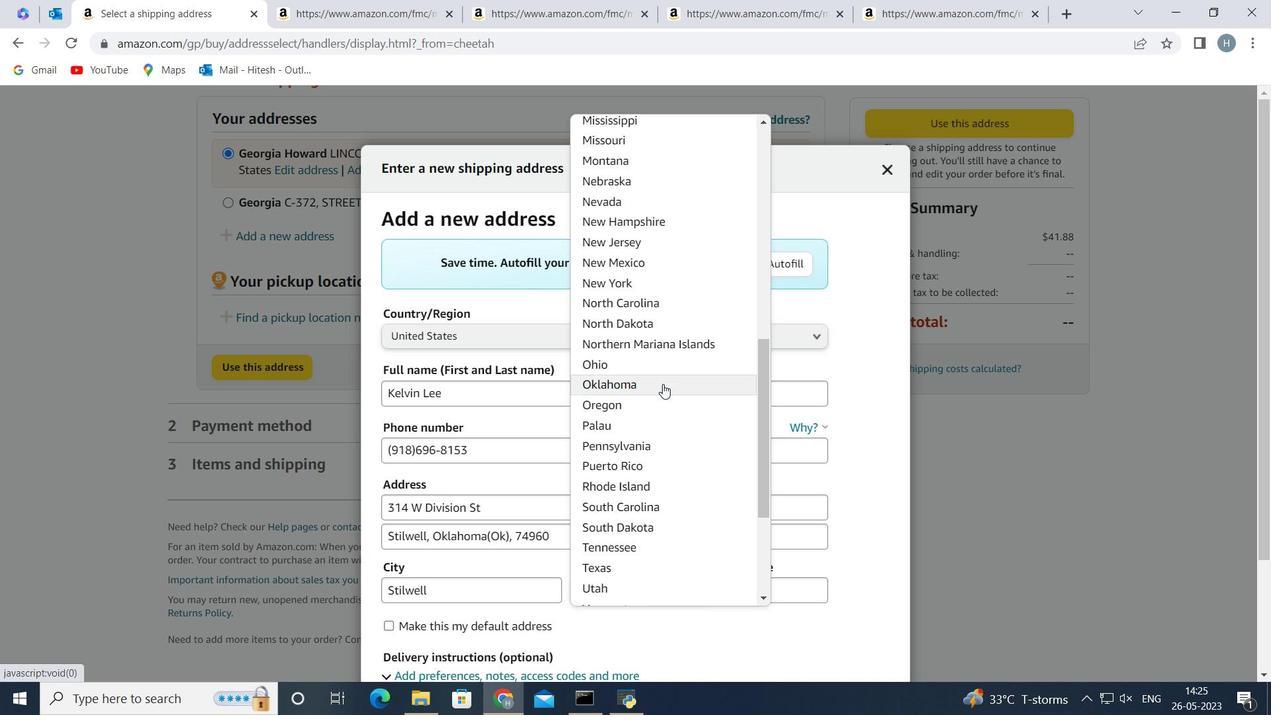 
Action: Mouse pressed left at (661, 384)
Screenshot: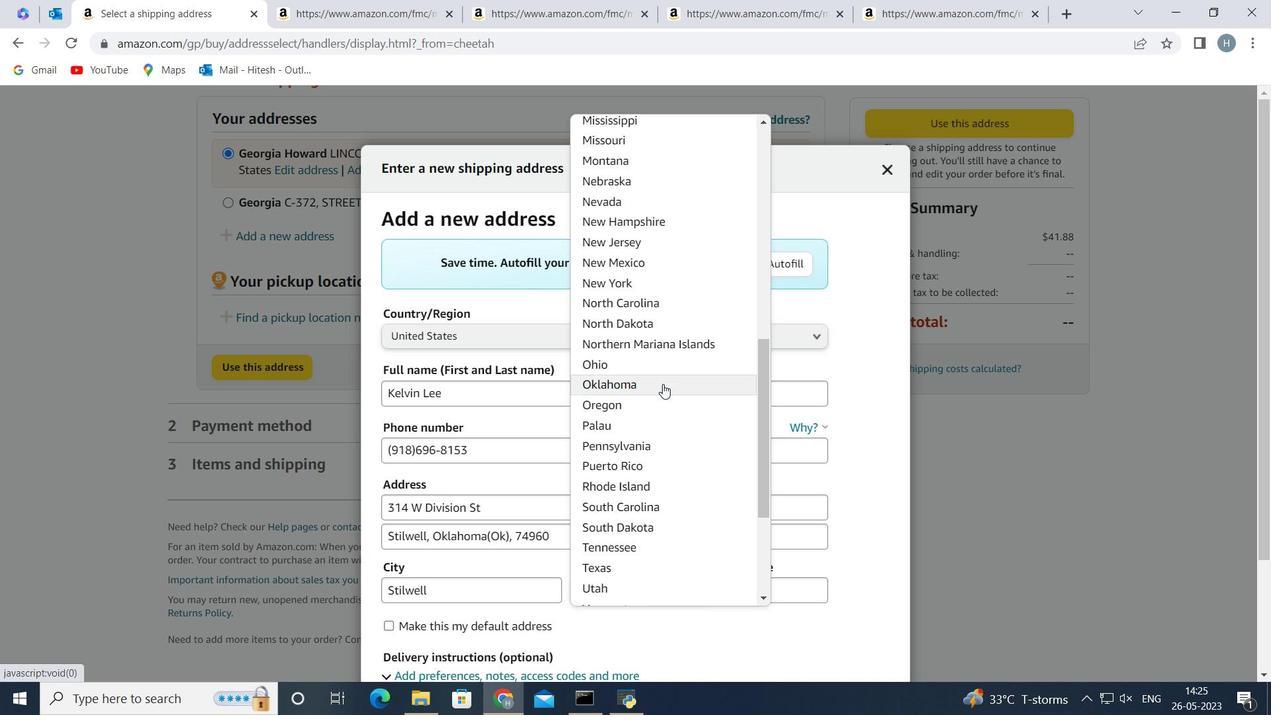 
Action: Mouse moved to (690, 393)
Screenshot: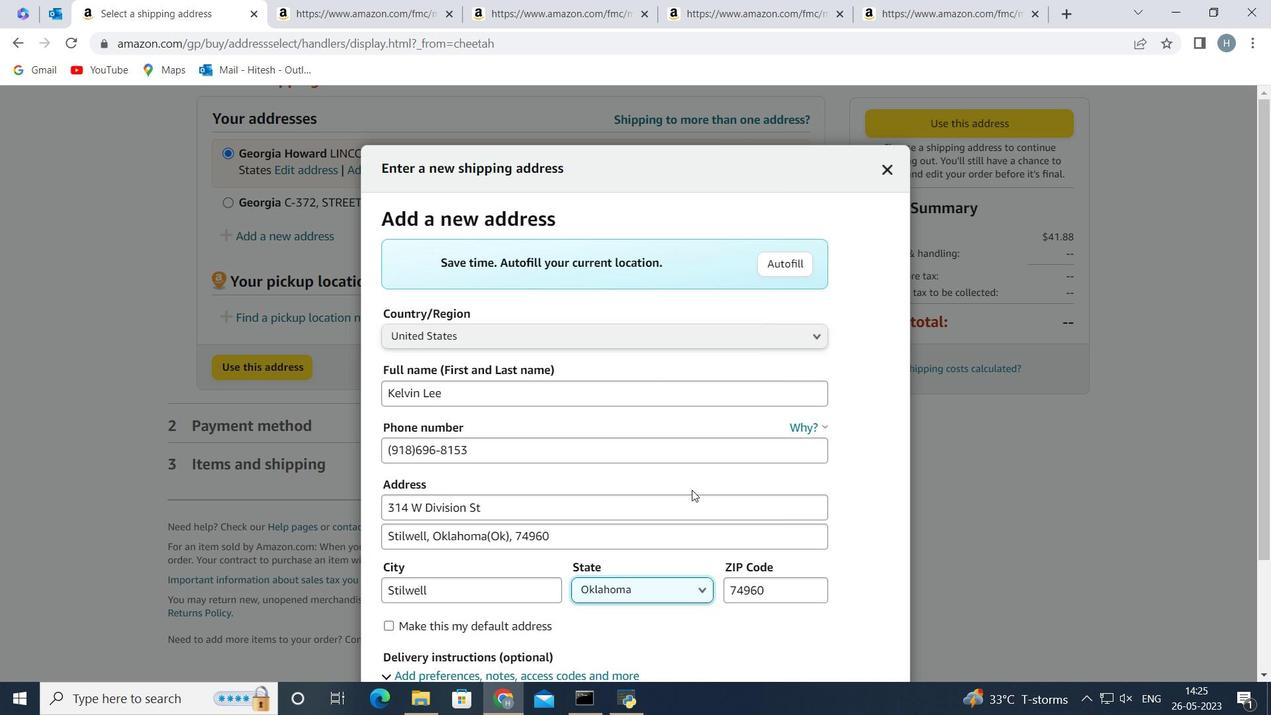 
Action: Mouse scrolled (690, 392) with delta (0, 0)
Screenshot: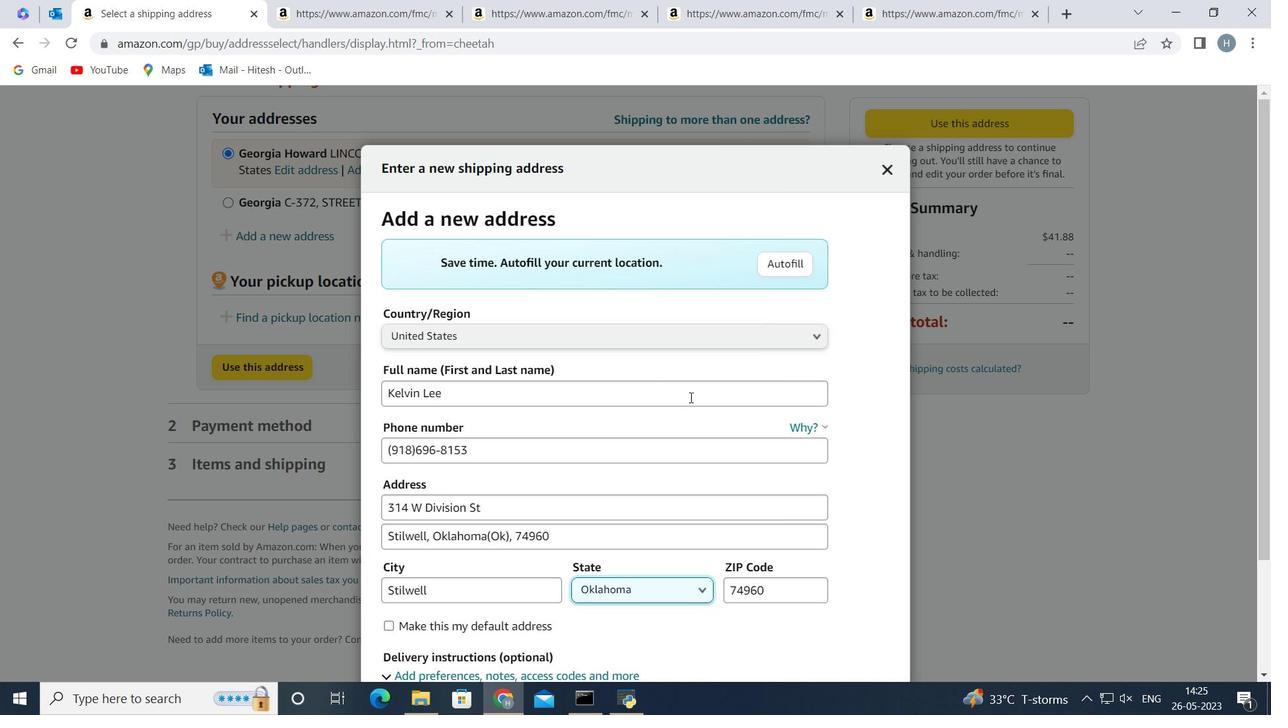 
Action: Mouse scrolled (690, 392) with delta (0, 0)
Screenshot: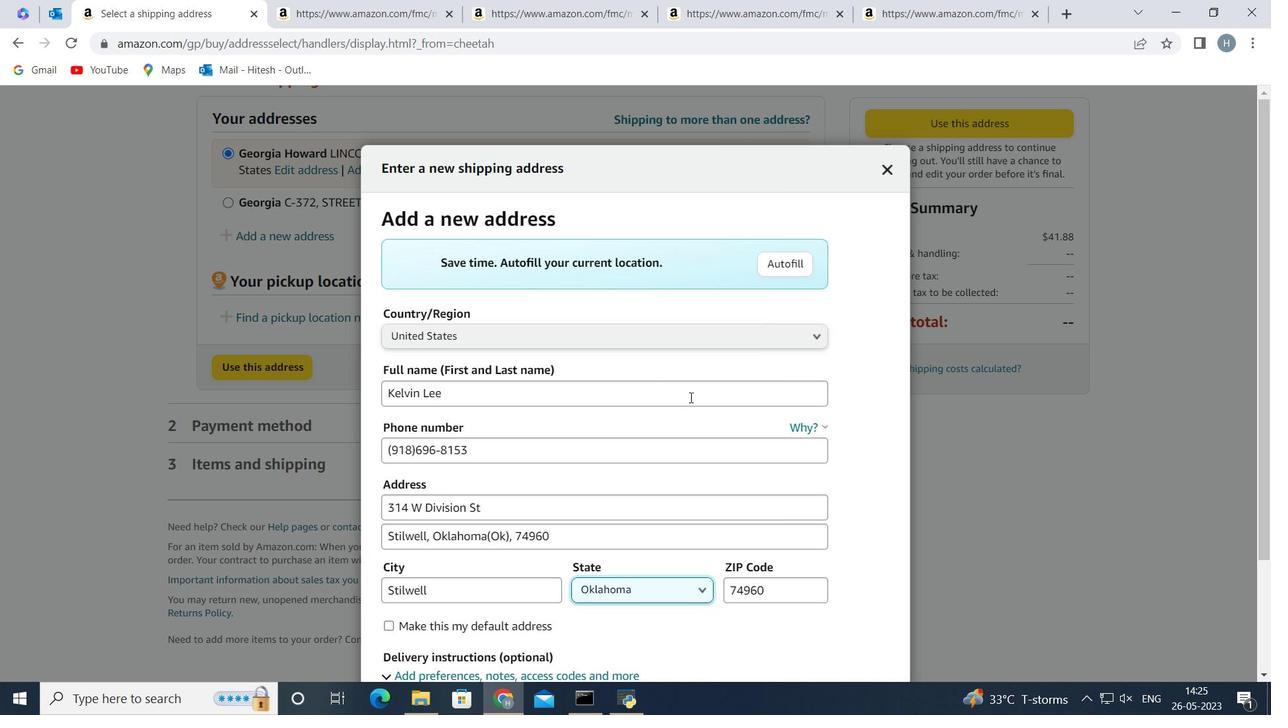 
Action: Mouse moved to (689, 392)
Screenshot: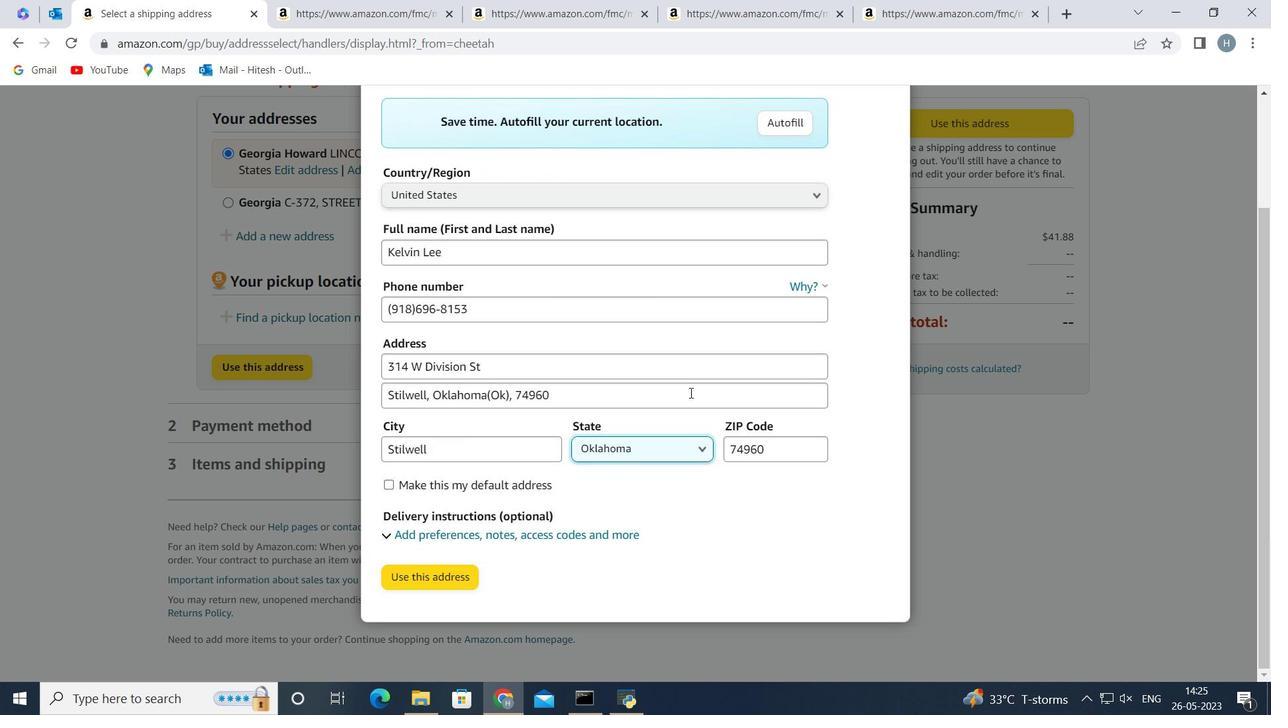 
Action: Mouse scrolled (689, 392) with delta (0, 0)
Screenshot: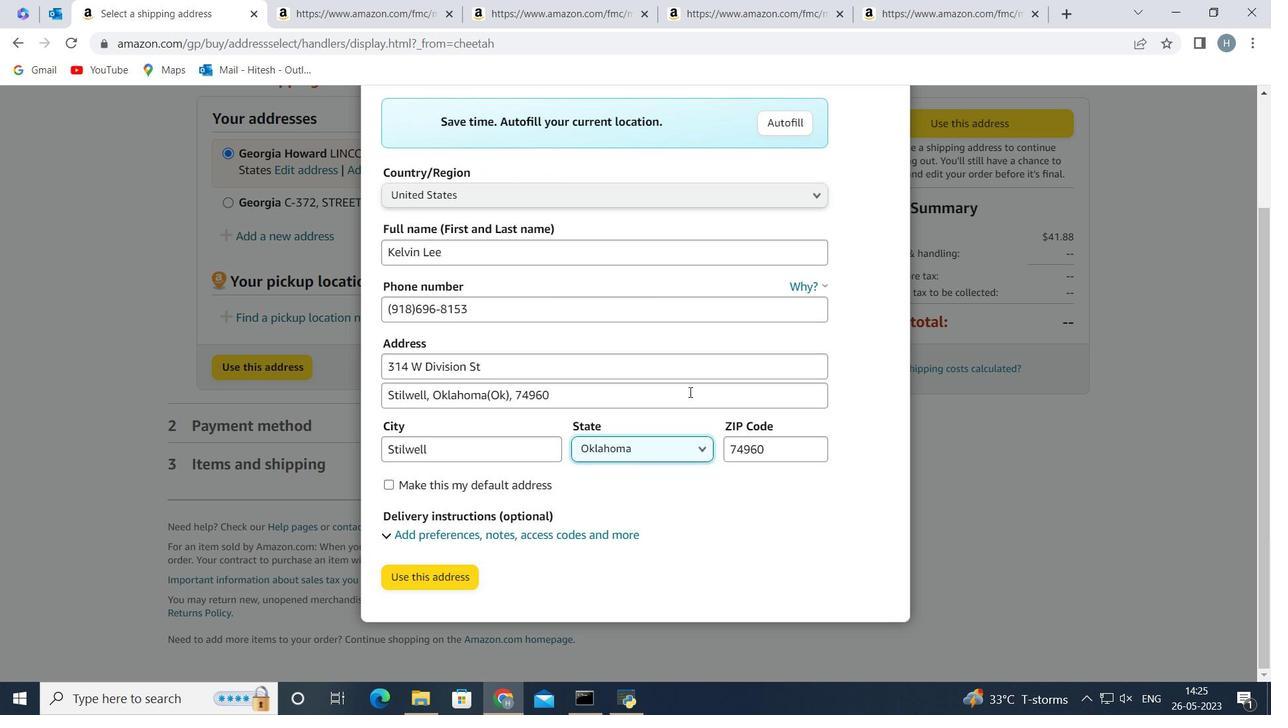 
Action: Mouse scrolled (689, 392) with delta (0, 0)
Screenshot: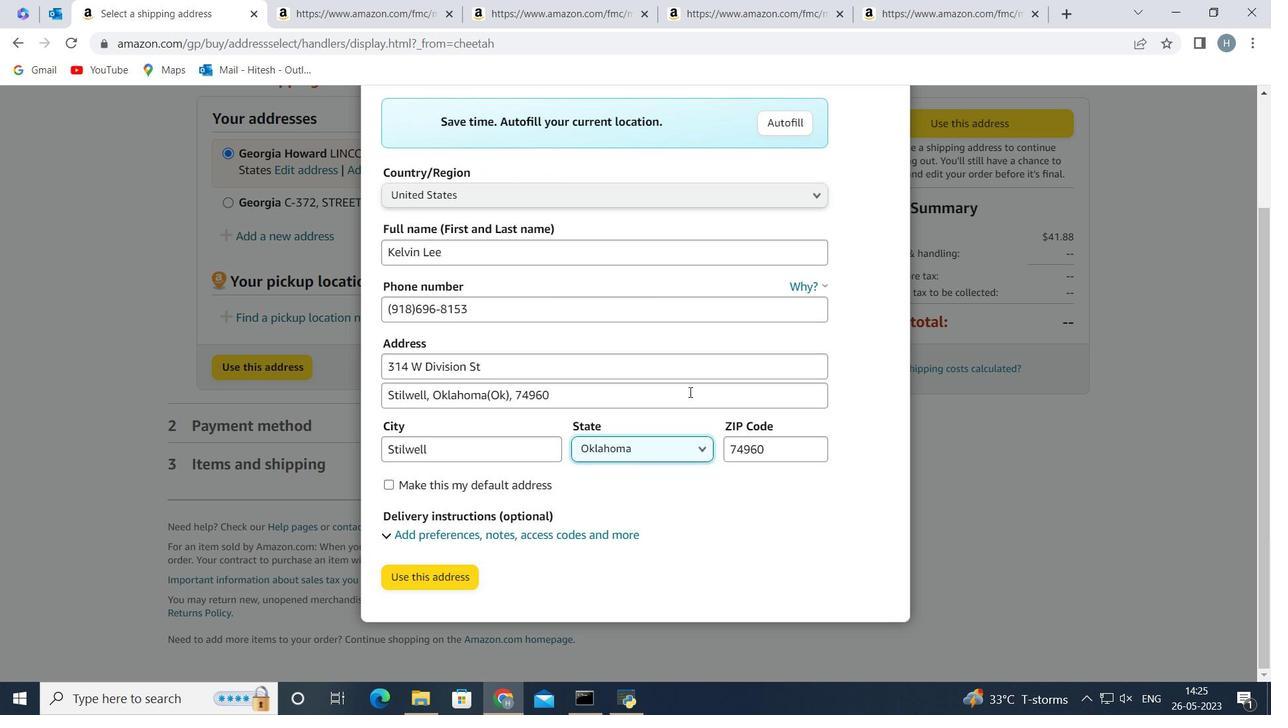 
Action: Mouse scrolled (689, 392) with delta (0, 0)
Screenshot: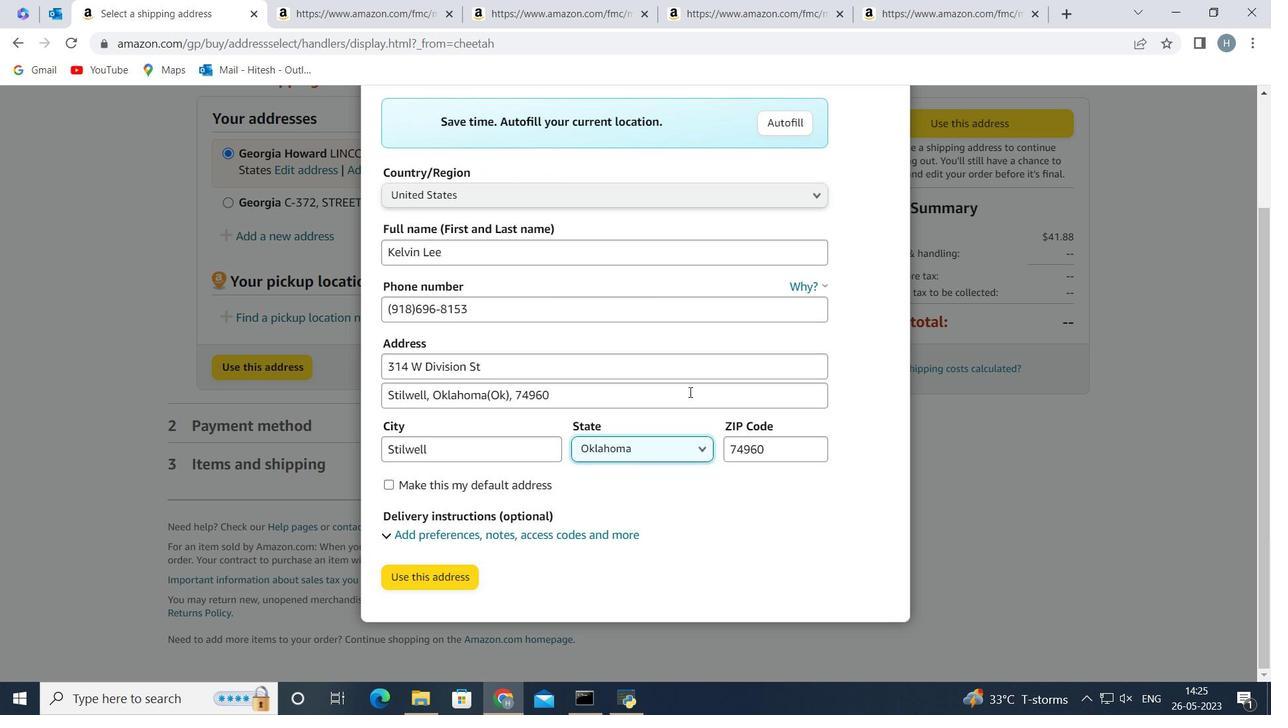 
Action: Mouse scrolled (689, 392) with delta (0, 0)
Screenshot: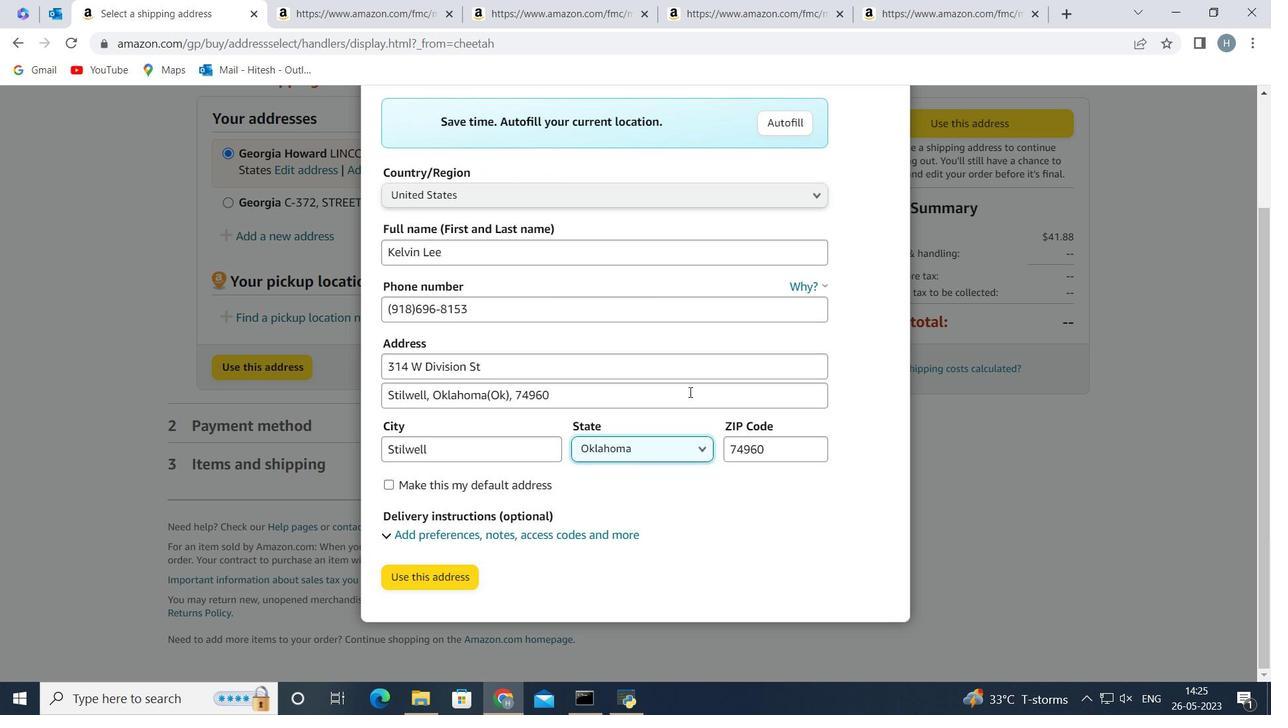 
Action: Mouse scrolled (689, 392) with delta (0, 0)
Screenshot: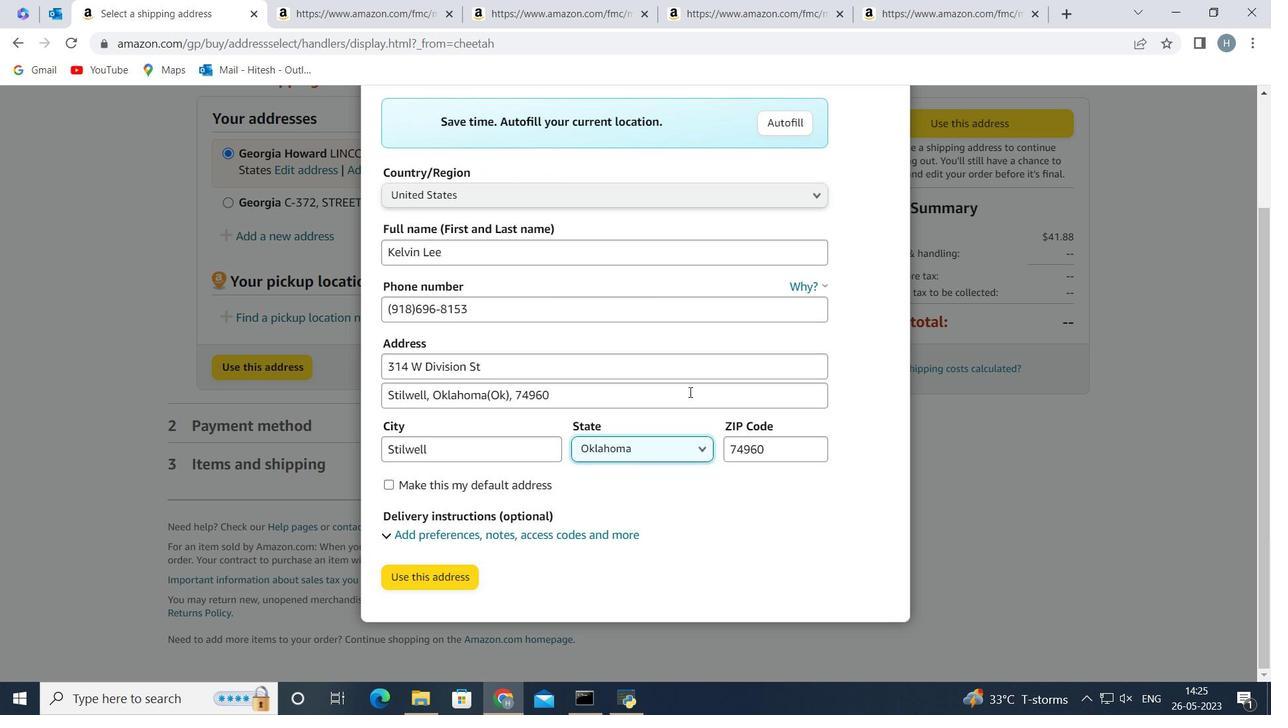 
Action: Mouse scrolled (689, 392) with delta (0, 0)
Screenshot: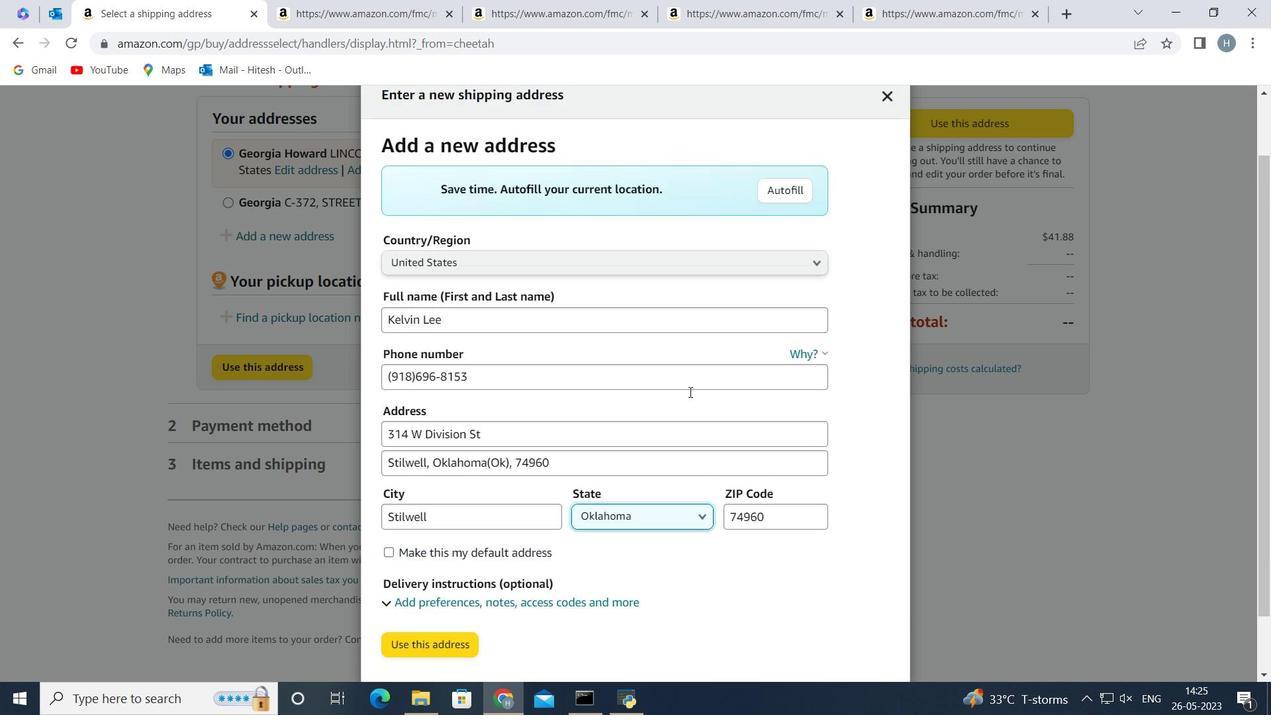 
Action: Mouse scrolled (689, 392) with delta (0, 0)
Screenshot: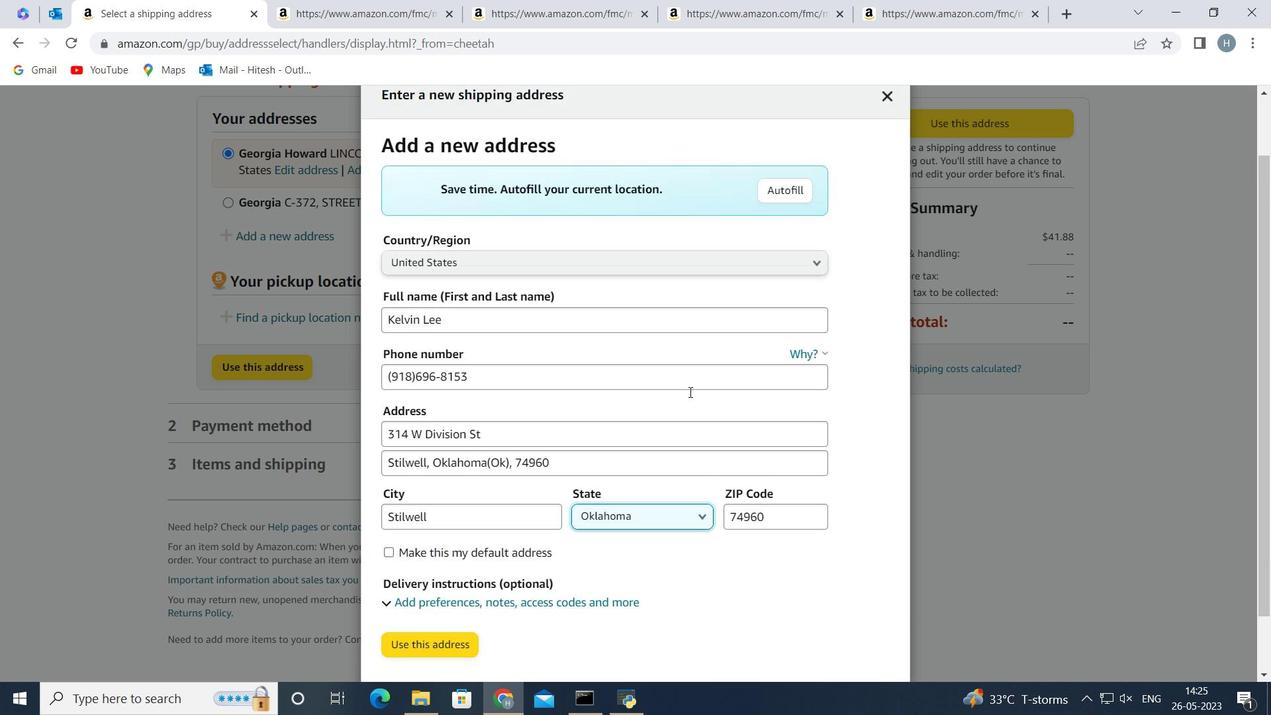 
Action: Mouse scrolled (689, 392) with delta (0, 0)
Screenshot: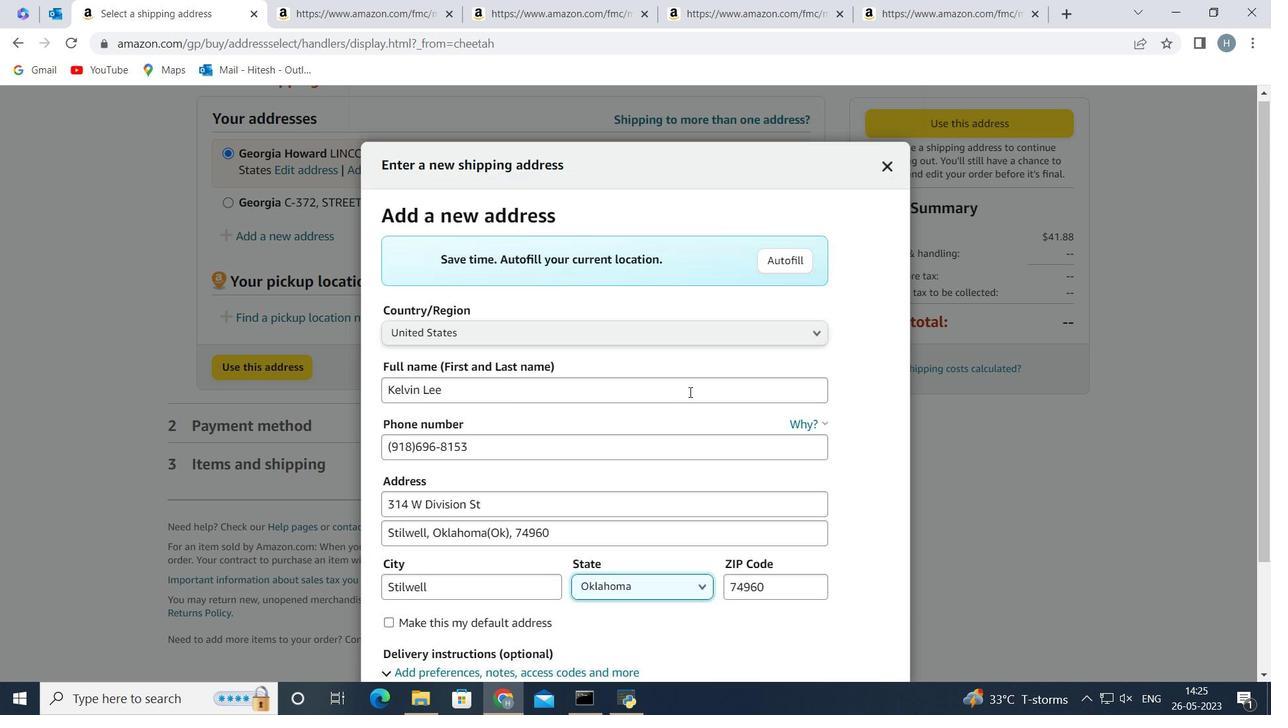 
Action: Mouse moved to (875, 335)
Screenshot: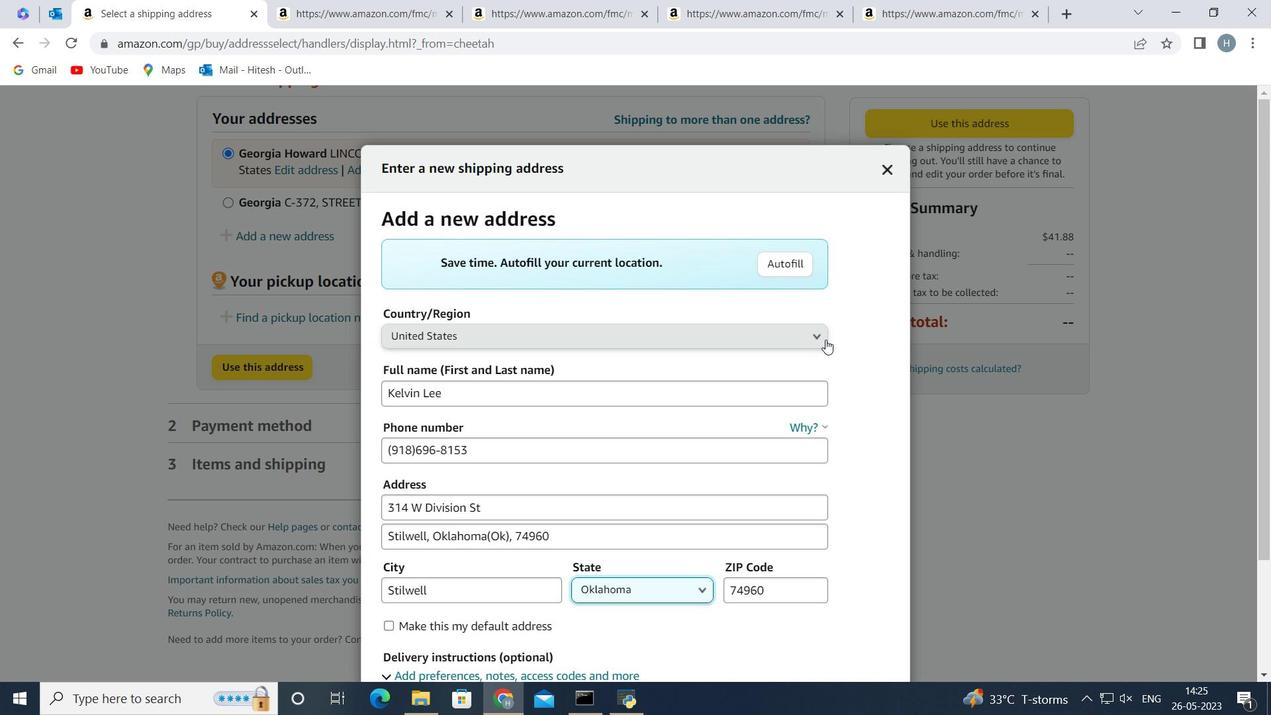
